 Task: Research Airbnb properties in Tondano, Indonesia from 9th December, 2023 to 12th December, 2023 for 1 adult.1  bedroom having 1 bed and 1 bathroom. Property type can be flat. Amenities needed are: wifi. Look for 4 properties as per requirement.
Action: Mouse moved to (448, 65)
Screenshot: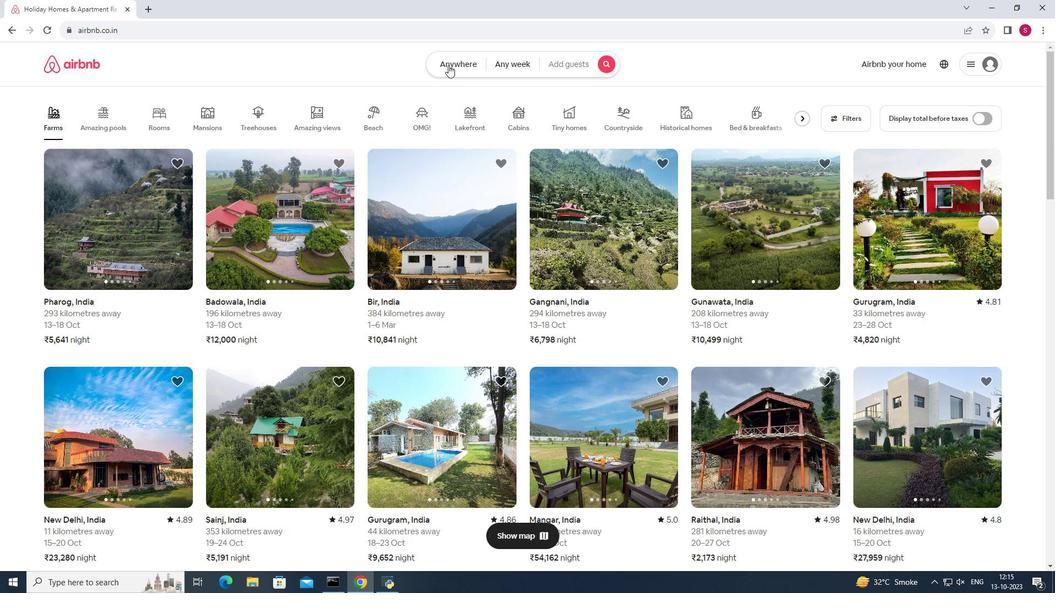 
Action: Mouse pressed left at (448, 65)
Screenshot: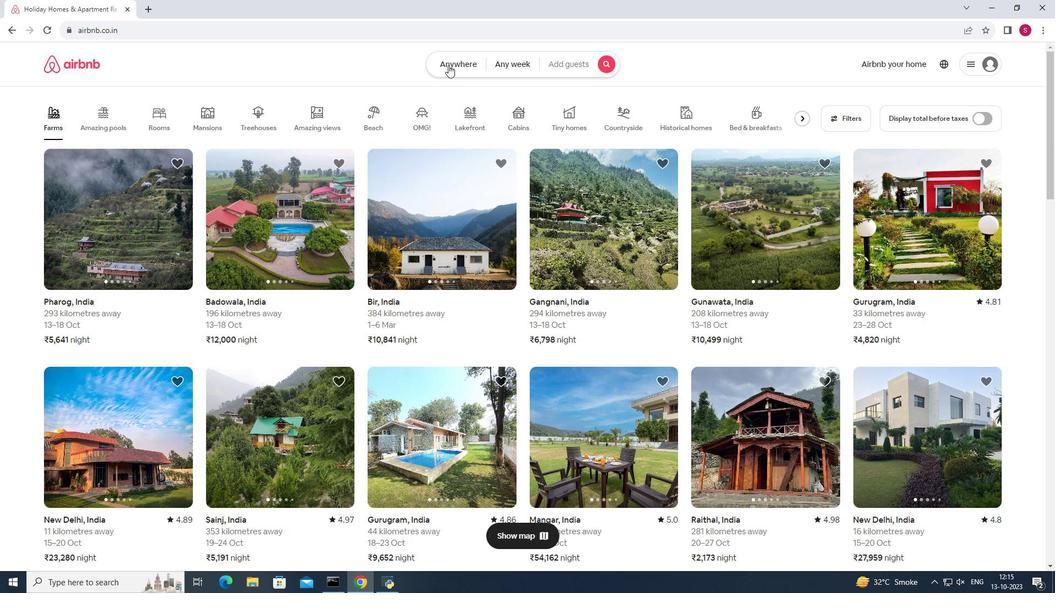 
Action: Mouse moved to (412, 106)
Screenshot: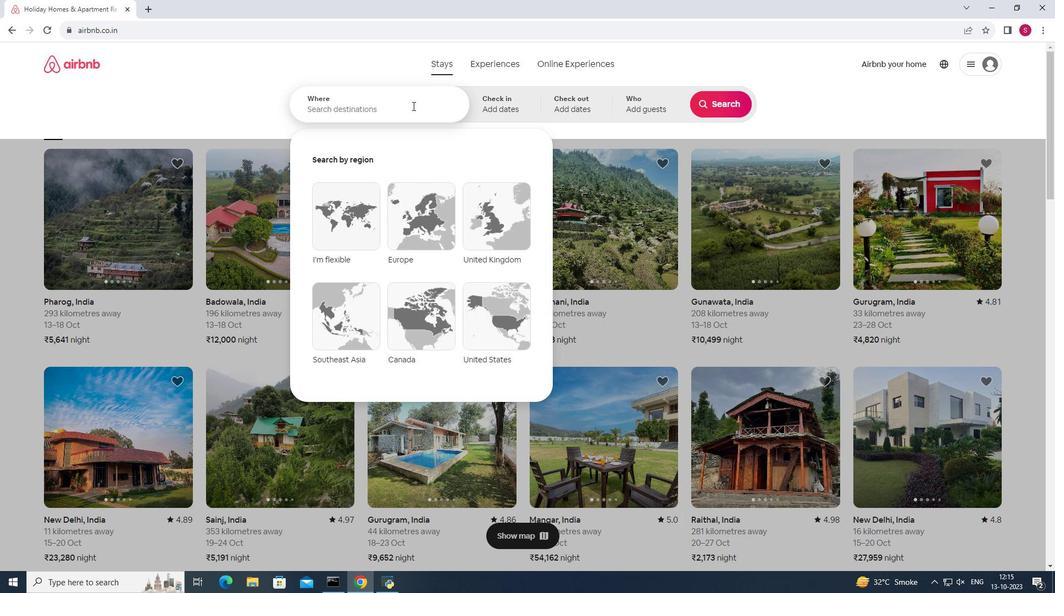
Action: Mouse pressed left at (412, 106)
Screenshot: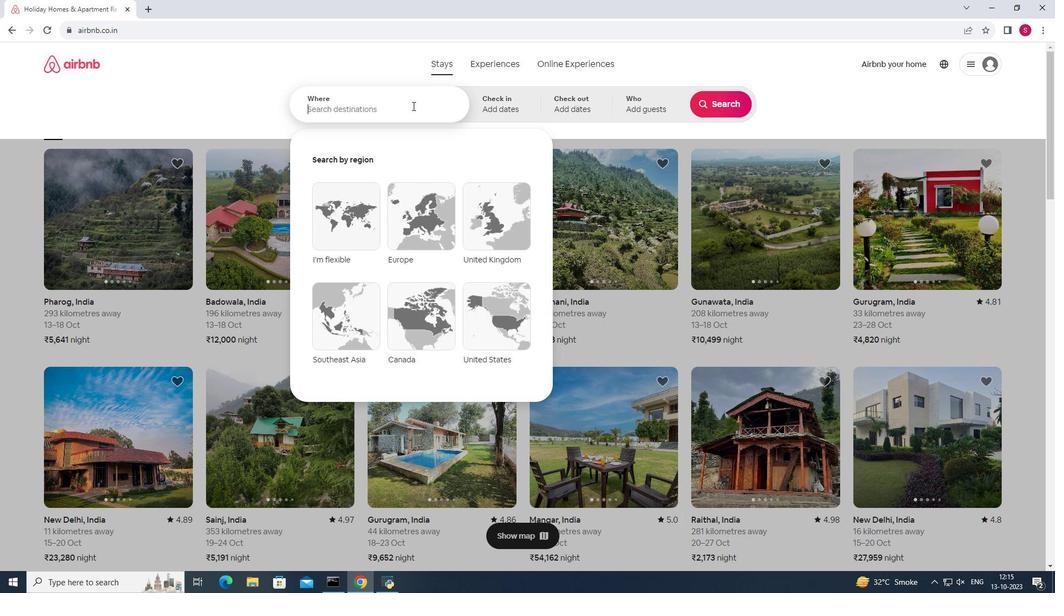 
Action: Key pressed <Key.shift><Key.shift><Key.shift><Key.shift><Key.shift><Key.shift><Key.shift><Key.shift><Key.shift><Key.shift><Key.shift><Key.shift><Key.shift><Key.shift><Key.shift><Key.shift><Key.shift><Key.shift><Key.shift><Key.shift><Key.shift><Key.shift><Key.shift><Key.shift><Key.shift><Key.shift><Key.shift><Key.shift><Key.shift>Tondano,<Key.space><Key.shift>Indonesia<Key.enter>
Screenshot: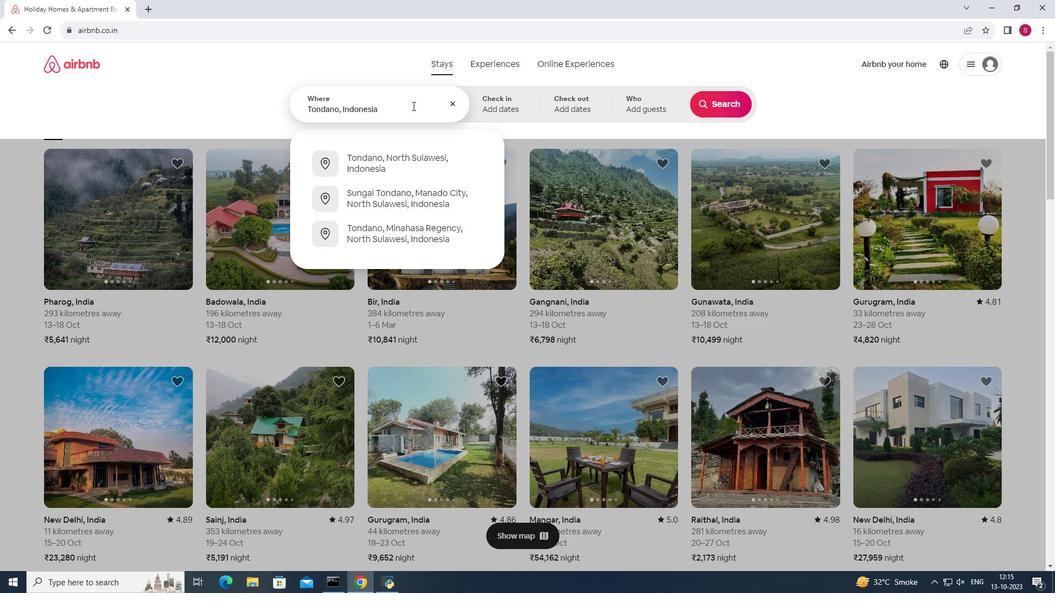 
Action: Mouse moved to (712, 198)
Screenshot: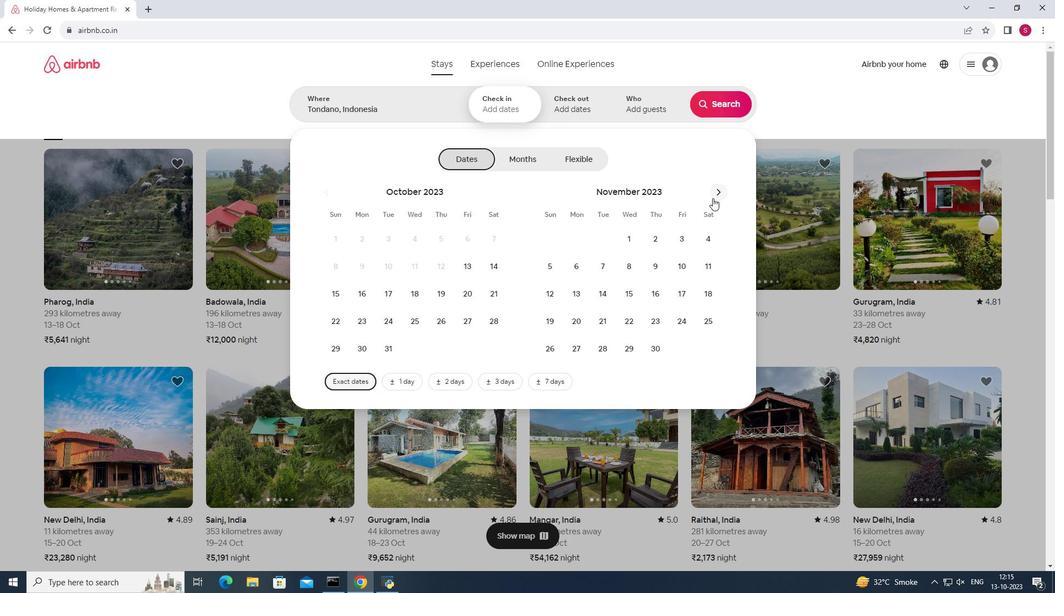 
Action: Mouse pressed left at (712, 198)
Screenshot: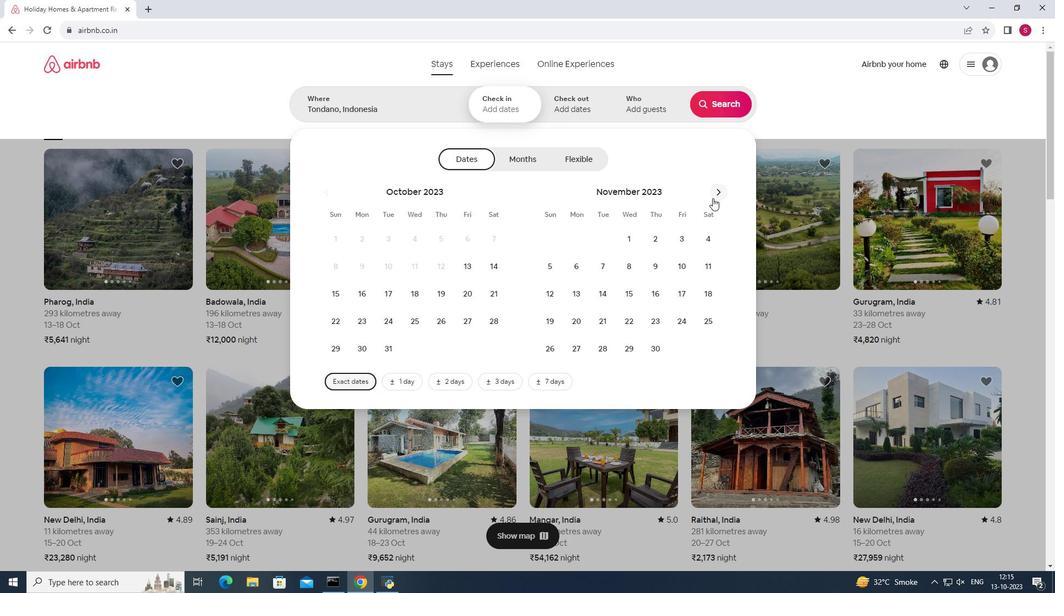 
Action: Mouse moved to (718, 198)
Screenshot: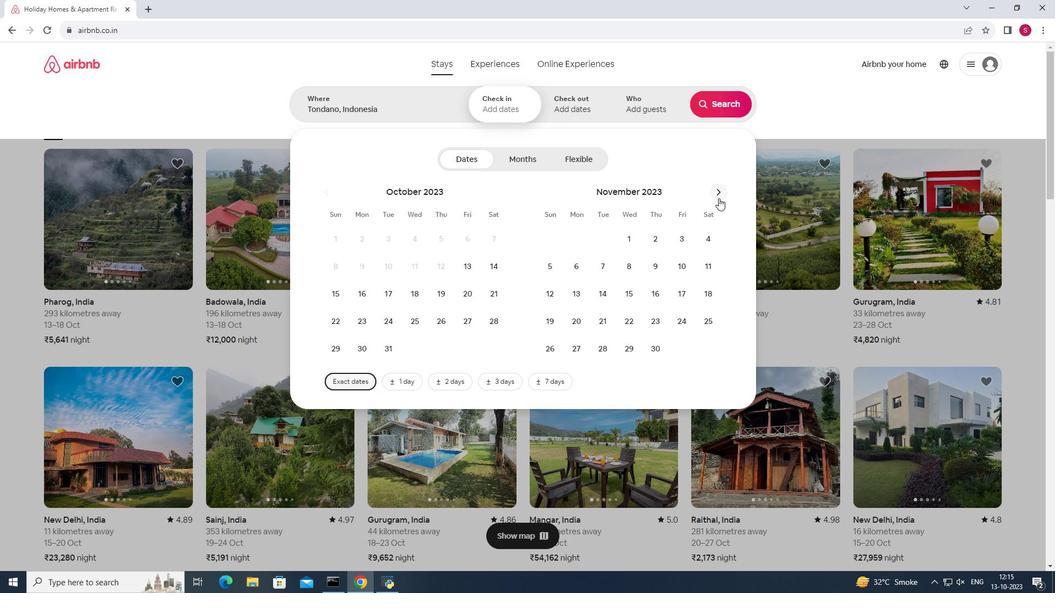 
Action: Mouse pressed left at (718, 198)
Screenshot: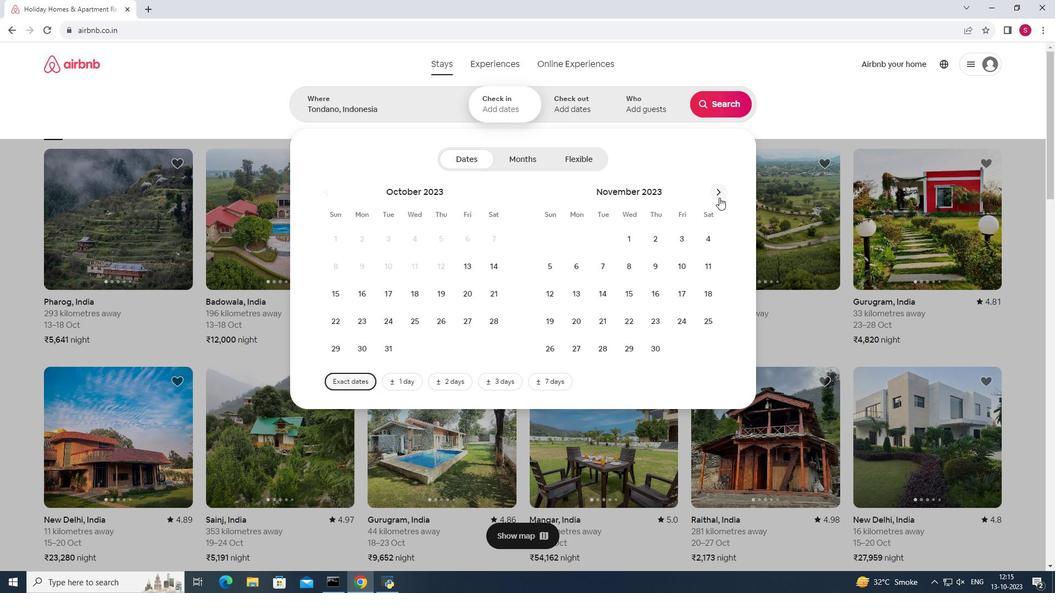 
Action: Mouse moved to (711, 267)
Screenshot: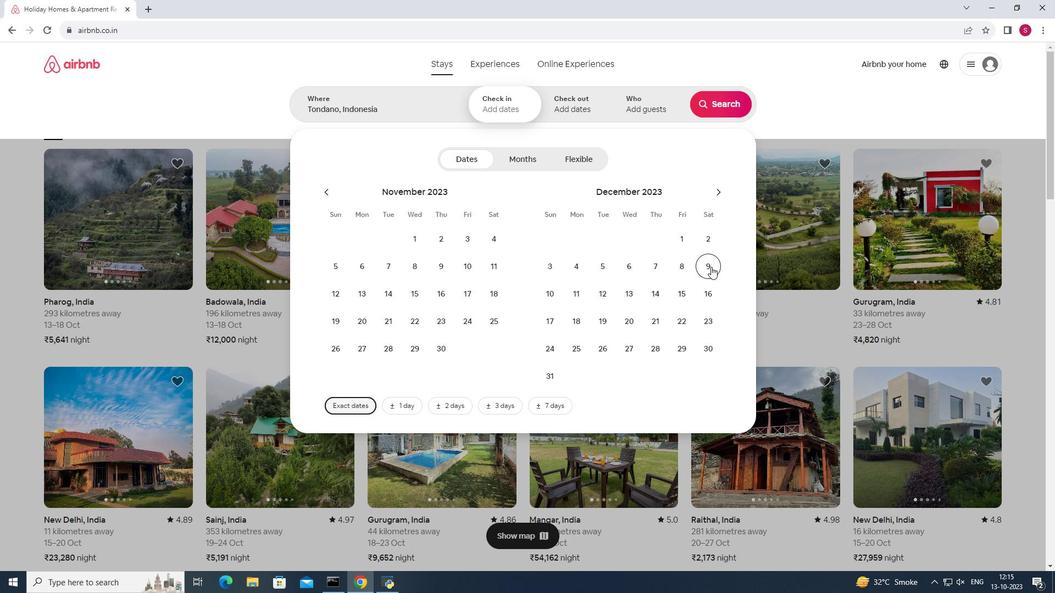 
Action: Mouse pressed left at (711, 267)
Screenshot: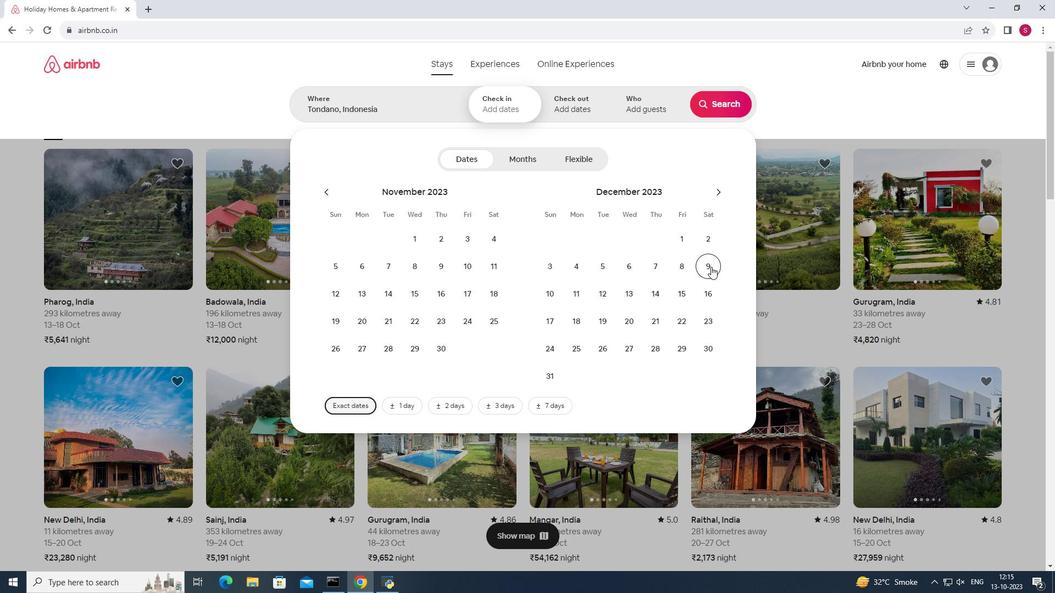 
Action: Mouse moved to (594, 296)
Screenshot: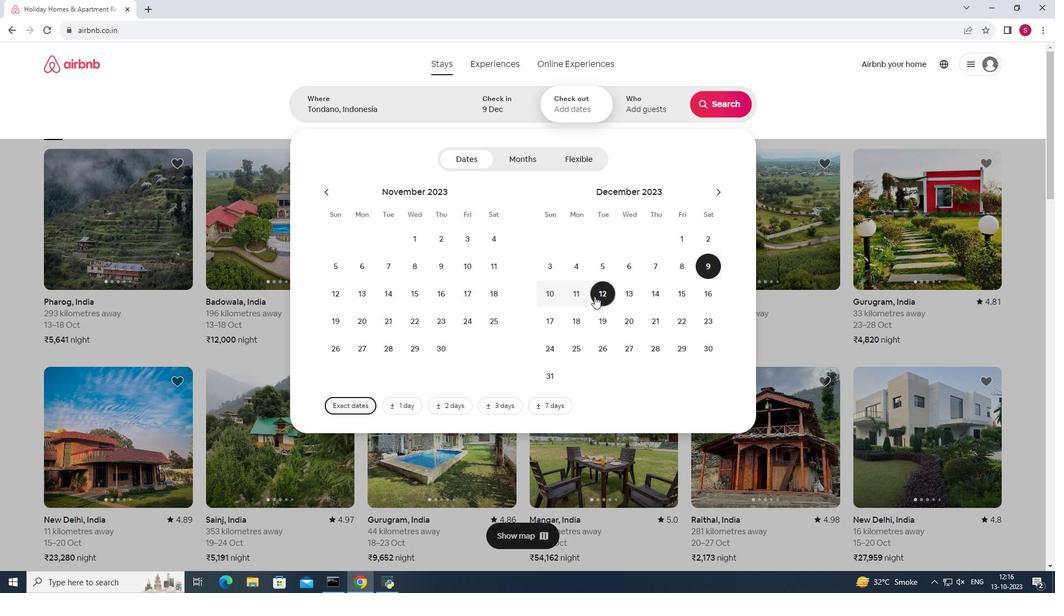 
Action: Mouse pressed left at (594, 296)
Screenshot: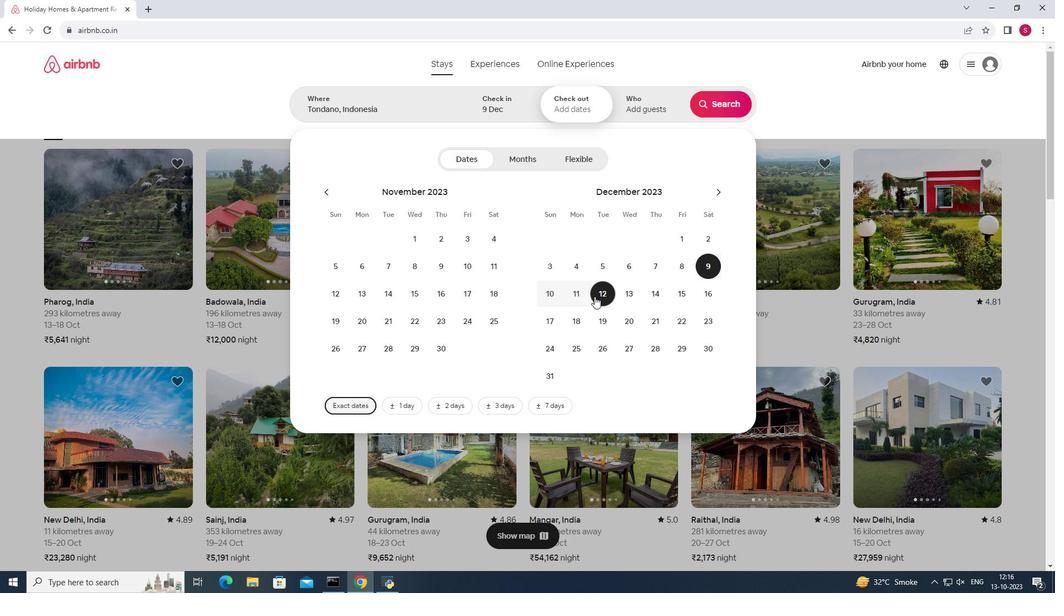 
Action: Mouse moved to (637, 93)
Screenshot: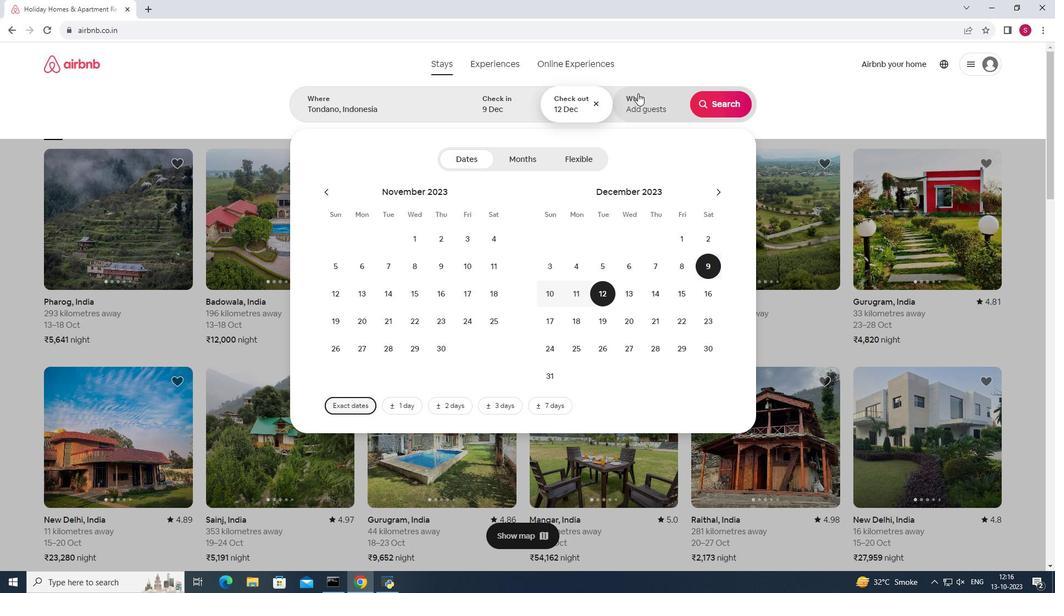 
Action: Mouse pressed left at (637, 93)
Screenshot: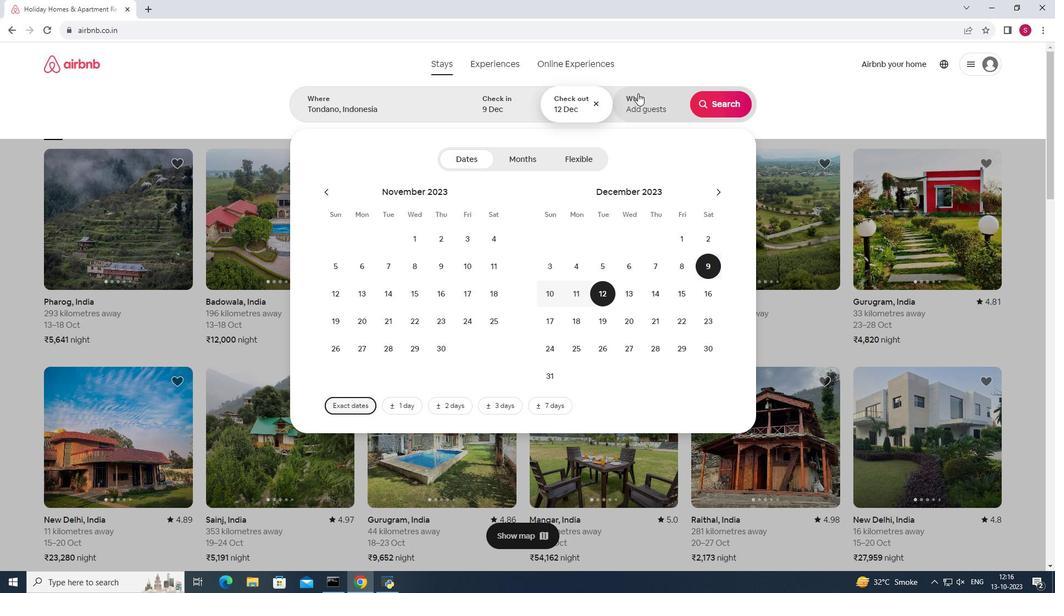 
Action: Mouse moved to (731, 166)
Screenshot: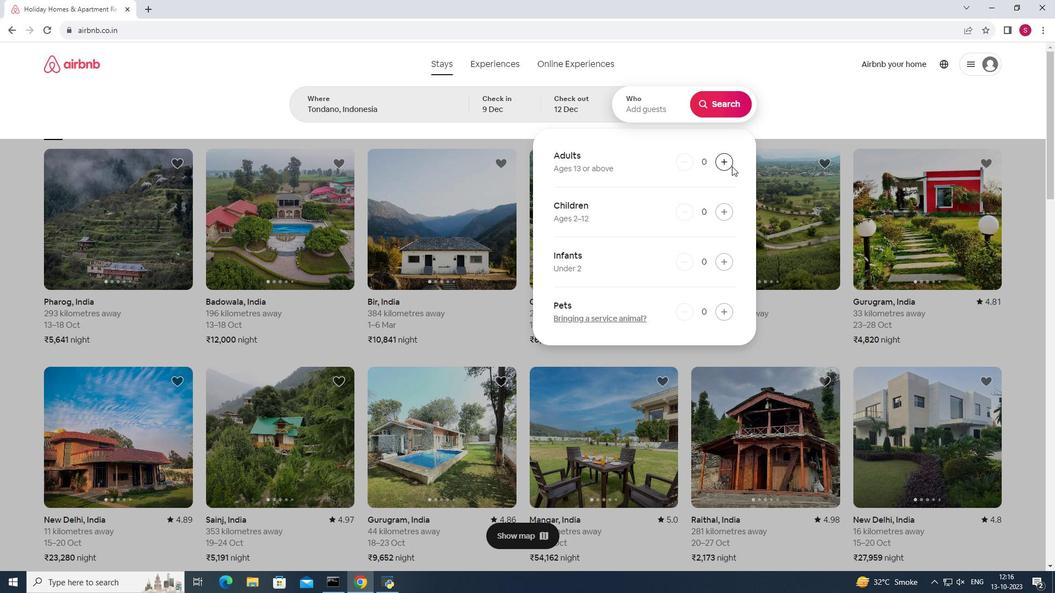 
Action: Mouse pressed left at (731, 166)
Screenshot: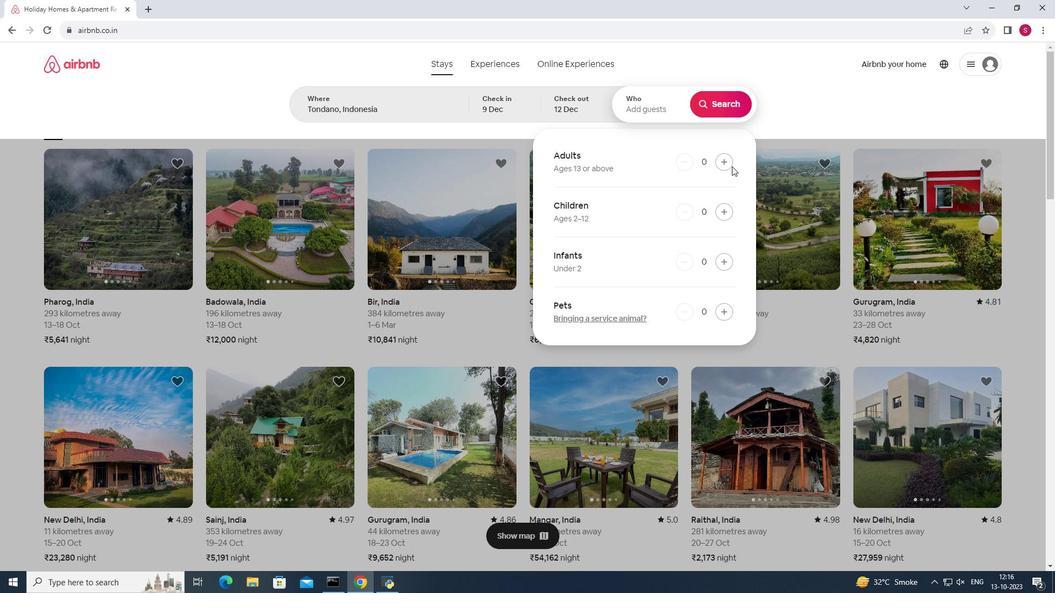 
Action: Mouse pressed left at (731, 166)
Screenshot: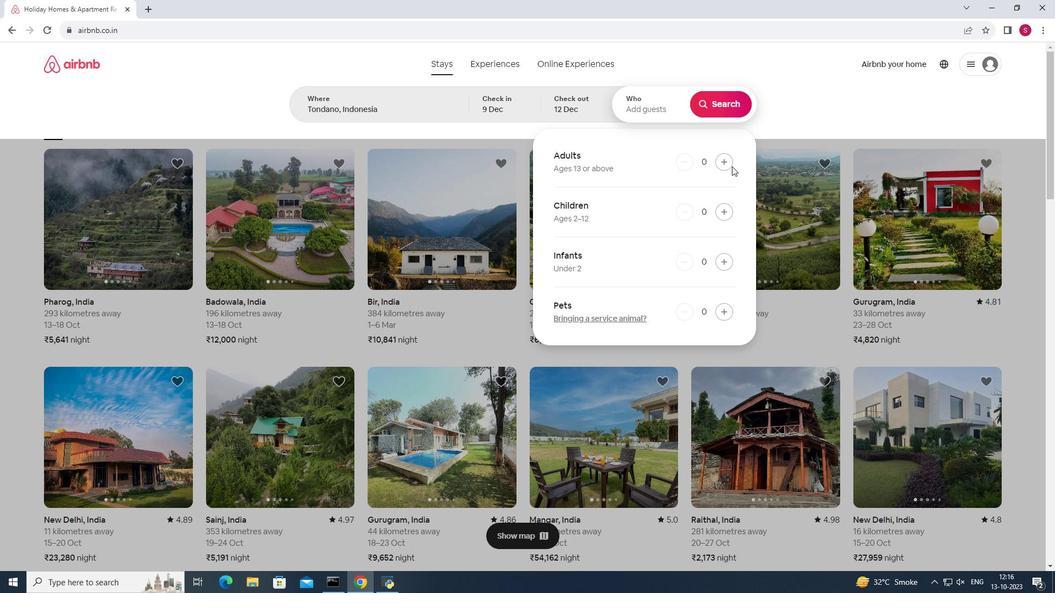 
Action: Mouse moved to (723, 167)
Screenshot: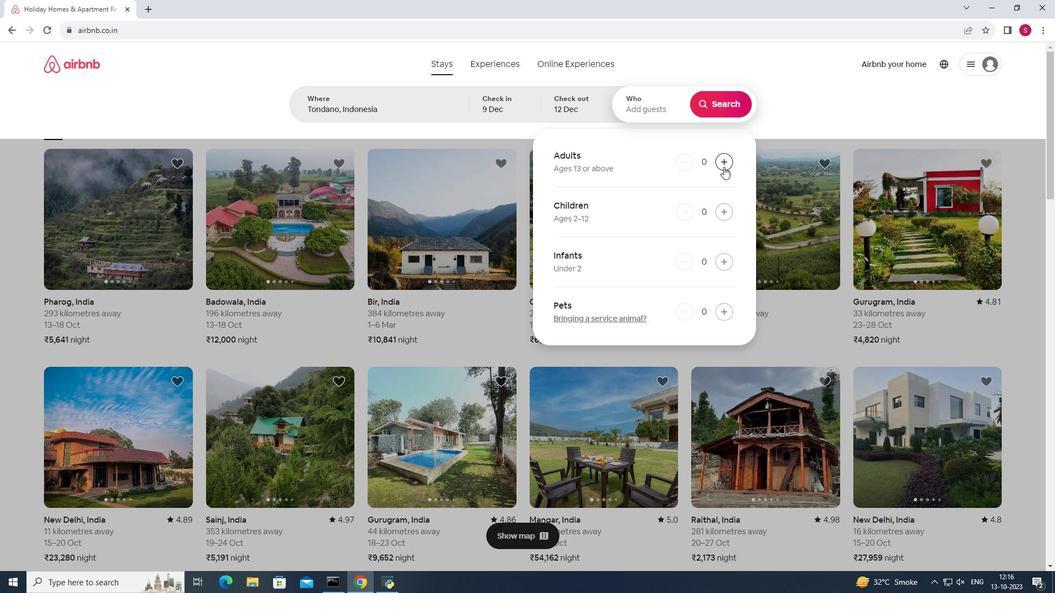 
Action: Mouse pressed left at (723, 167)
Screenshot: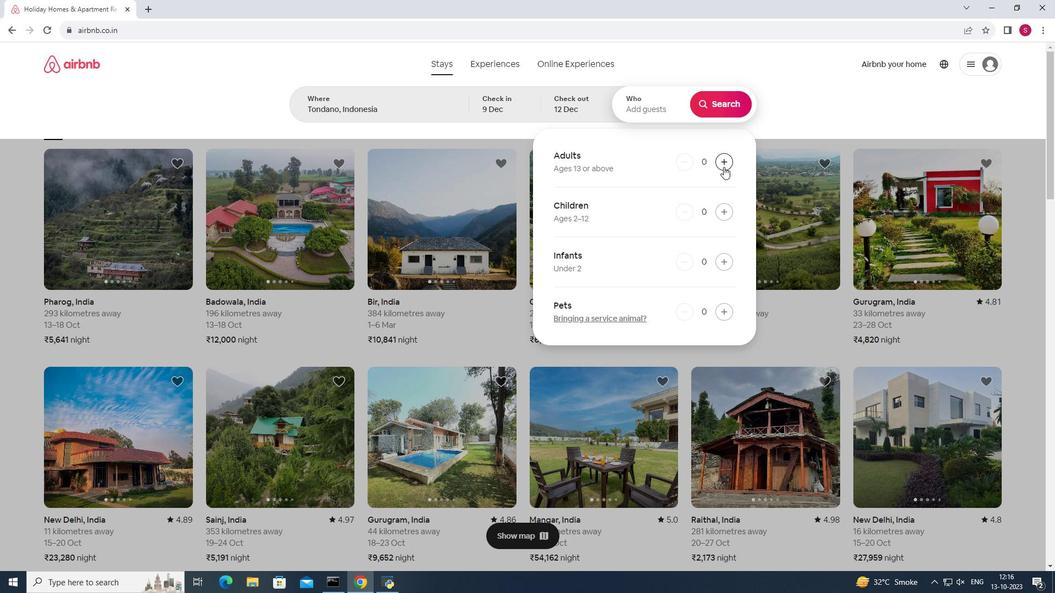 
Action: Mouse moved to (732, 101)
Screenshot: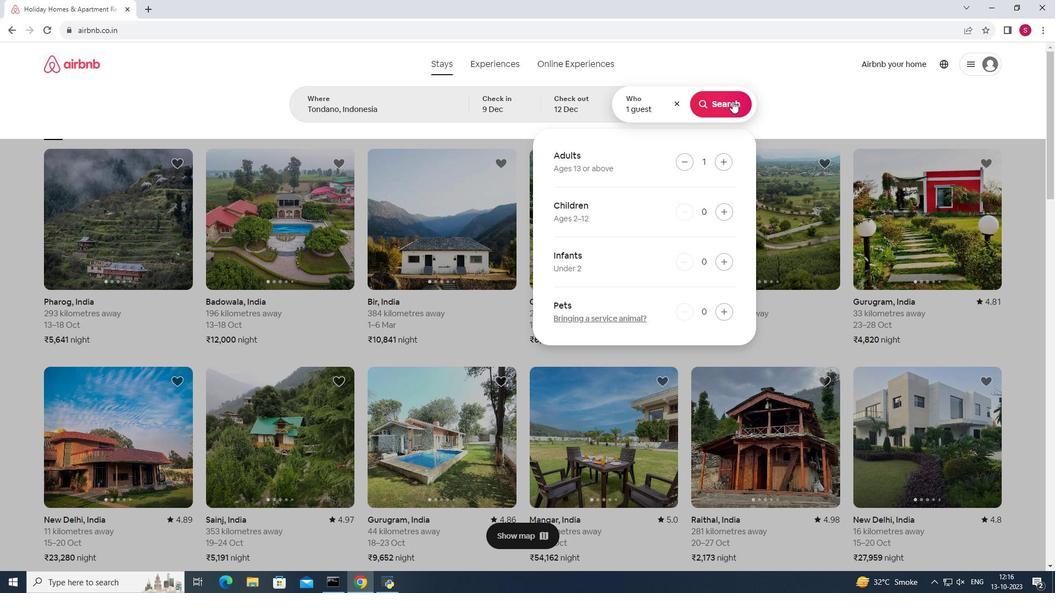 
Action: Mouse pressed left at (732, 101)
Screenshot: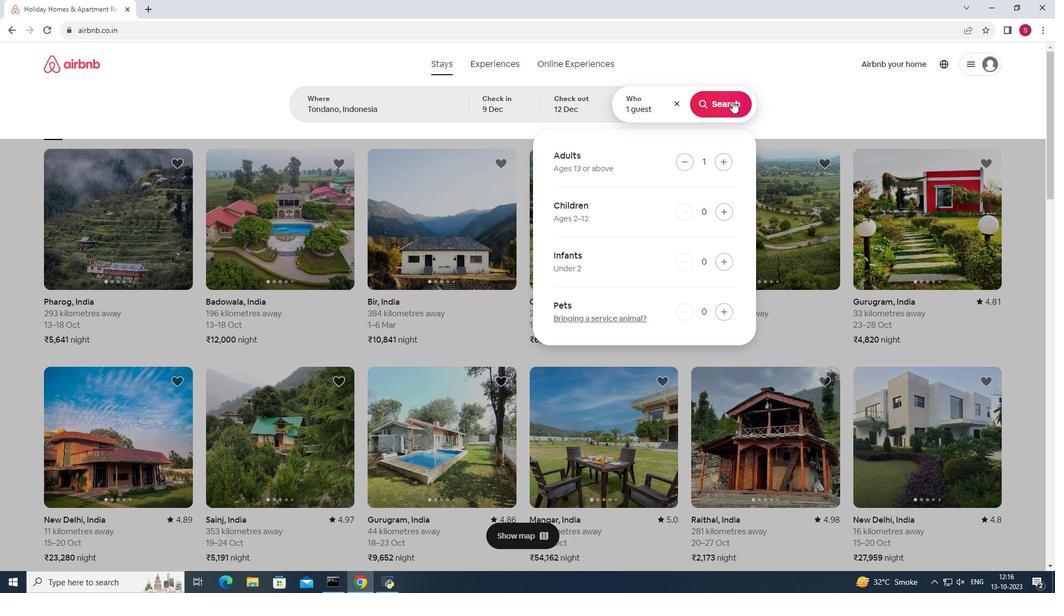 
Action: Mouse moved to (733, 101)
Screenshot: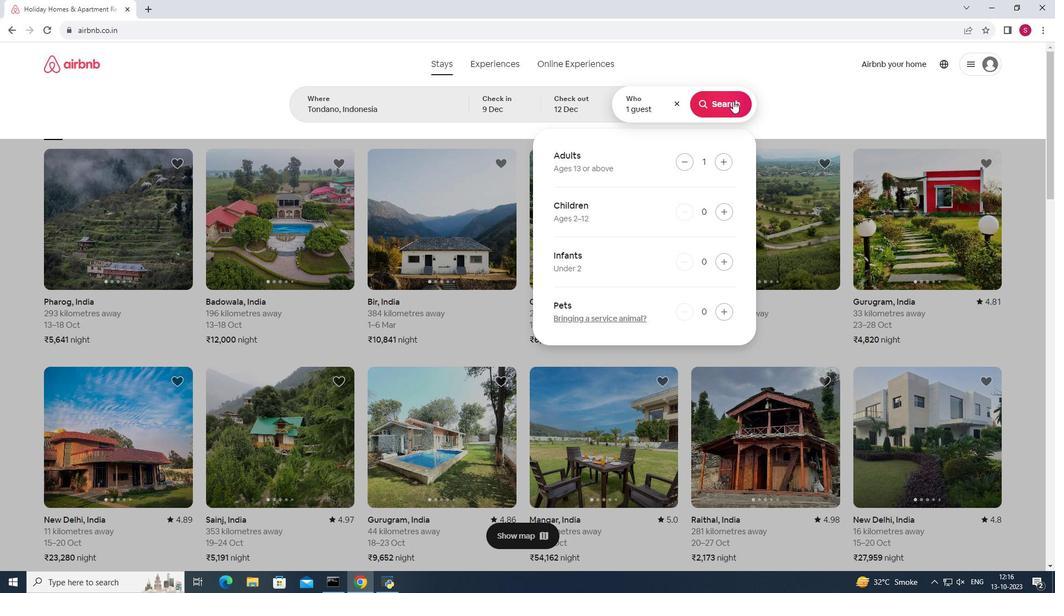 
Action: Mouse pressed left at (733, 101)
Screenshot: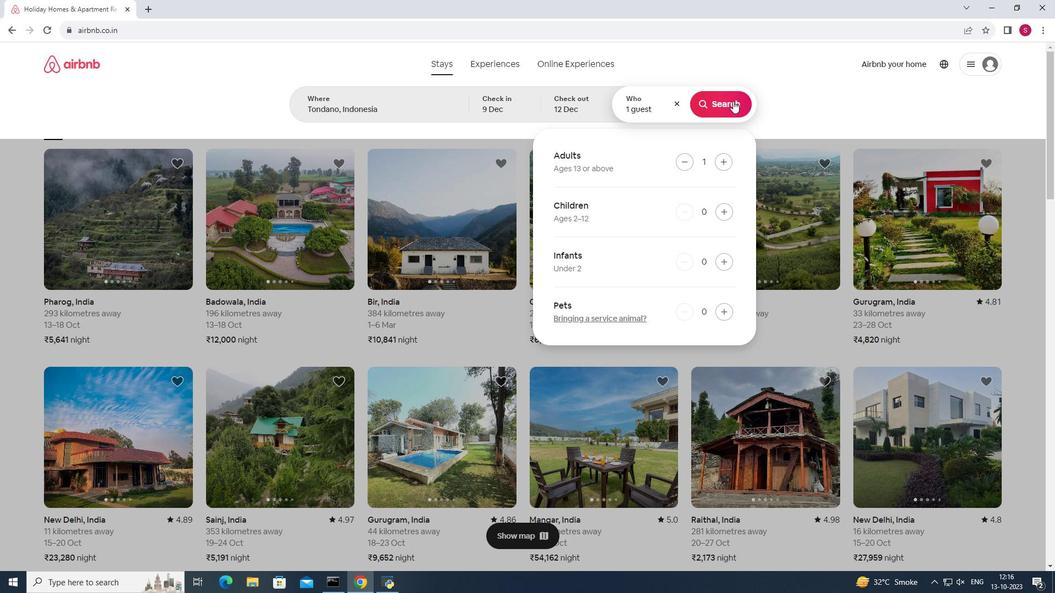 
Action: Mouse moved to (762, 57)
Screenshot: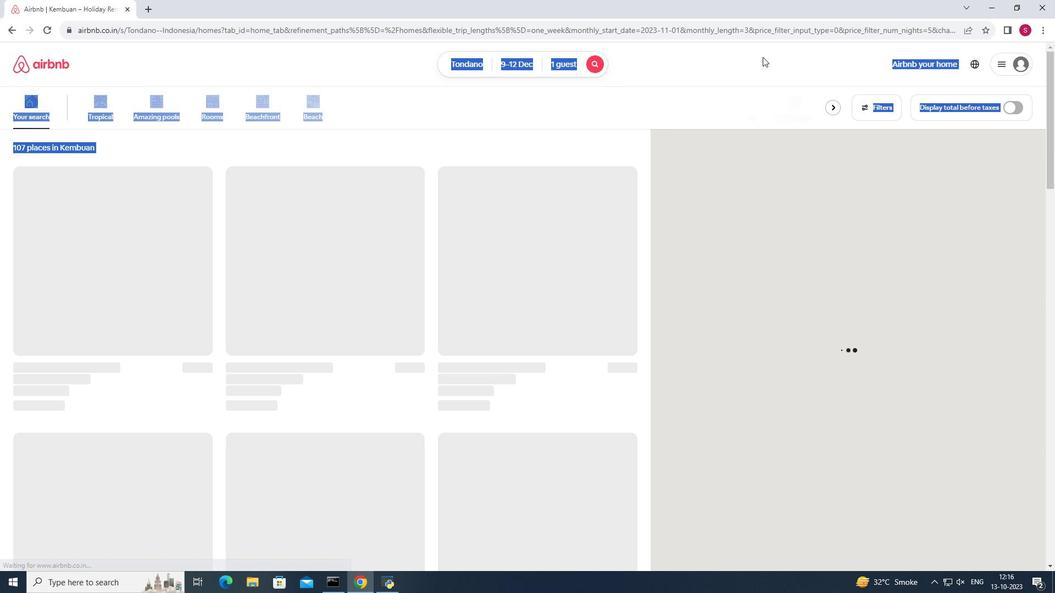 
Action: Mouse pressed left at (762, 57)
Screenshot: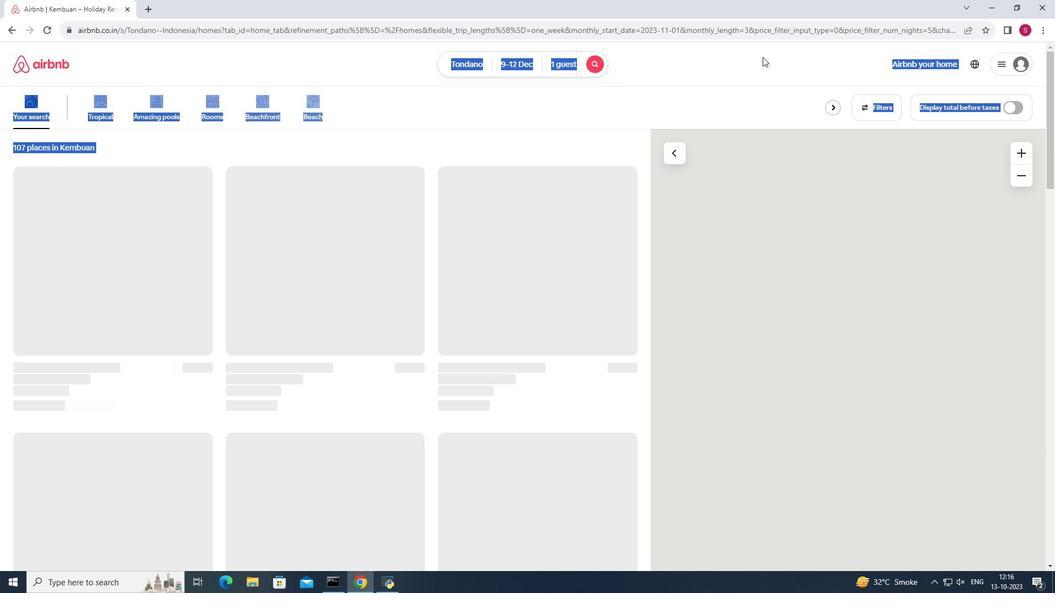 
Action: Mouse moved to (873, 113)
Screenshot: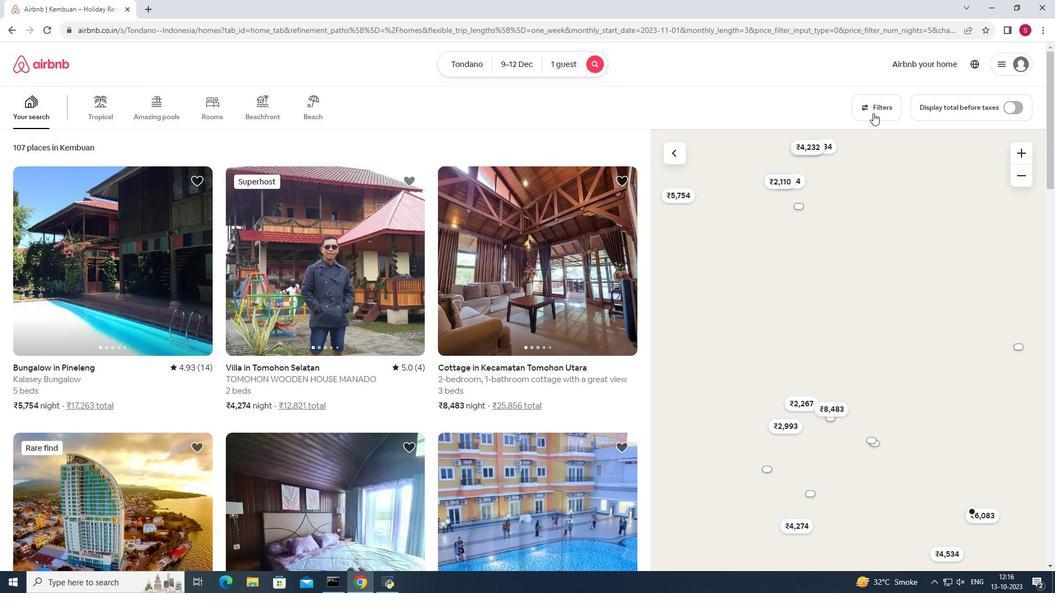 
Action: Mouse pressed left at (873, 113)
Screenshot: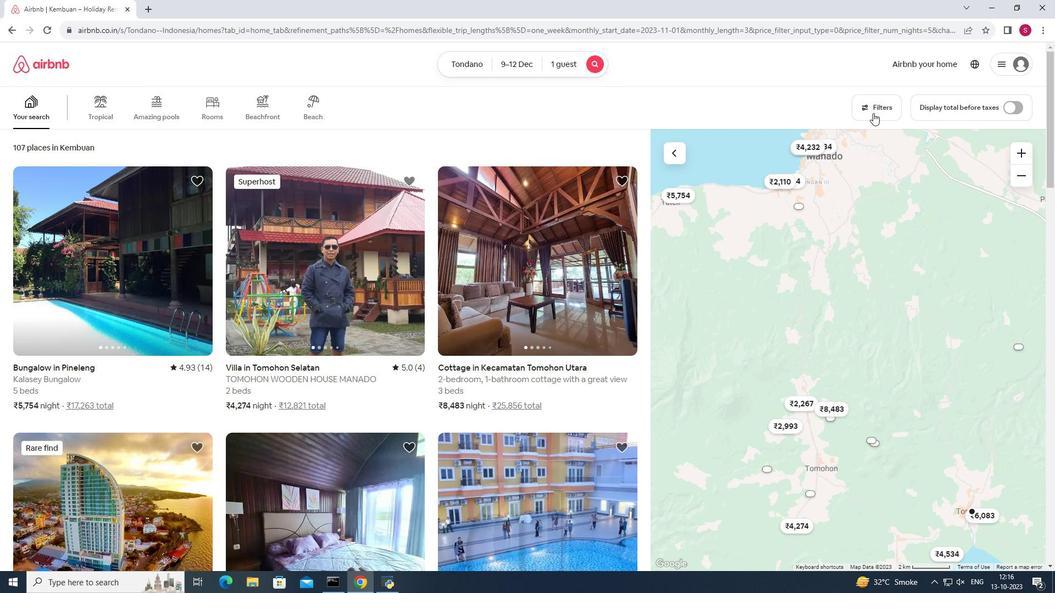 
Action: Mouse moved to (563, 245)
Screenshot: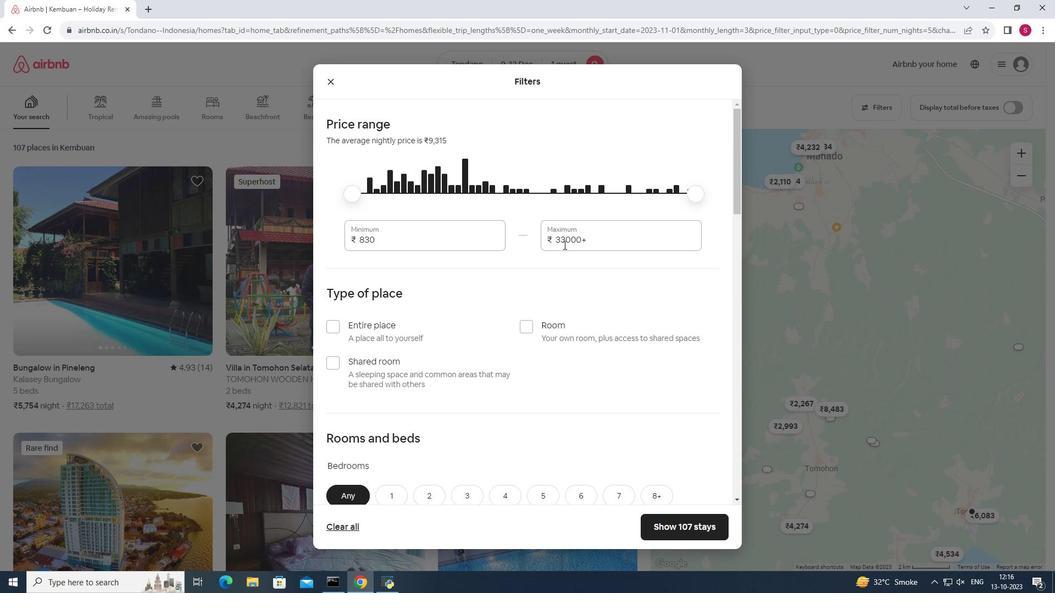 
Action: Mouse scrolled (563, 244) with delta (0, 0)
Screenshot: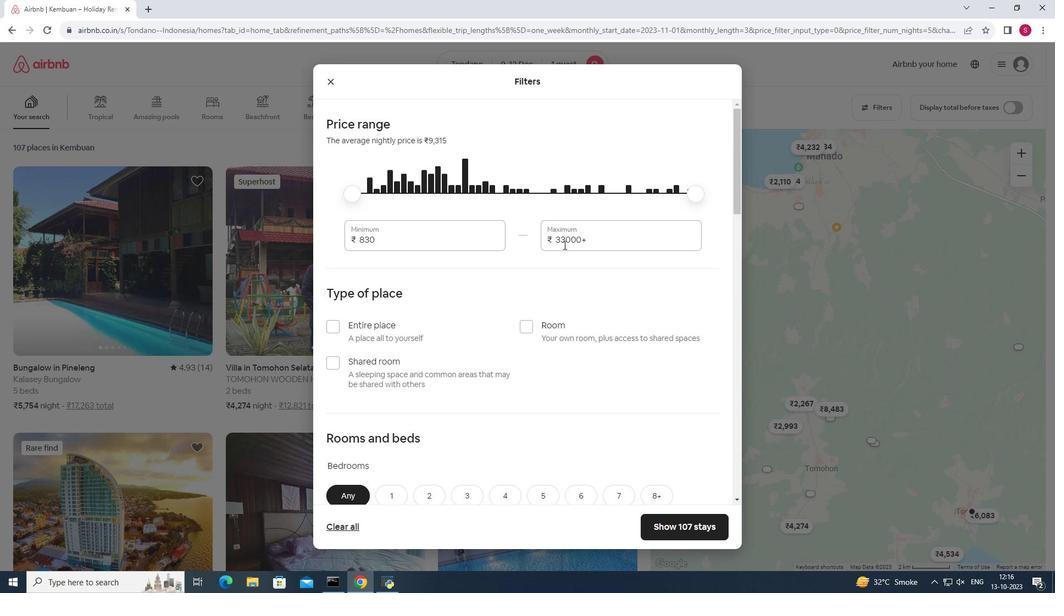 
Action: Mouse scrolled (563, 244) with delta (0, 0)
Screenshot: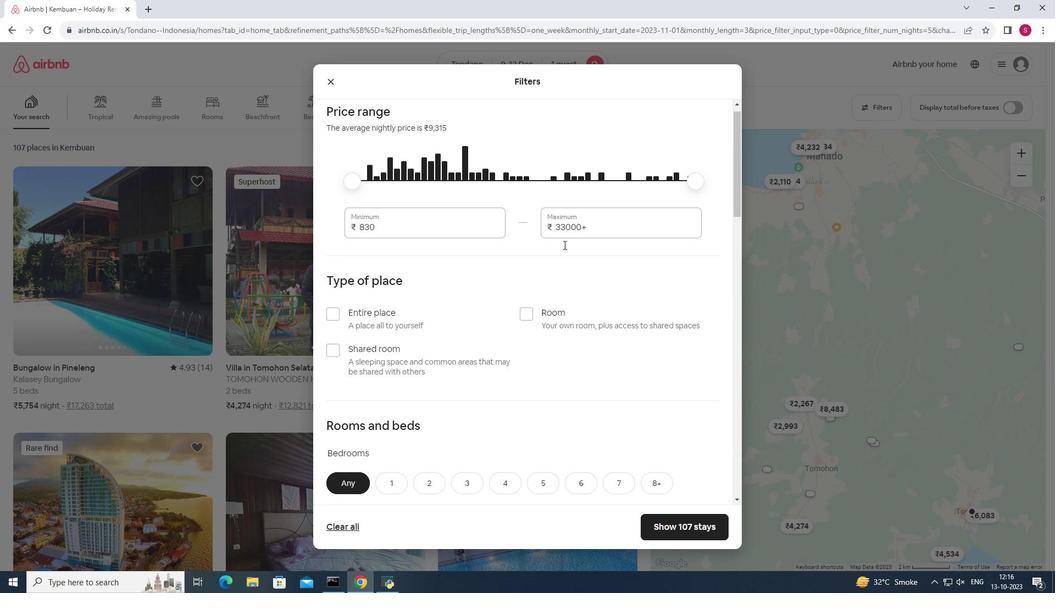 
Action: Mouse scrolled (563, 244) with delta (0, 0)
Screenshot: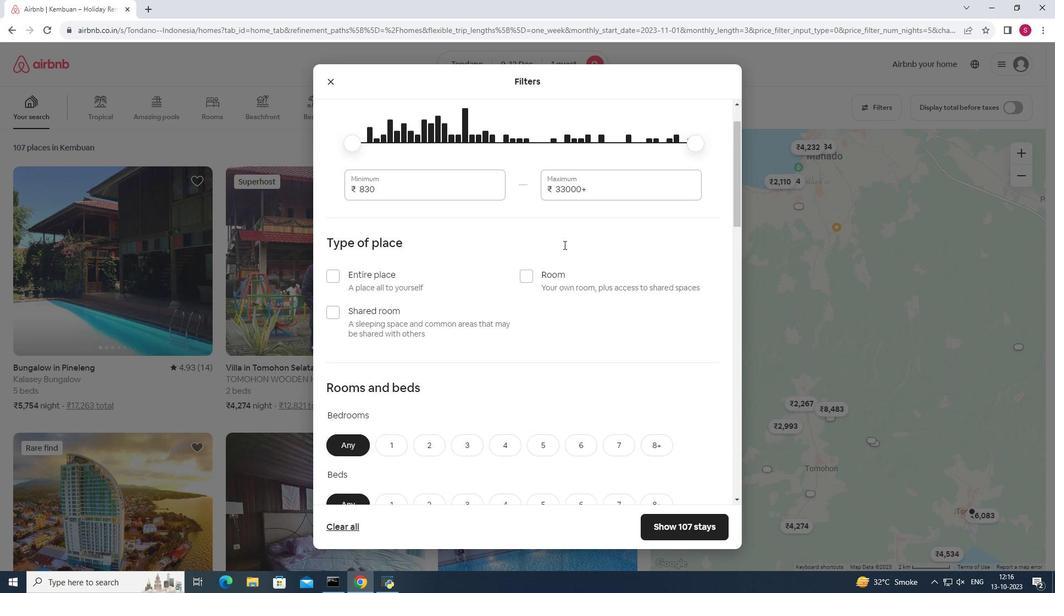
Action: Mouse scrolled (563, 244) with delta (0, 0)
Screenshot: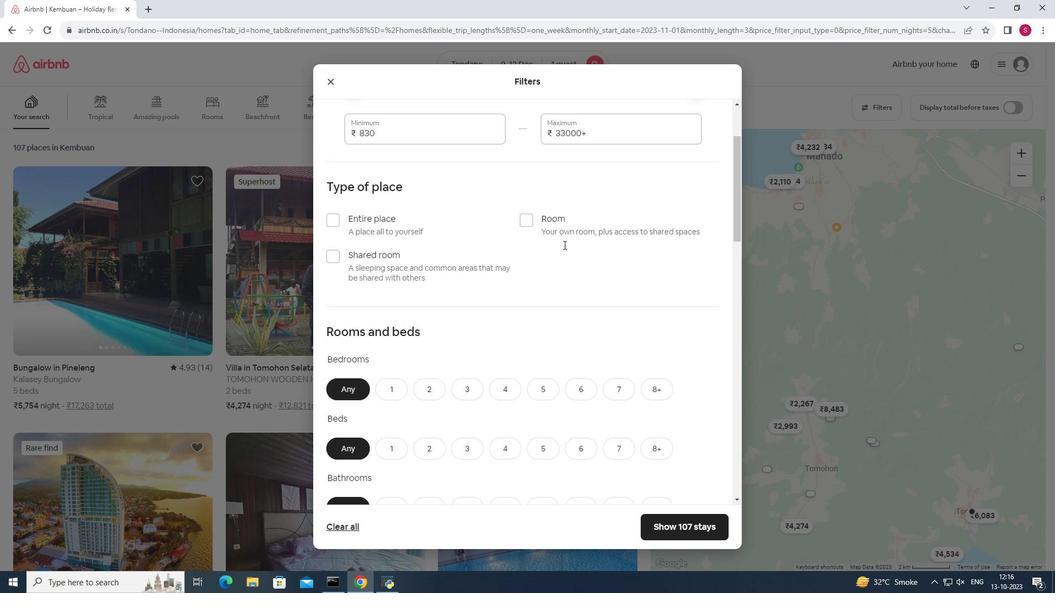 
Action: Mouse moved to (393, 278)
Screenshot: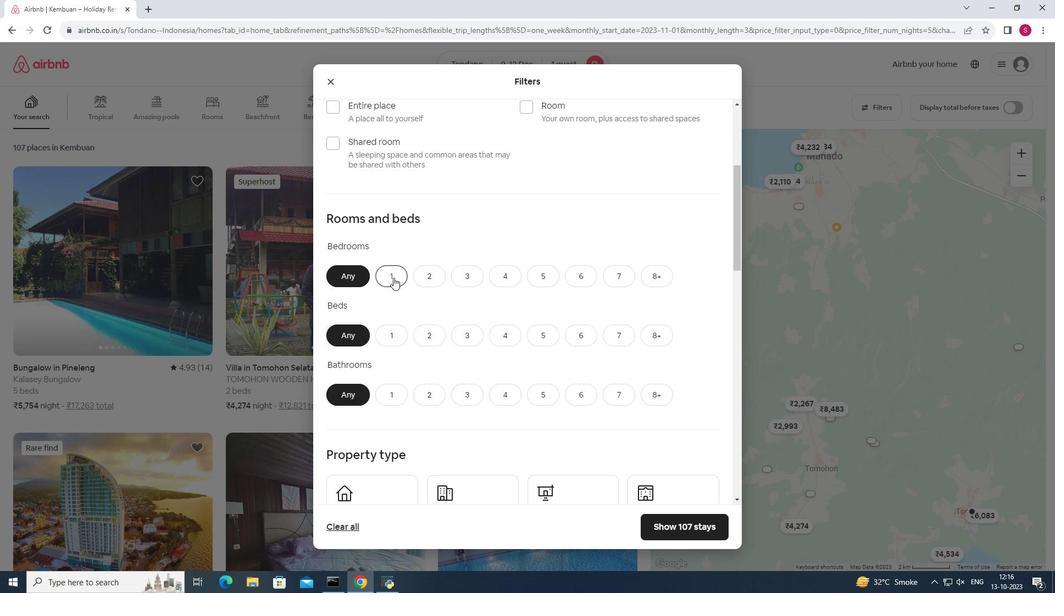 
Action: Mouse pressed left at (393, 278)
Screenshot: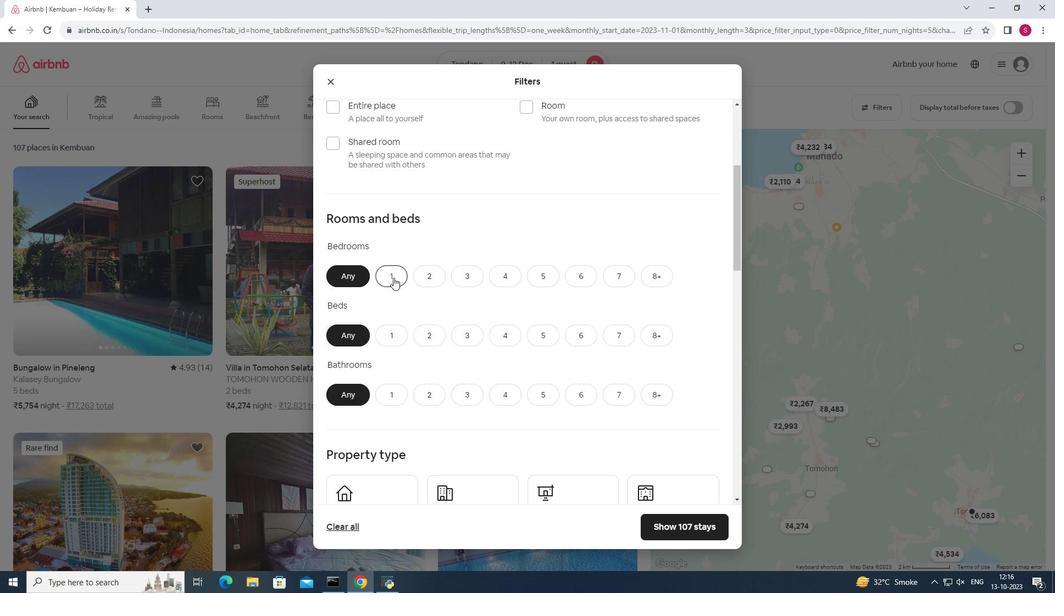 
Action: Mouse moved to (387, 337)
Screenshot: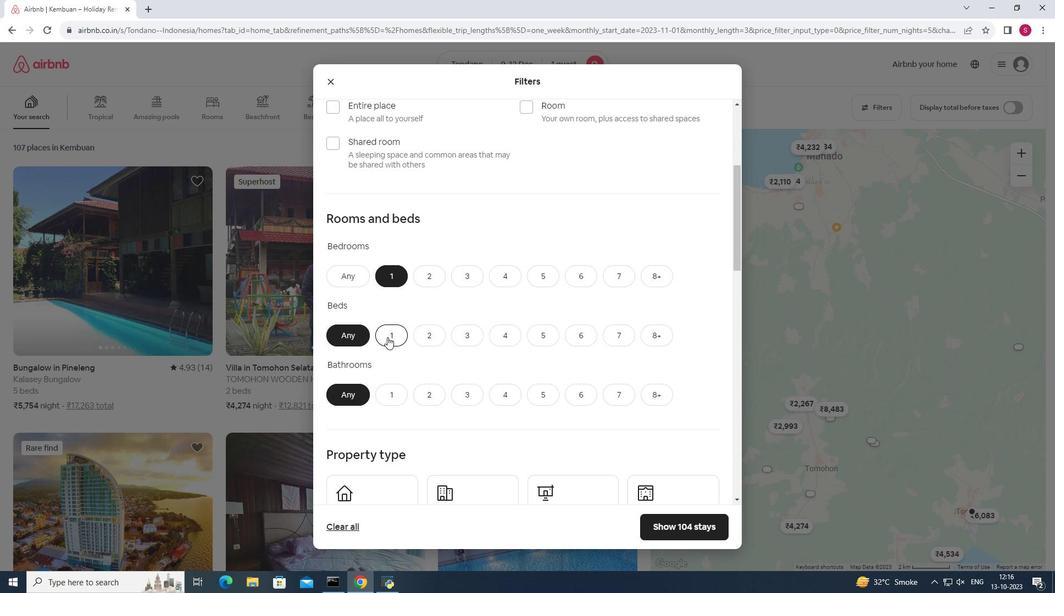 
Action: Mouse pressed left at (387, 337)
Screenshot: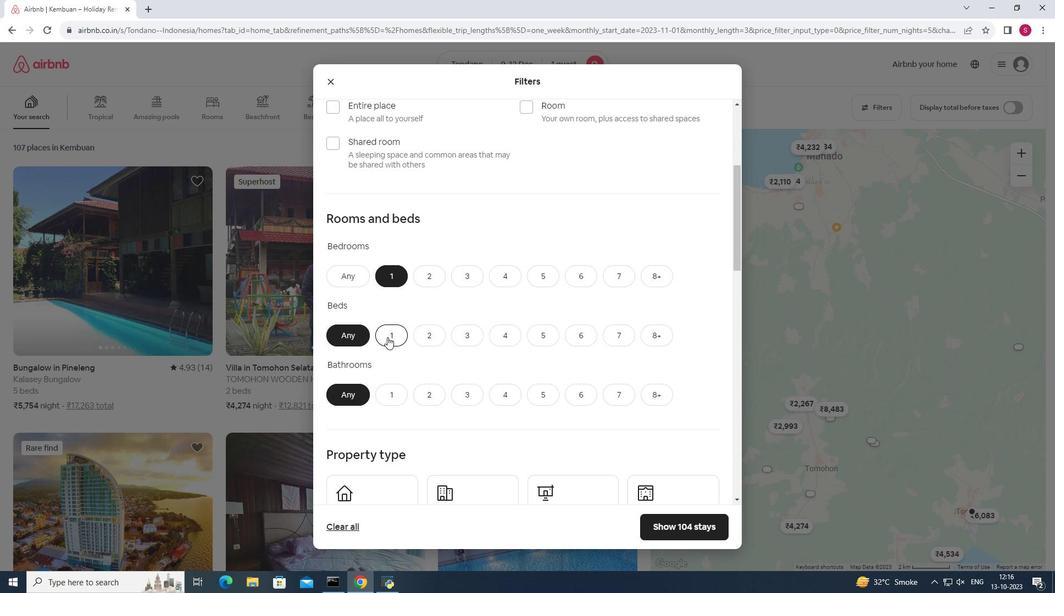 
Action: Mouse moved to (389, 392)
Screenshot: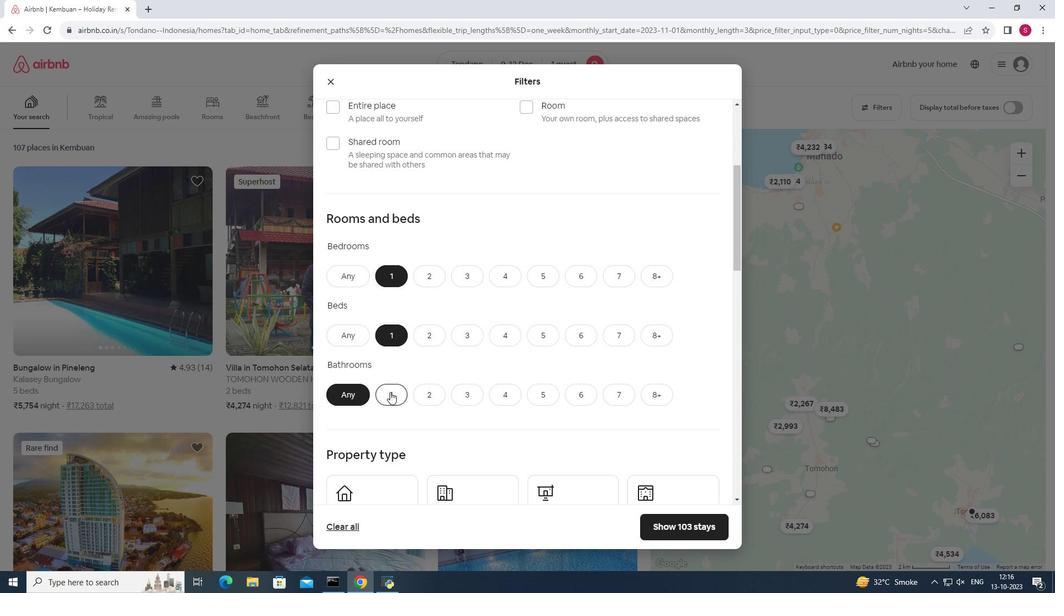 
Action: Mouse pressed left at (389, 392)
Screenshot: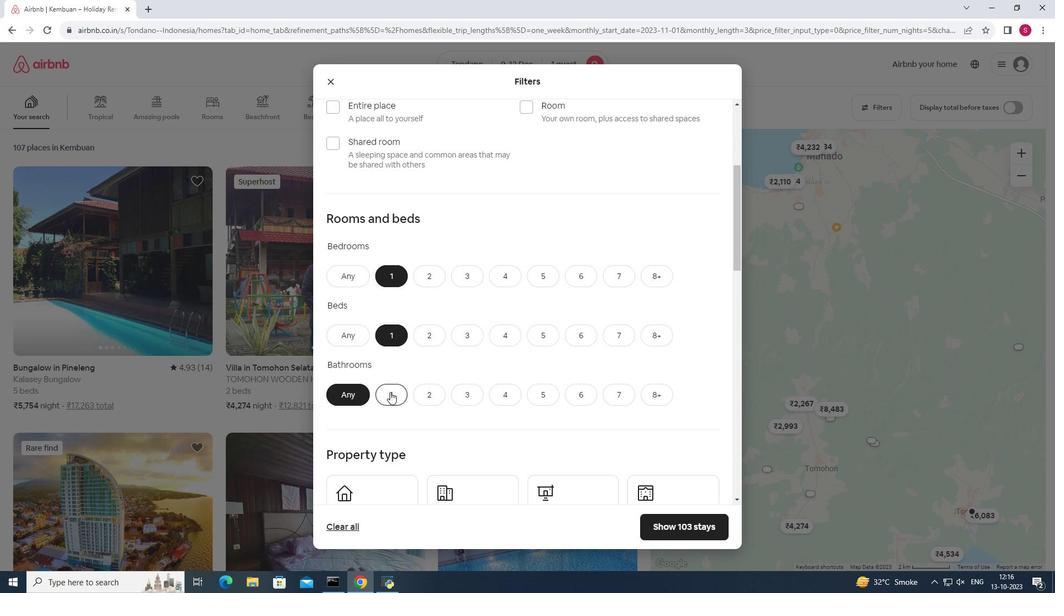 
Action: Mouse moved to (390, 392)
Screenshot: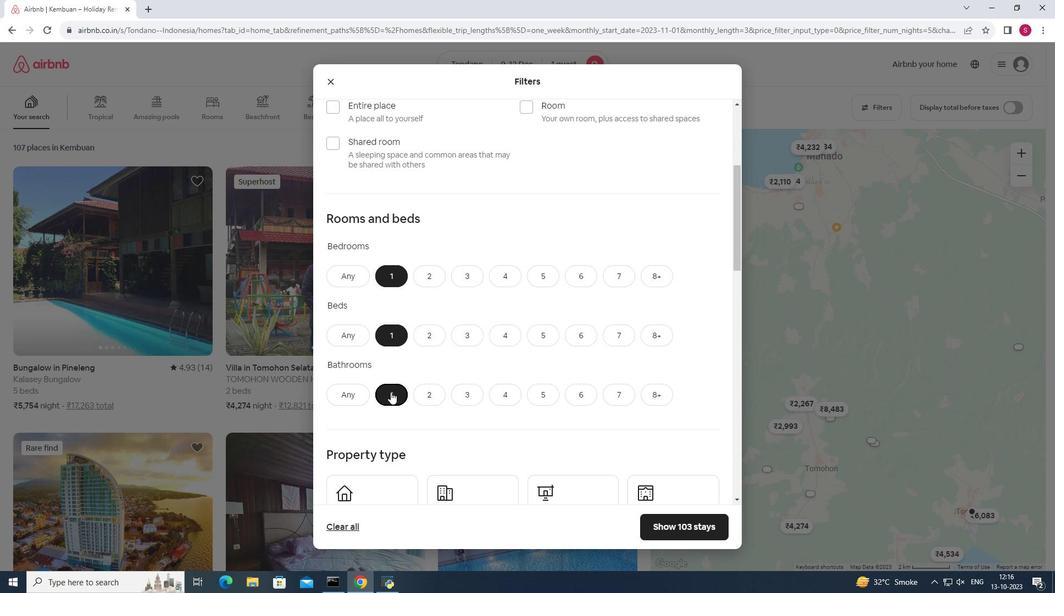 
Action: Mouse scrolled (390, 391) with delta (0, 0)
Screenshot: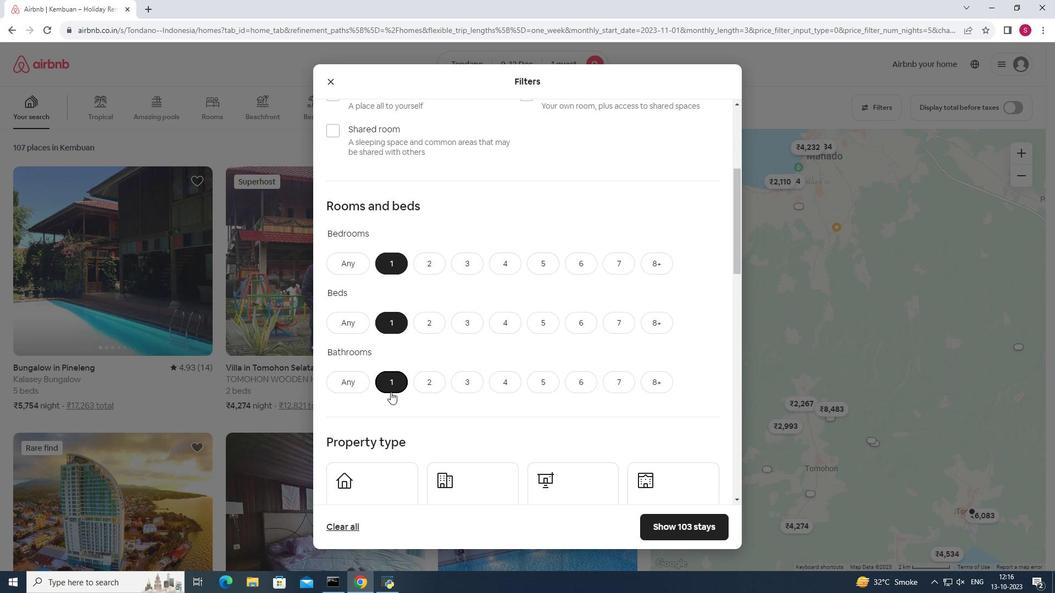 
Action: Mouse moved to (390, 392)
Screenshot: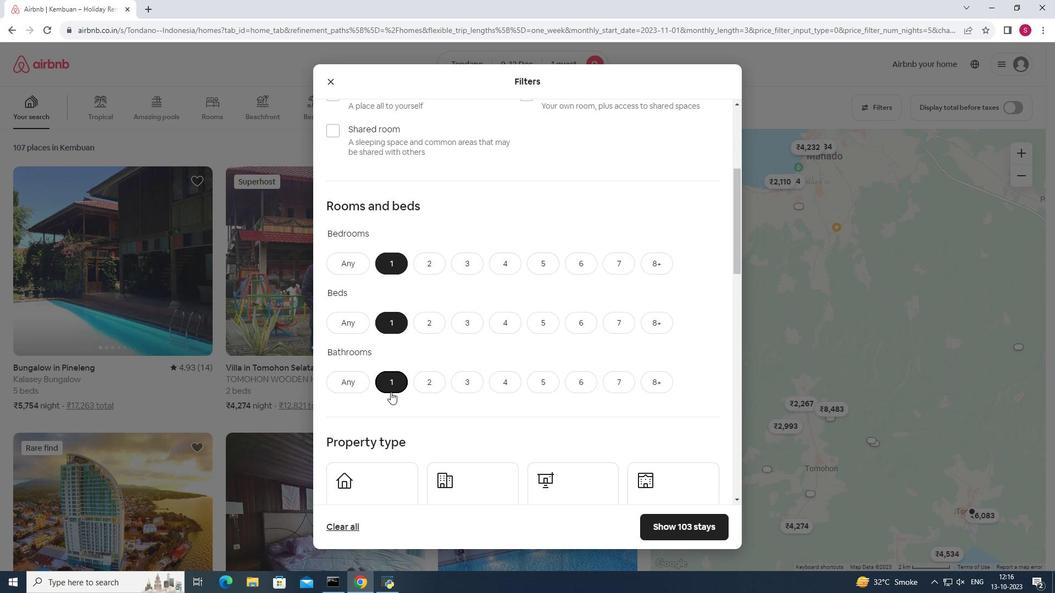 
Action: Mouse scrolled (390, 391) with delta (0, 0)
Screenshot: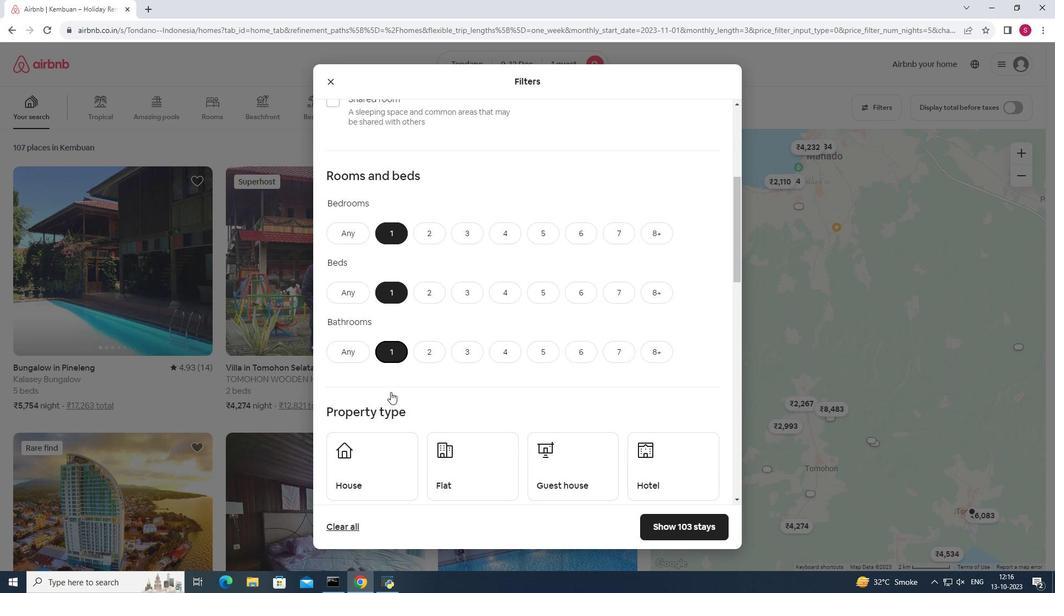 
Action: Mouse scrolled (390, 391) with delta (0, 0)
Screenshot: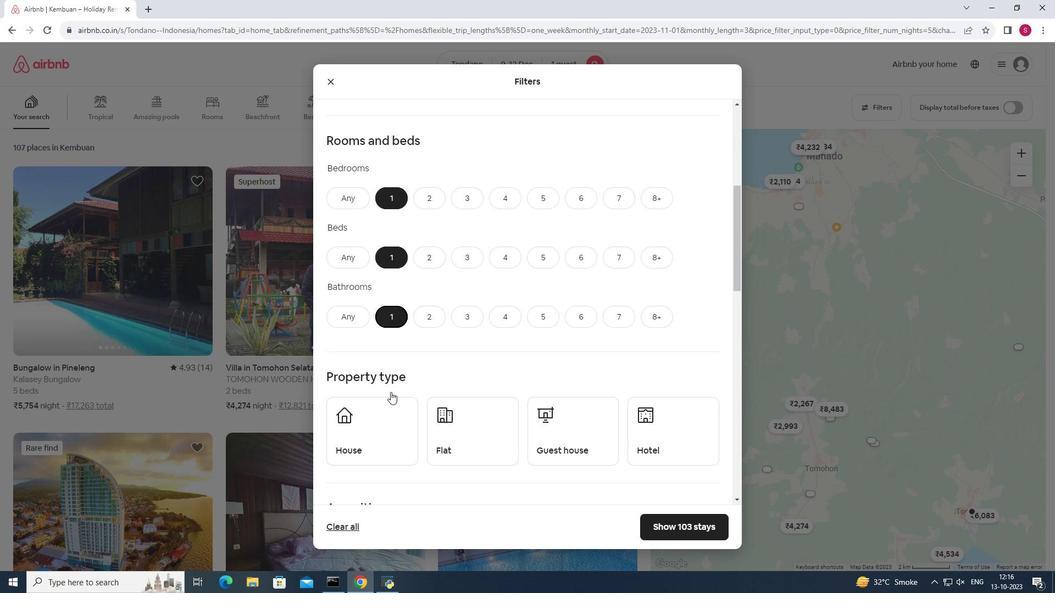 
Action: Mouse moved to (453, 350)
Screenshot: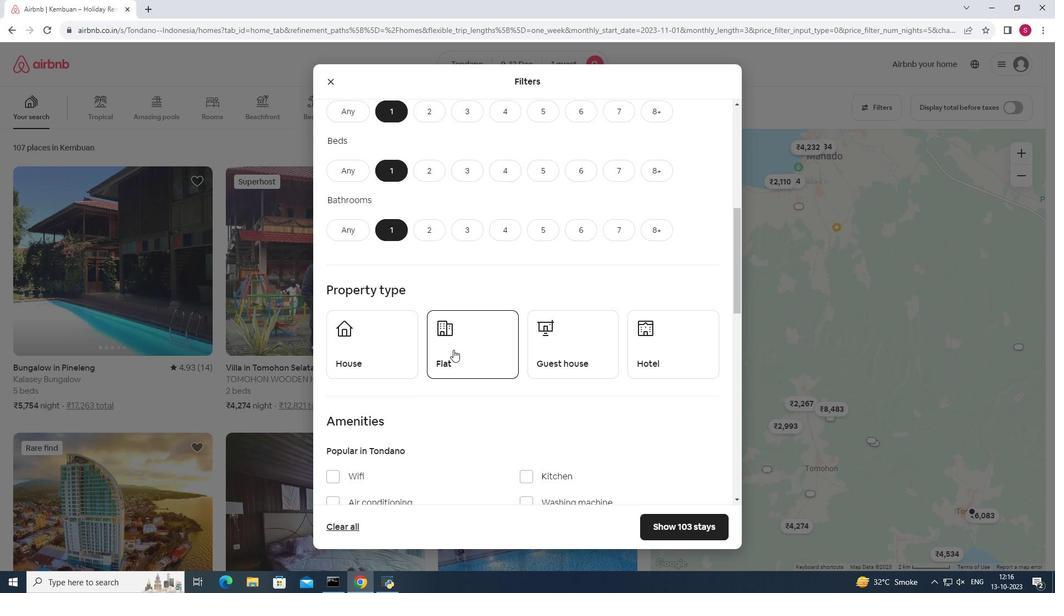 
Action: Mouse pressed left at (453, 350)
Screenshot: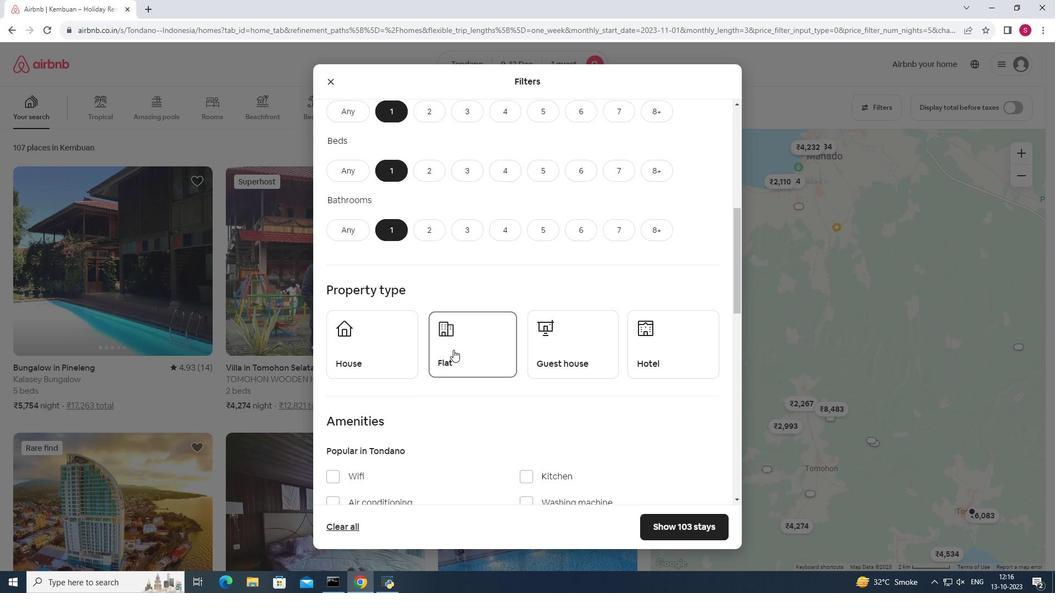 
Action: Mouse moved to (457, 356)
Screenshot: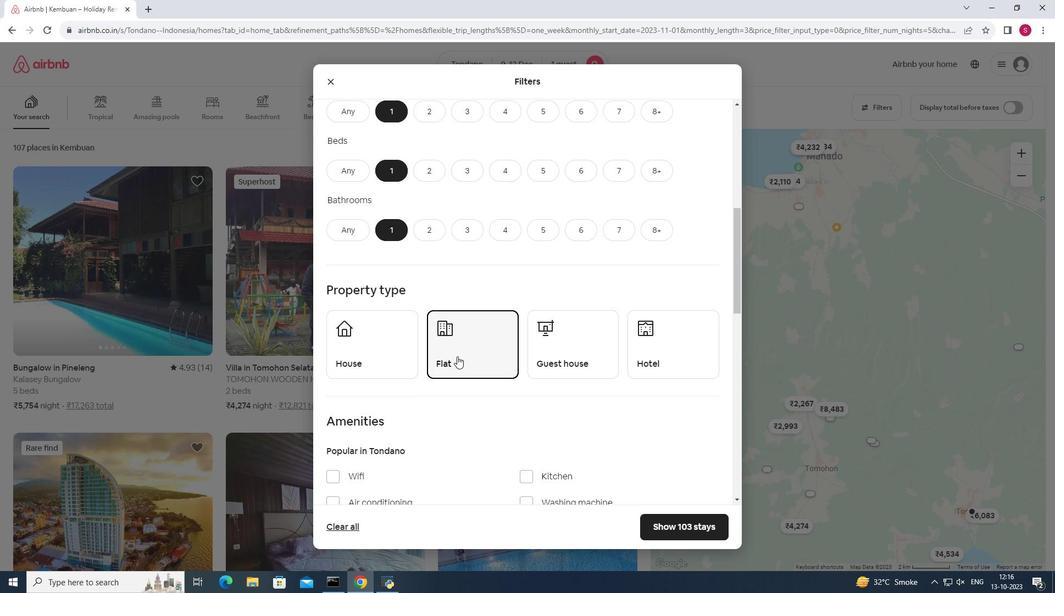 
Action: Mouse scrolled (457, 356) with delta (0, 0)
Screenshot: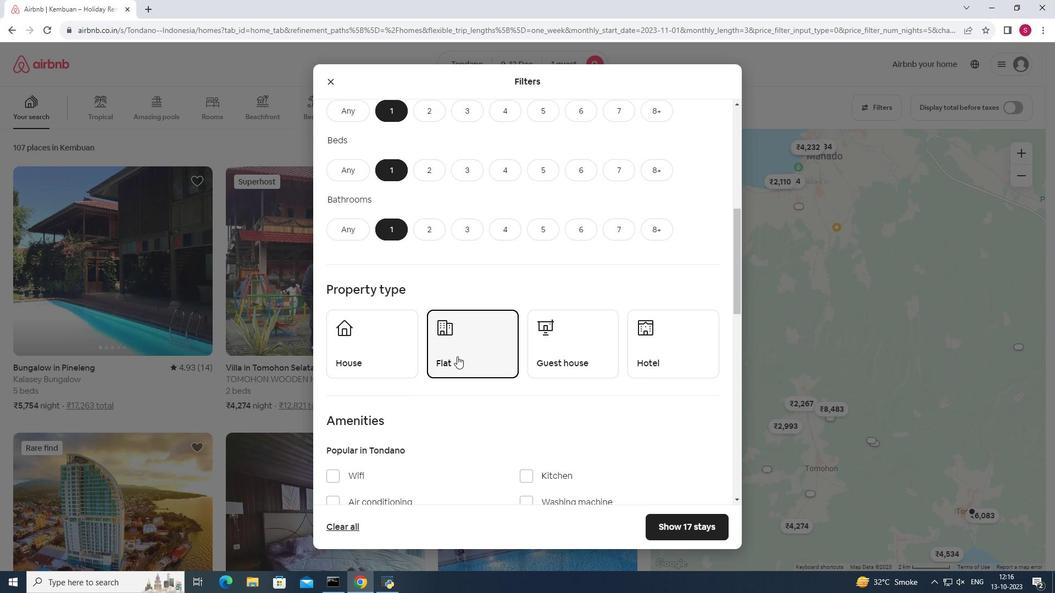 
Action: Mouse scrolled (457, 356) with delta (0, 0)
Screenshot: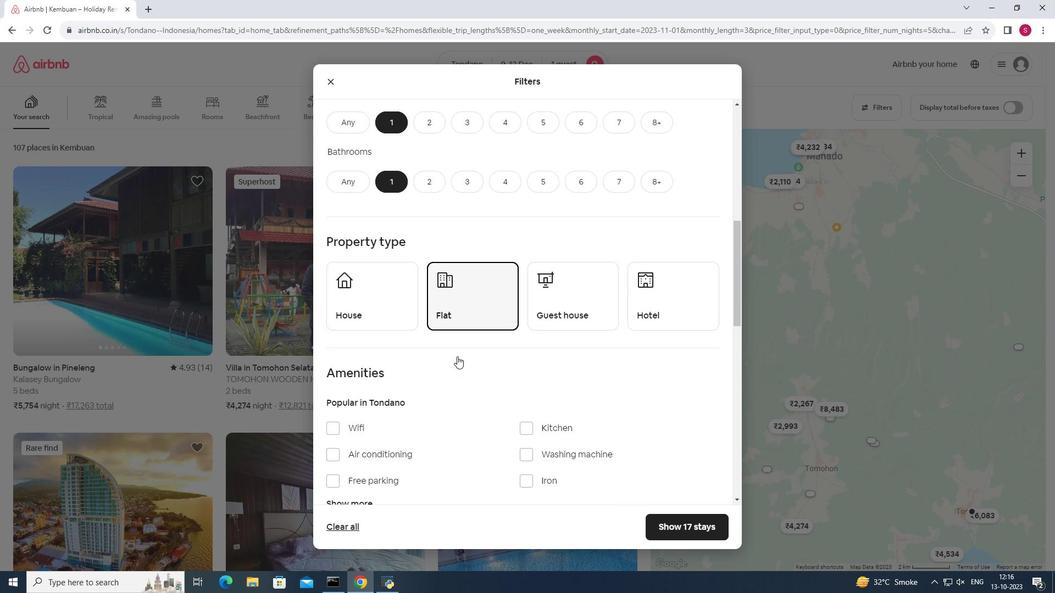 
Action: Mouse moved to (336, 367)
Screenshot: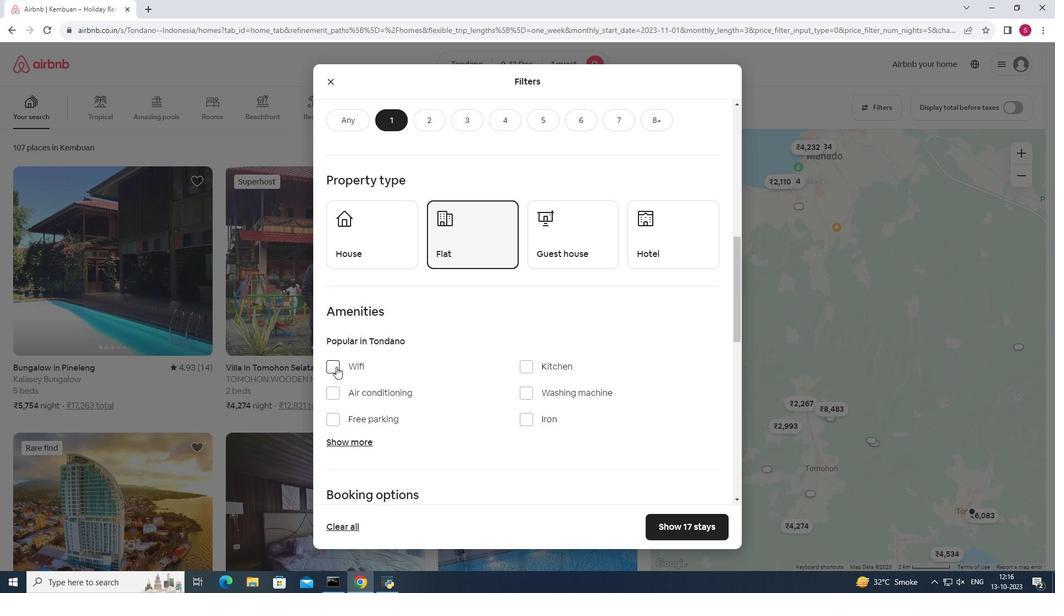 
Action: Mouse pressed left at (336, 367)
Screenshot: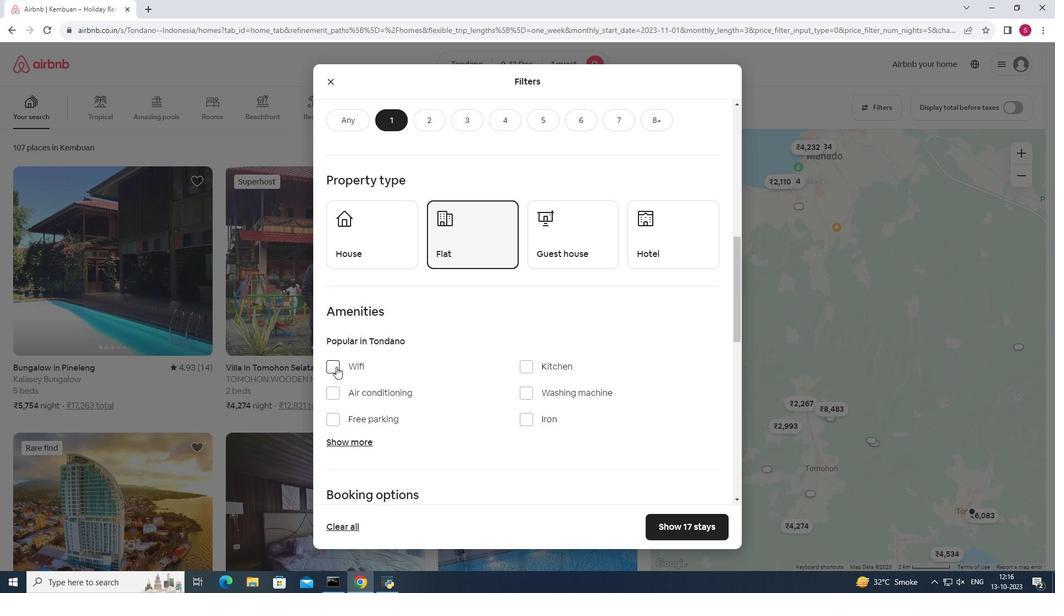 
Action: Mouse moved to (687, 534)
Screenshot: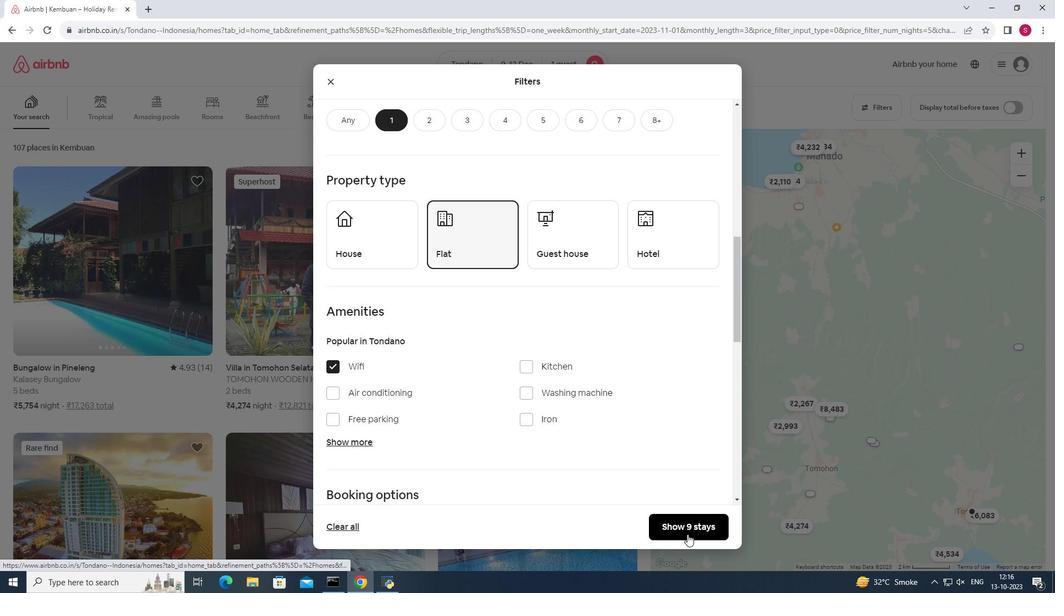 
Action: Mouse pressed left at (687, 534)
Screenshot: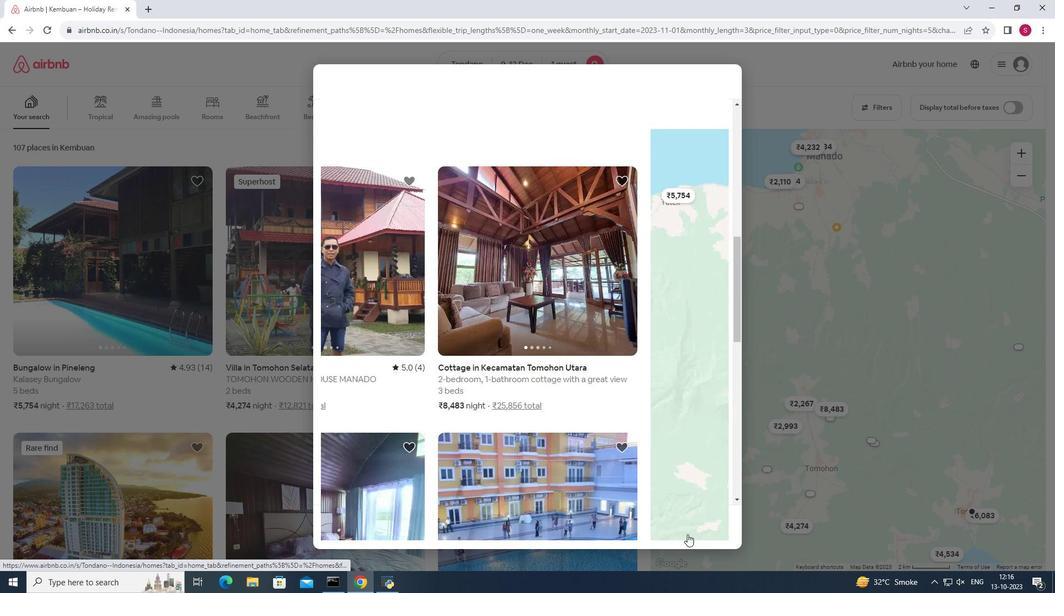 
Action: Mouse moved to (474, 254)
Screenshot: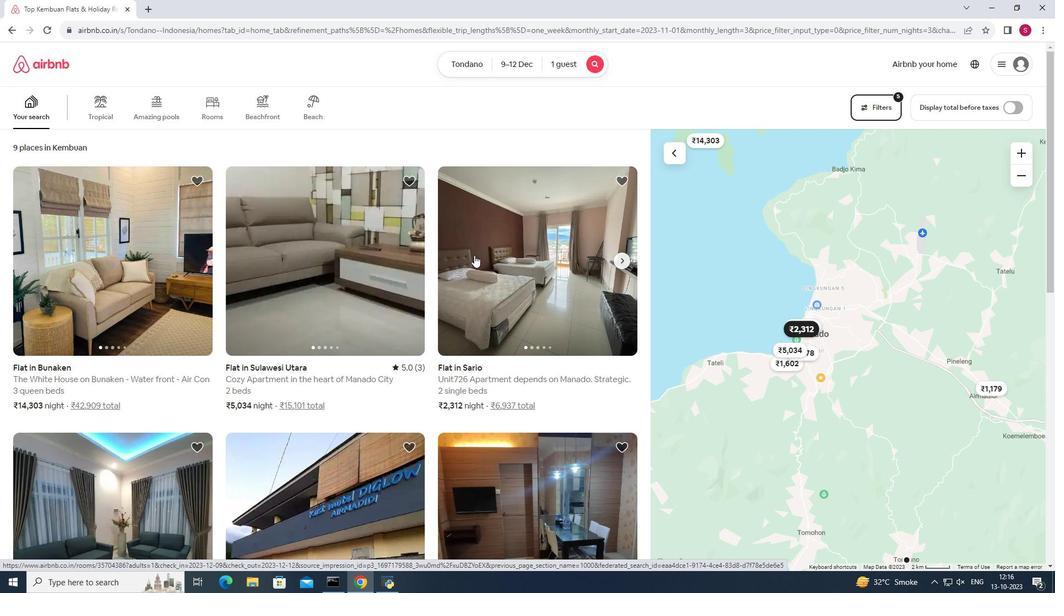 
Action: Mouse scrolled (474, 254) with delta (0, 0)
Screenshot: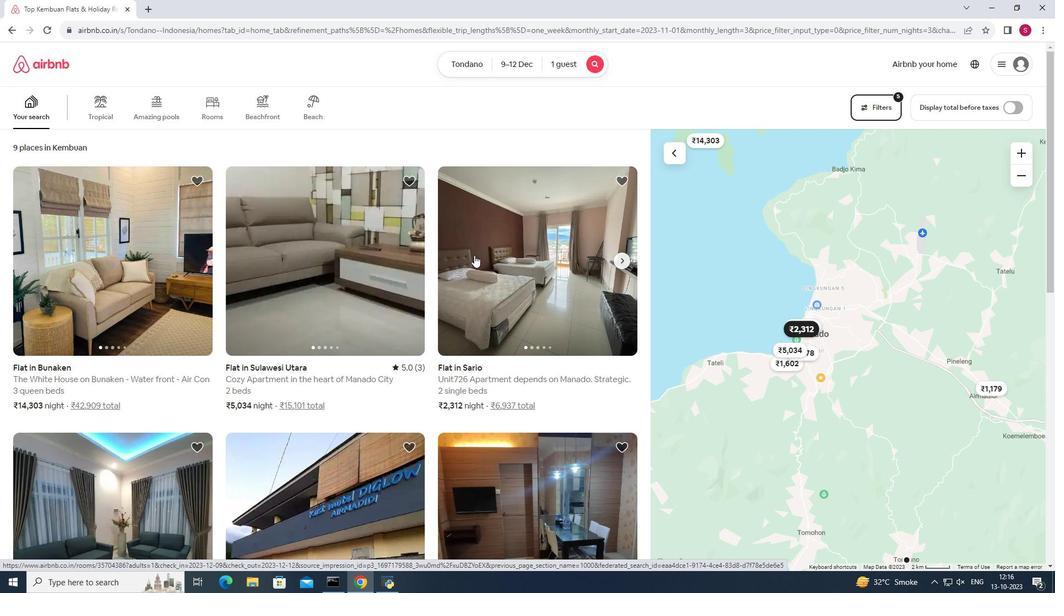 
Action: Mouse moved to (473, 256)
Screenshot: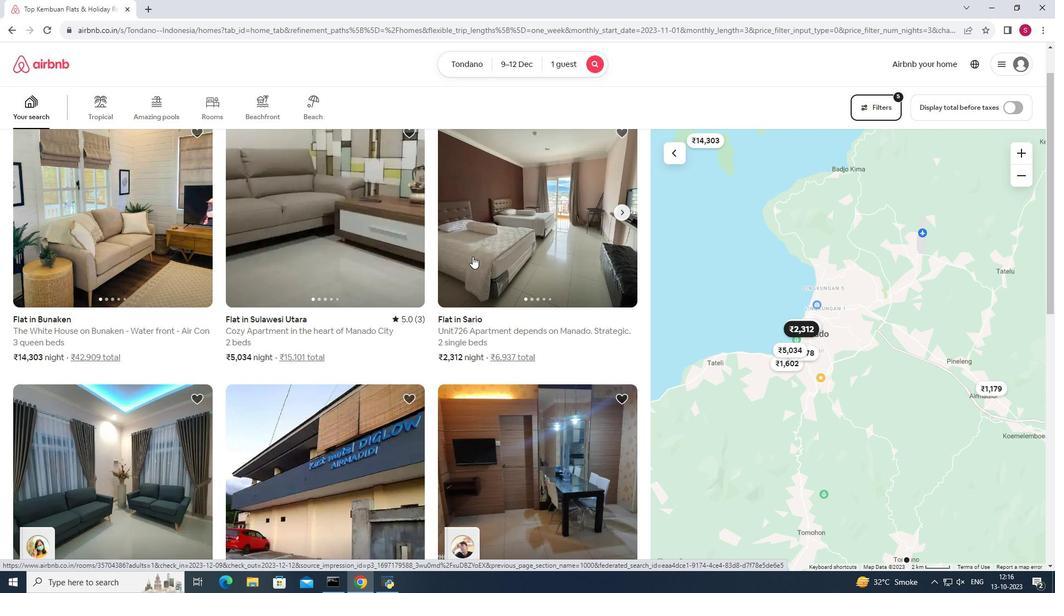 
Action: Mouse scrolled (473, 256) with delta (0, 0)
Screenshot: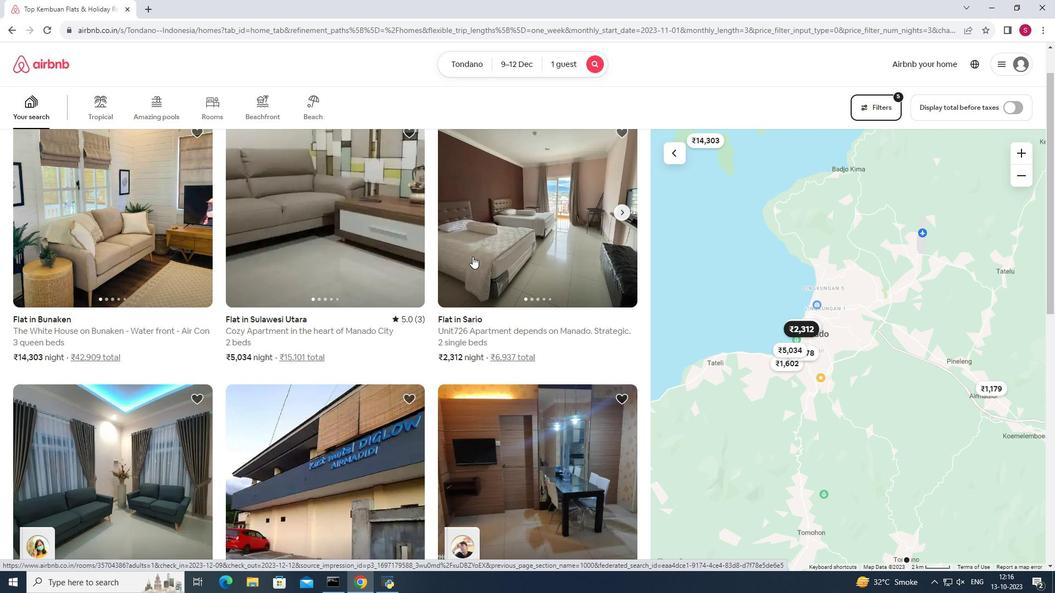 
Action: Mouse moved to (124, 203)
Screenshot: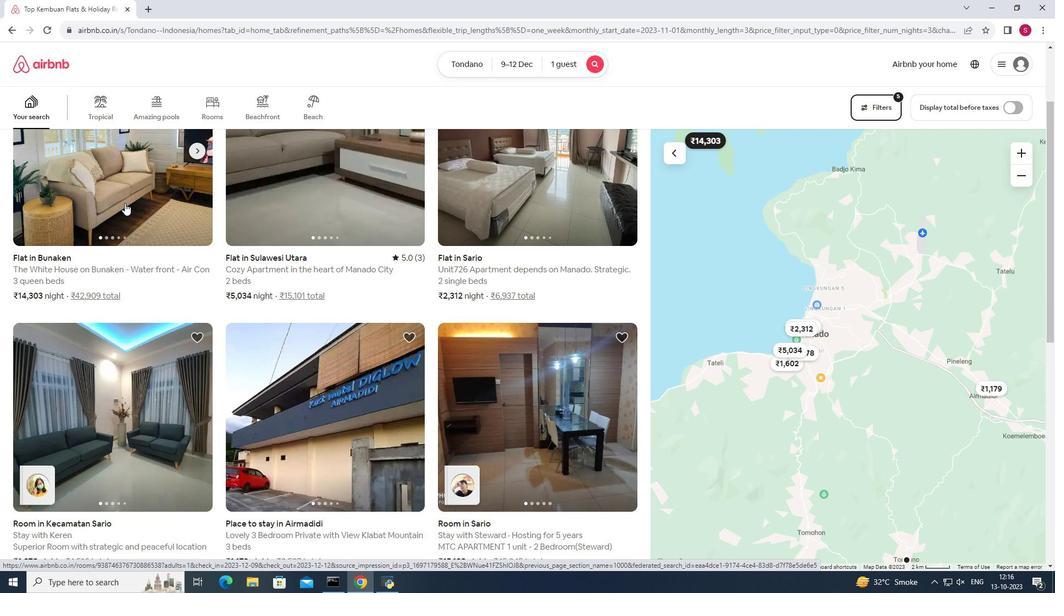 
Action: Mouse pressed left at (124, 203)
Screenshot: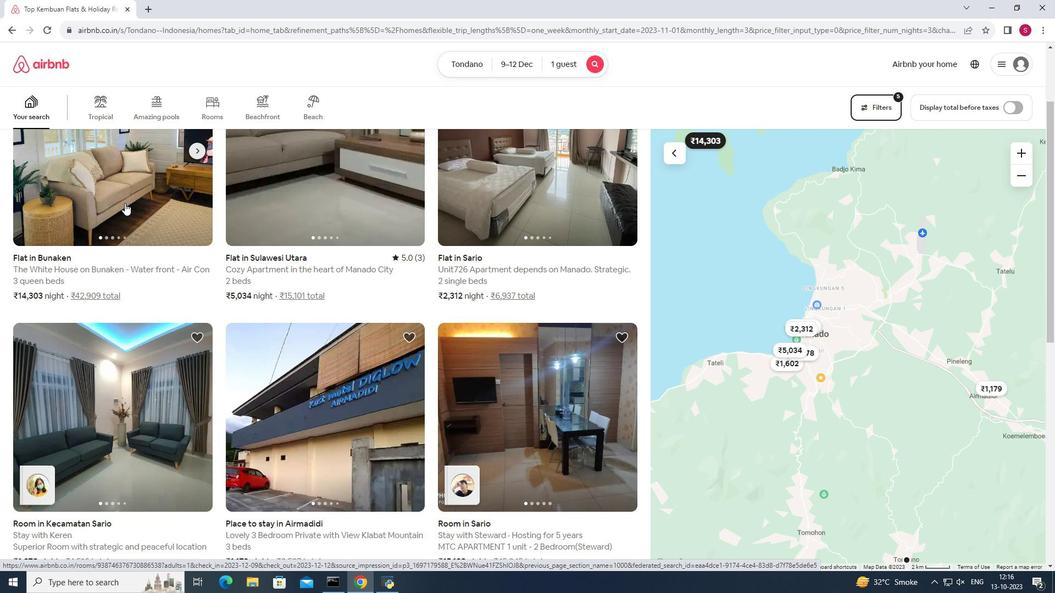 
Action: Mouse moved to (787, 401)
Screenshot: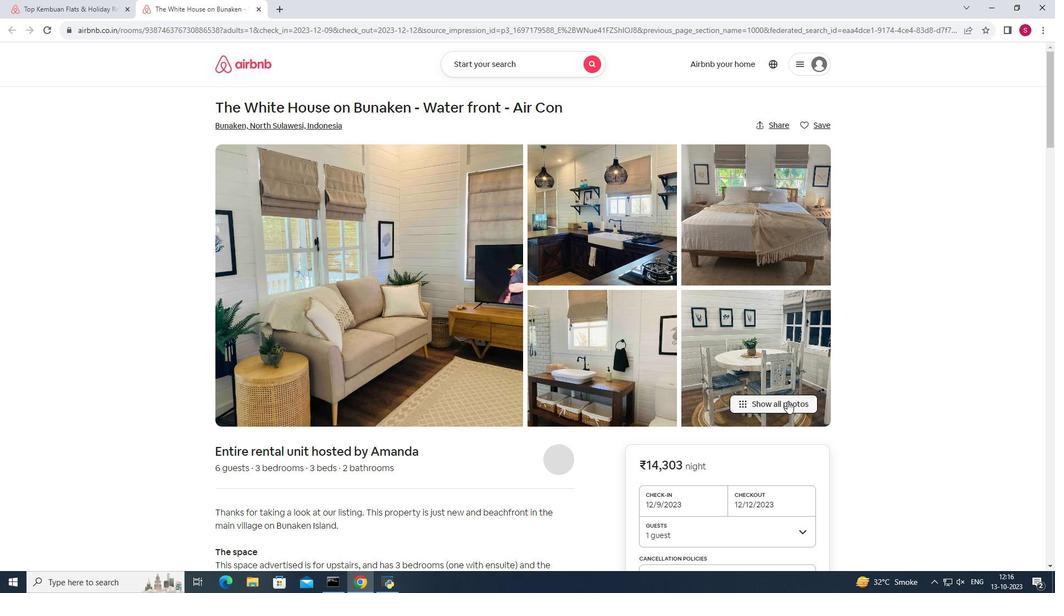 
Action: Mouse pressed left at (787, 401)
Screenshot: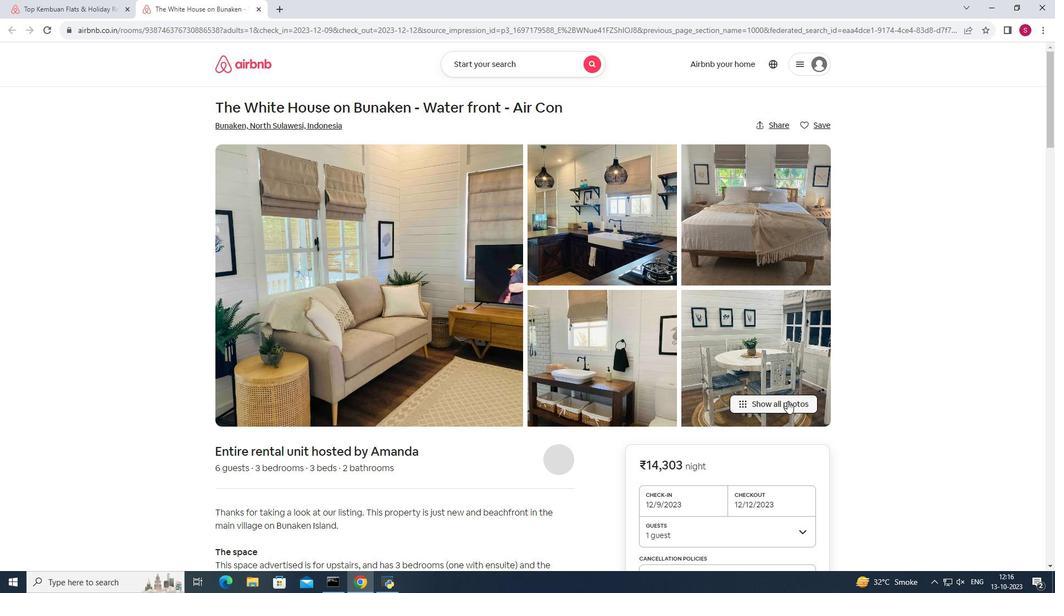 
Action: Mouse moved to (891, 219)
Screenshot: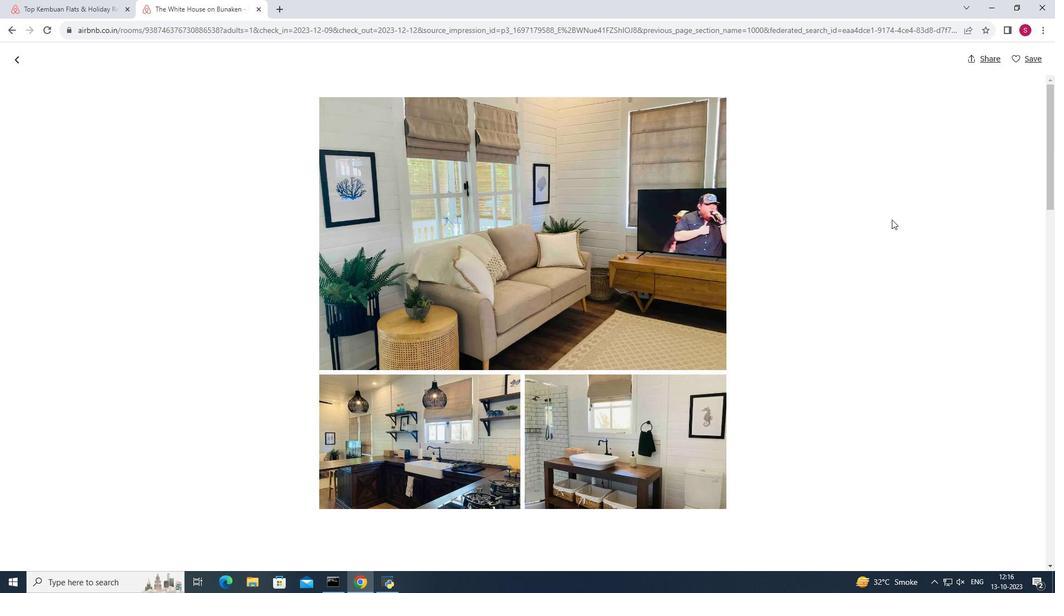 
Action: Mouse scrolled (891, 218) with delta (0, 0)
Screenshot: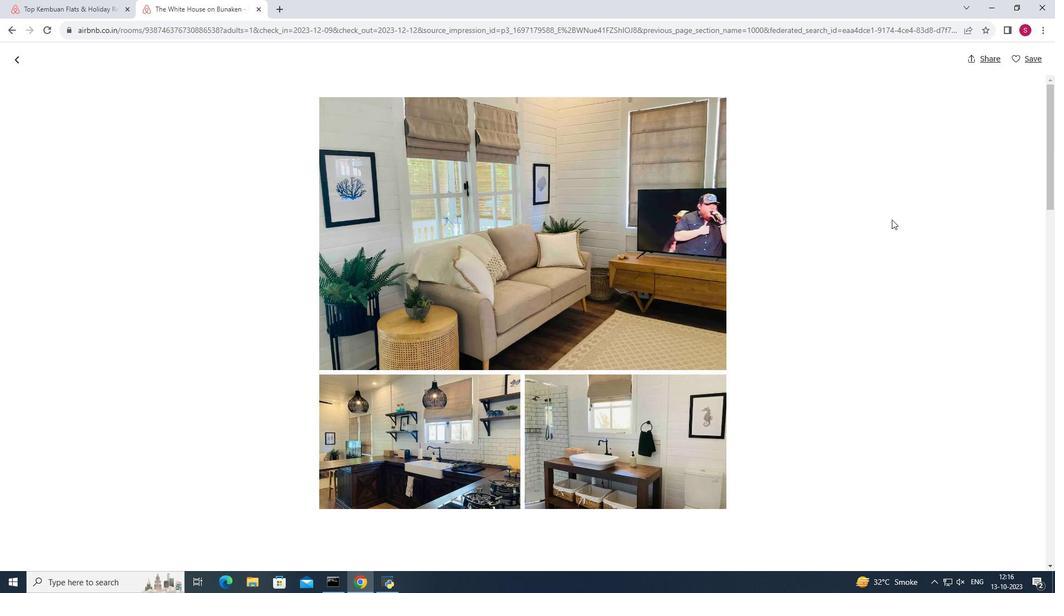 
Action: Mouse moved to (891, 220)
Screenshot: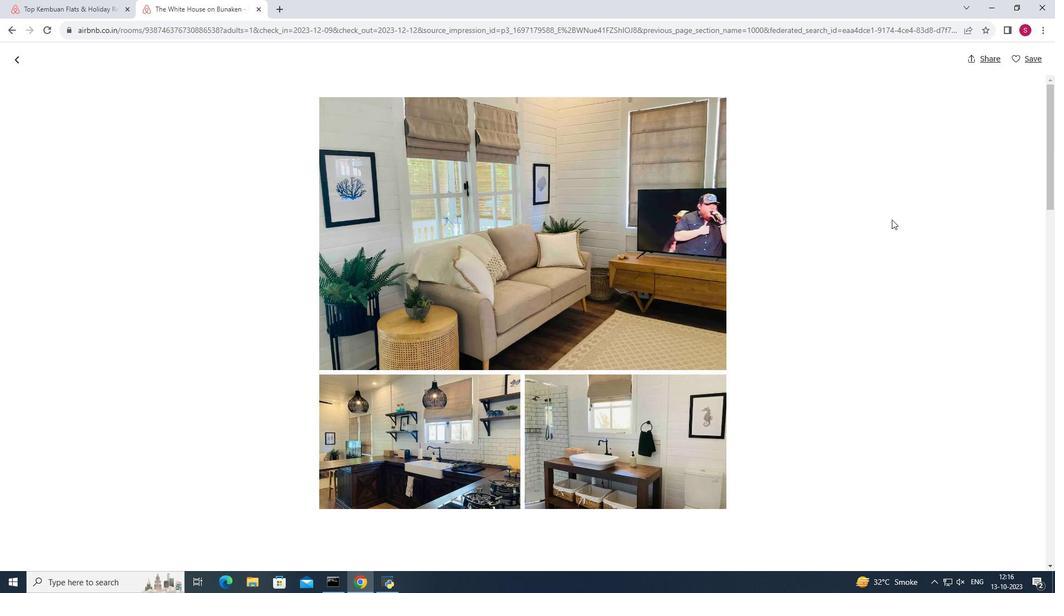 
Action: Mouse scrolled (891, 219) with delta (0, 0)
Screenshot: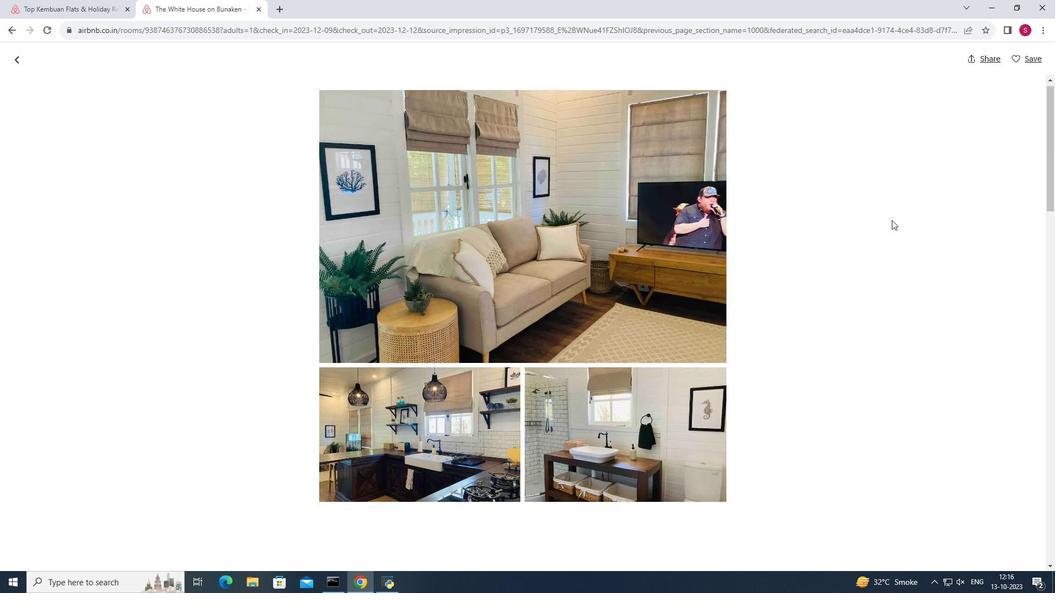 
Action: Mouse moved to (891, 221)
Screenshot: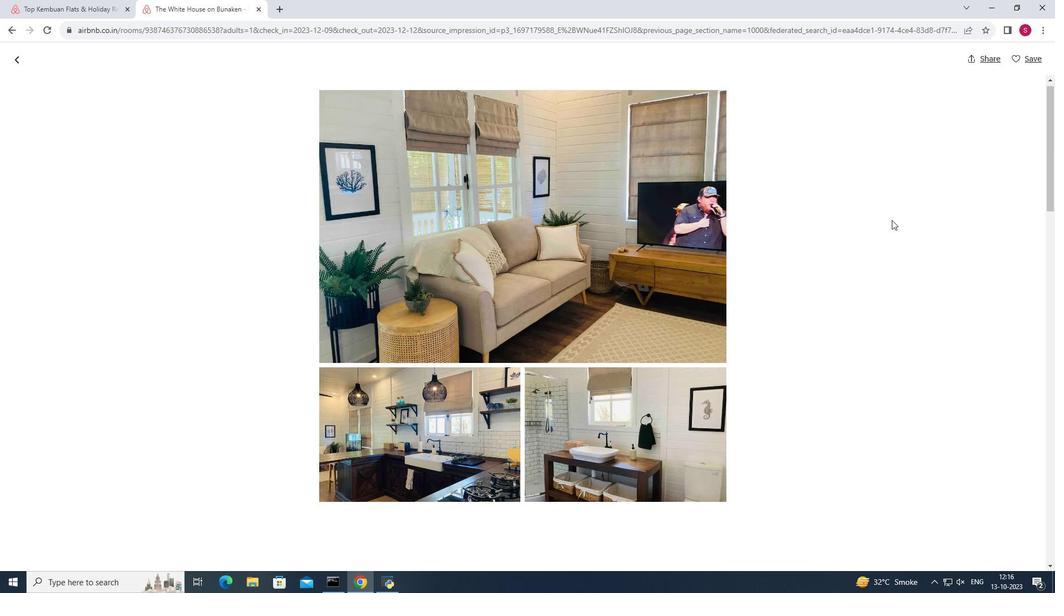 
Action: Mouse scrolled (891, 220) with delta (0, 0)
Screenshot: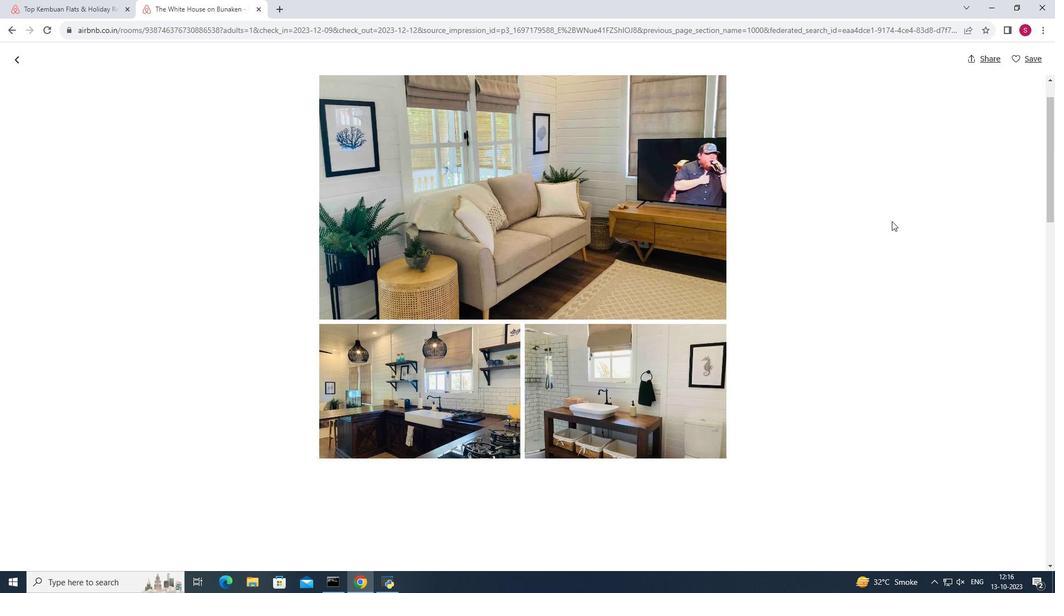 
Action: Mouse moved to (891, 221)
Screenshot: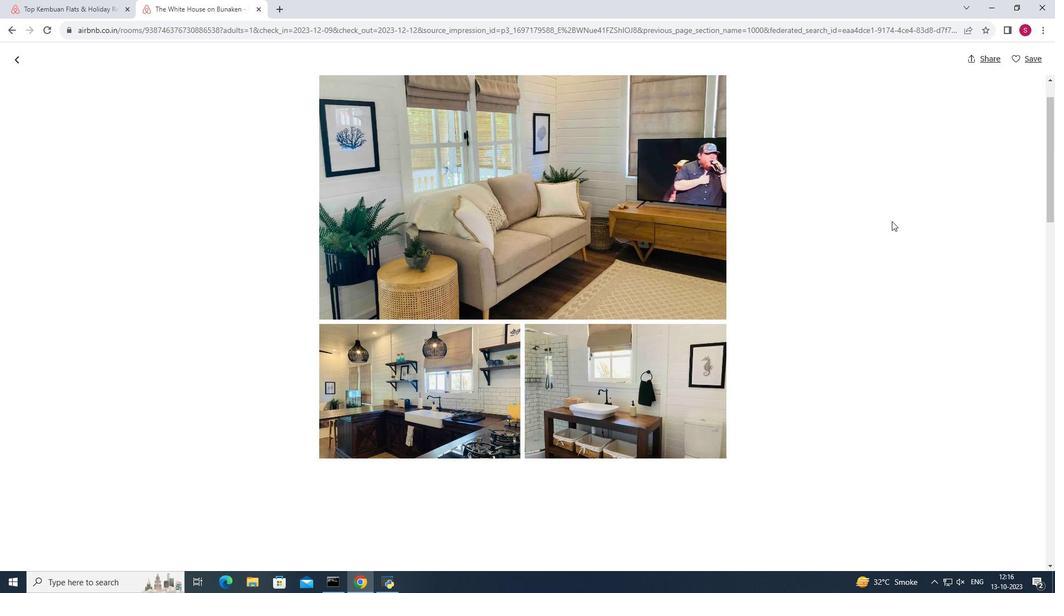 
Action: Mouse scrolled (891, 221) with delta (0, 0)
Screenshot: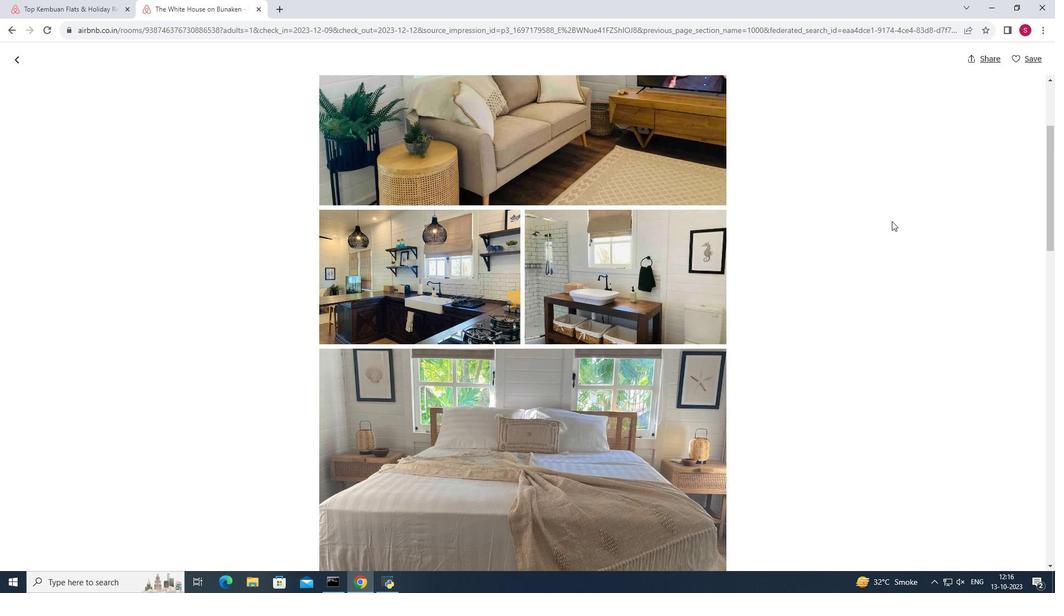 
Action: Mouse scrolled (891, 220) with delta (0, 0)
Screenshot: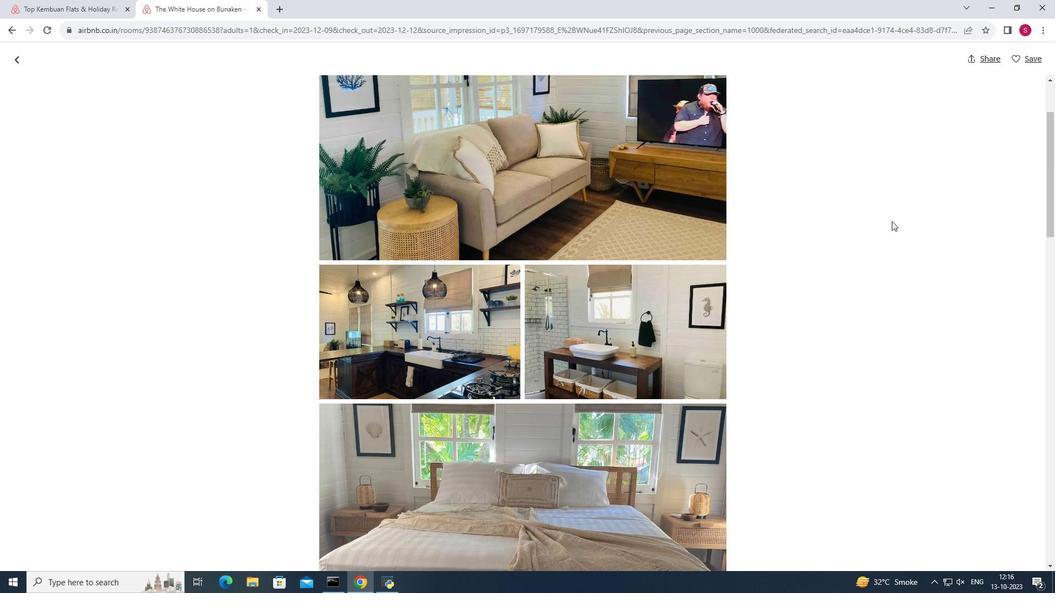 
Action: Mouse scrolled (891, 220) with delta (0, 0)
Screenshot: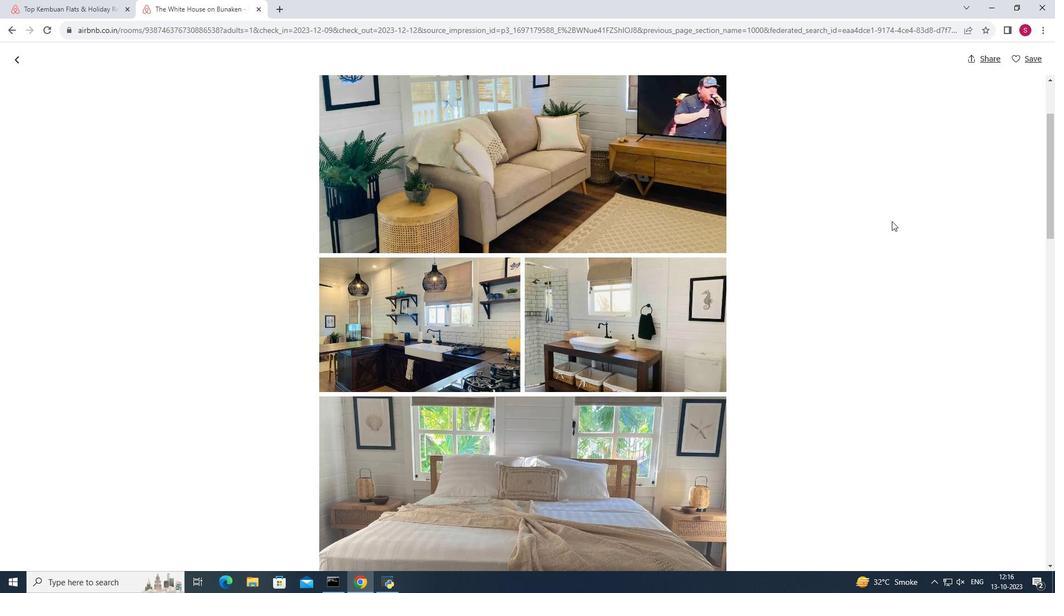 
Action: Mouse scrolled (891, 220) with delta (0, 0)
Screenshot: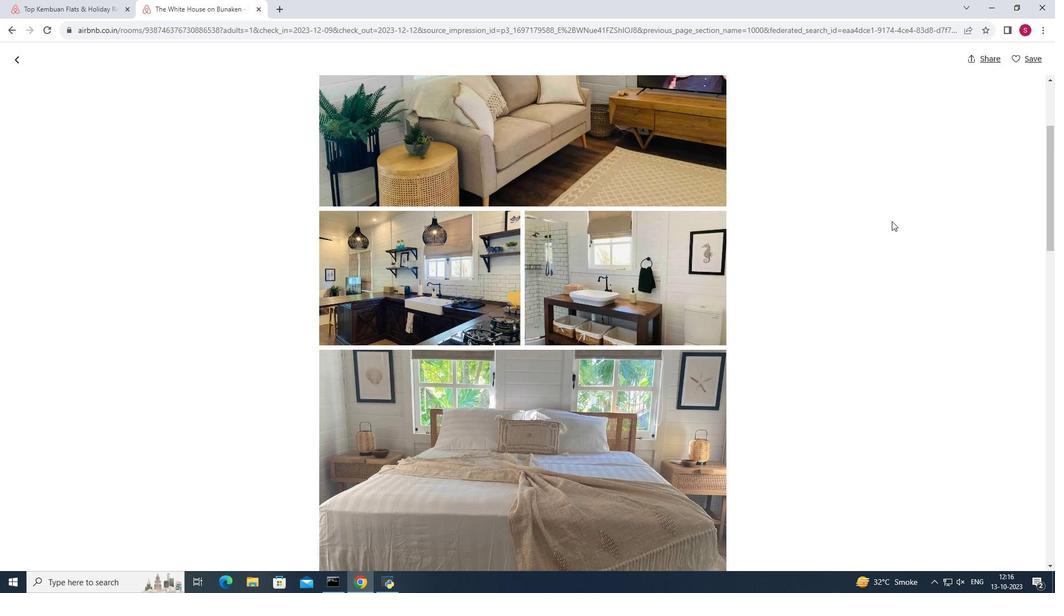 
Action: Mouse scrolled (891, 220) with delta (0, 0)
Screenshot: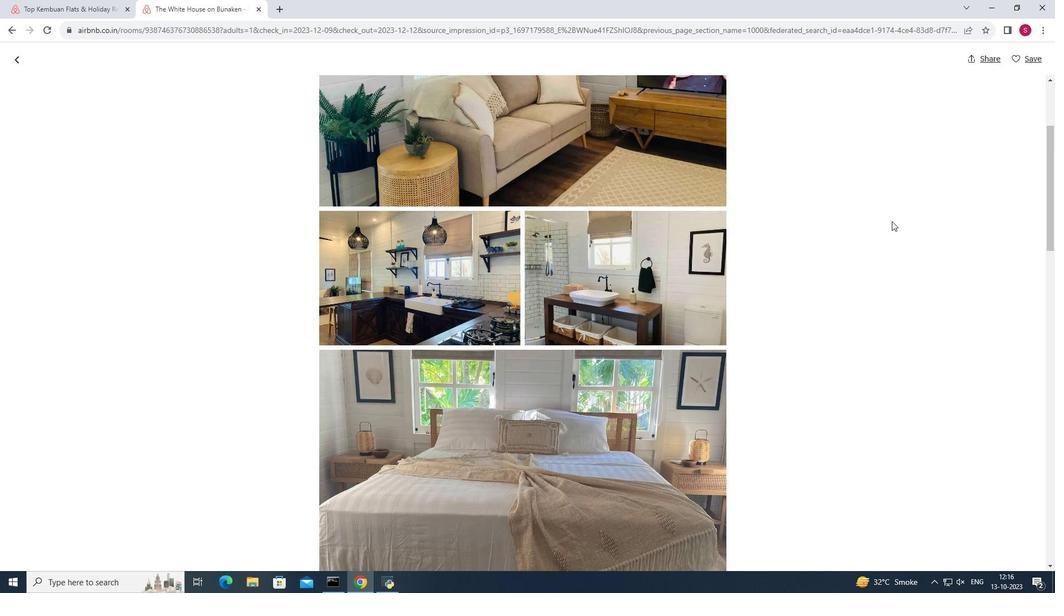 
Action: Mouse scrolled (891, 220) with delta (0, 0)
Screenshot: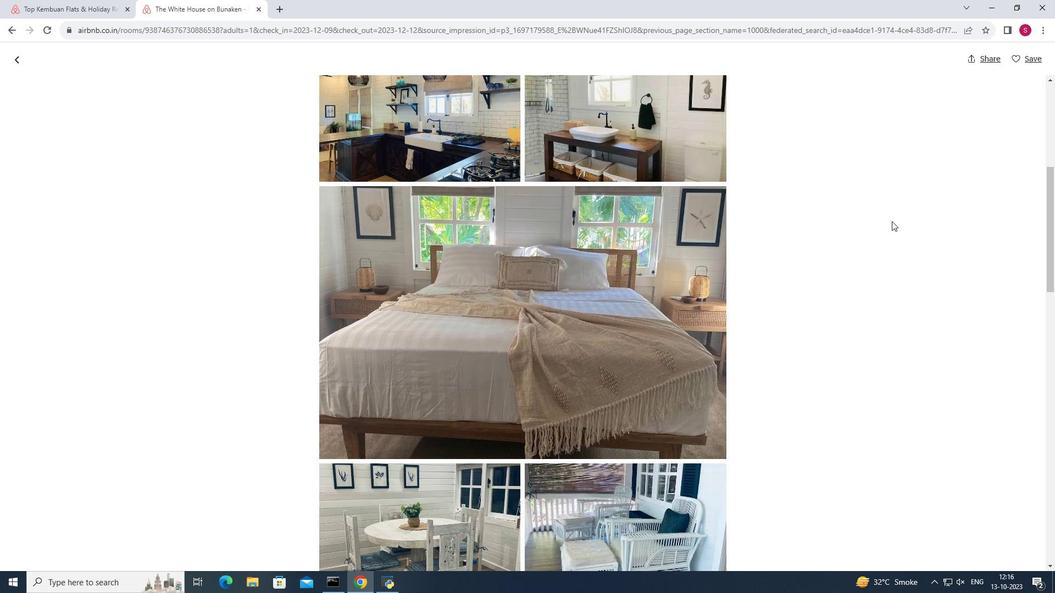 
Action: Mouse scrolled (891, 220) with delta (0, 0)
Screenshot: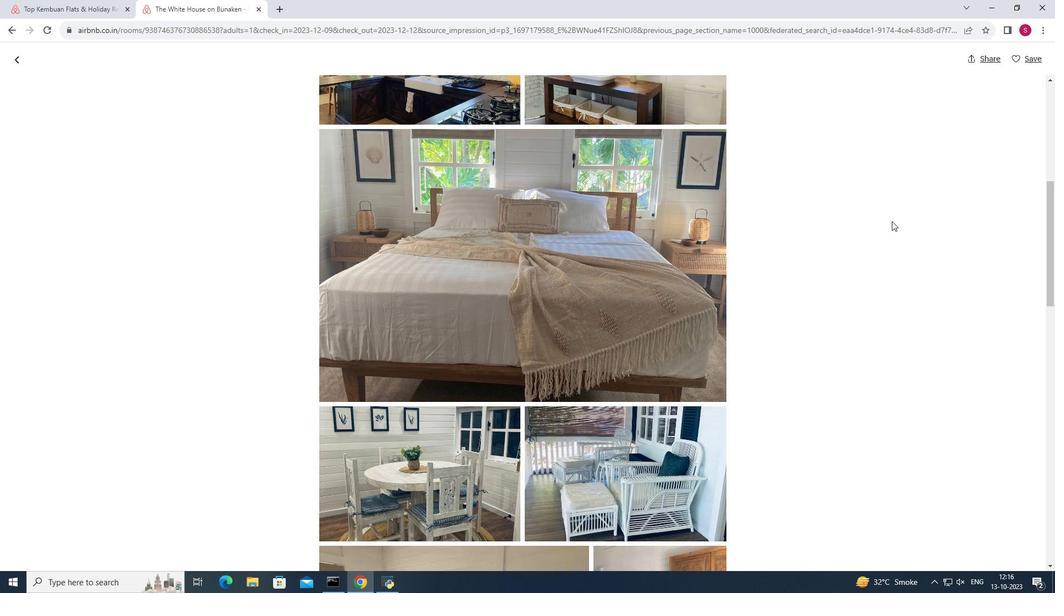 
Action: Mouse scrolled (891, 220) with delta (0, 0)
Screenshot: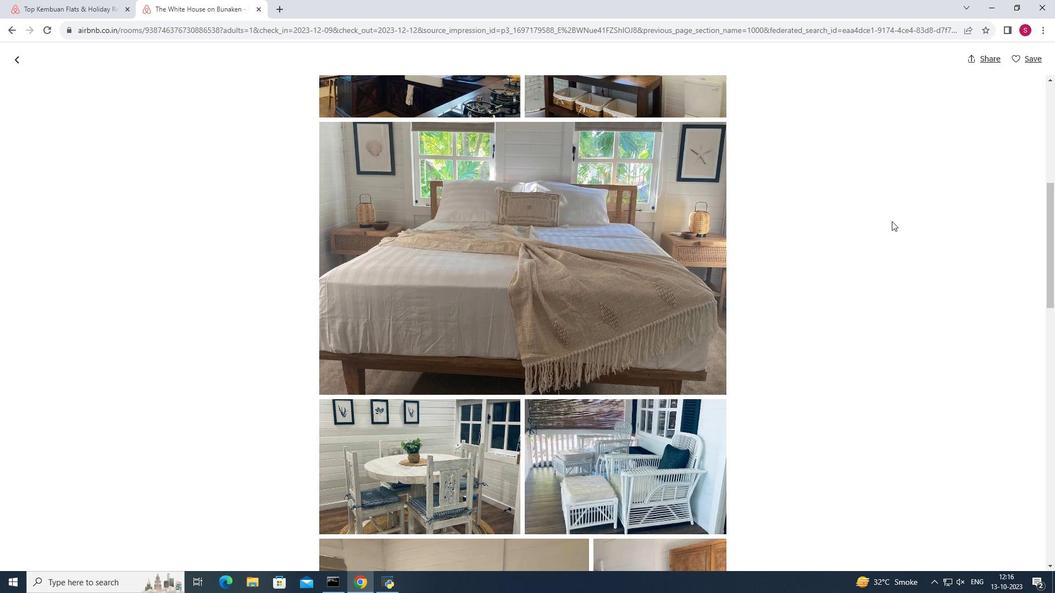
Action: Mouse scrolled (891, 220) with delta (0, 0)
Screenshot: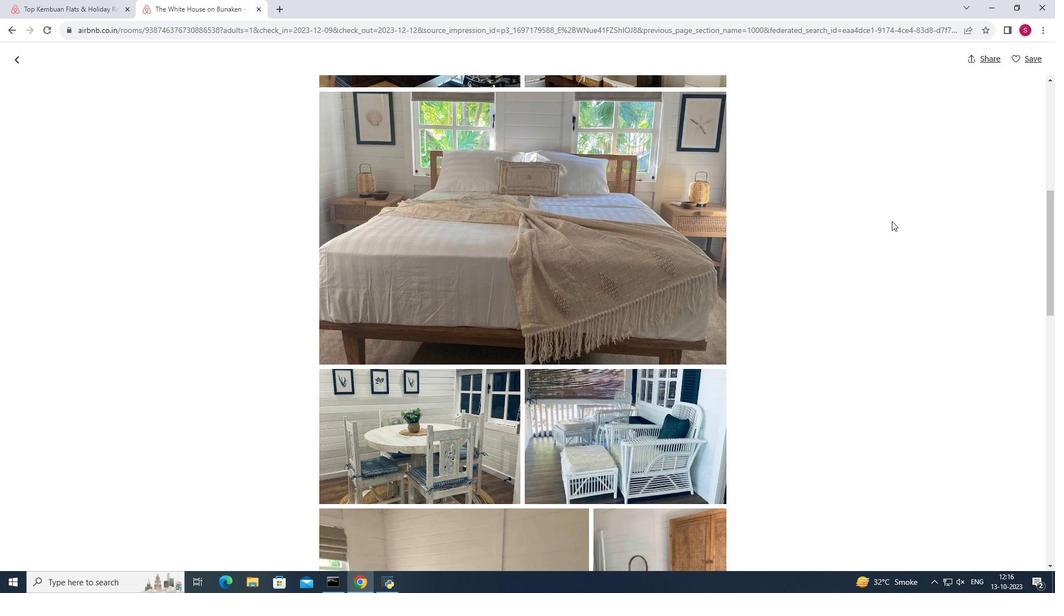 
Action: Mouse scrolled (891, 220) with delta (0, 0)
Screenshot: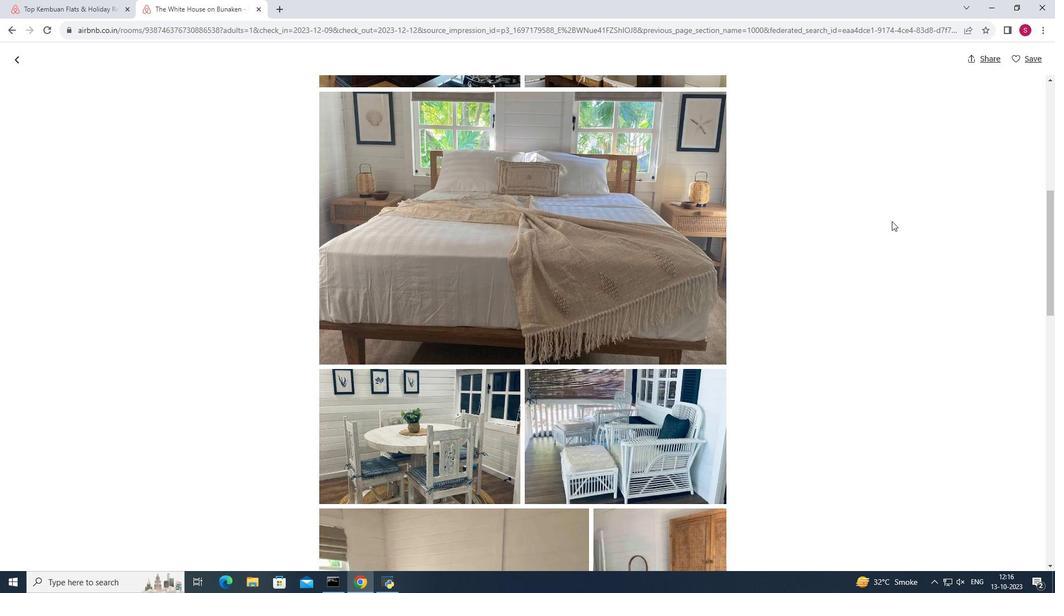 
Action: Mouse scrolled (891, 220) with delta (0, 0)
Screenshot: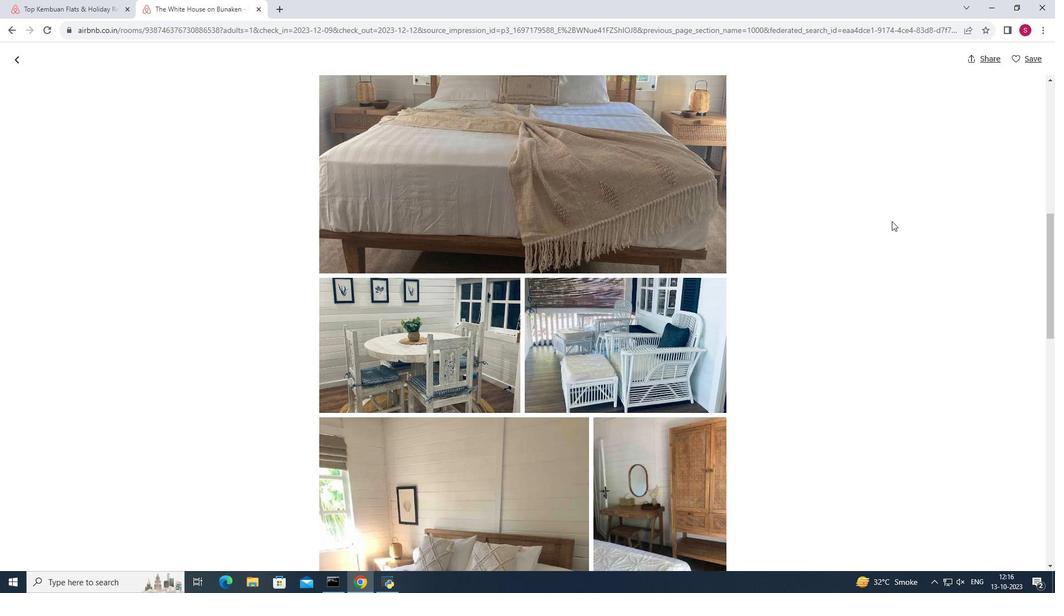 
Action: Mouse scrolled (891, 220) with delta (0, 0)
Screenshot: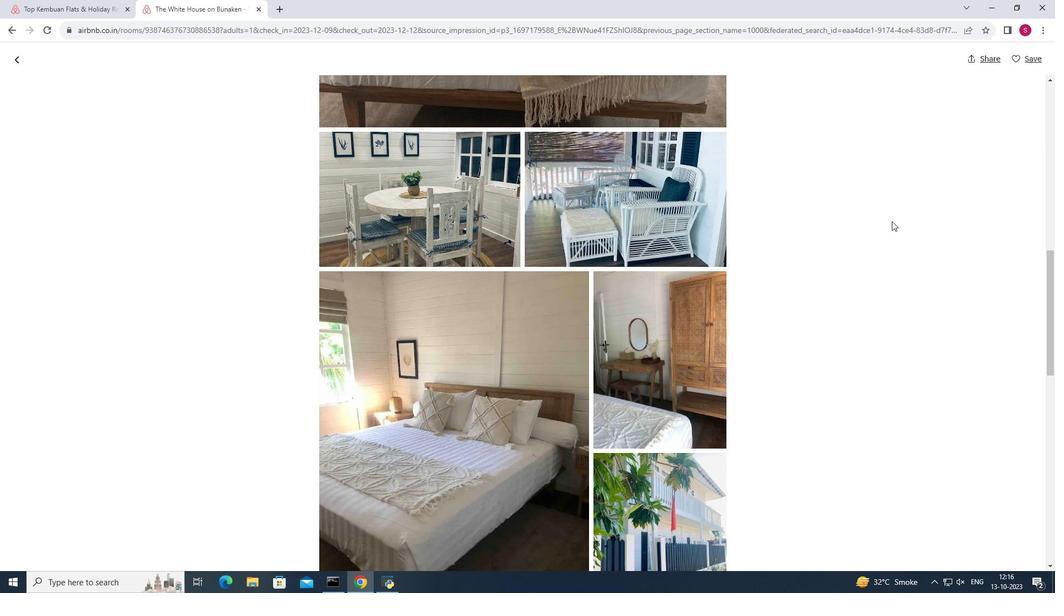 
Action: Mouse scrolled (891, 220) with delta (0, 0)
Screenshot: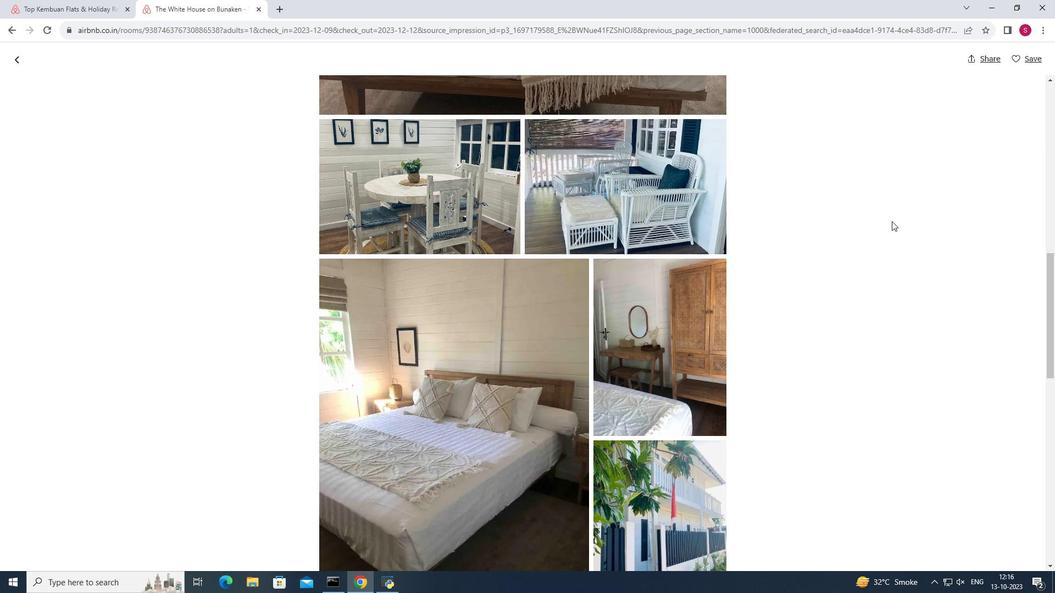 
Action: Mouse scrolled (891, 220) with delta (0, 0)
Screenshot: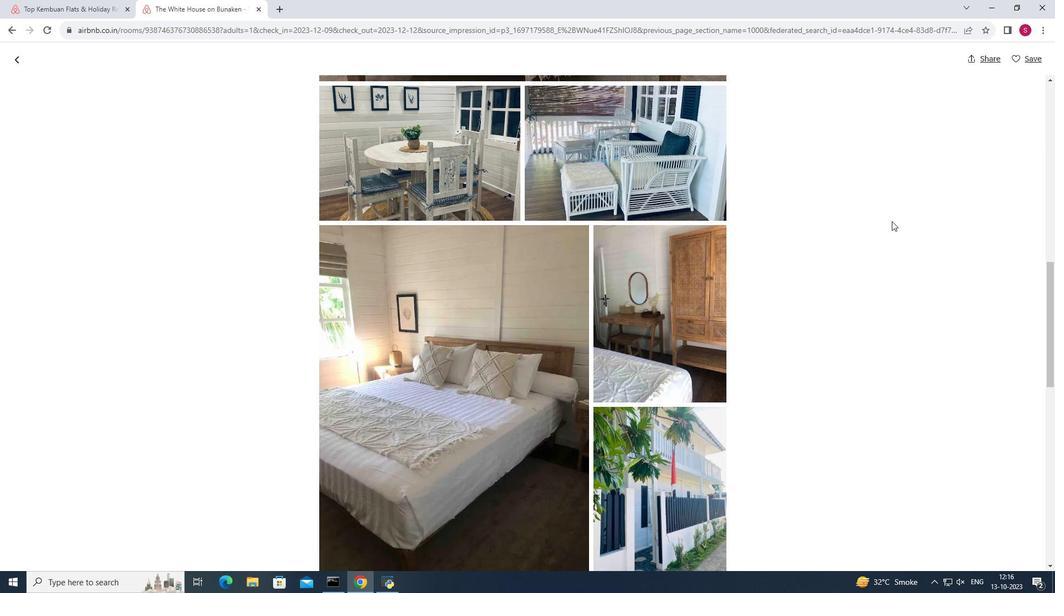 
Action: Mouse moved to (891, 221)
Screenshot: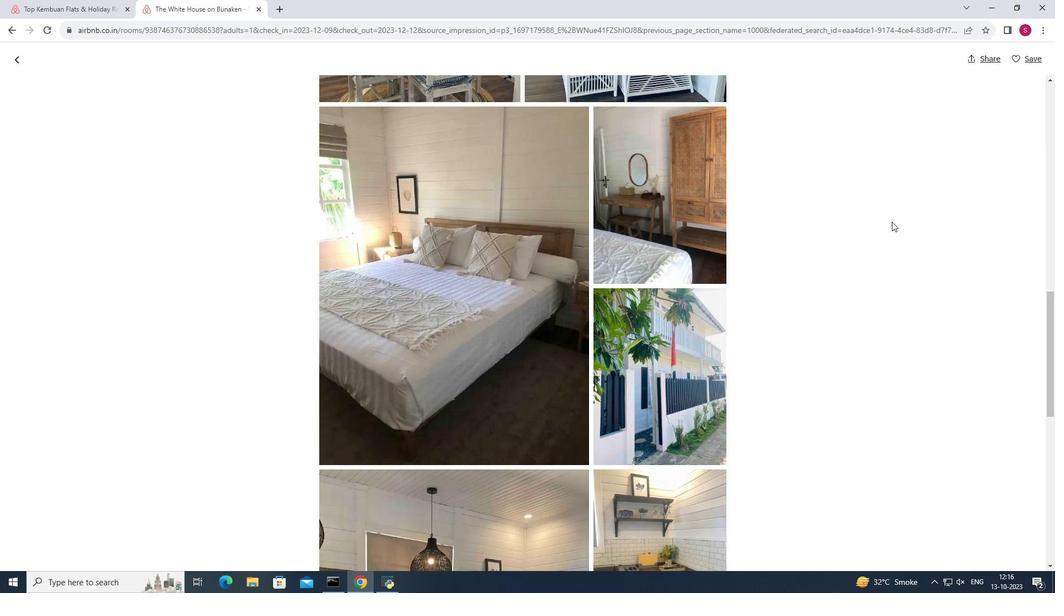 
Action: Mouse scrolled (891, 221) with delta (0, 0)
Screenshot: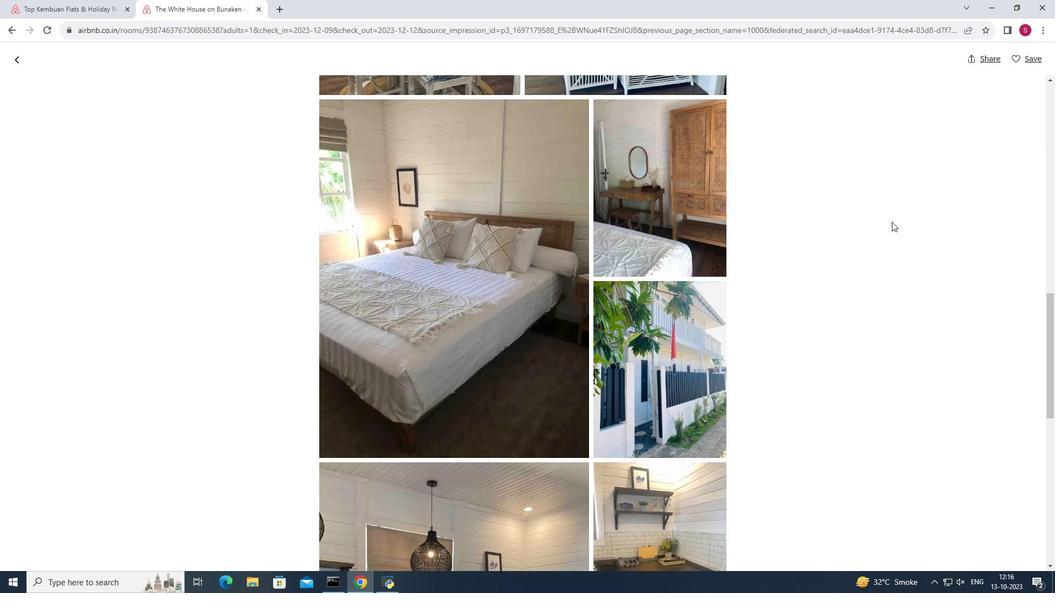 
Action: Mouse scrolled (891, 221) with delta (0, 0)
Screenshot: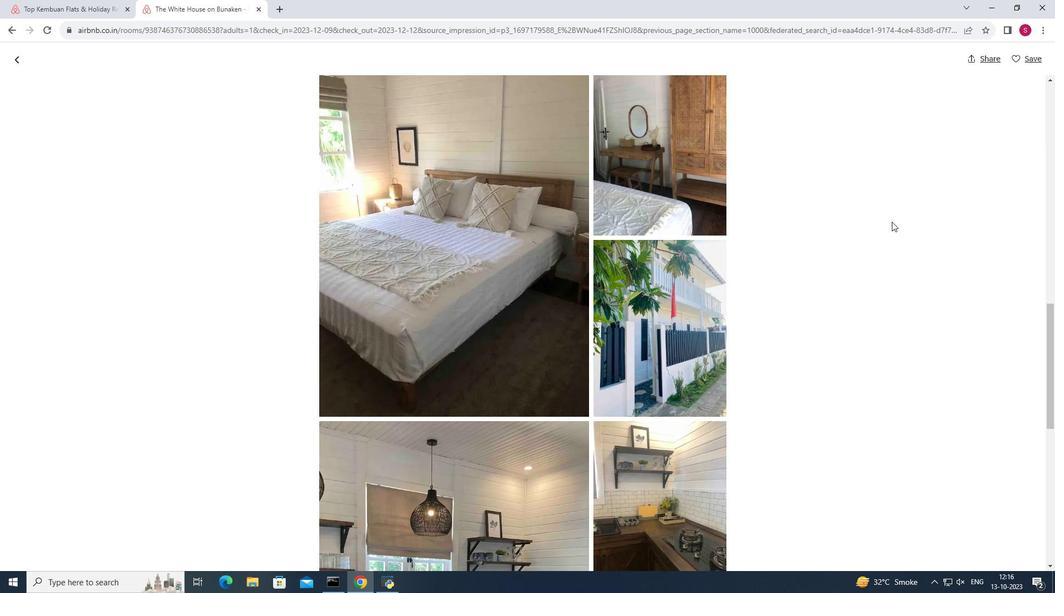 
Action: Mouse scrolled (891, 222) with delta (0, 0)
Screenshot: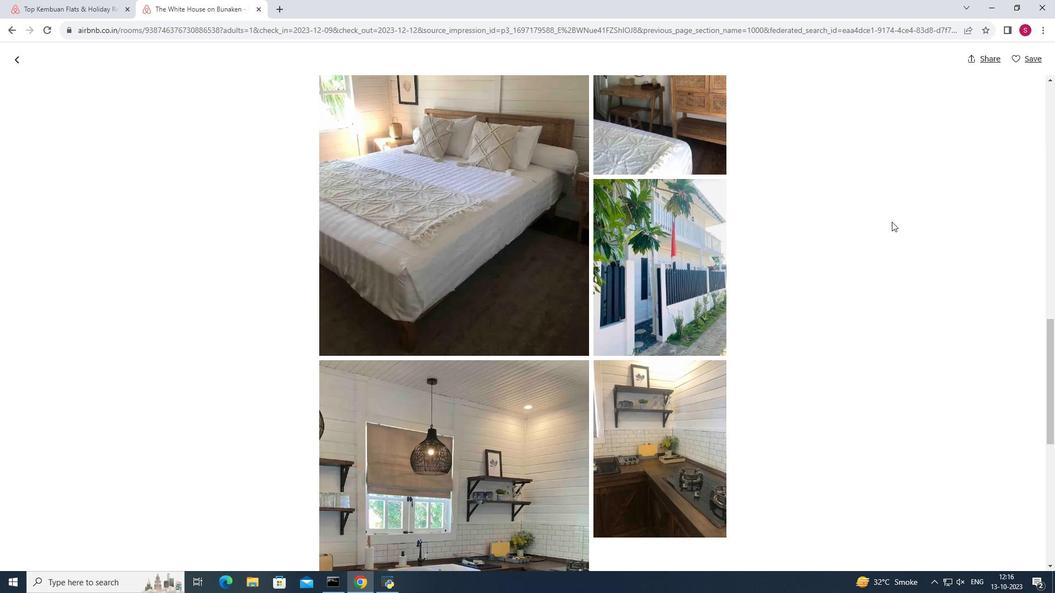 
Action: Mouse scrolled (891, 222) with delta (0, 0)
Screenshot: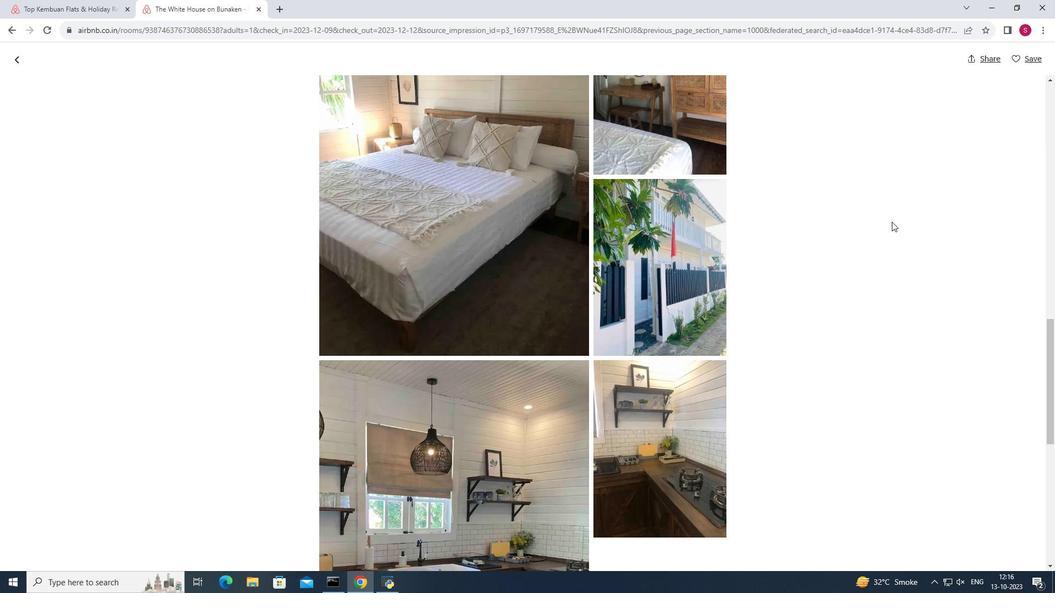 
Action: Mouse scrolled (891, 222) with delta (0, 0)
Screenshot: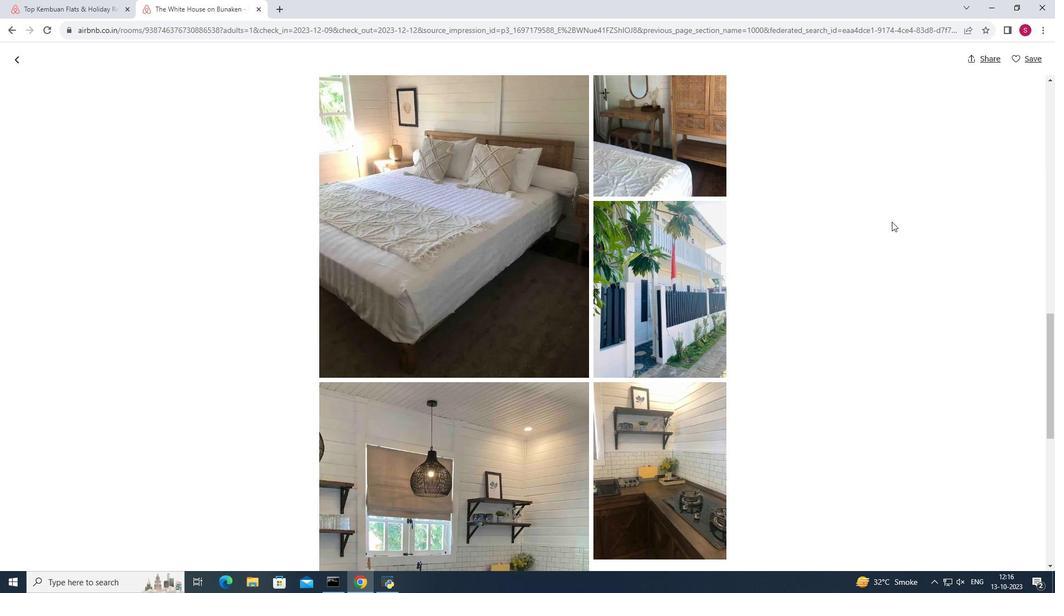 
Action: Mouse moved to (17, 59)
Screenshot: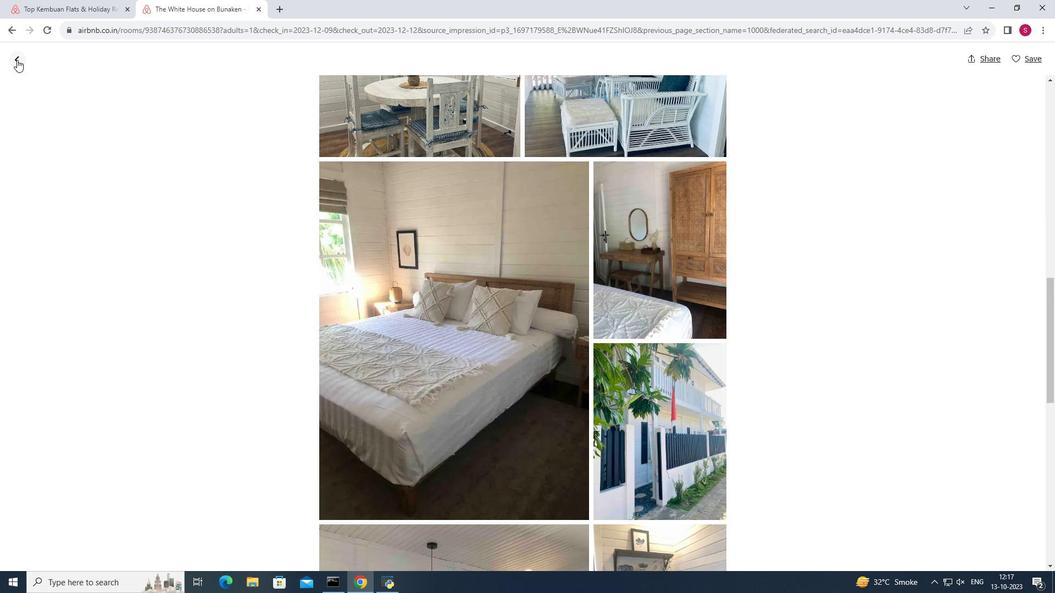 
Action: Mouse pressed left at (17, 59)
Screenshot: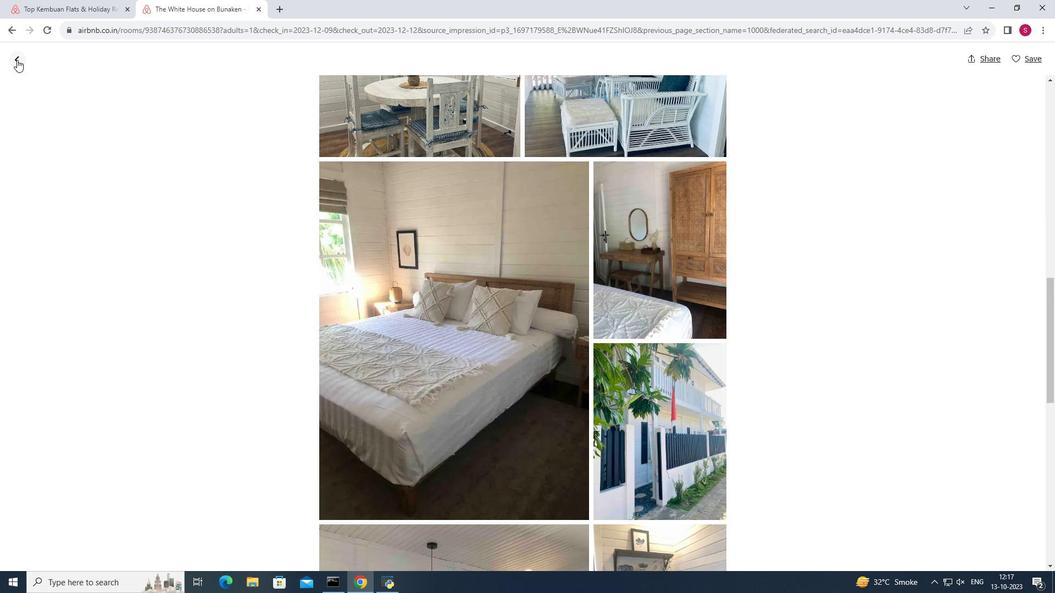 
Action: Mouse moved to (970, 282)
Screenshot: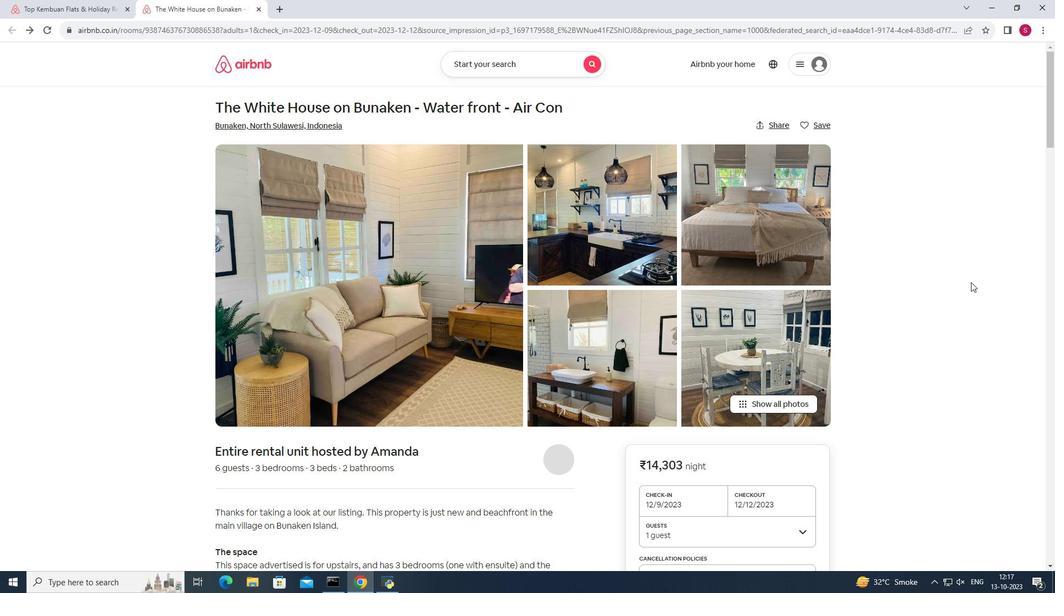 
Action: Mouse scrolled (970, 281) with delta (0, 0)
Screenshot: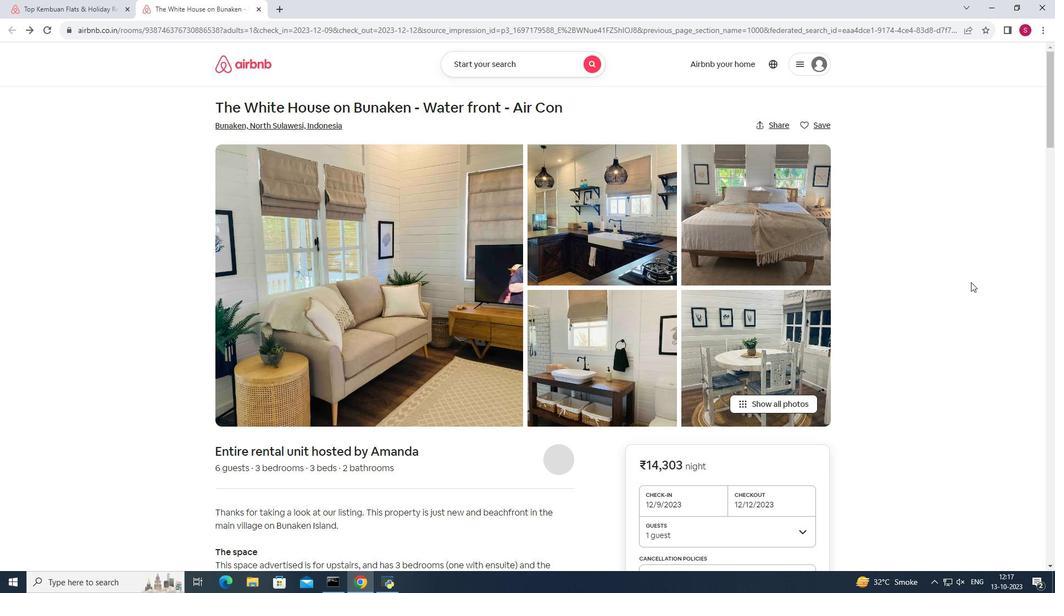 
Action: Mouse scrolled (970, 281) with delta (0, 0)
Screenshot: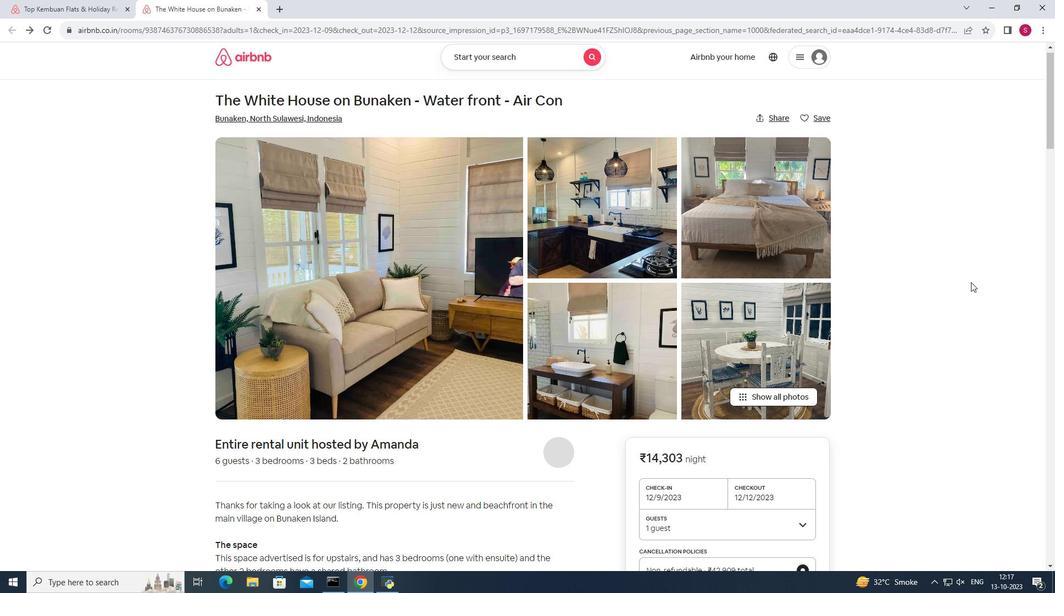 
Action: Mouse scrolled (970, 281) with delta (0, 0)
Screenshot: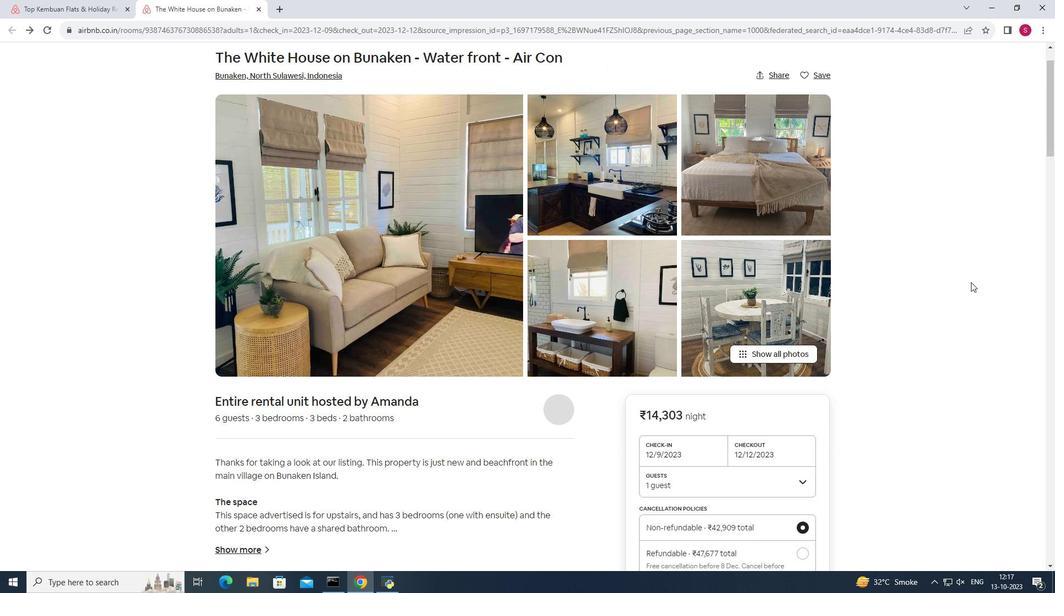 
Action: Mouse scrolled (970, 281) with delta (0, 0)
Screenshot: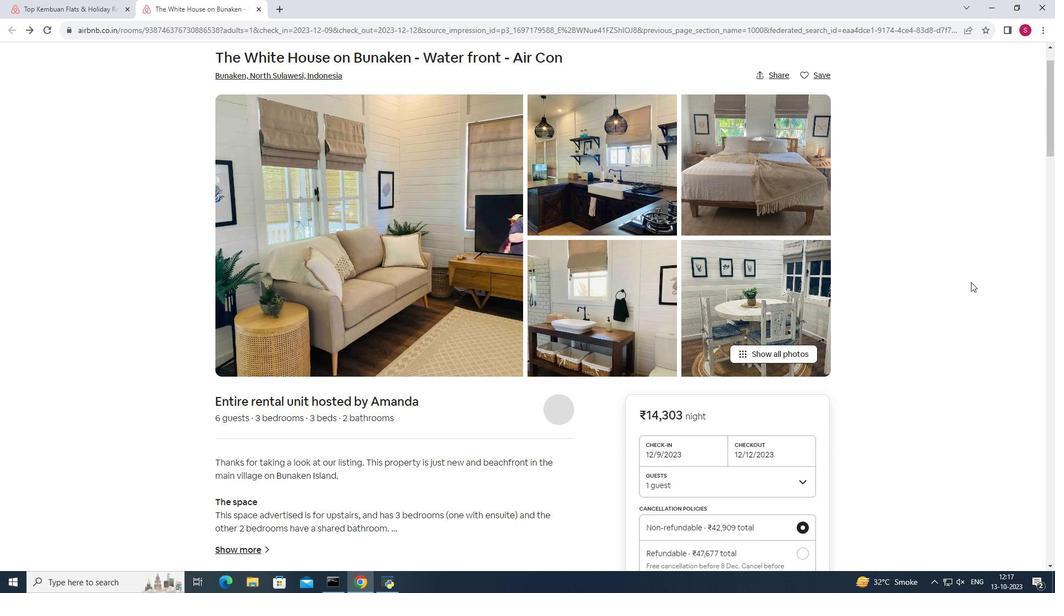 
Action: Mouse scrolled (970, 281) with delta (0, 0)
Screenshot: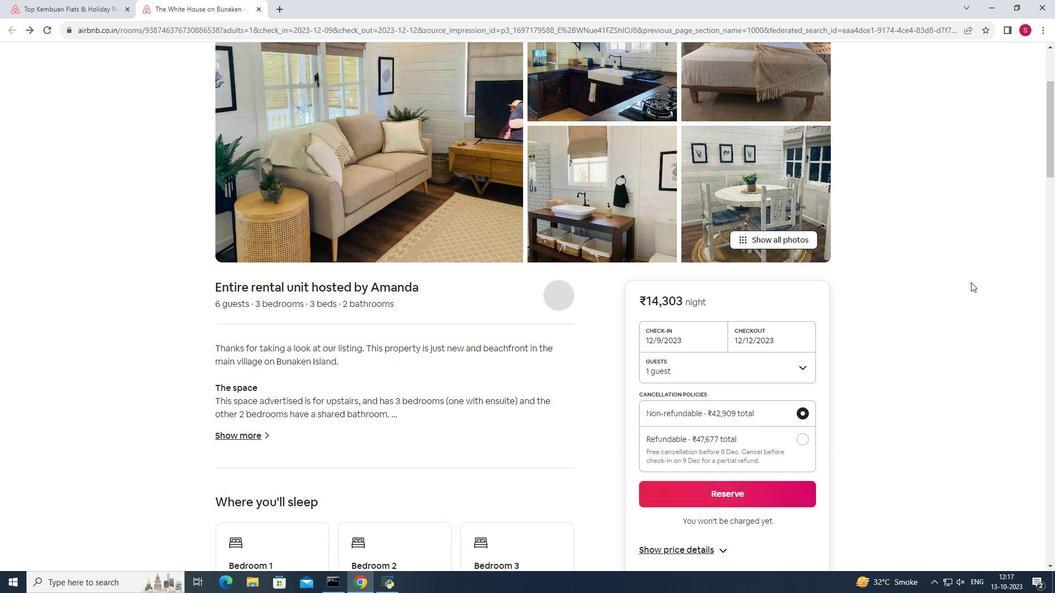 
Action: Mouse moved to (234, 324)
Screenshot: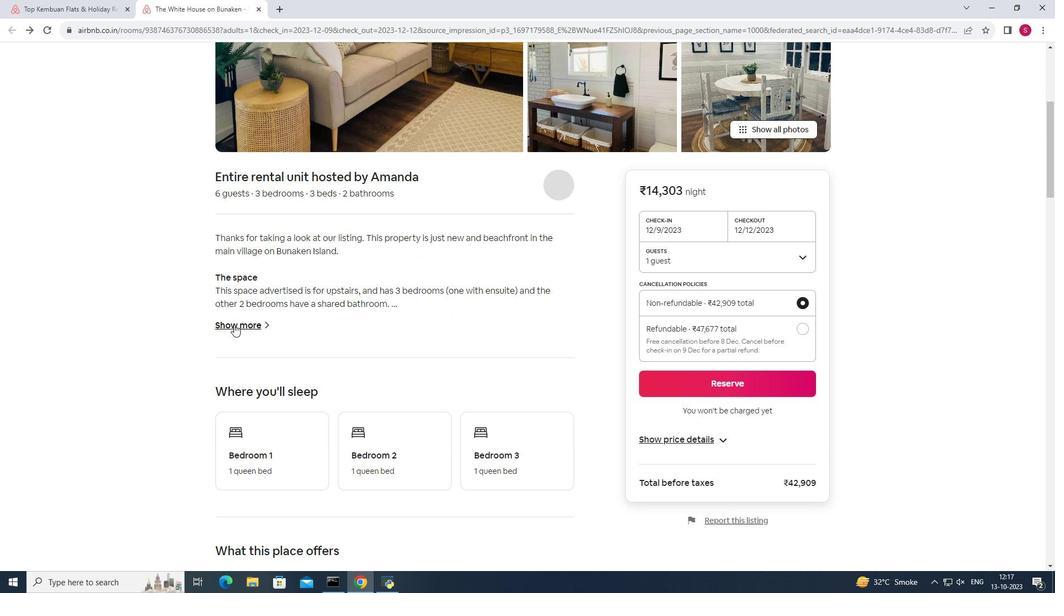 
Action: Mouse pressed left at (234, 324)
Screenshot: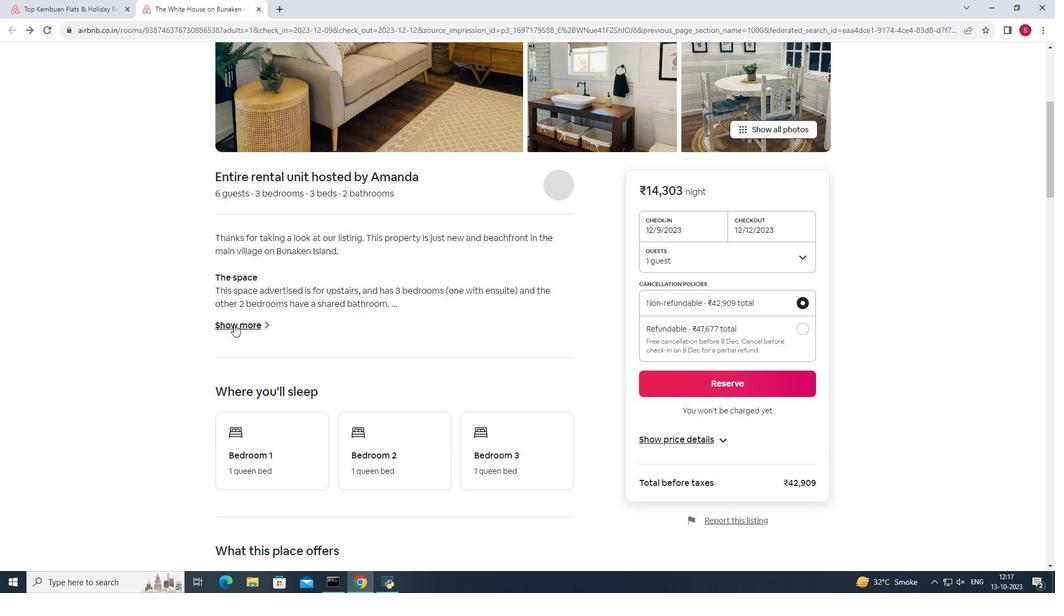 
Action: Mouse moved to (691, 296)
Screenshot: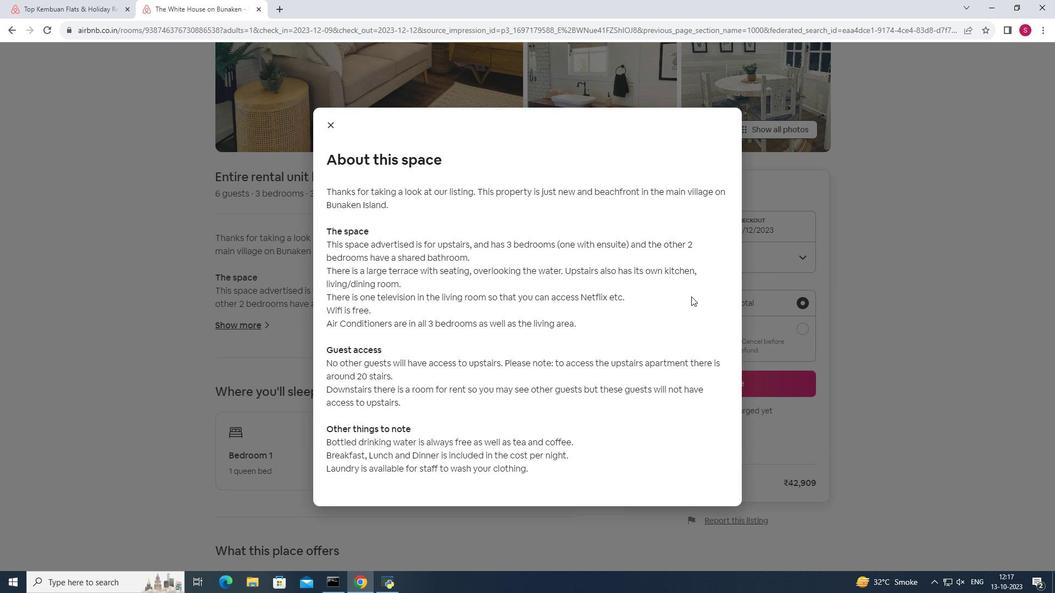 
Action: Mouse scrolled (691, 296) with delta (0, 0)
Screenshot: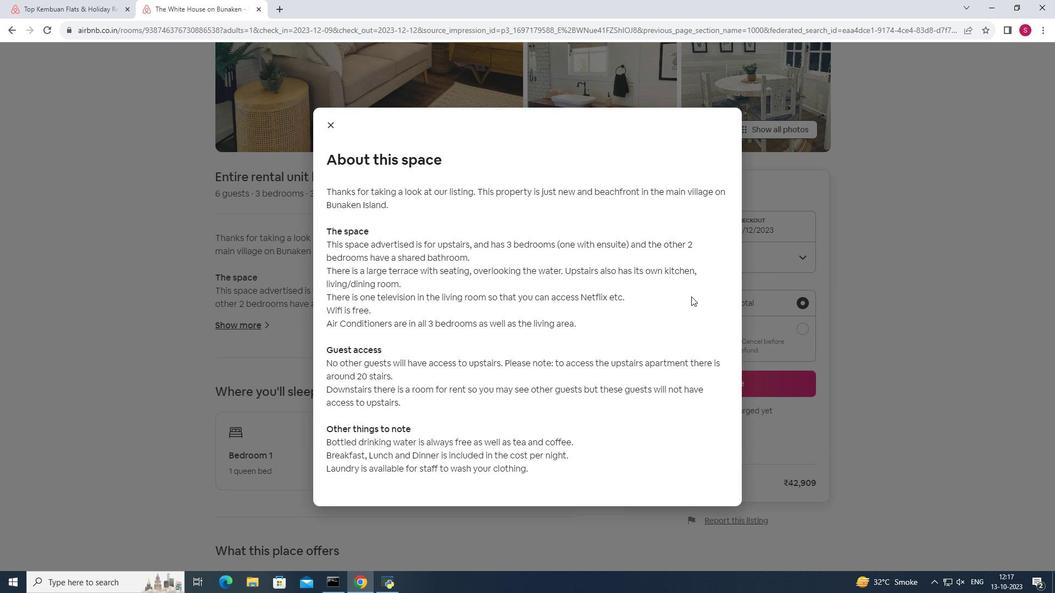 
Action: Mouse scrolled (691, 296) with delta (0, 0)
Screenshot: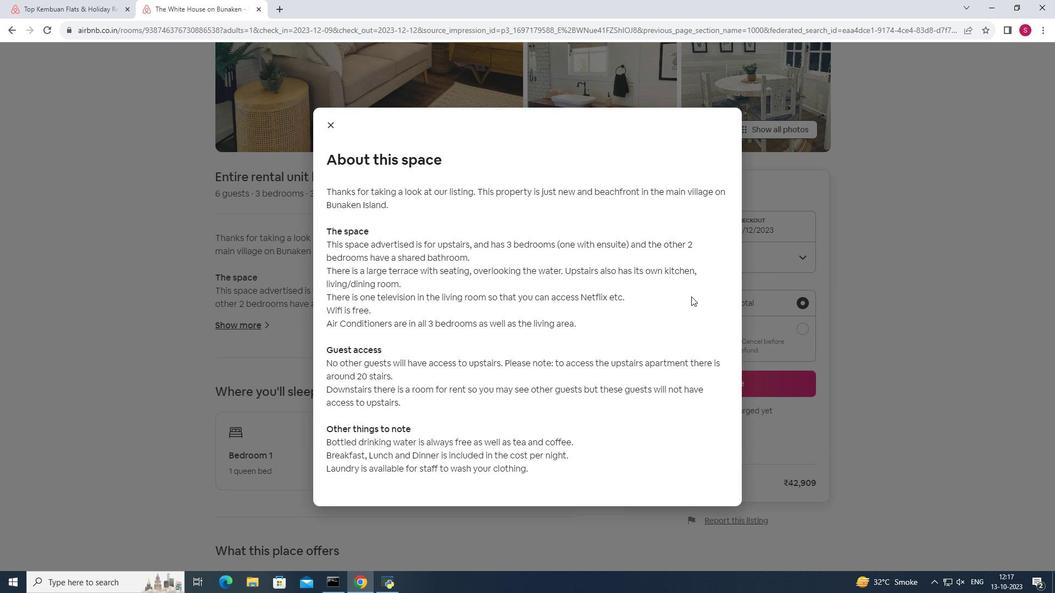 
Action: Mouse scrolled (691, 296) with delta (0, 0)
Screenshot: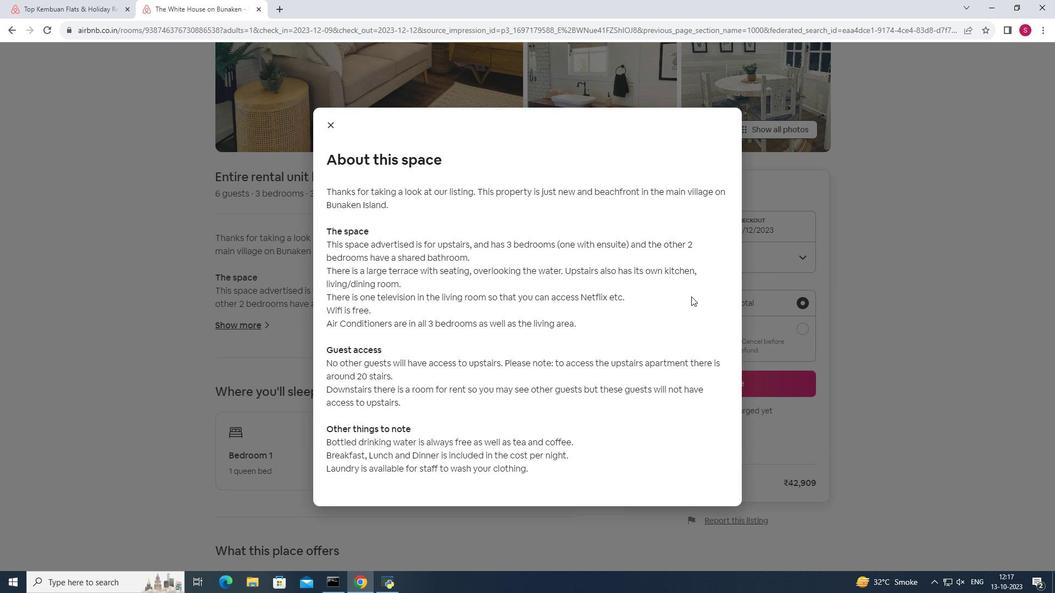 
Action: Mouse moved to (324, 121)
Screenshot: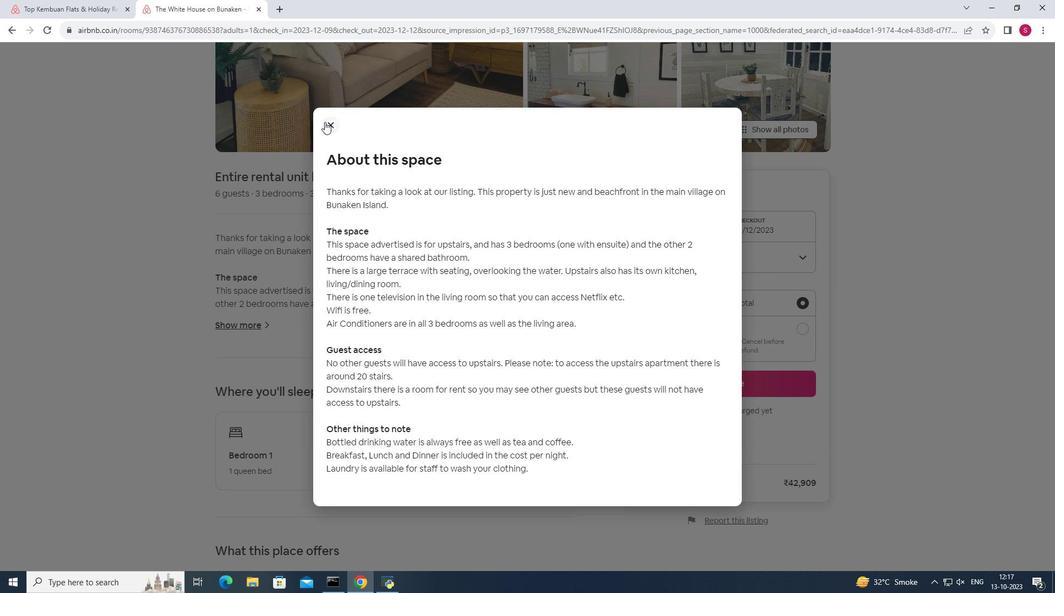 
Action: Mouse pressed left at (324, 121)
Screenshot: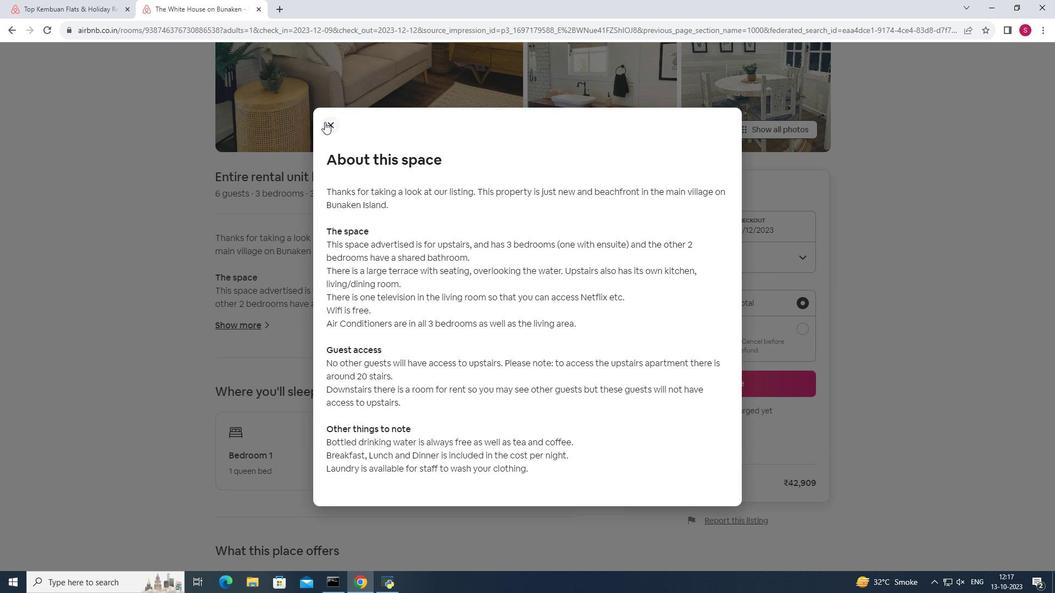 
Action: Mouse moved to (955, 340)
Screenshot: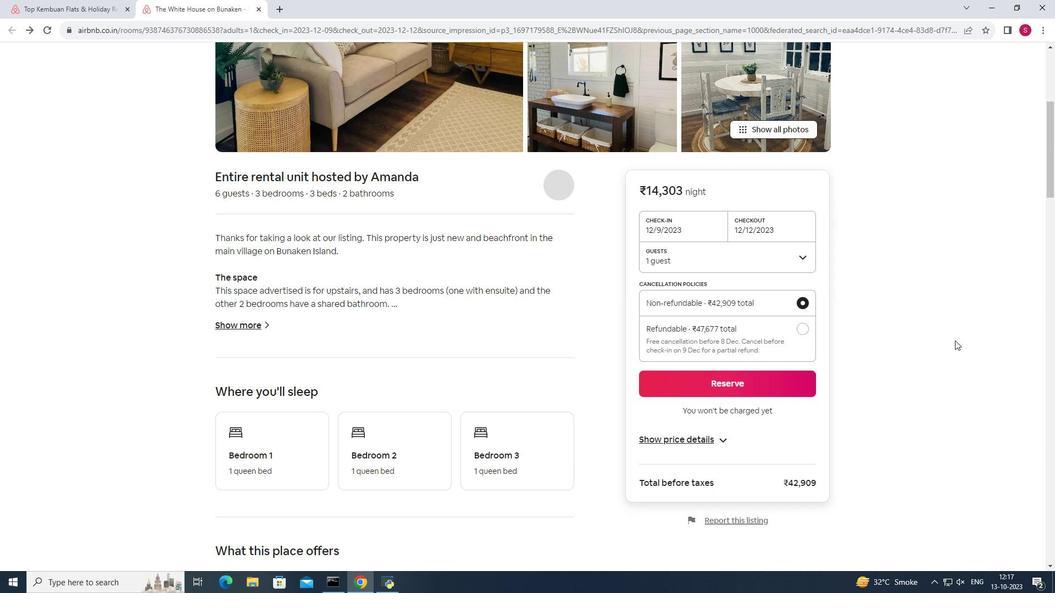 
Action: Mouse scrolled (955, 340) with delta (0, 0)
Screenshot: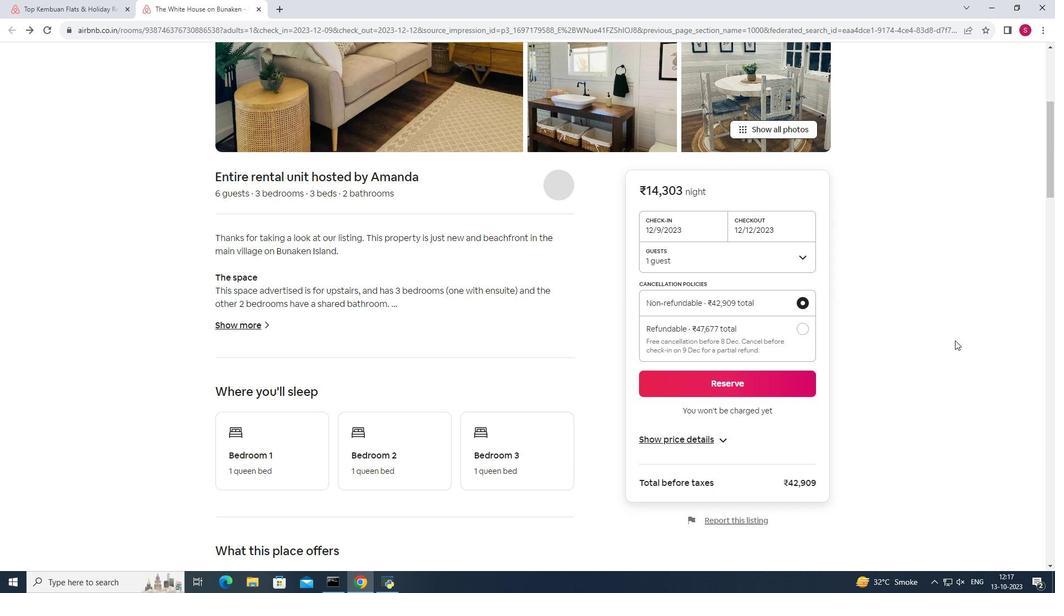 
Action: Mouse scrolled (955, 340) with delta (0, 0)
Screenshot: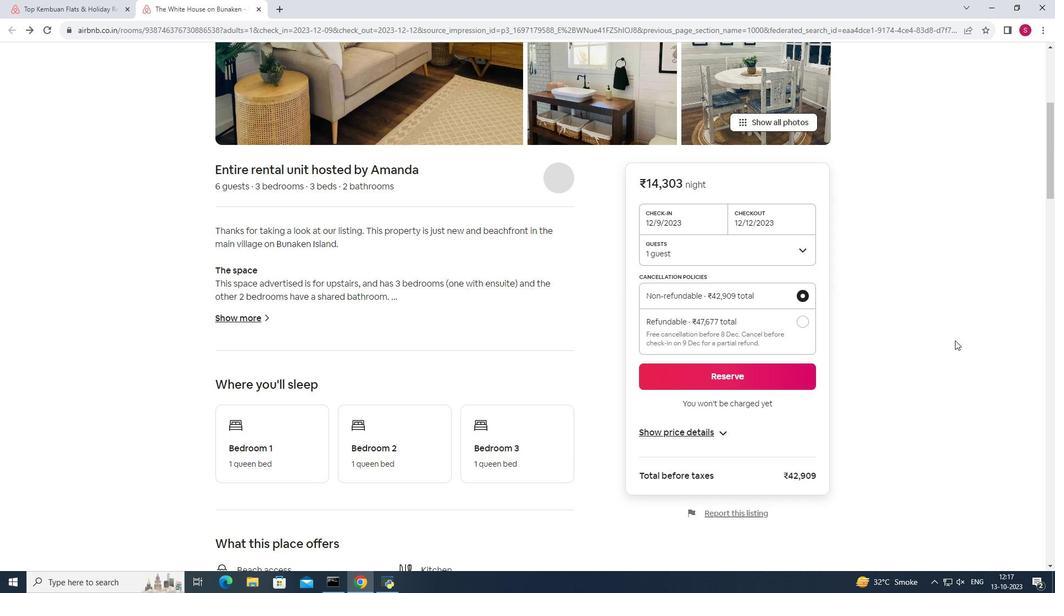 
Action: Mouse scrolled (955, 340) with delta (0, 0)
Screenshot: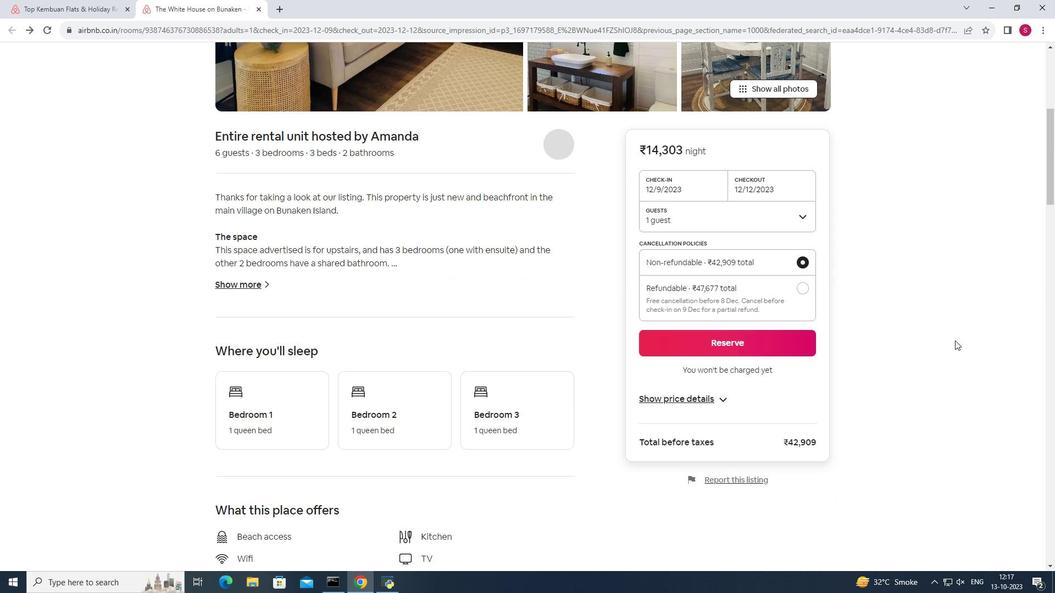 
Action: Mouse scrolled (955, 340) with delta (0, 0)
Screenshot: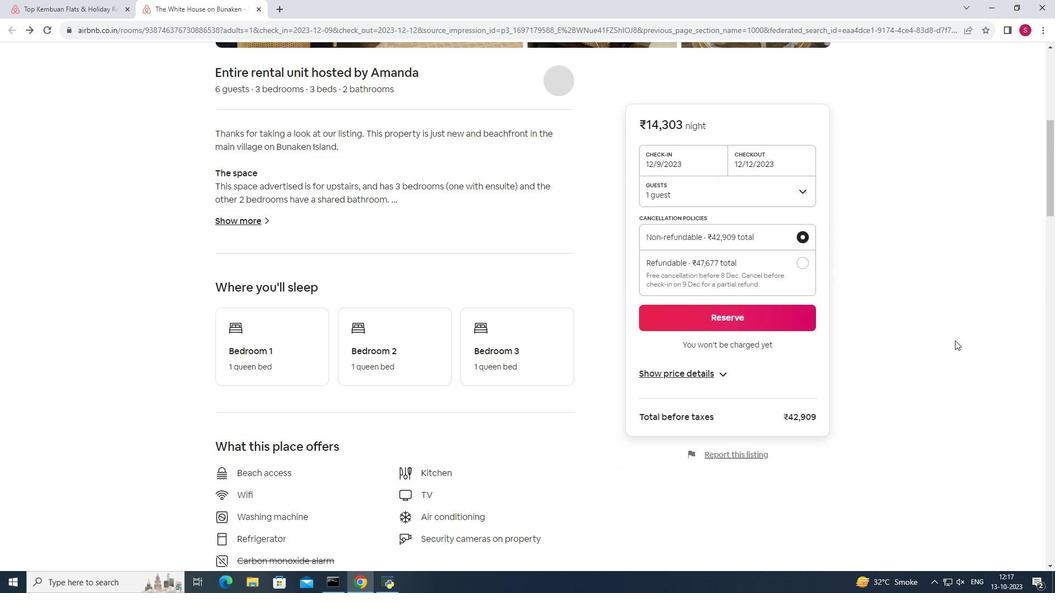 
Action: Mouse scrolled (955, 340) with delta (0, 0)
Screenshot: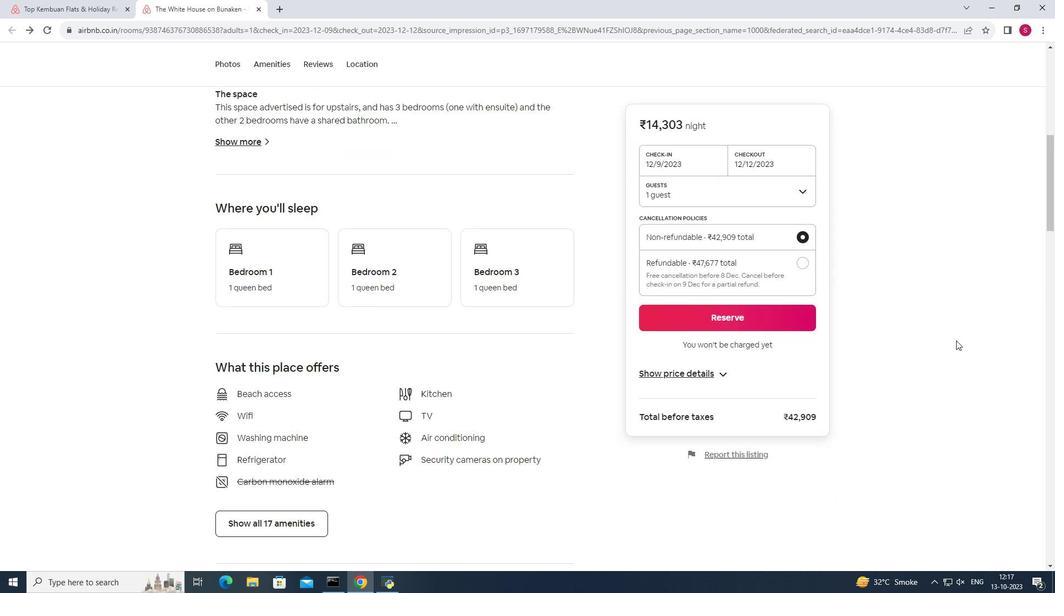 
Action: Mouse moved to (957, 340)
Screenshot: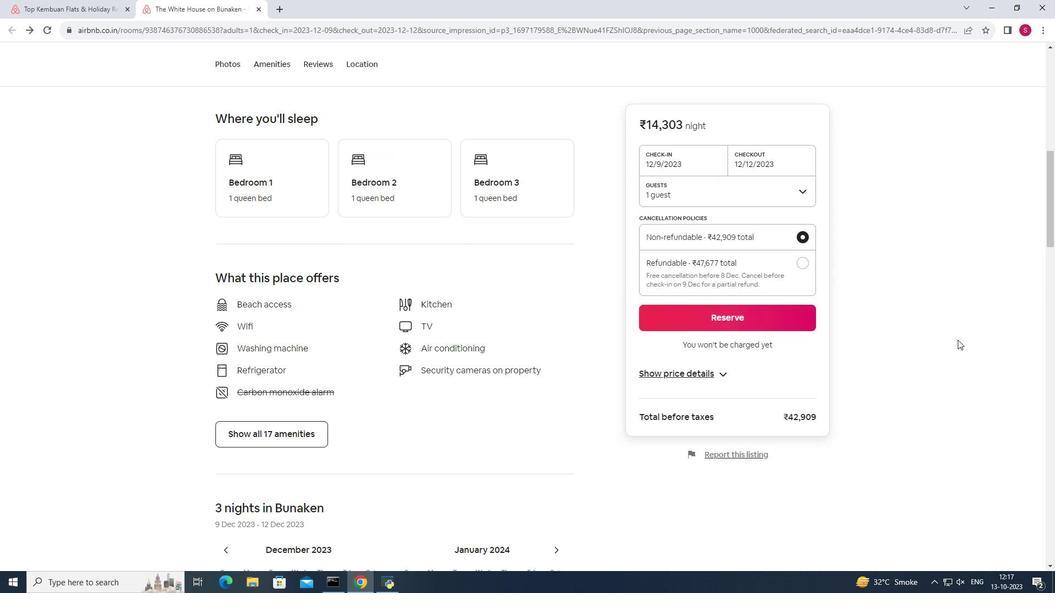 
Action: Mouse scrolled (957, 340) with delta (0, 0)
Screenshot: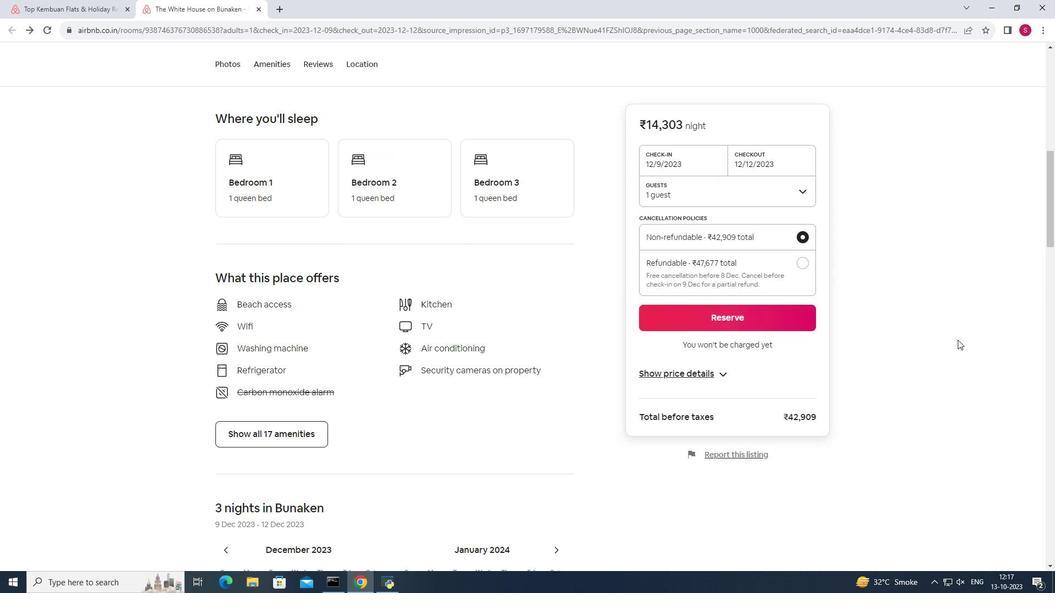 
Action: Mouse moved to (312, 377)
Screenshot: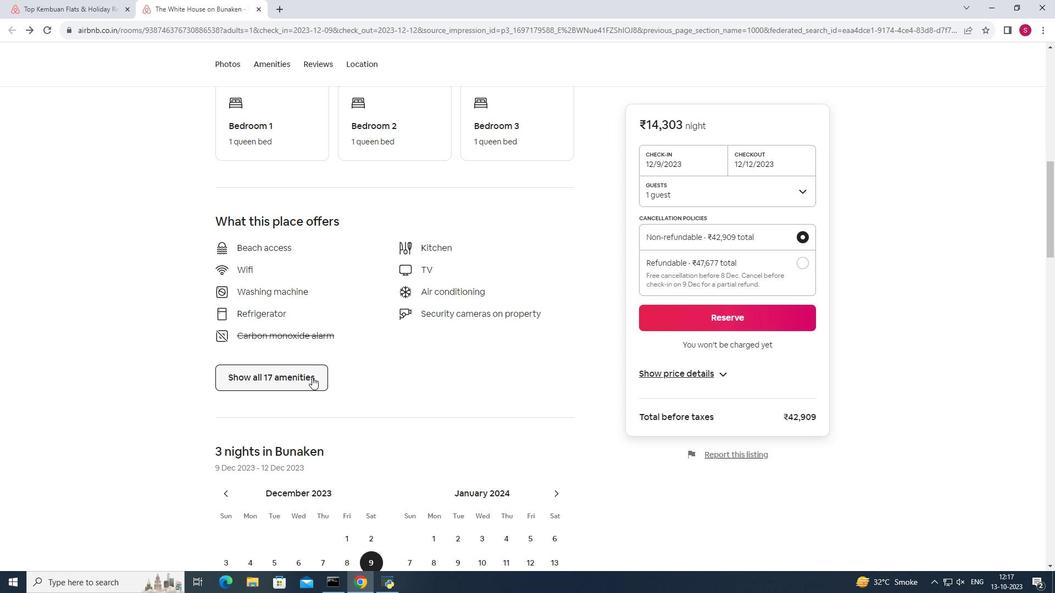 
Action: Mouse pressed left at (312, 377)
Screenshot: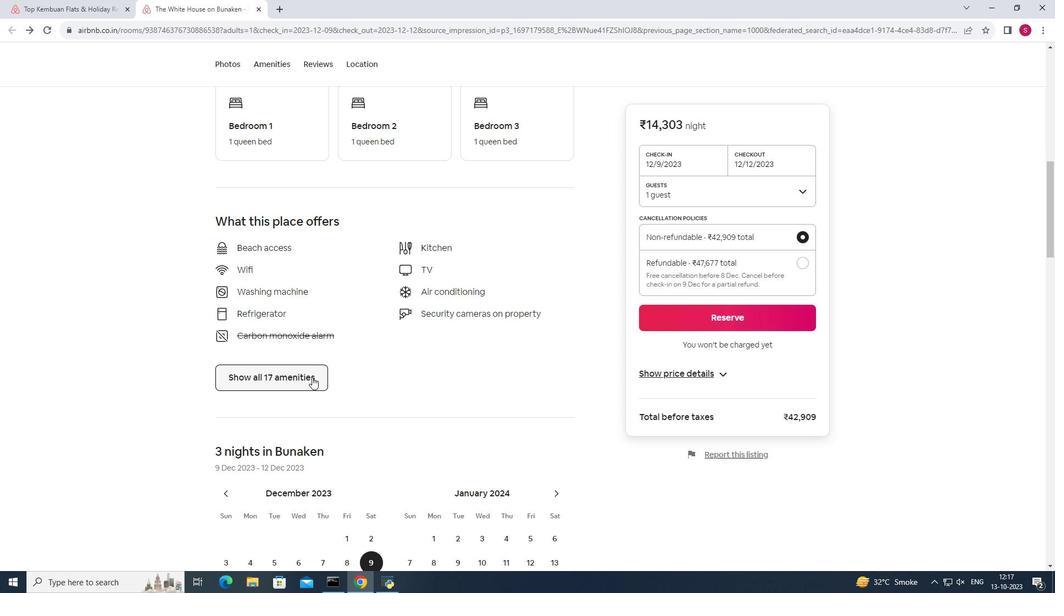 
Action: Mouse pressed left at (312, 377)
Screenshot: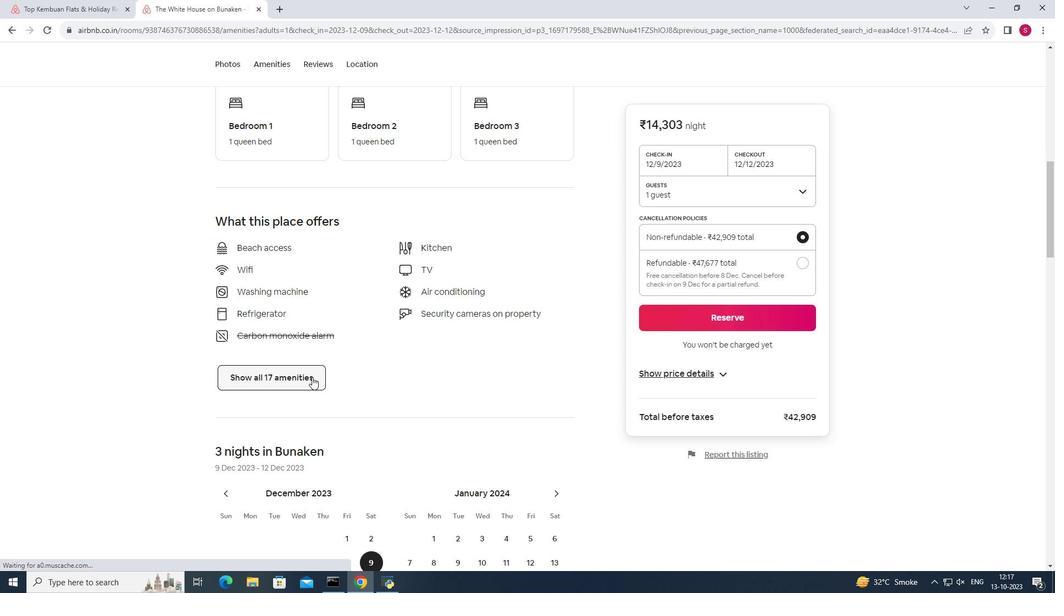 
Action: Mouse moved to (631, 314)
Screenshot: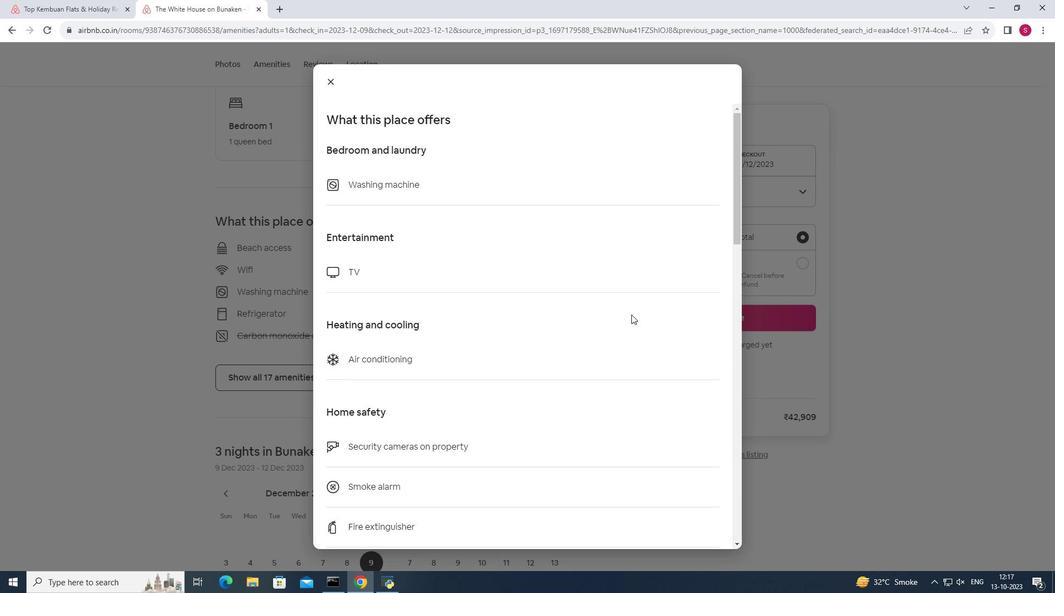 
Action: Mouse scrolled (631, 314) with delta (0, 0)
Screenshot: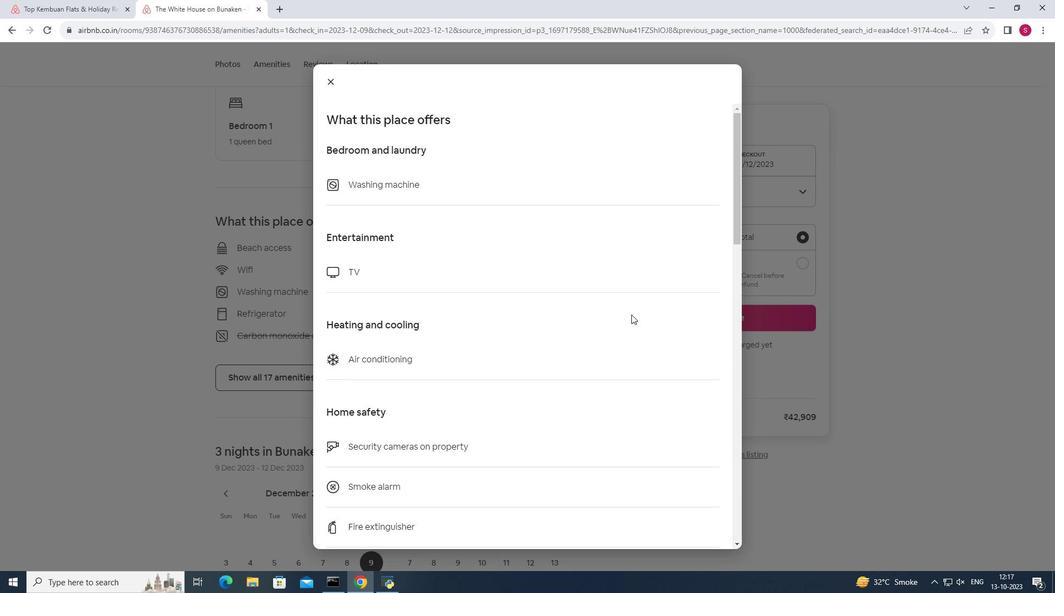 
Action: Mouse scrolled (631, 314) with delta (0, 0)
Screenshot: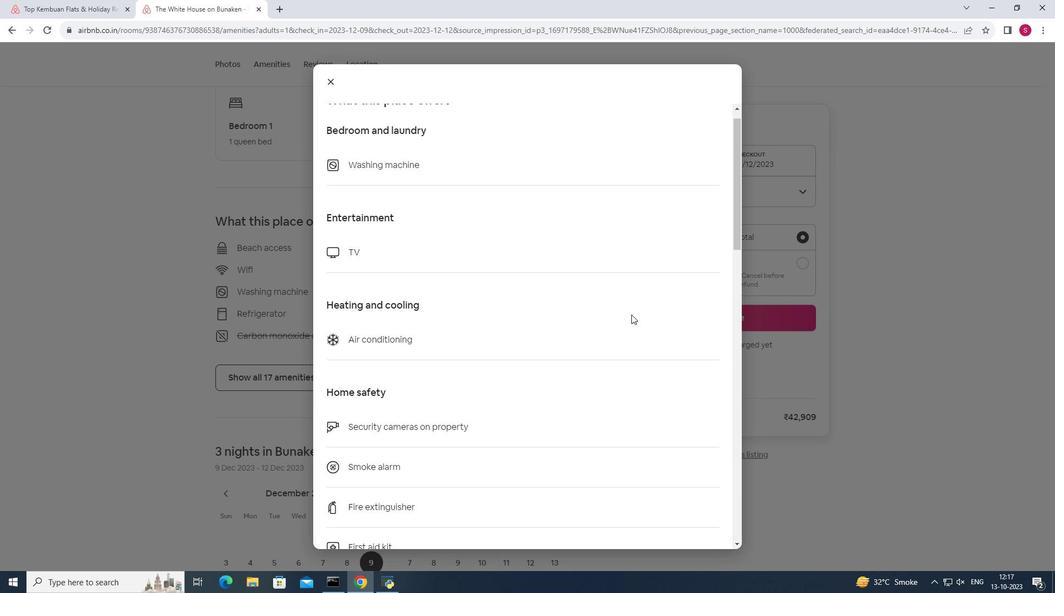 
Action: Mouse scrolled (631, 314) with delta (0, 0)
Screenshot: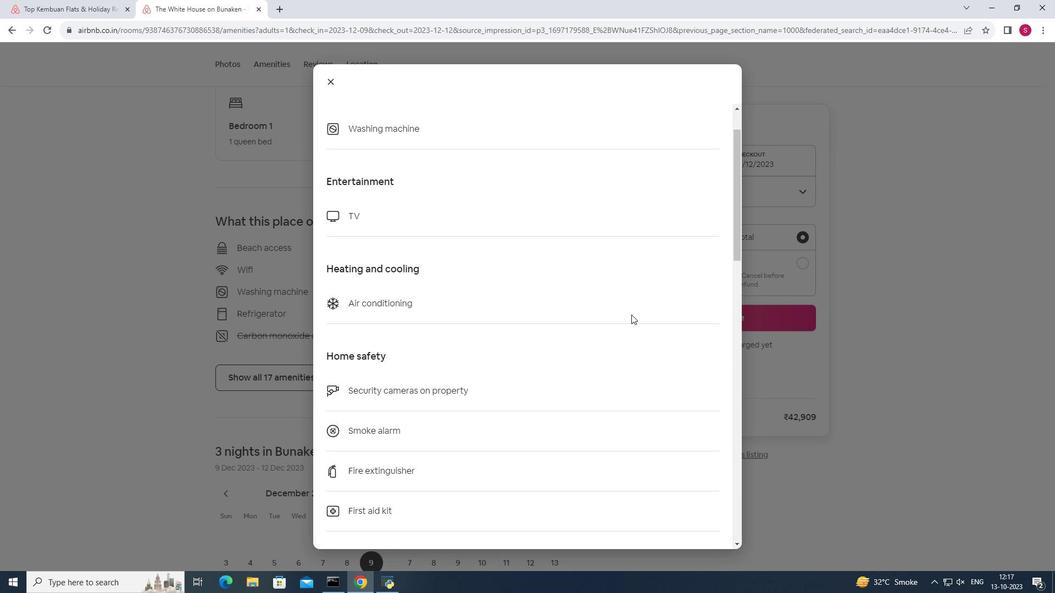 
Action: Mouse scrolled (631, 314) with delta (0, 0)
Screenshot: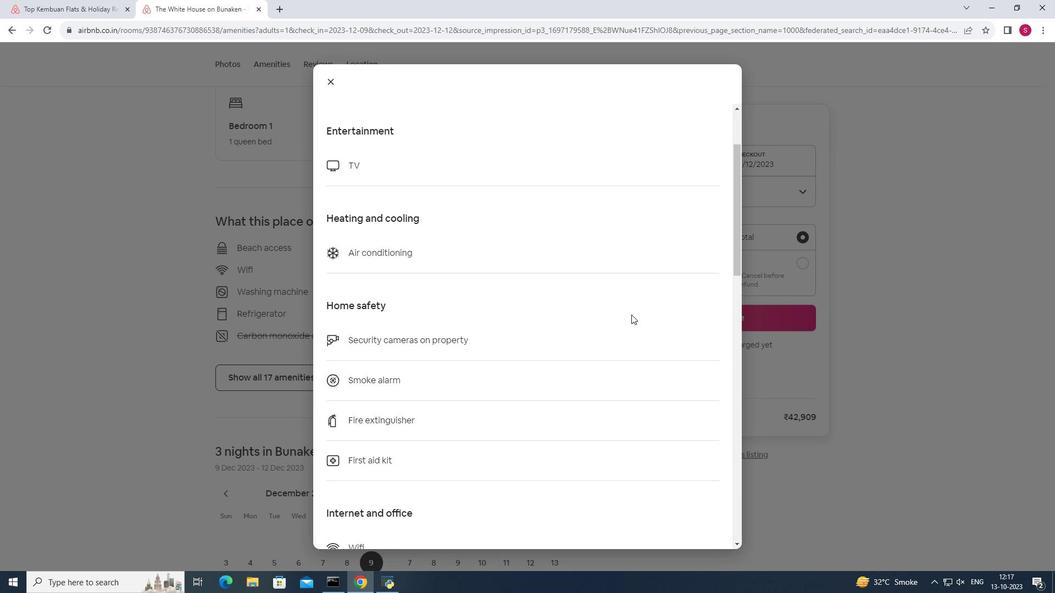 
Action: Mouse moved to (633, 311)
Screenshot: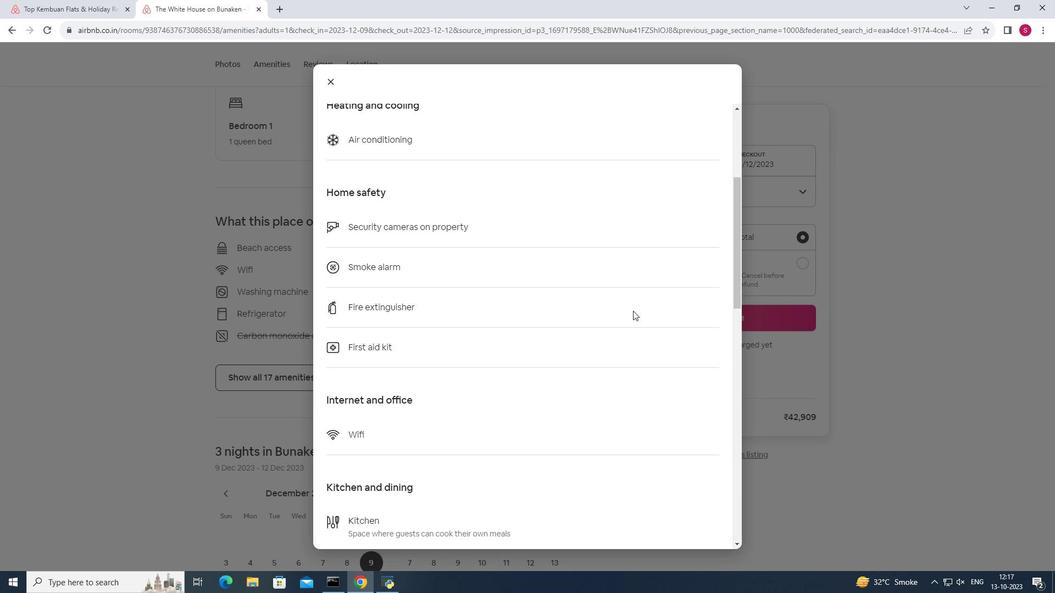 
Action: Mouse scrolled (633, 310) with delta (0, 0)
Screenshot: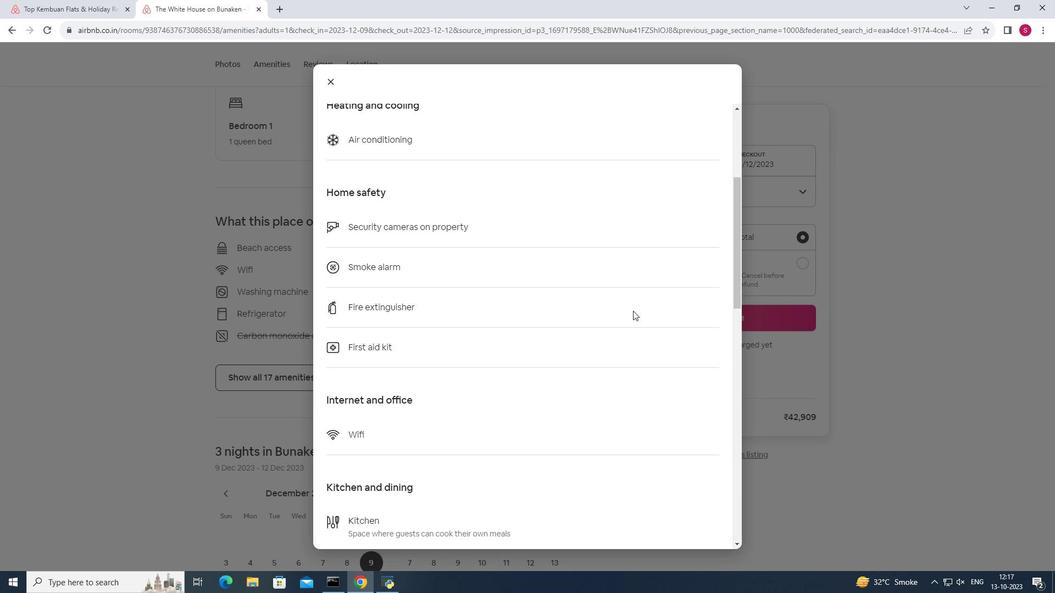 
Action: Mouse scrolled (633, 310) with delta (0, 0)
Screenshot: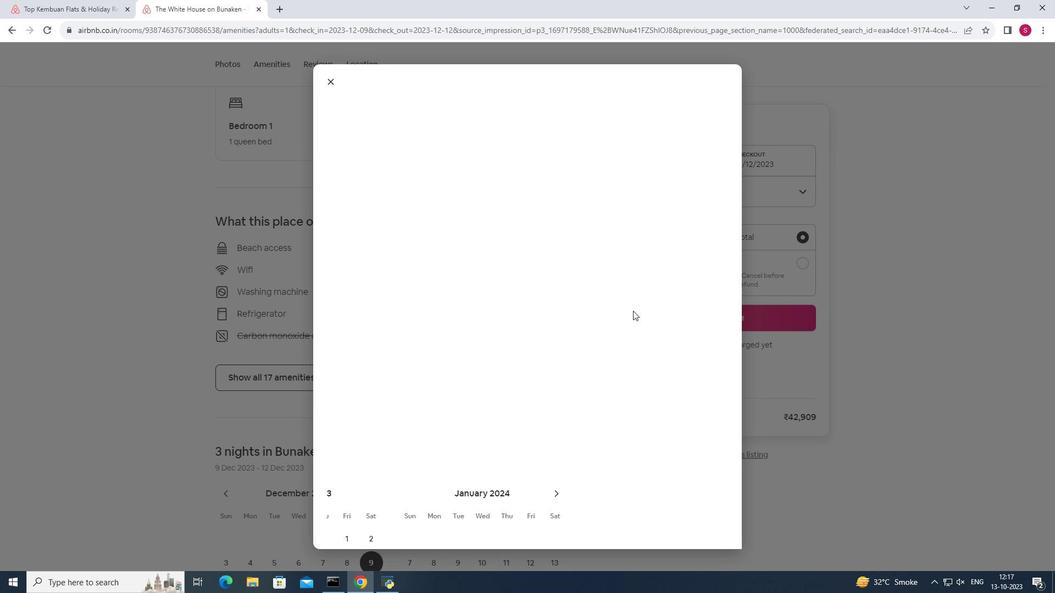 
Action: Mouse scrolled (633, 310) with delta (0, 0)
Screenshot: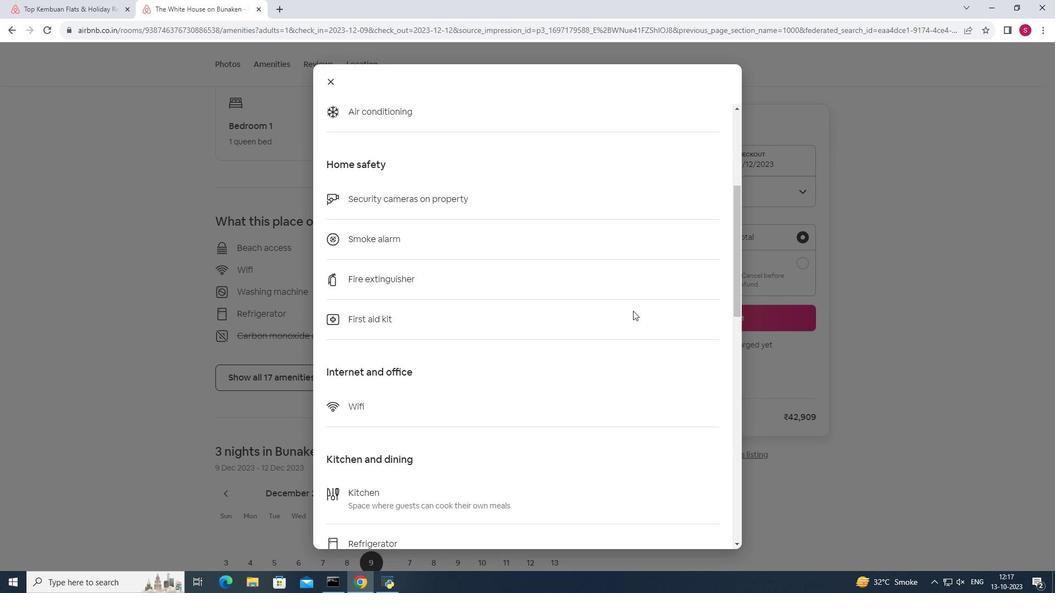 
Action: Mouse moved to (624, 312)
Screenshot: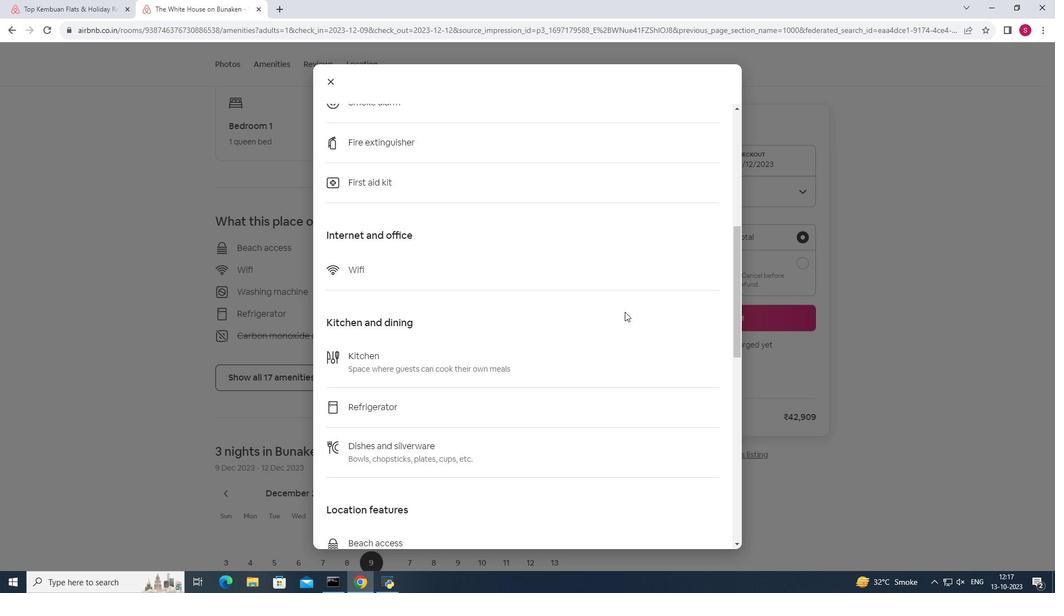
Action: Mouse scrolled (624, 311) with delta (0, 0)
Screenshot: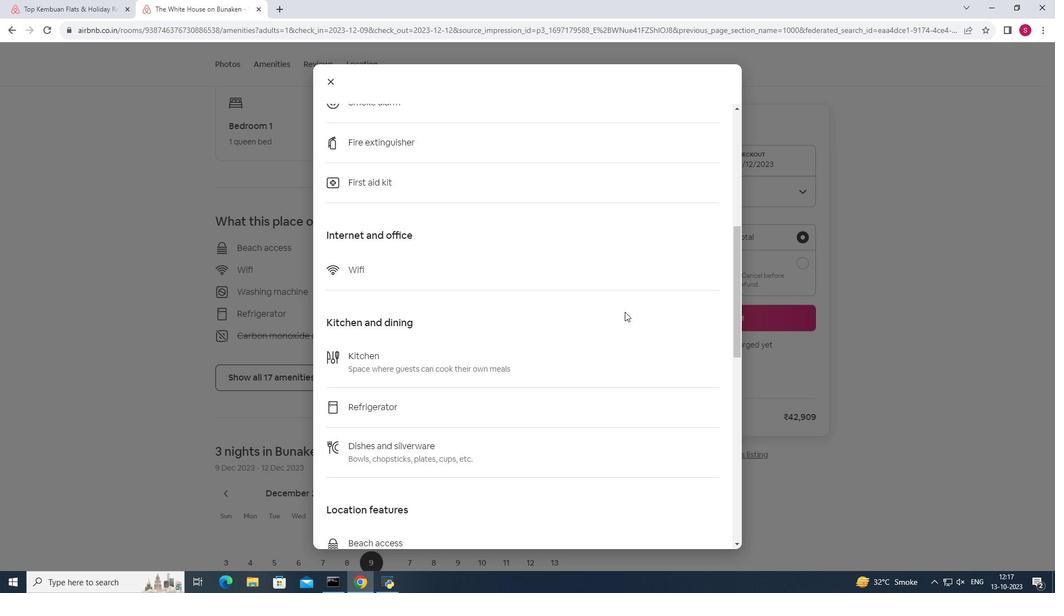 
Action: Mouse moved to (624, 312)
Screenshot: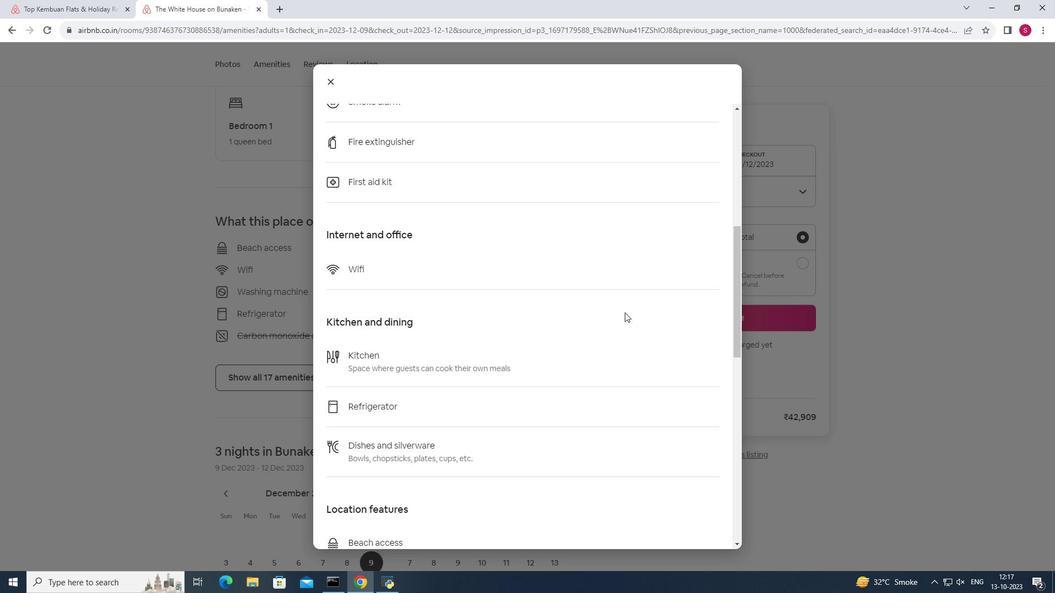 
Action: Mouse scrolled (624, 312) with delta (0, 0)
Screenshot: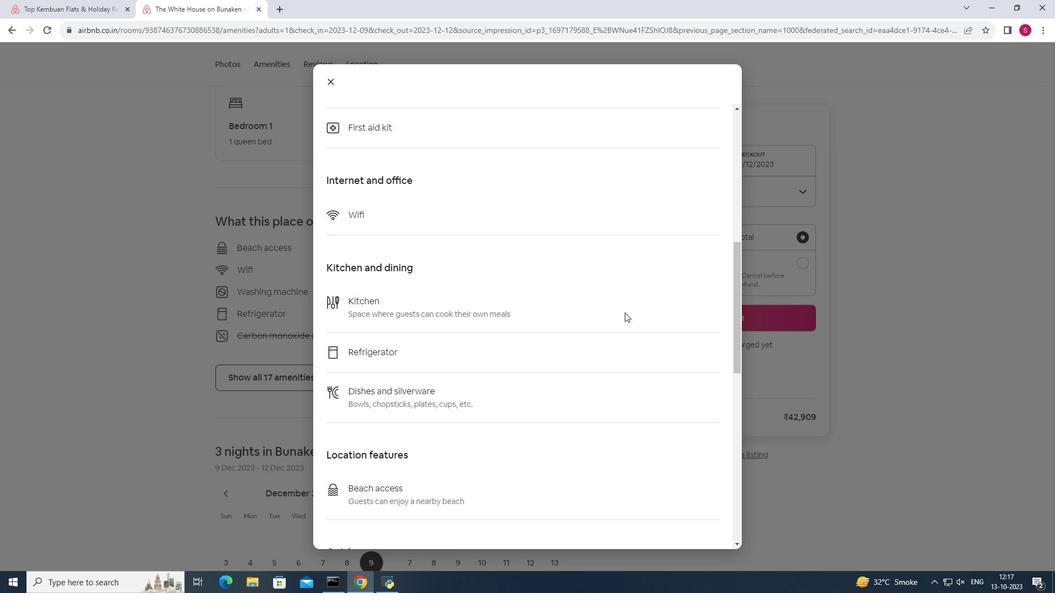 
Action: Mouse moved to (609, 322)
Screenshot: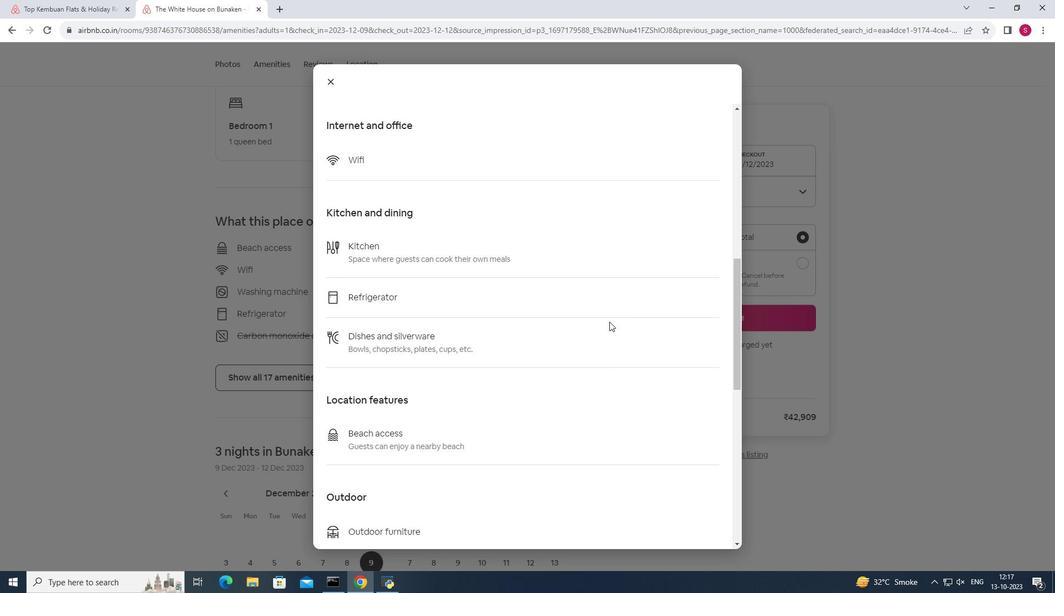 
Action: Mouse scrolled (609, 321) with delta (0, 0)
Screenshot: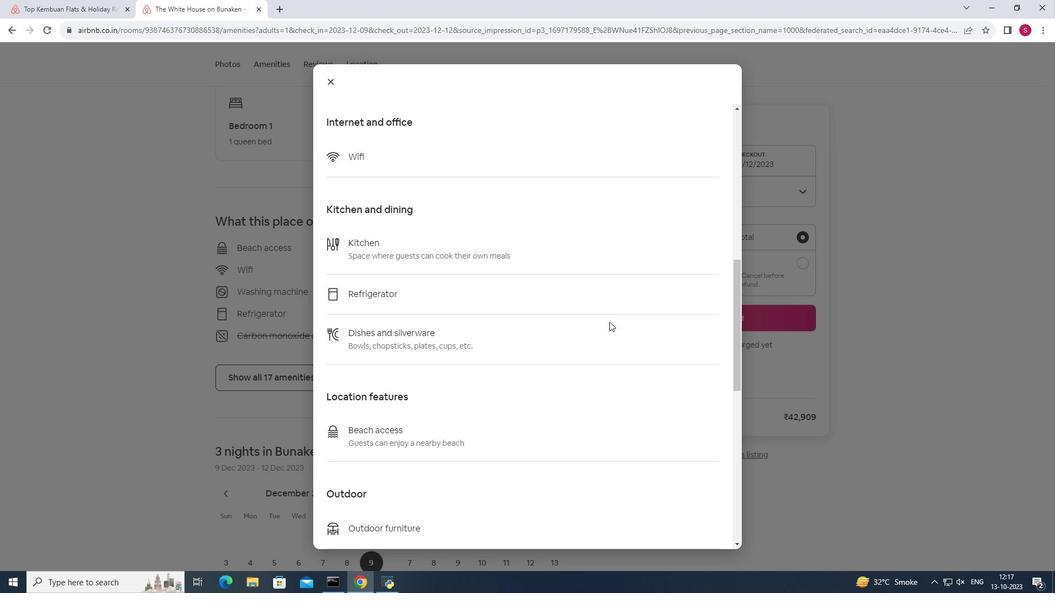 
Action: Mouse scrolled (609, 321) with delta (0, 0)
Screenshot: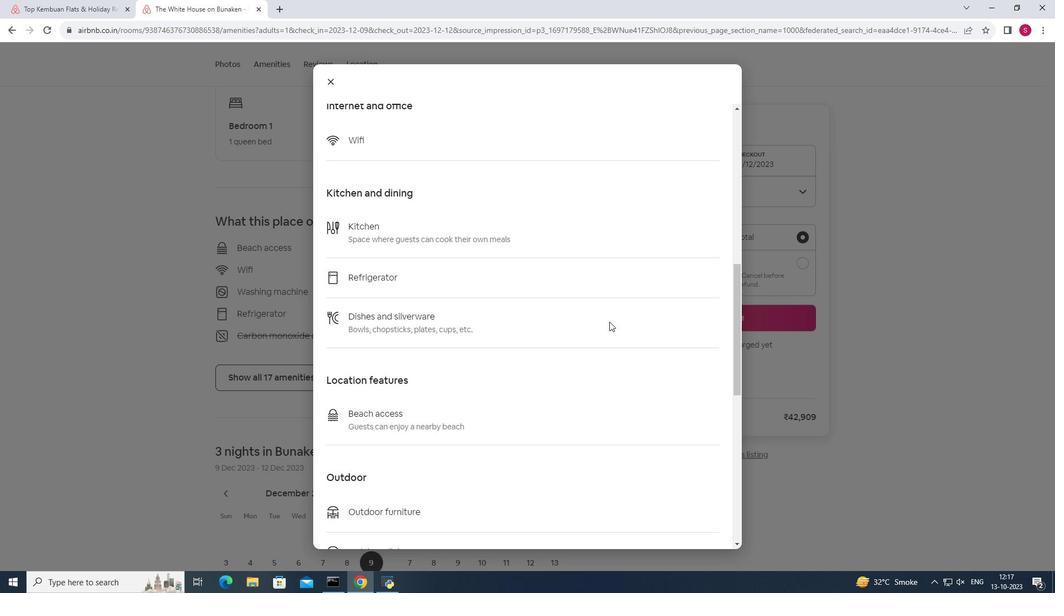 
Action: Mouse moved to (607, 318)
Screenshot: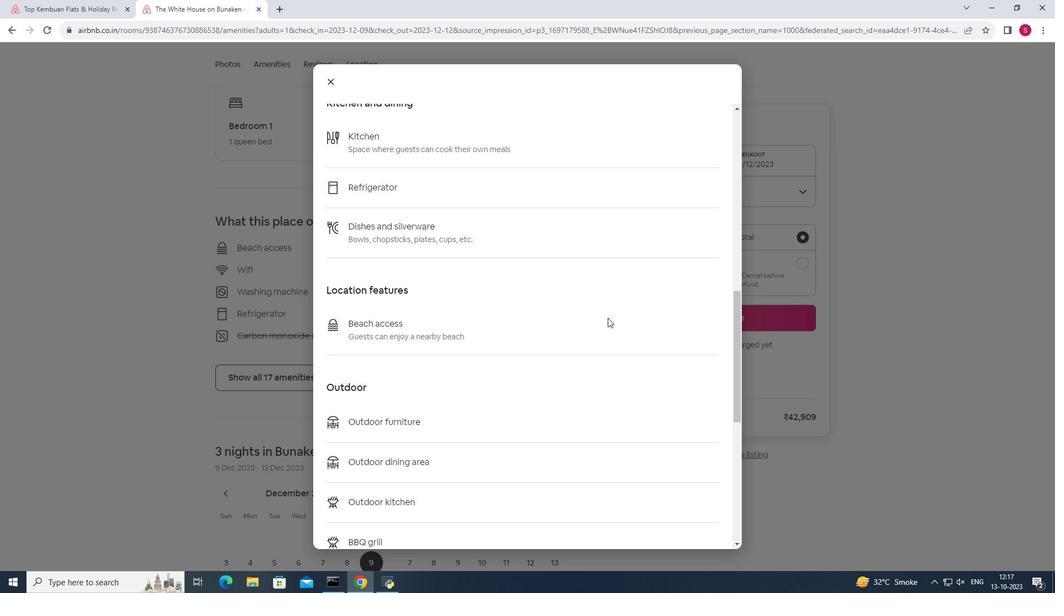 
Action: Mouse scrolled (607, 317) with delta (0, 0)
Screenshot: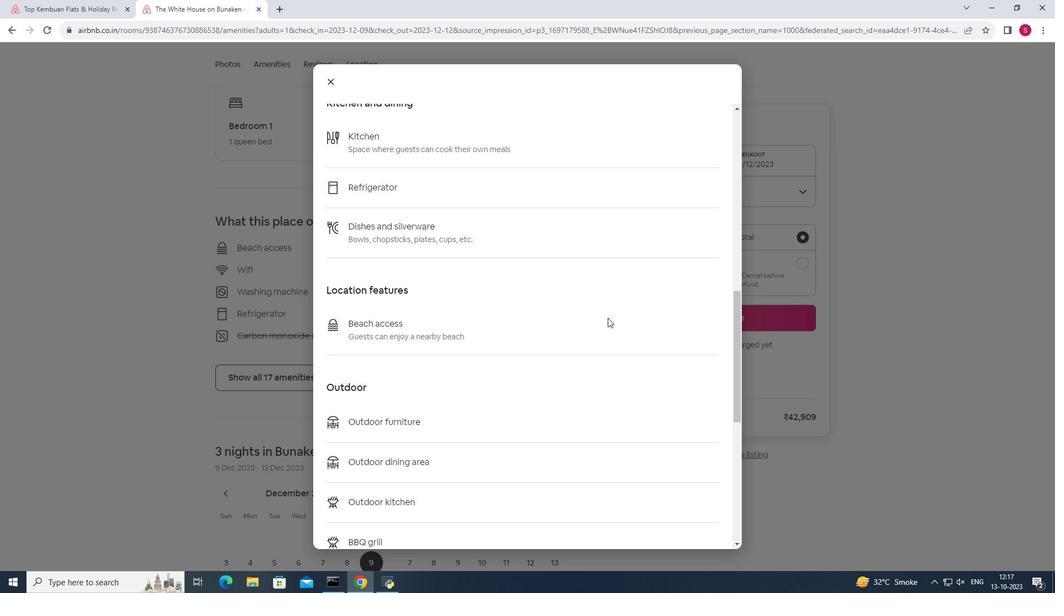 
Action: Mouse scrolled (607, 317) with delta (0, 0)
Screenshot: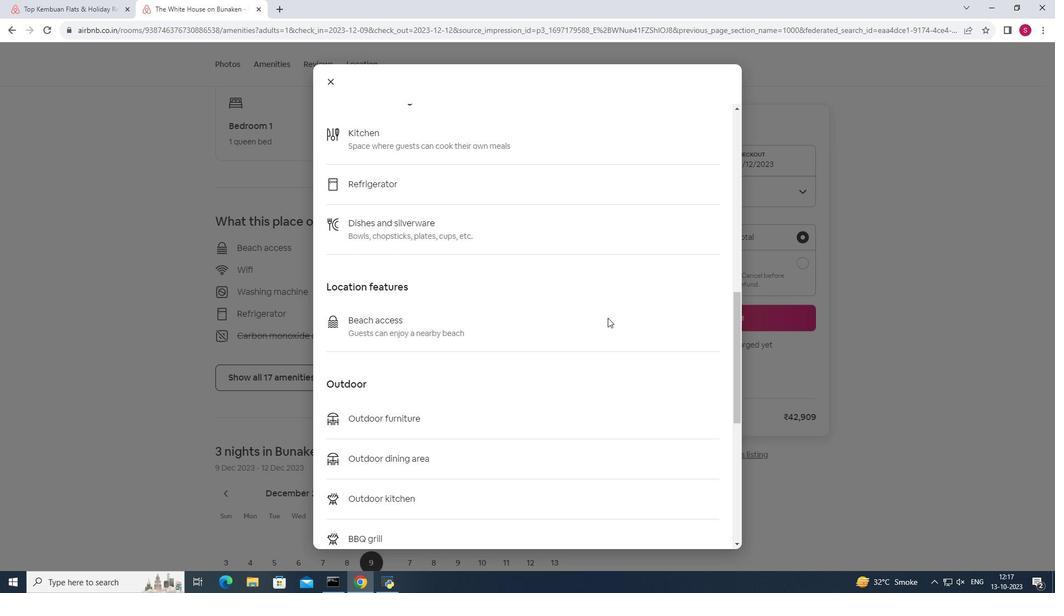 
Action: Mouse moved to (608, 317)
Screenshot: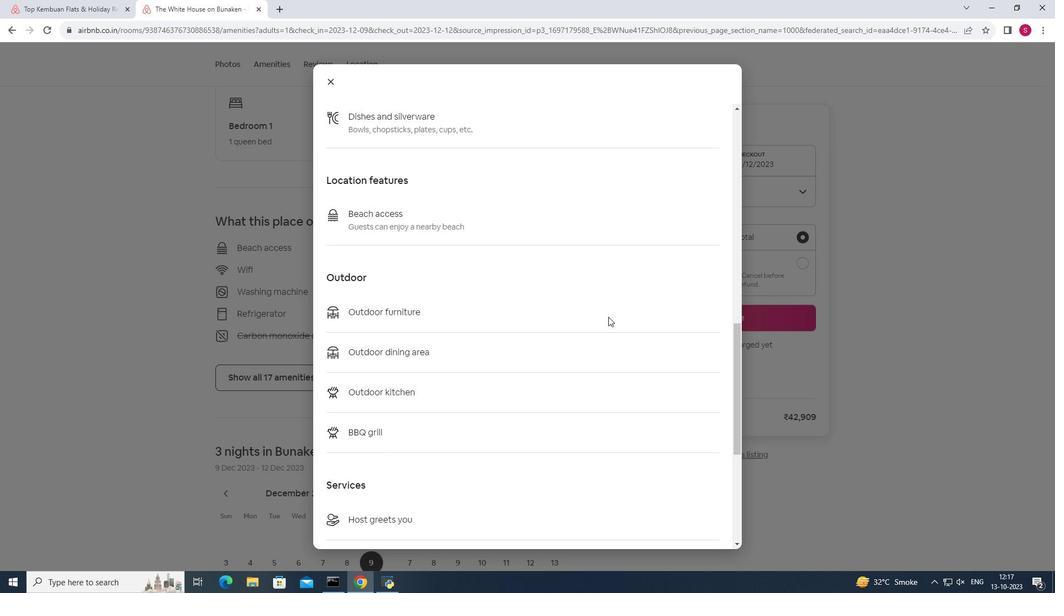 
Action: Mouse scrolled (608, 316) with delta (0, 0)
Screenshot: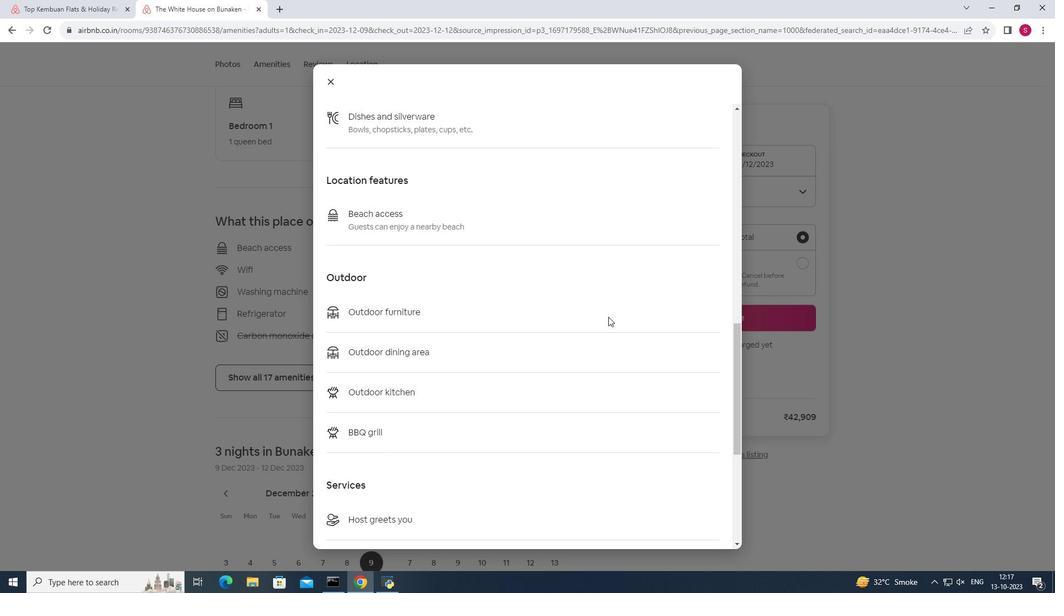 
Action: Mouse scrolled (608, 316) with delta (0, 0)
Screenshot: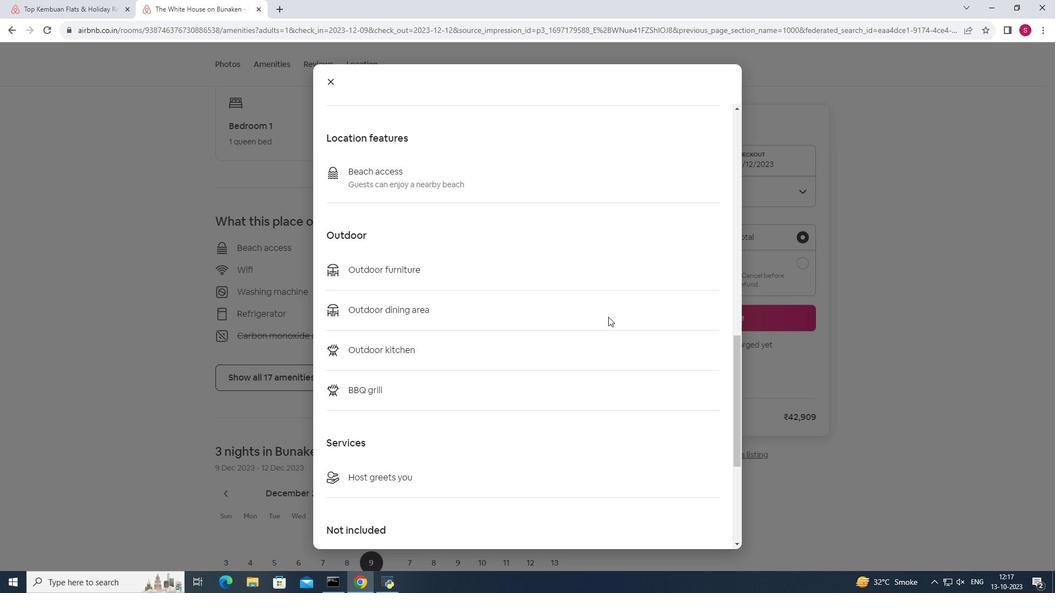 
Action: Mouse moved to (583, 344)
Screenshot: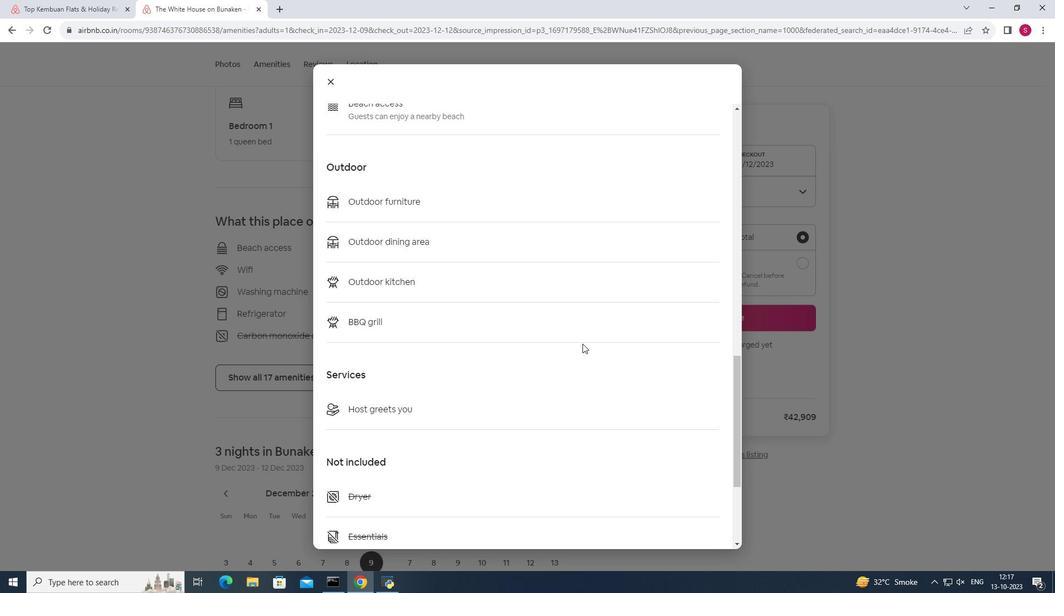 
Action: Mouse scrolled (583, 343) with delta (0, 0)
Screenshot: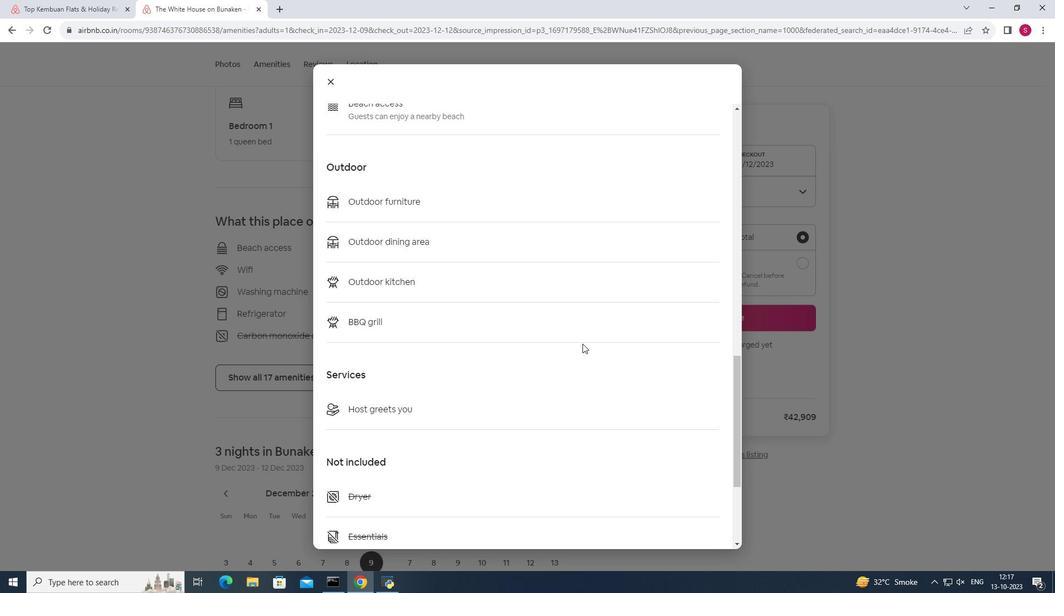 
Action: Mouse moved to (582, 343)
Screenshot: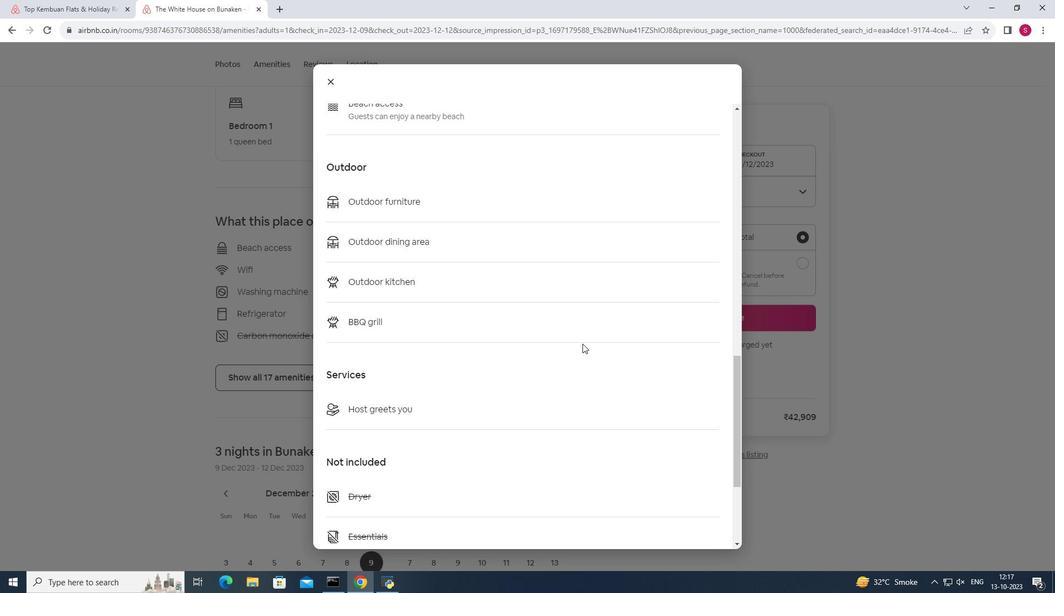 
Action: Mouse scrolled (582, 343) with delta (0, 0)
Screenshot: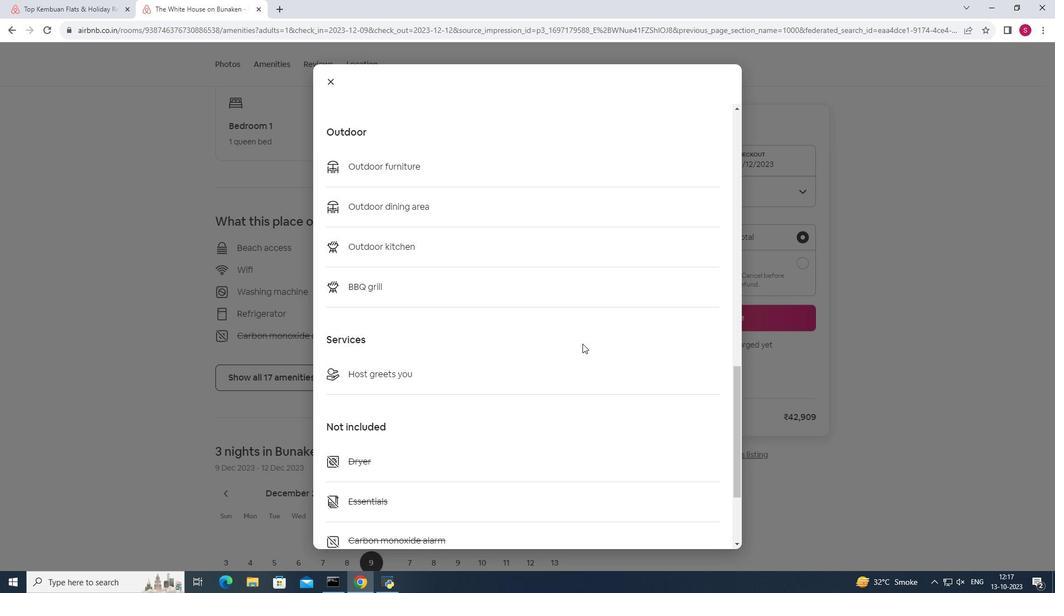 
Action: Mouse scrolled (582, 343) with delta (0, 0)
Screenshot: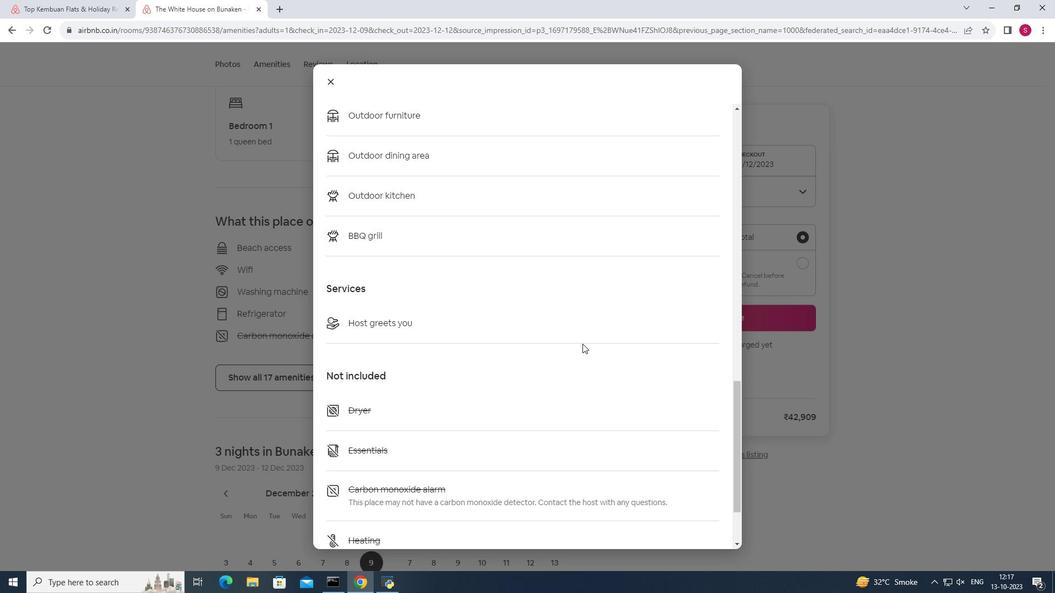 
Action: Mouse moved to (336, 82)
Screenshot: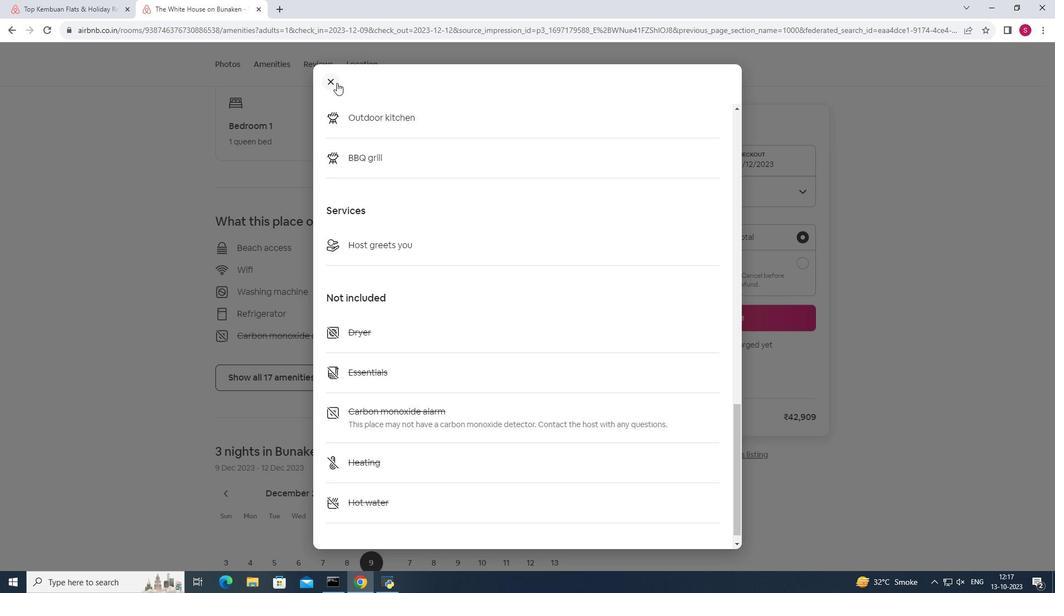 
Action: Mouse pressed left at (336, 82)
Screenshot: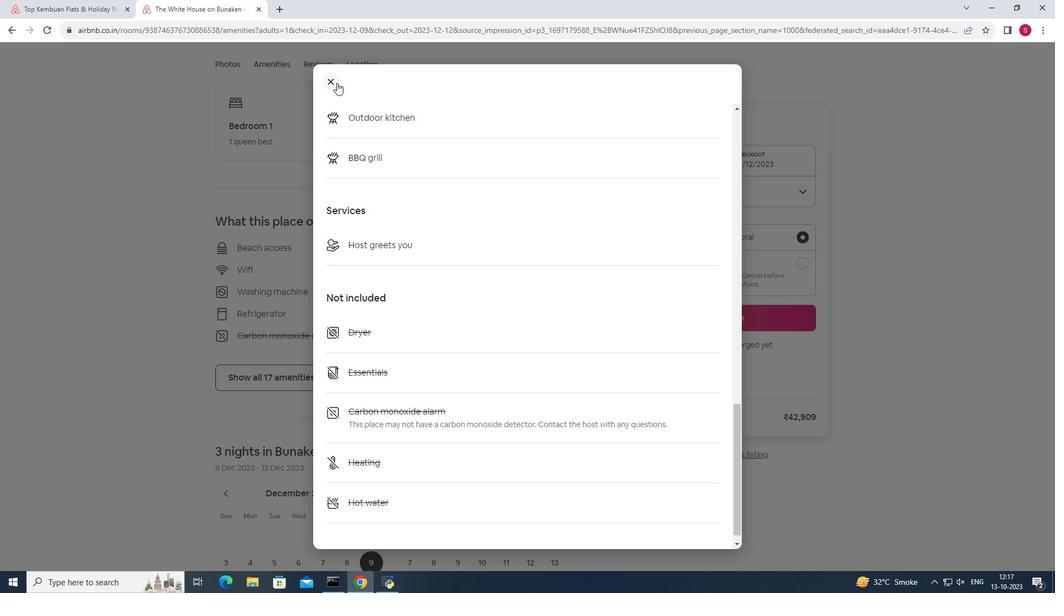 
Action: Mouse moved to (335, 81)
Screenshot: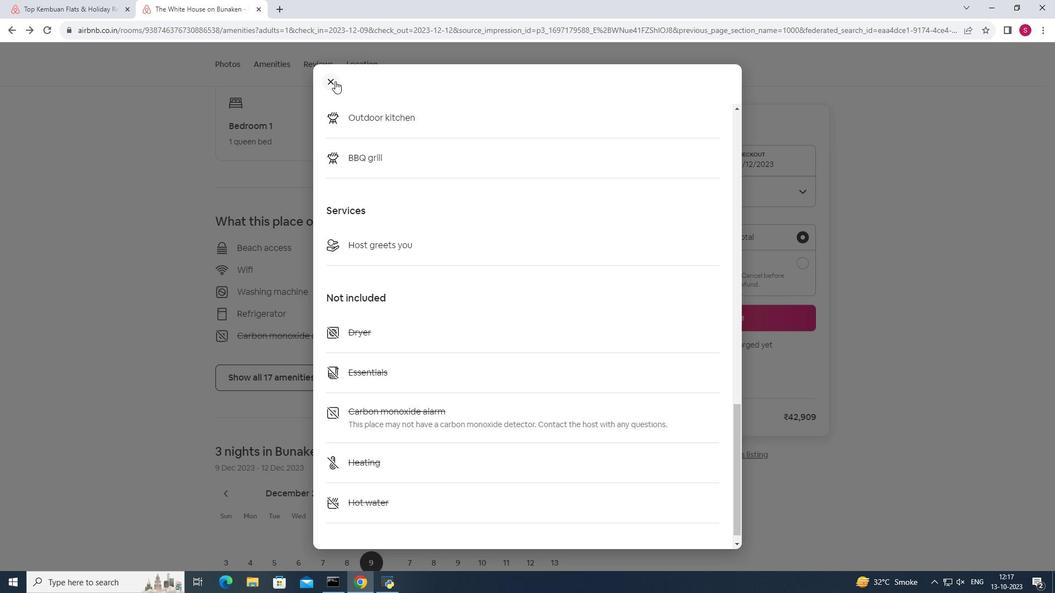 
Action: Mouse pressed left at (335, 81)
Screenshot: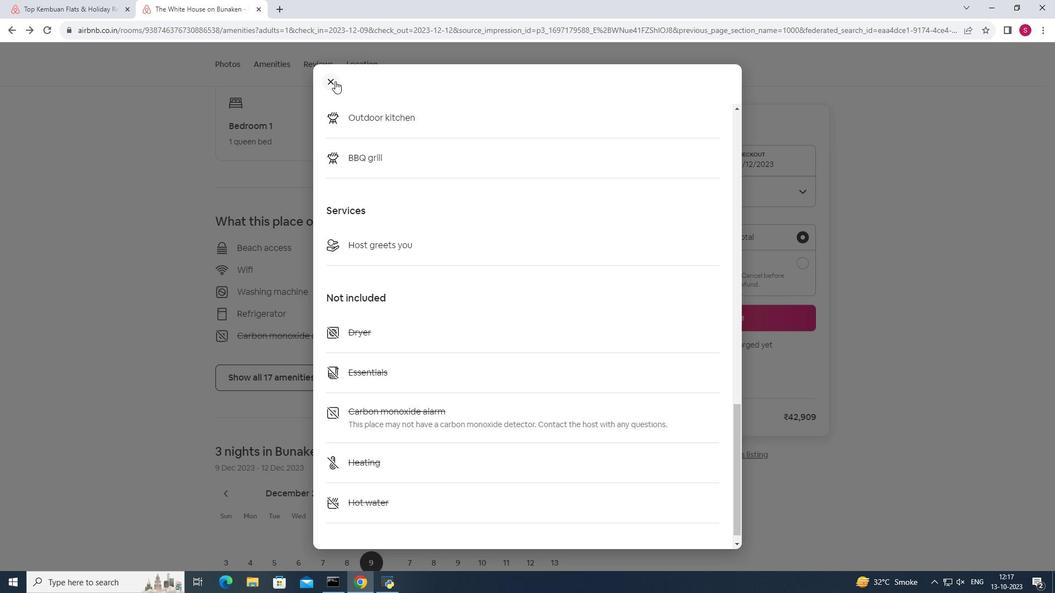 
Action: Mouse moved to (924, 395)
Screenshot: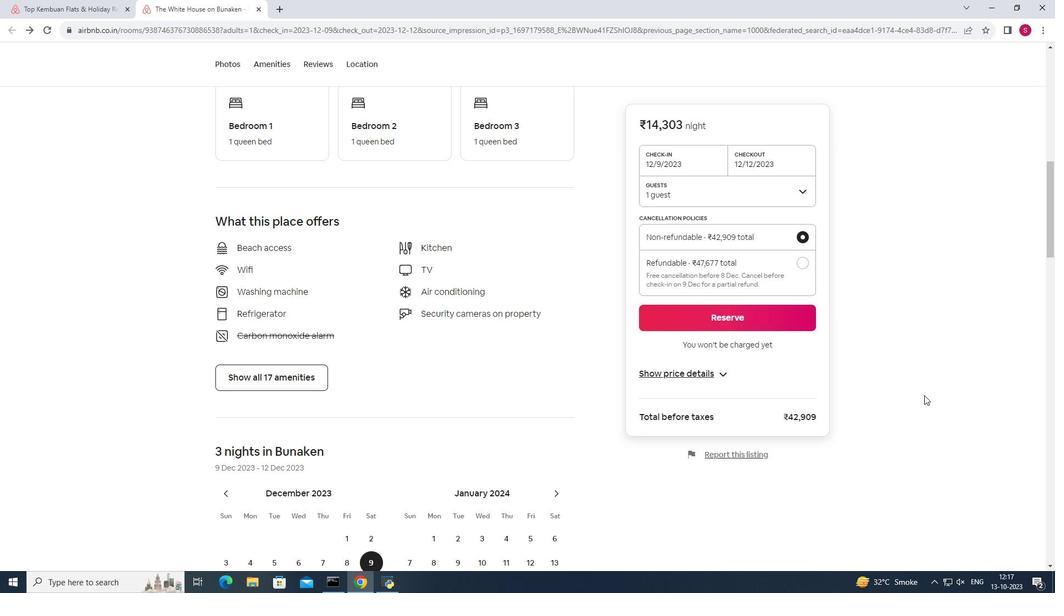 
Action: Mouse scrolled (924, 395) with delta (0, 0)
Screenshot: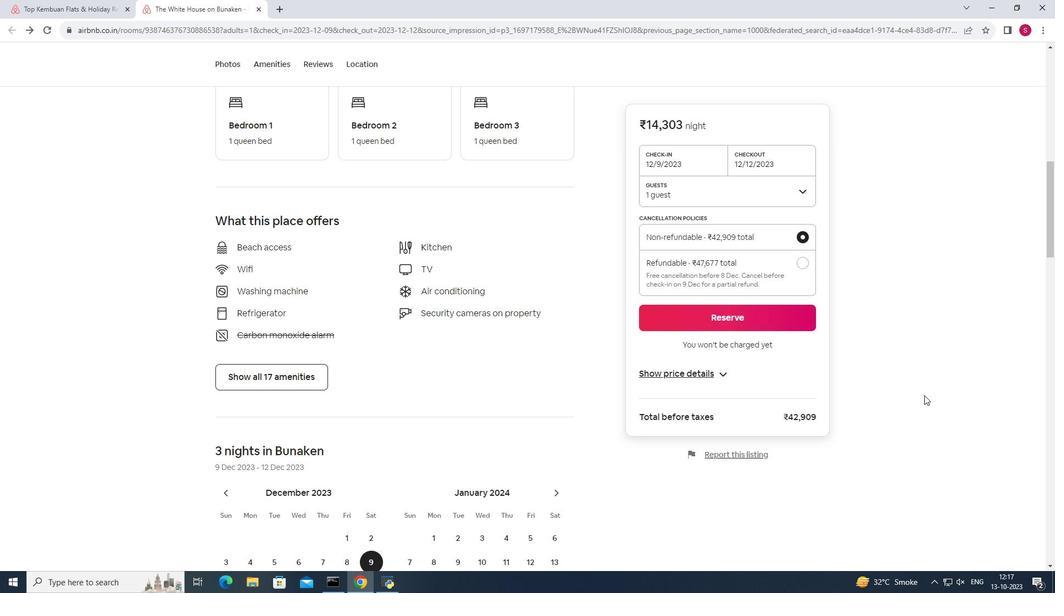 
Action: Mouse scrolled (924, 395) with delta (0, 0)
Screenshot: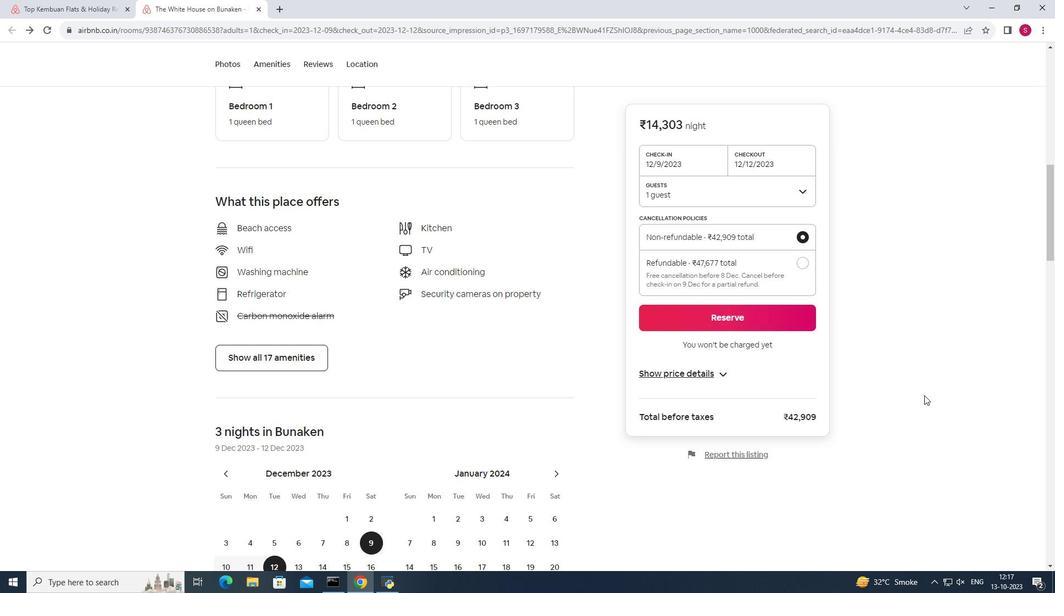 
Action: Mouse scrolled (924, 395) with delta (0, 0)
Screenshot: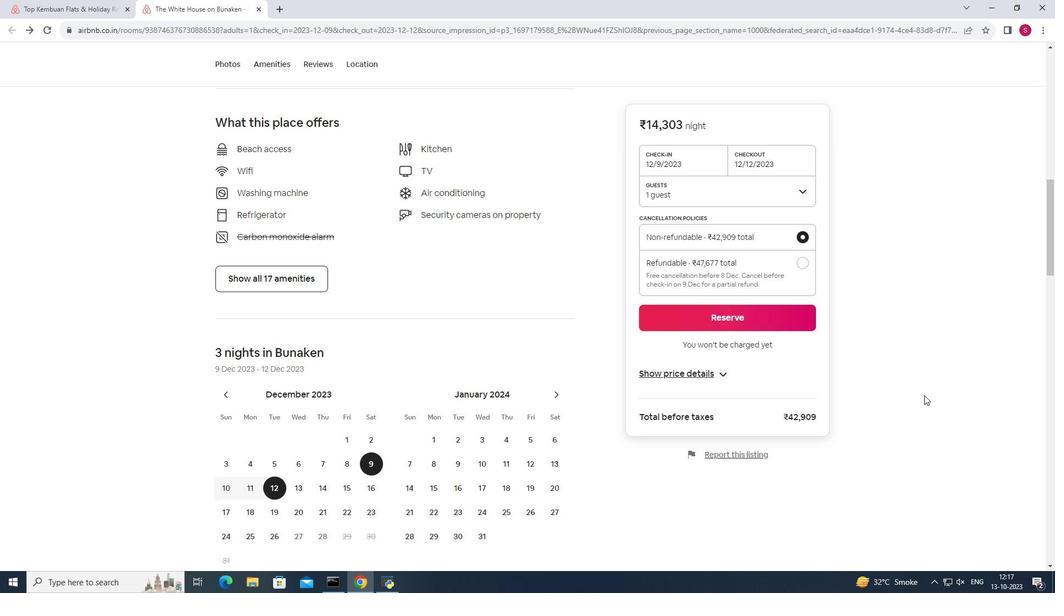 
Action: Mouse scrolled (924, 395) with delta (0, 0)
Screenshot: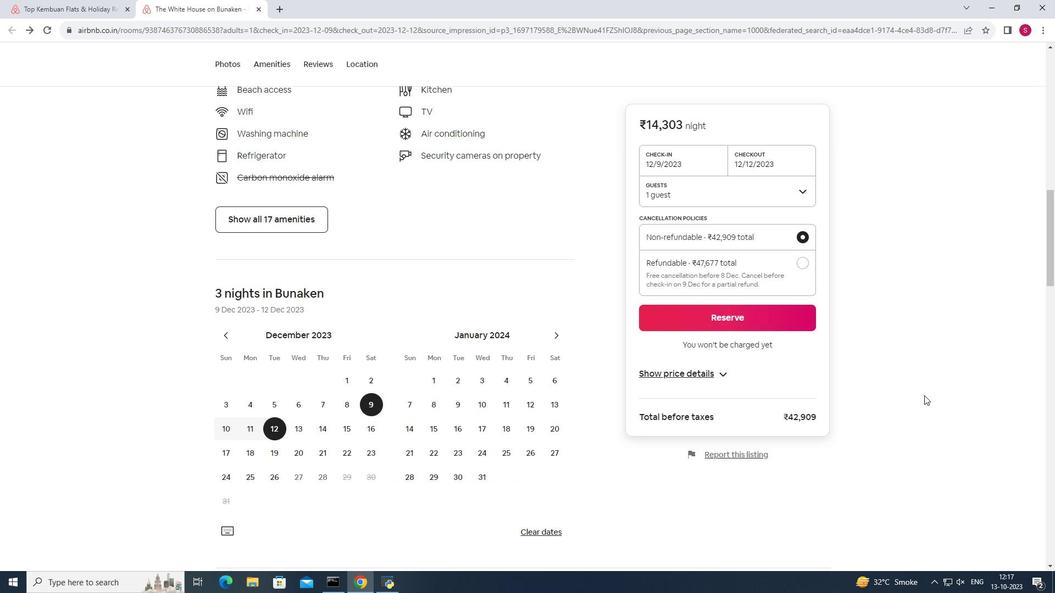 
Action: Mouse scrolled (924, 395) with delta (0, 0)
Screenshot: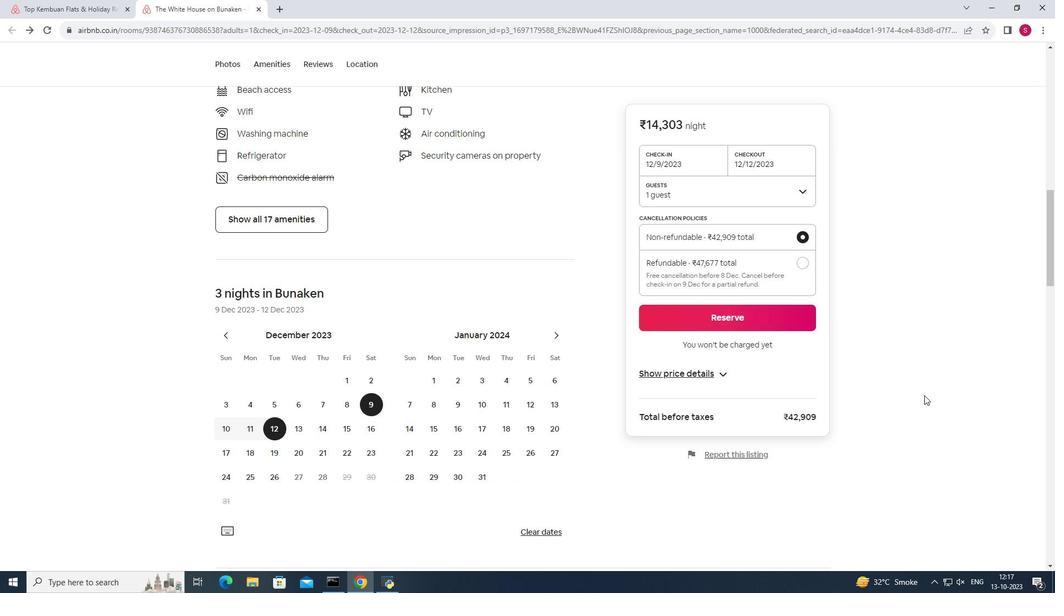 
Action: Mouse scrolled (924, 395) with delta (0, 0)
Screenshot: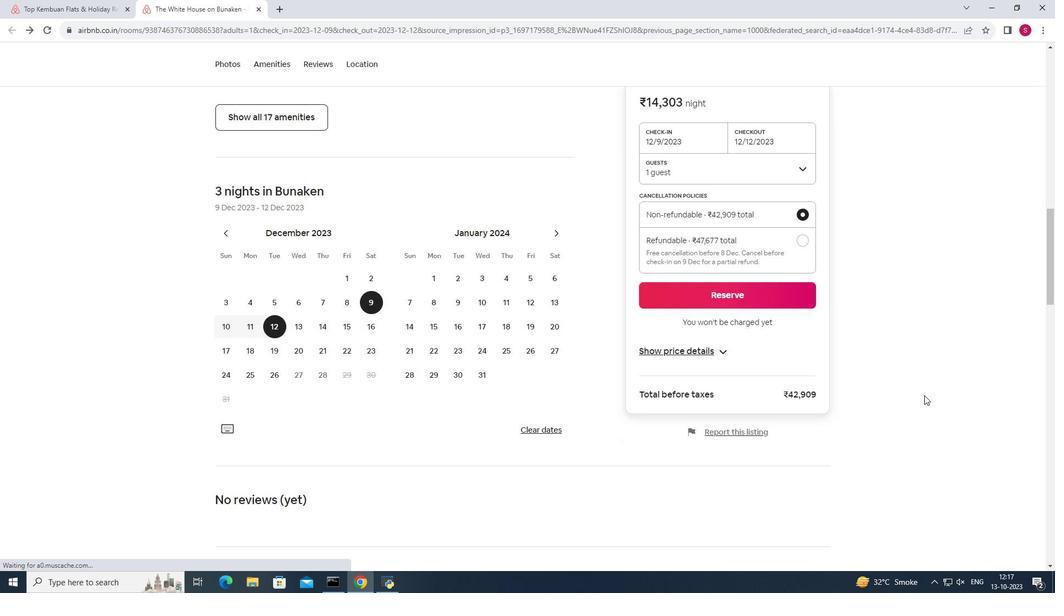 
Action: Mouse scrolled (924, 395) with delta (0, 0)
Screenshot: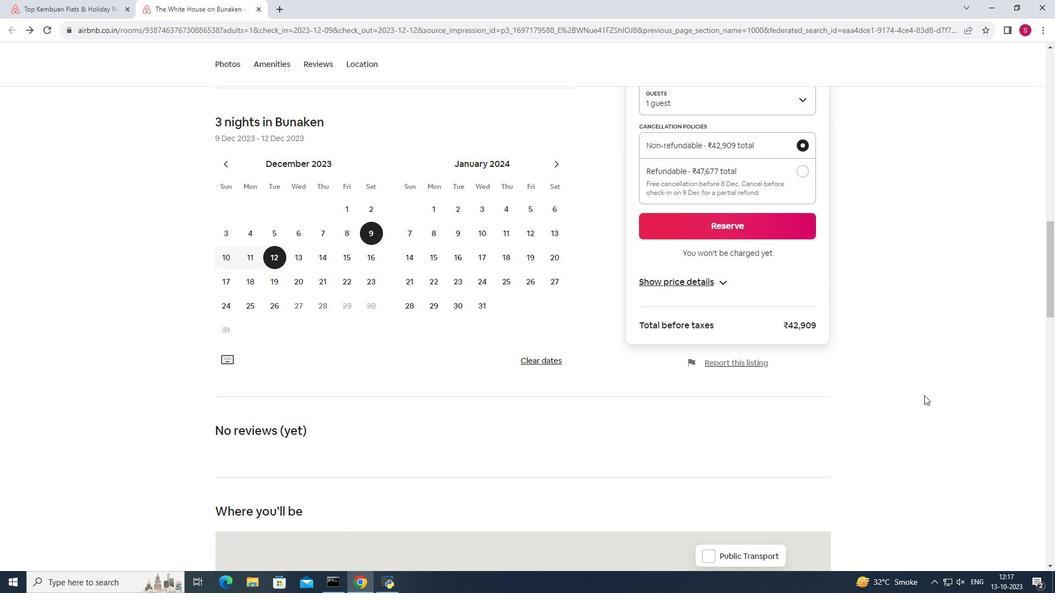 
Action: Mouse scrolled (924, 395) with delta (0, 0)
Screenshot: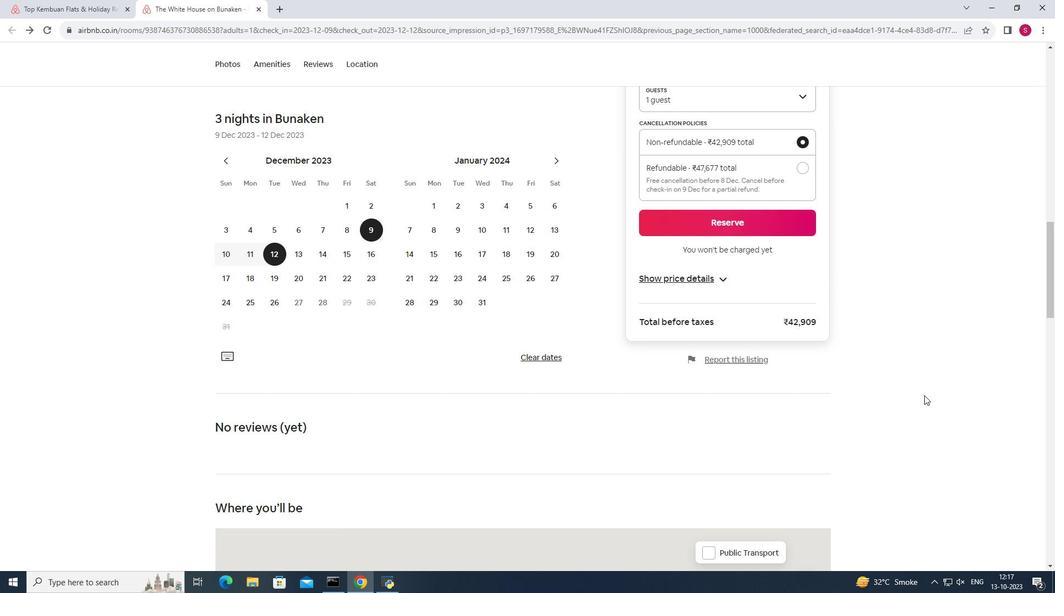 
Action: Mouse scrolled (924, 395) with delta (0, 0)
Screenshot: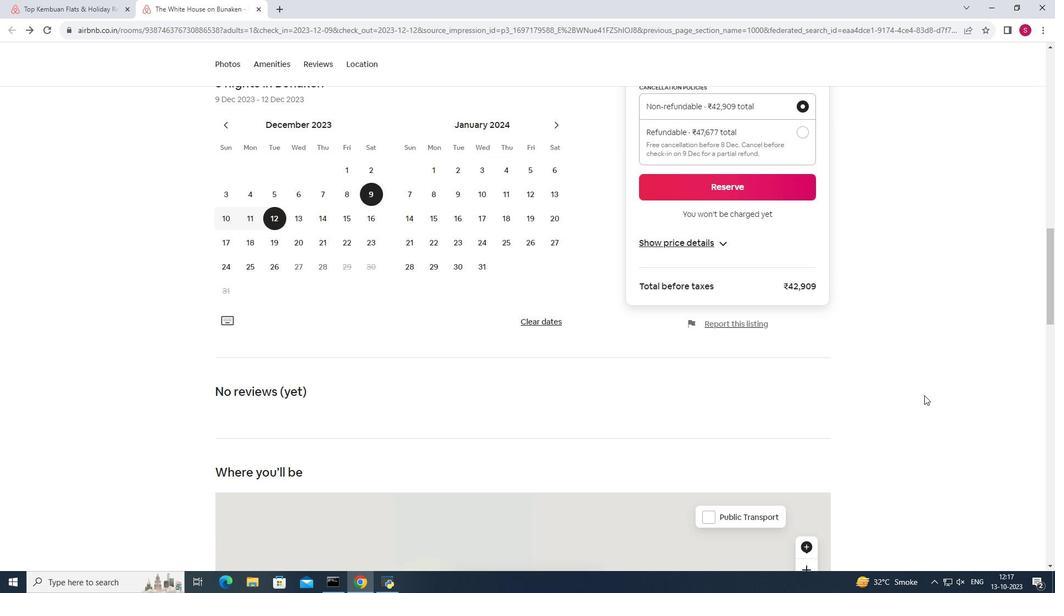 
Action: Mouse scrolled (924, 395) with delta (0, 0)
Screenshot: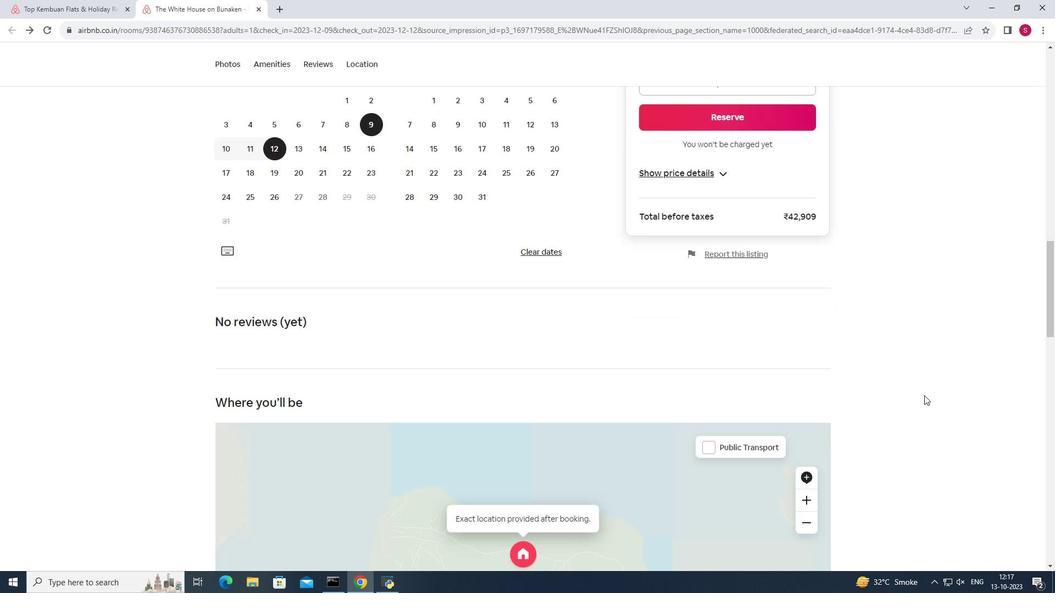 
Action: Mouse scrolled (924, 395) with delta (0, 0)
Screenshot: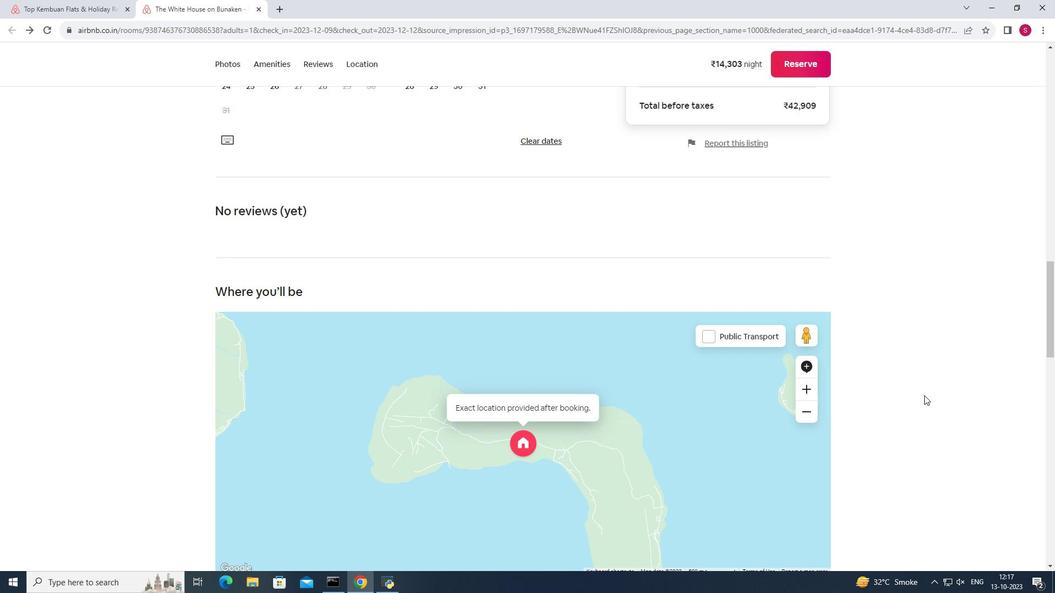 
Action: Mouse scrolled (924, 395) with delta (0, 0)
Screenshot: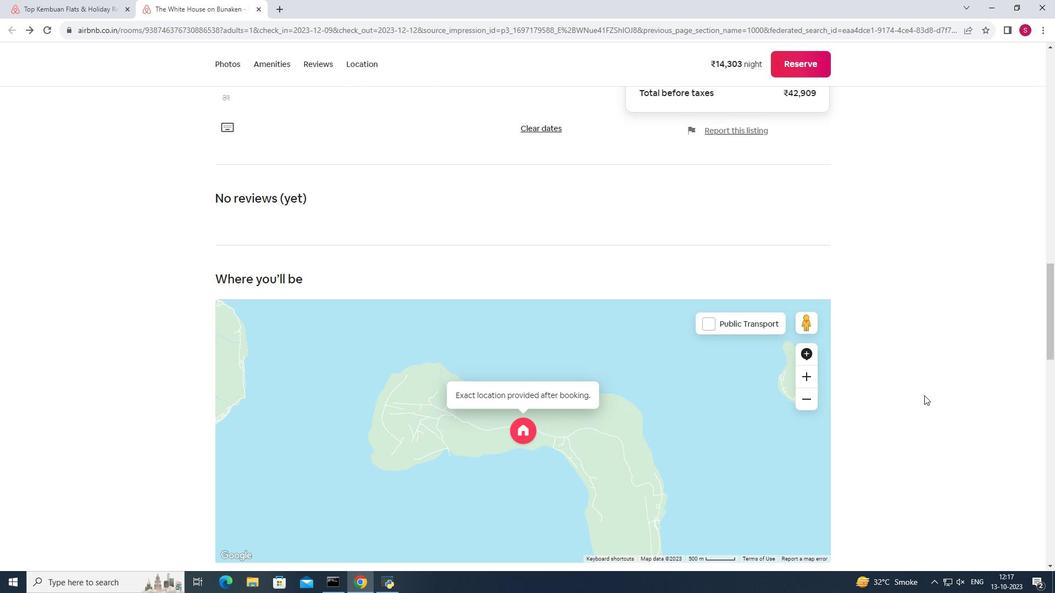 
Action: Mouse scrolled (924, 395) with delta (0, 0)
Screenshot: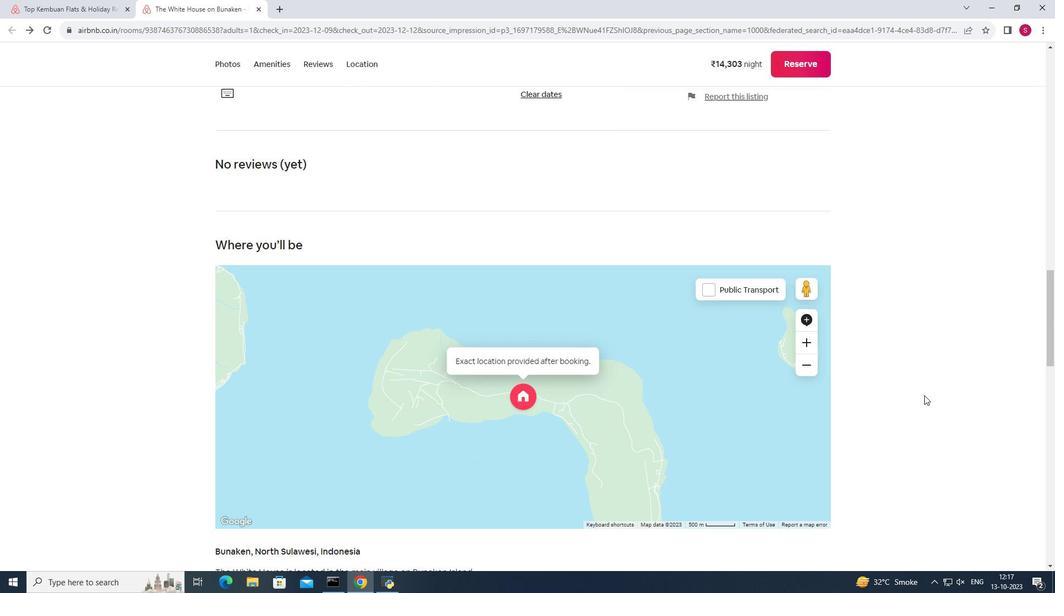 
Action: Mouse scrolled (924, 395) with delta (0, 0)
Screenshot: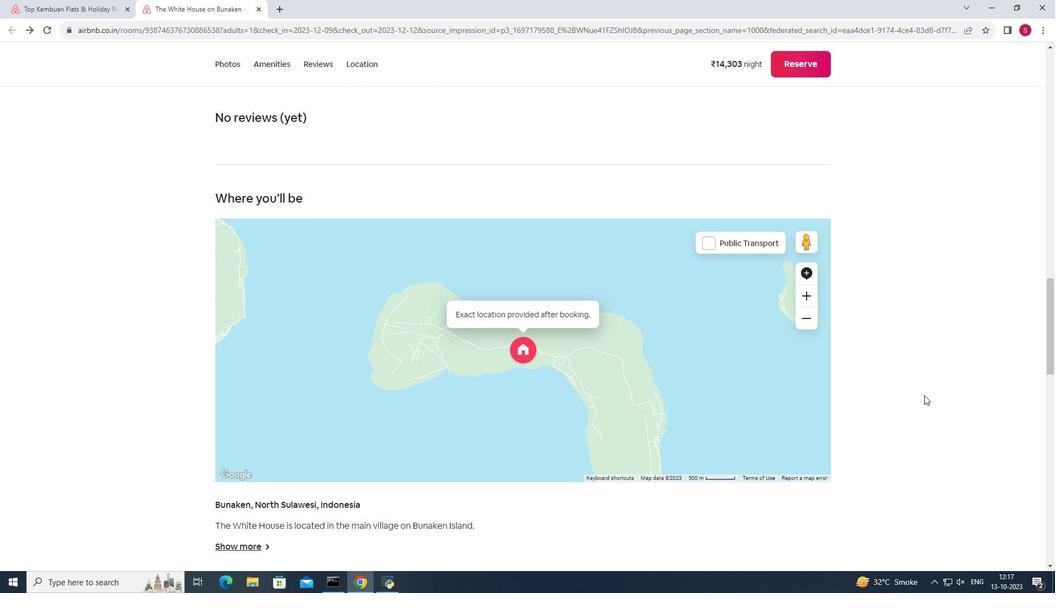 
Action: Mouse moved to (924, 395)
Screenshot: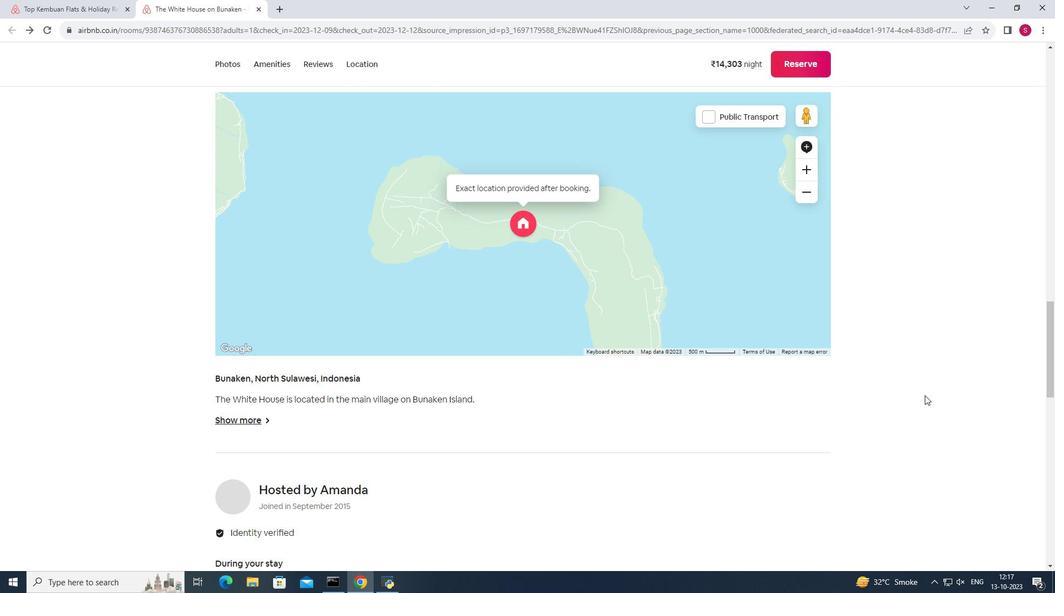 
Action: Mouse scrolled (924, 395) with delta (0, 0)
Screenshot: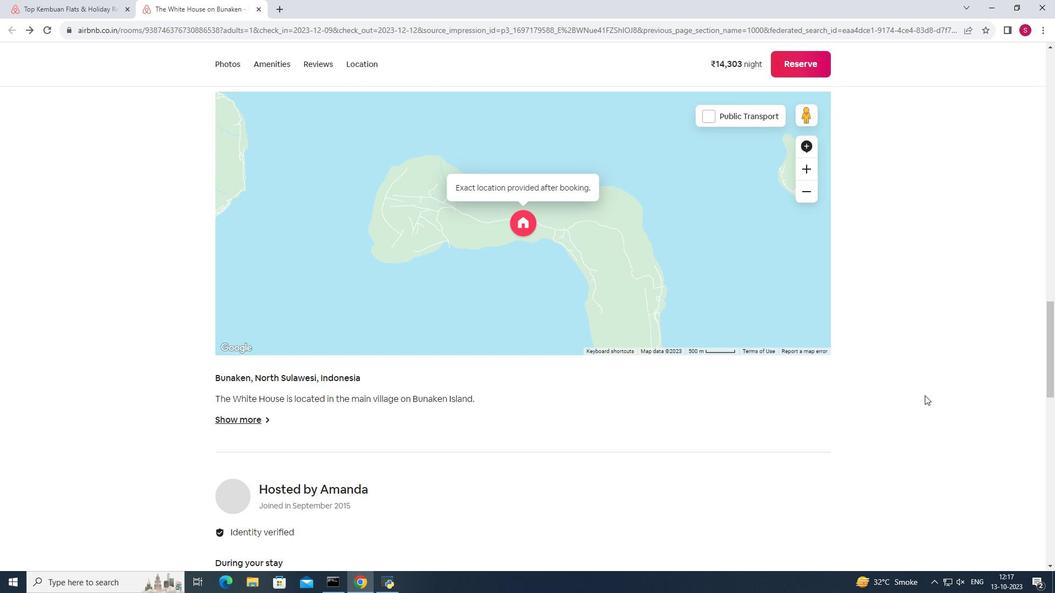 
Action: Mouse scrolled (924, 395) with delta (0, 0)
Screenshot: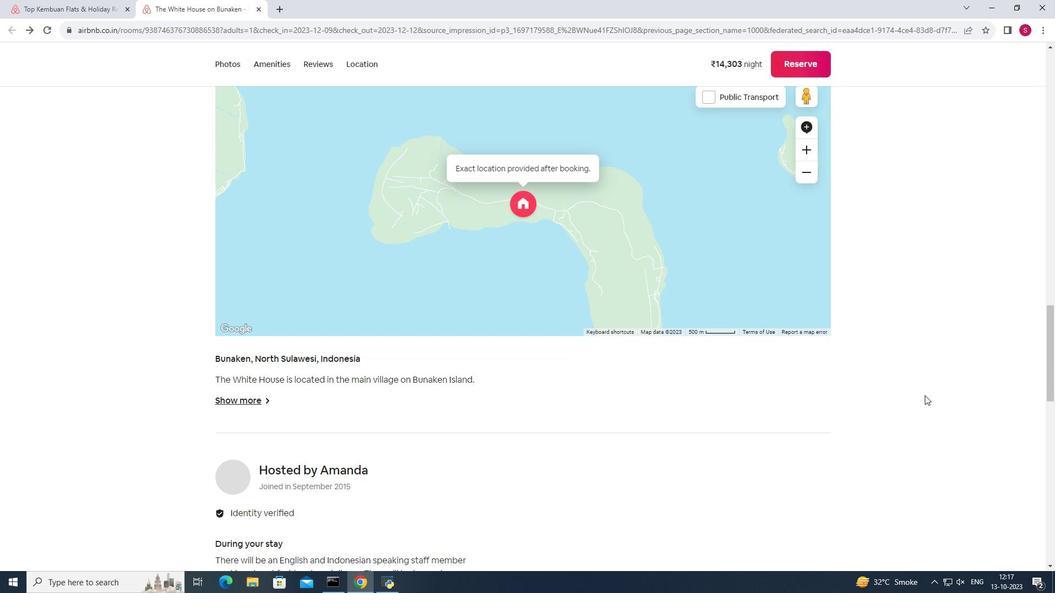 
Action: Mouse scrolled (924, 395) with delta (0, 0)
Screenshot: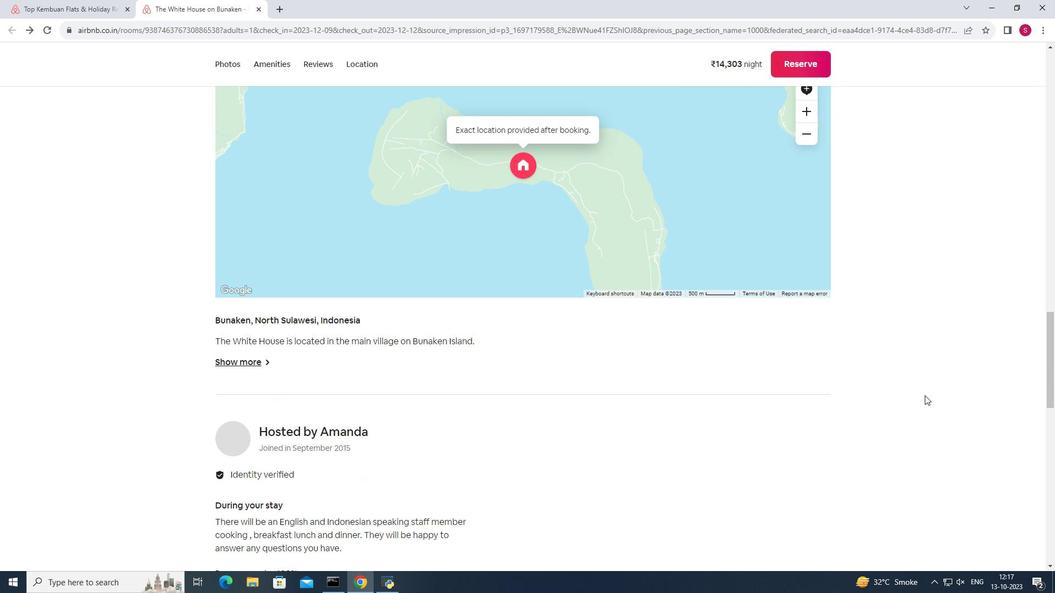 
Action: Mouse scrolled (924, 395) with delta (0, 0)
Screenshot: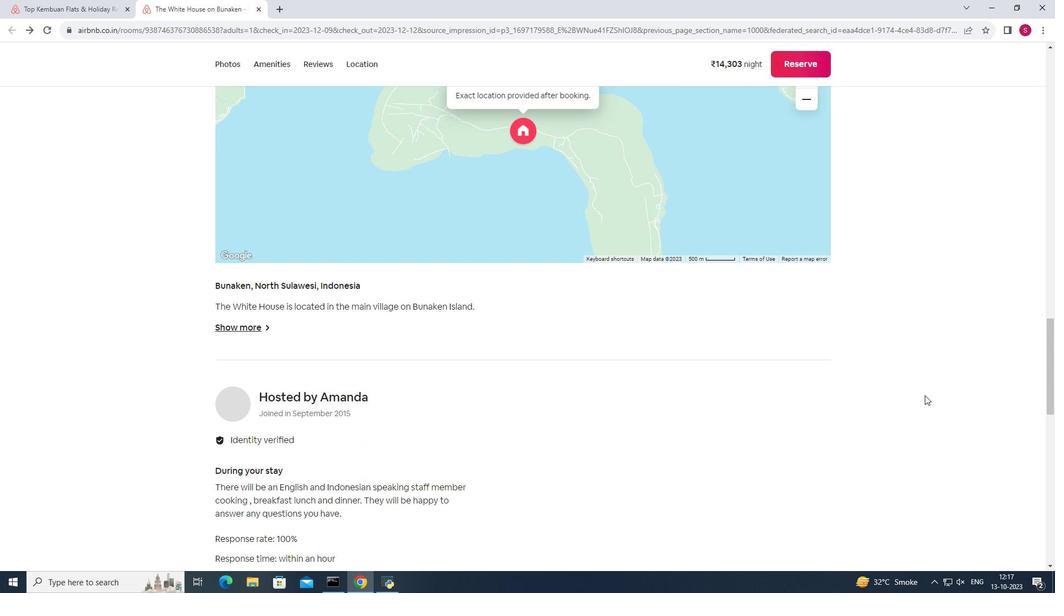 
Action: Mouse scrolled (924, 395) with delta (0, 0)
Screenshot: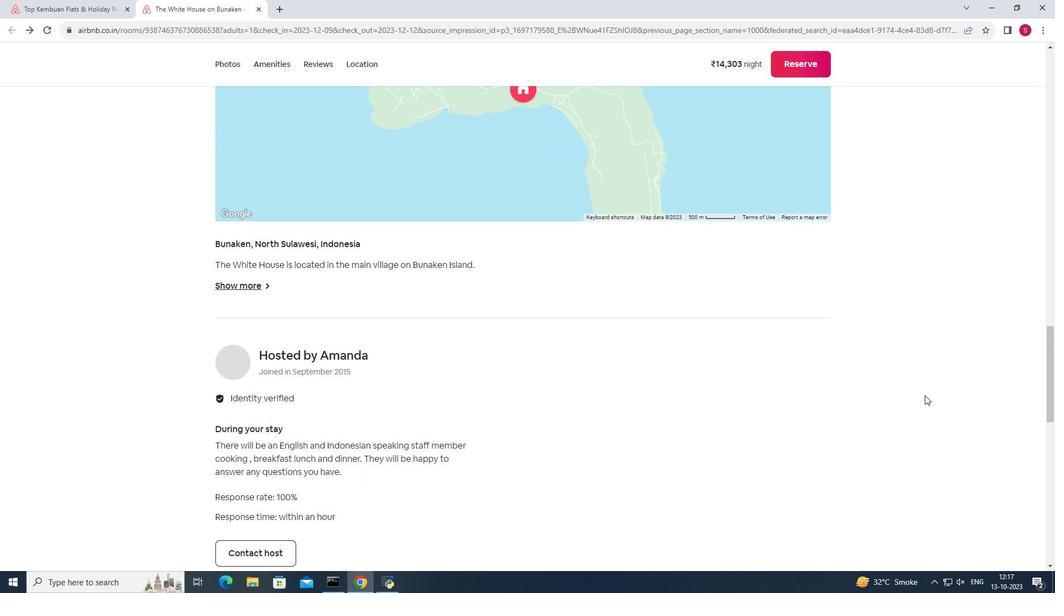 
Action: Mouse scrolled (924, 395) with delta (0, 0)
Screenshot: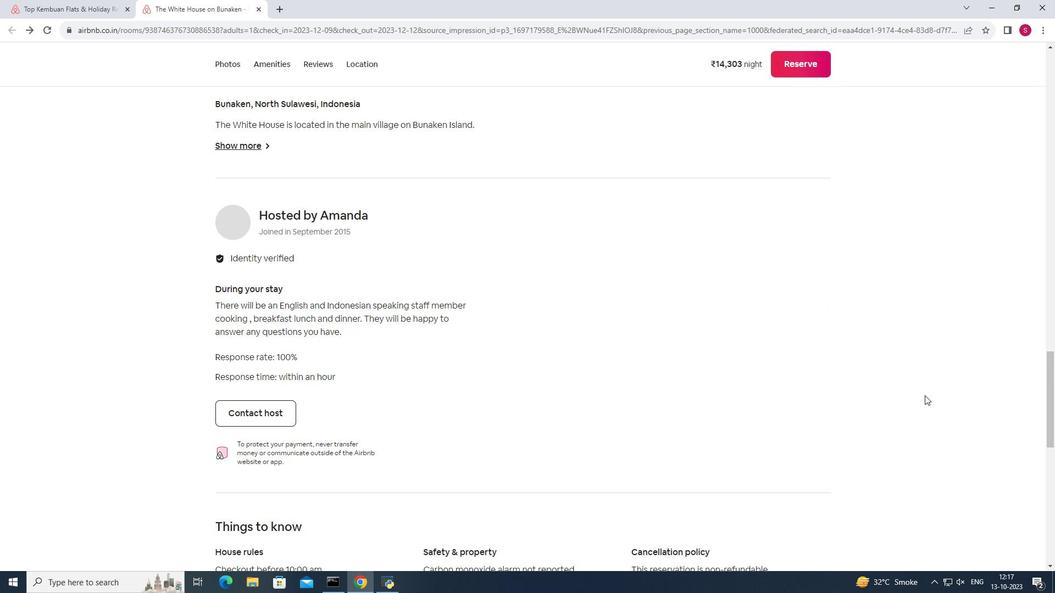 
Action: Mouse scrolled (924, 395) with delta (0, 0)
Screenshot: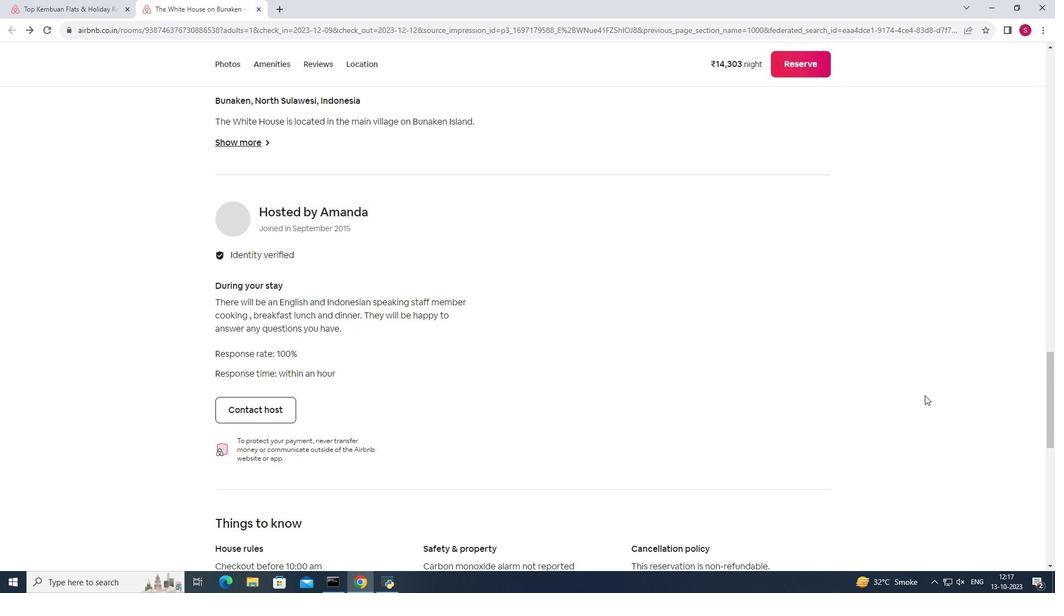 
Action: Mouse scrolled (924, 395) with delta (0, 0)
Screenshot: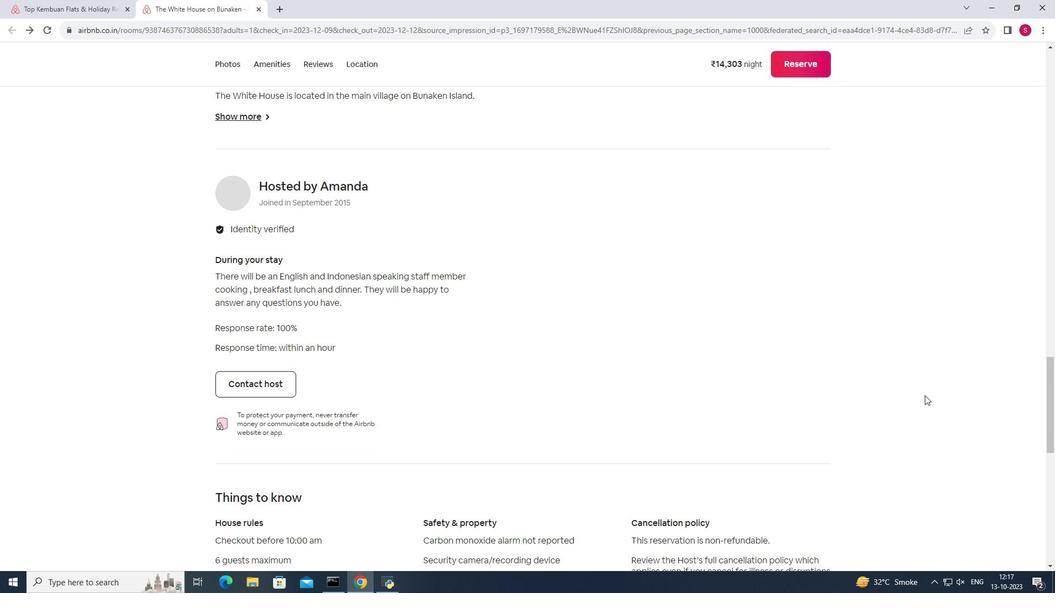 
Action: Mouse scrolled (924, 395) with delta (0, 0)
Screenshot: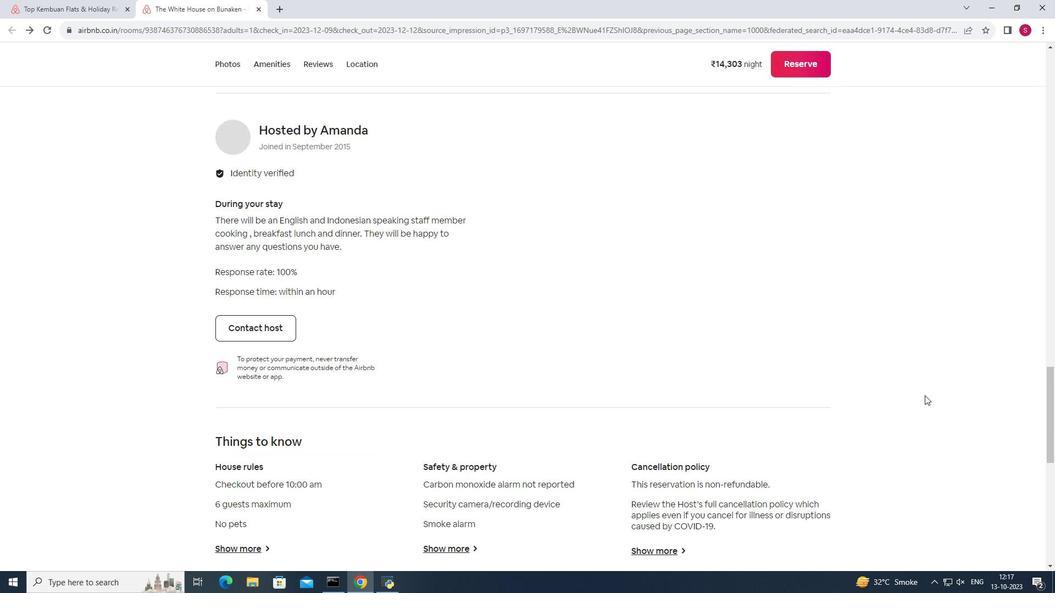 
Action: Mouse moved to (247, 414)
Screenshot: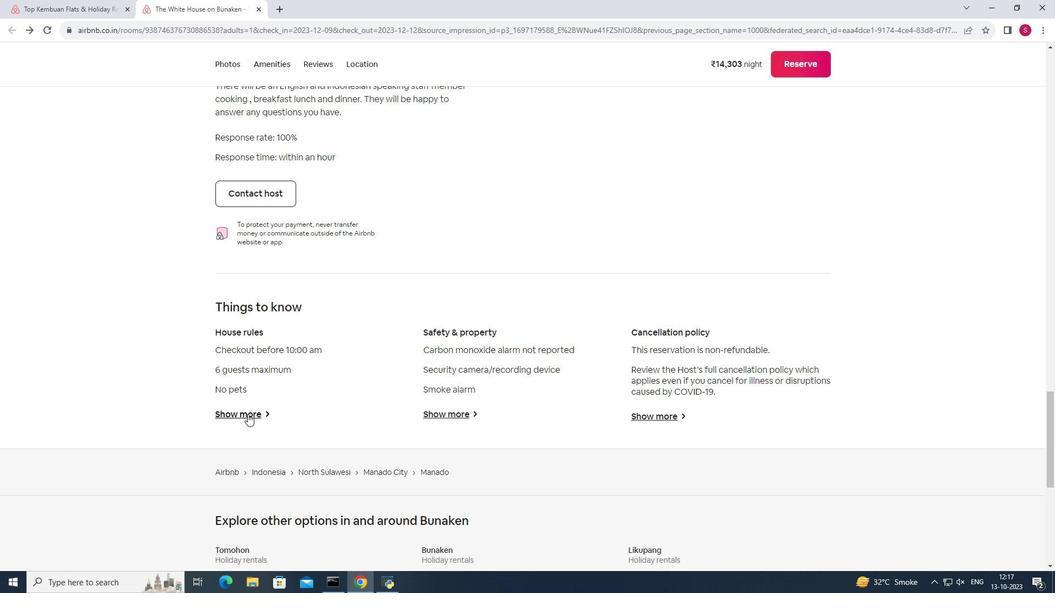 
Action: Mouse pressed left at (247, 414)
Screenshot: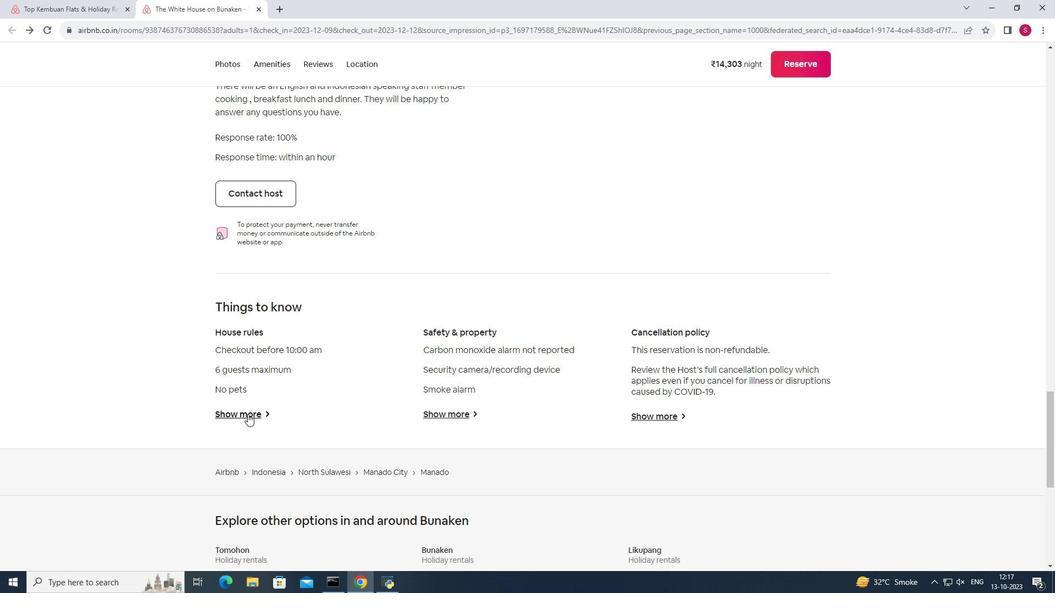 
Action: Mouse moved to (632, 386)
Screenshot: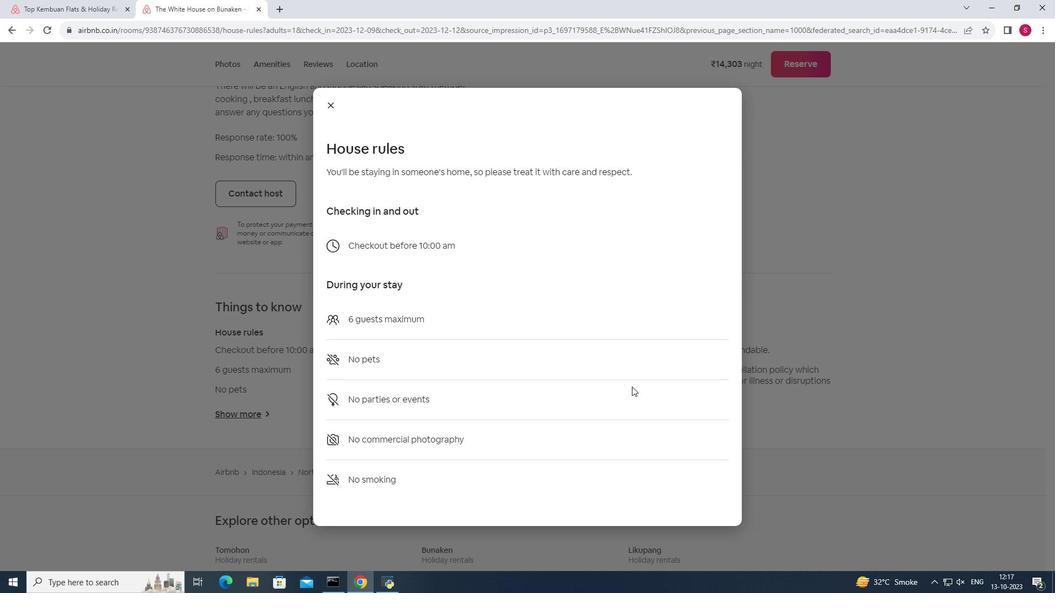 
Action: Mouse scrolled (632, 386) with delta (0, 0)
Screenshot: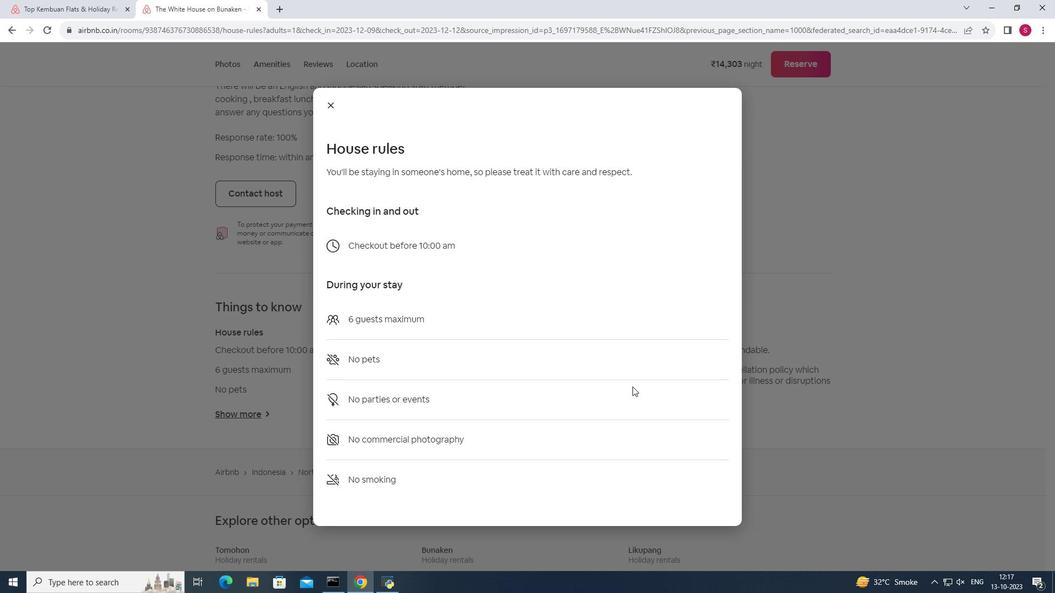 
Action: Mouse scrolled (632, 386) with delta (0, 0)
Screenshot: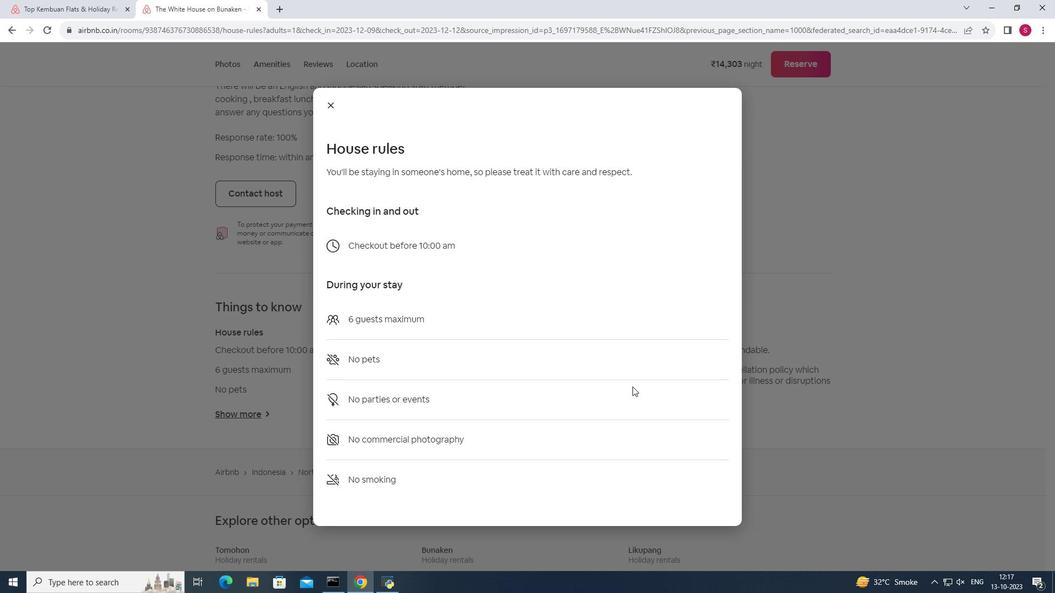 
Action: Mouse scrolled (632, 386) with delta (0, 0)
Screenshot: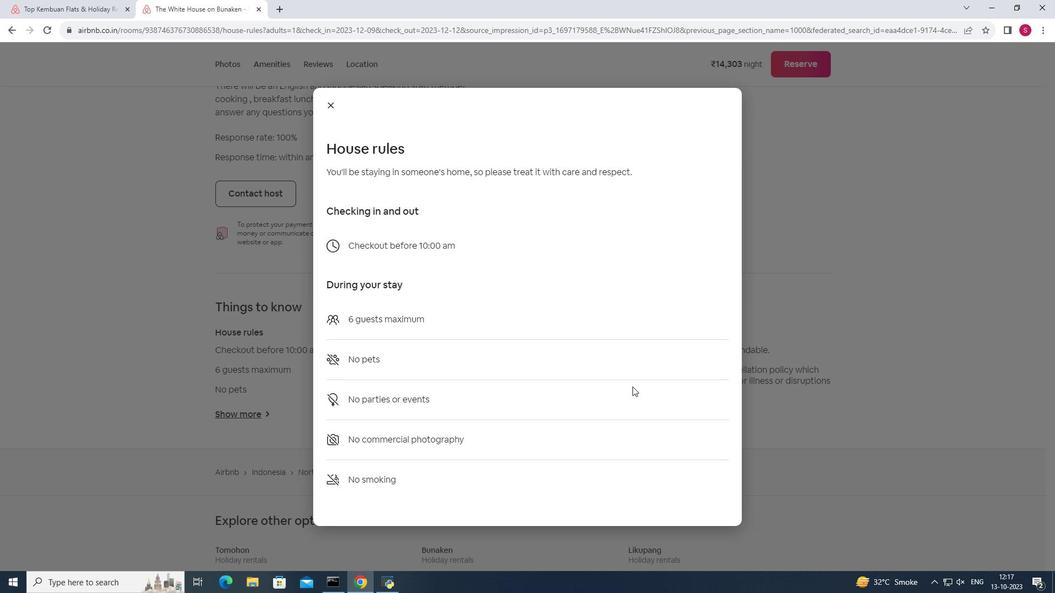 
Action: Mouse scrolled (632, 386) with delta (0, 0)
Screenshot: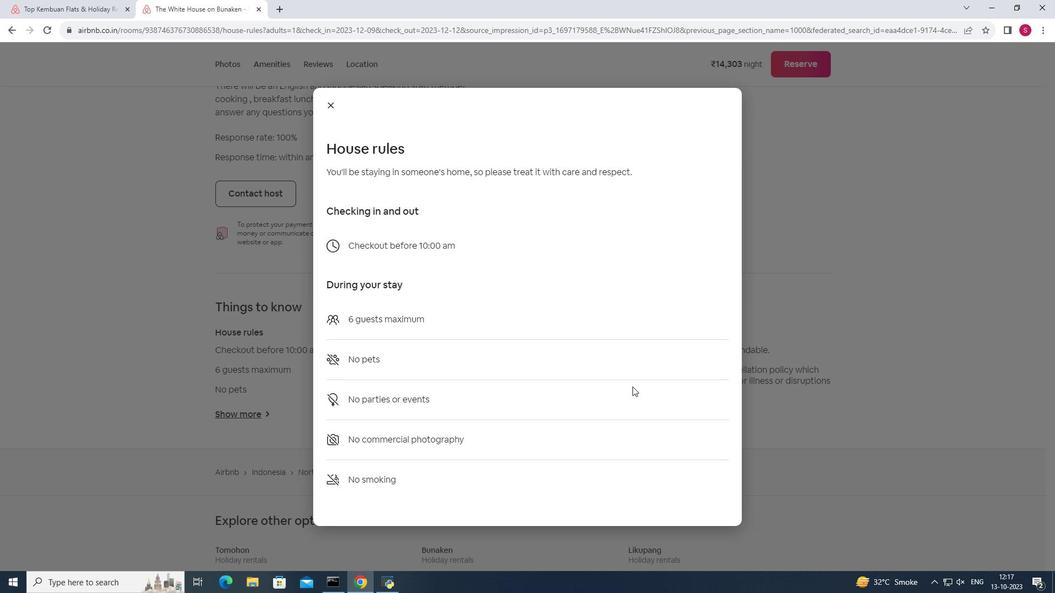 
Action: Mouse moved to (334, 102)
Screenshot: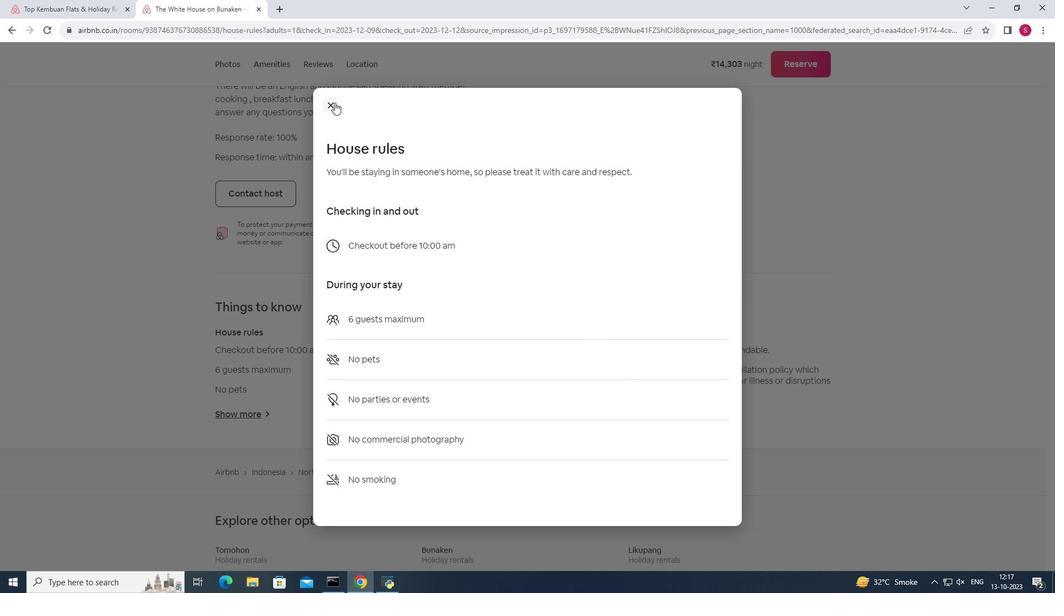 
Action: Mouse pressed left at (334, 102)
Screenshot: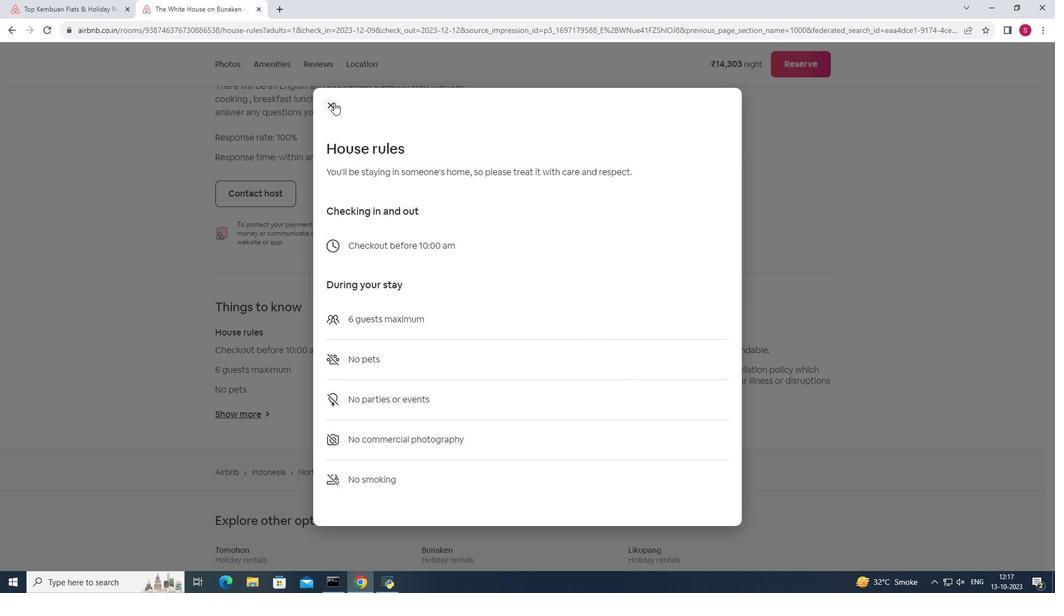 
Action: Mouse moved to (458, 414)
Screenshot: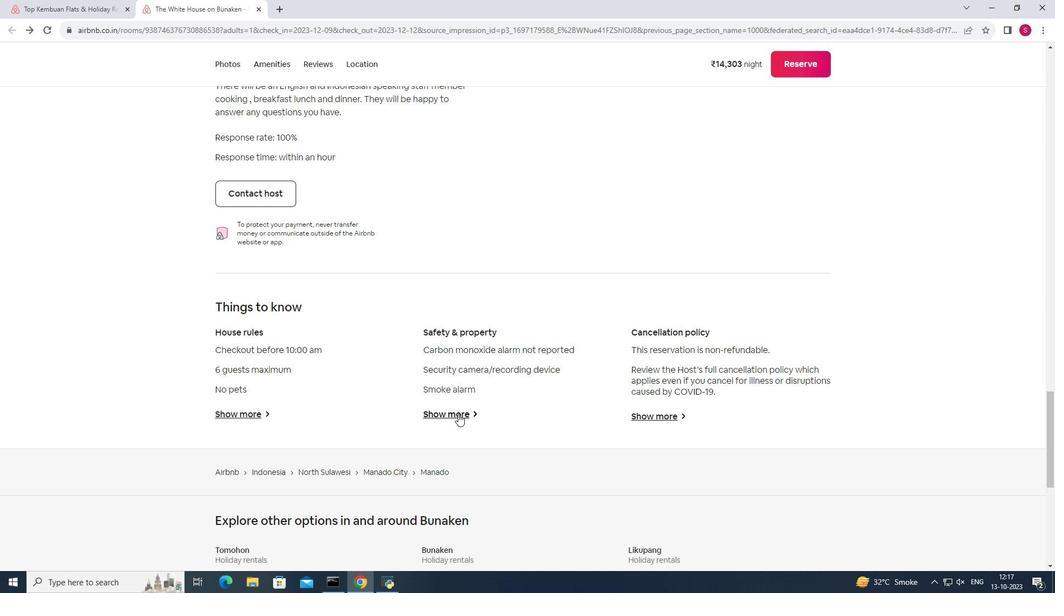 
Action: Mouse pressed left at (458, 414)
Screenshot: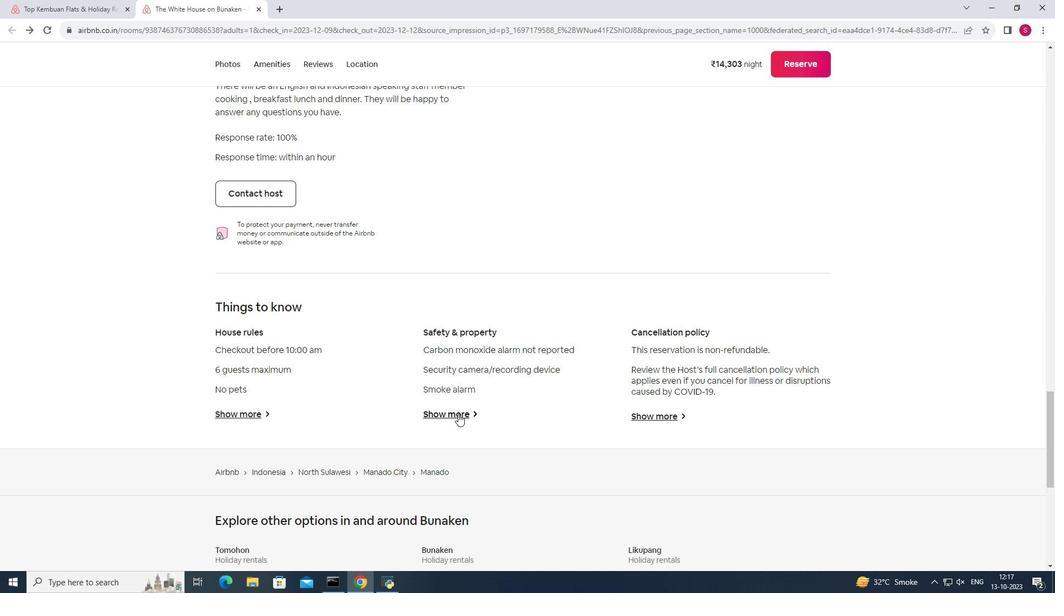 
Action: Mouse moved to (328, 161)
Screenshot: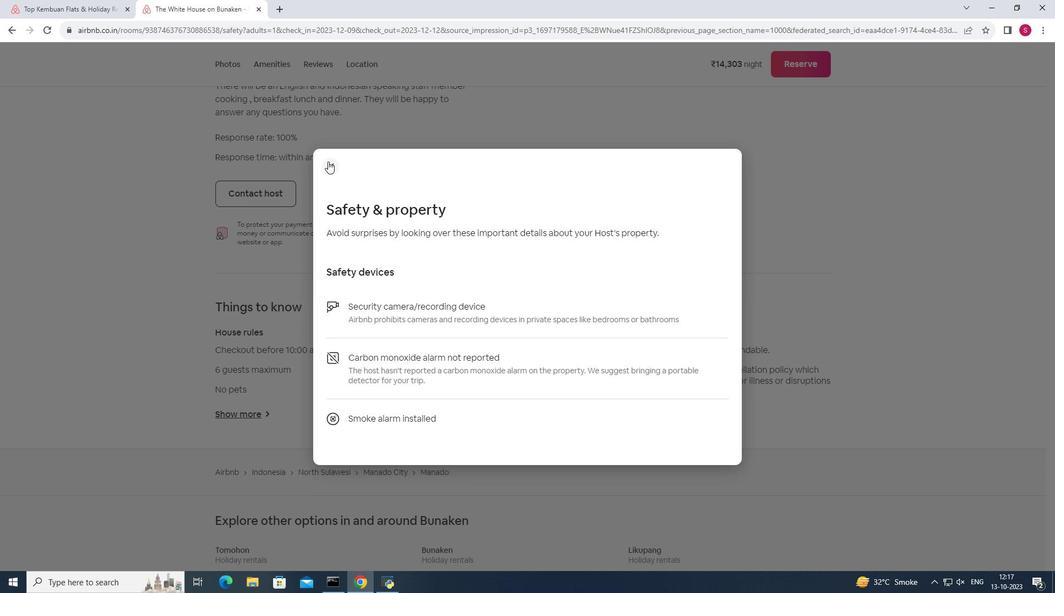 
Action: Mouse pressed left at (328, 161)
Screenshot: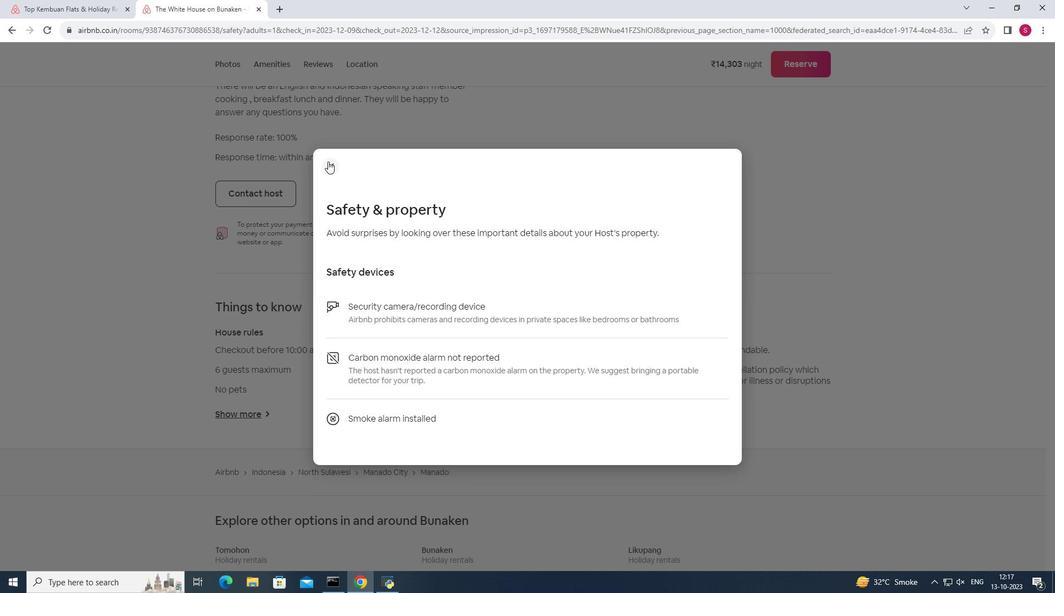 
Action: Mouse moved to (667, 415)
Screenshot: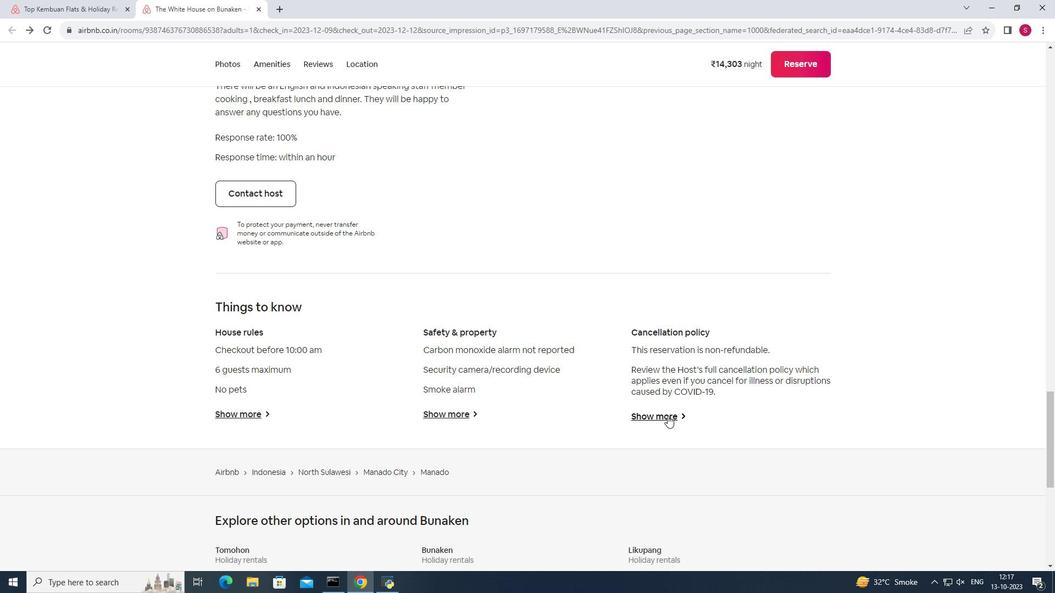 
Action: Mouse pressed left at (667, 415)
Screenshot: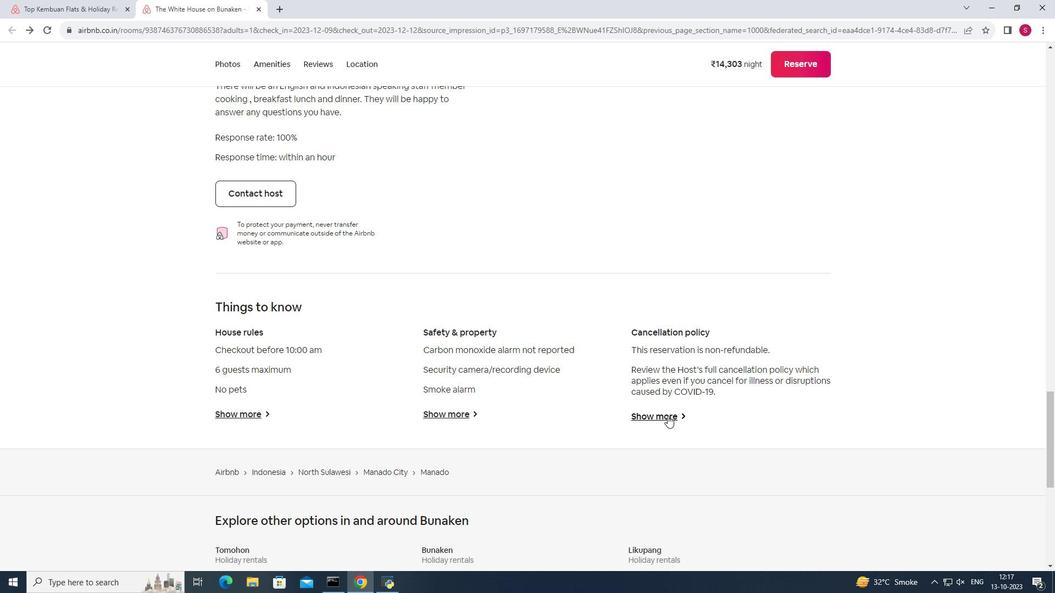 
Action: Mouse moved to (733, 415)
Screenshot: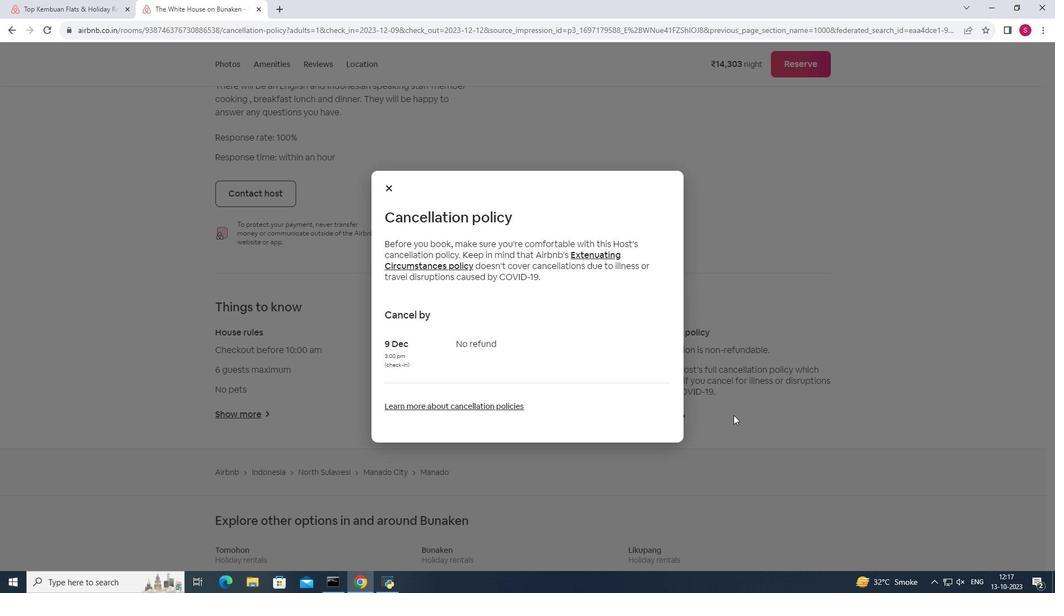 
Action: Mouse pressed left at (733, 415)
Screenshot: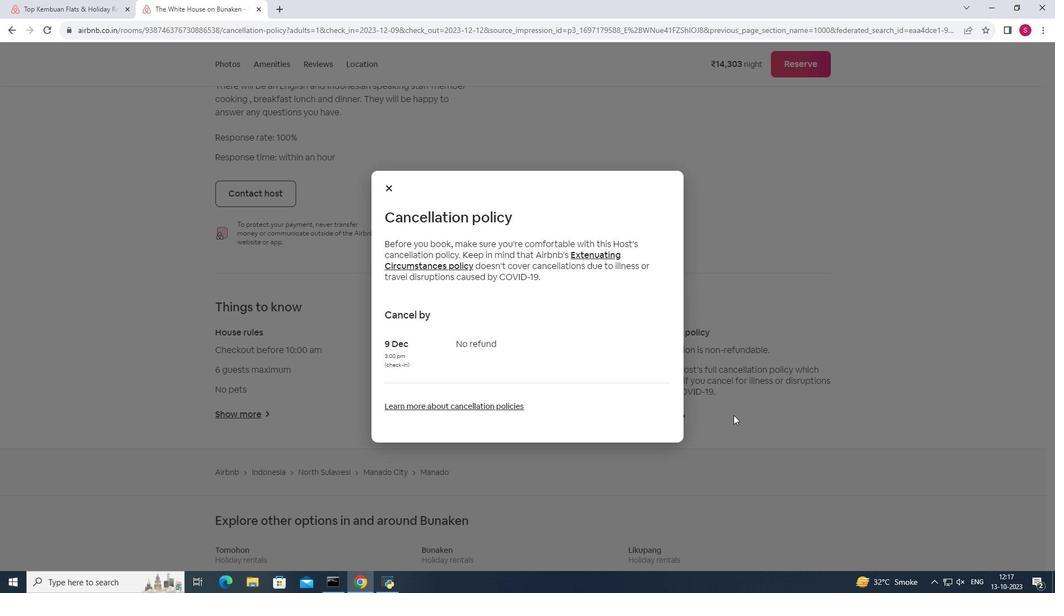 
Action: Mouse moved to (737, 413)
Screenshot: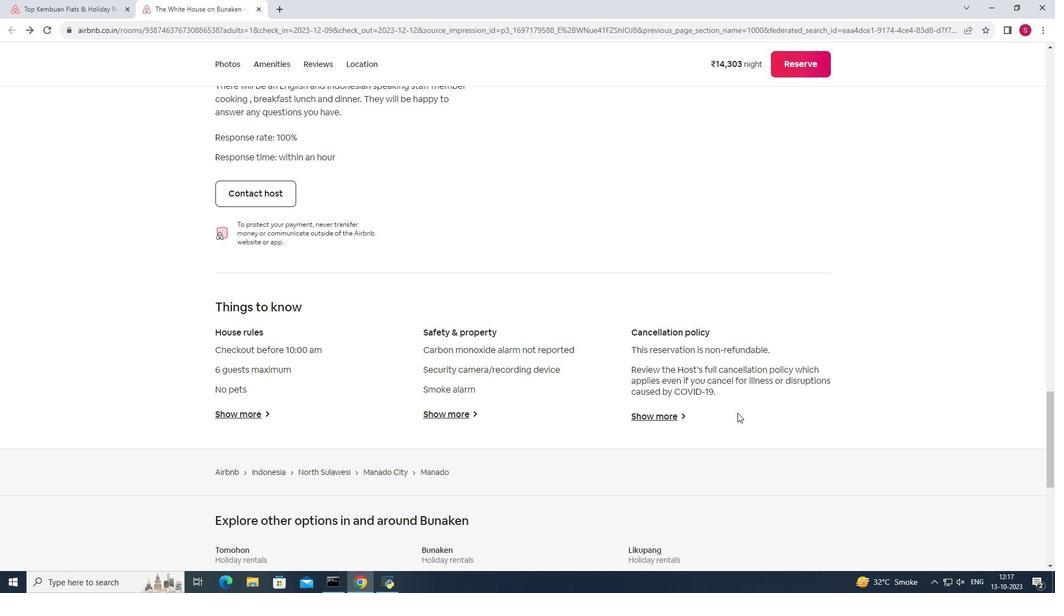 
Action: Mouse scrolled (737, 412) with delta (0, 0)
Screenshot: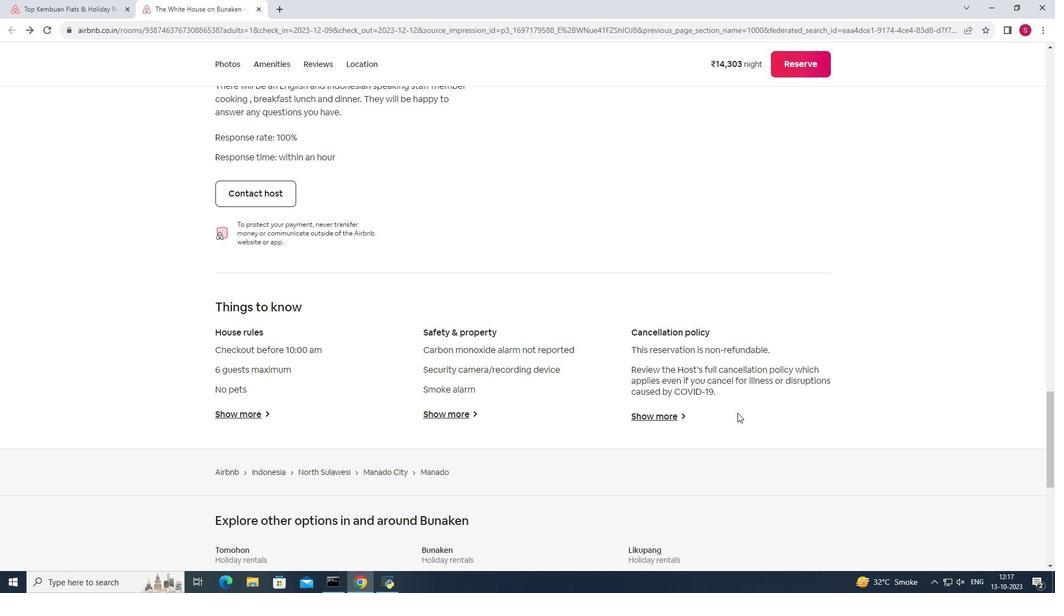 
Action: Mouse moved to (737, 413)
Screenshot: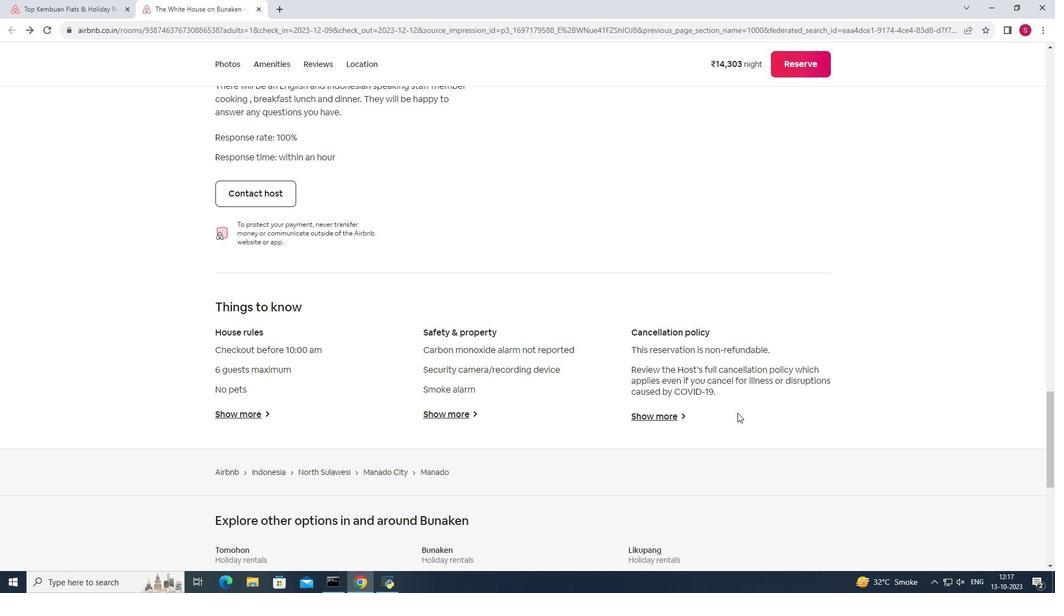 
Action: Mouse scrolled (737, 412) with delta (0, 0)
Screenshot: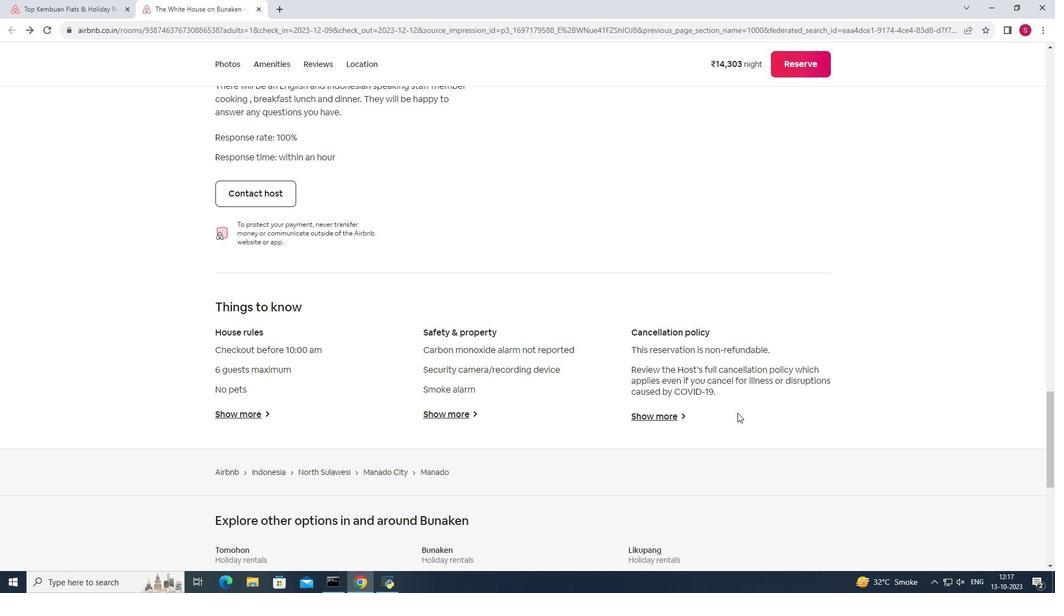
Action: Mouse scrolled (737, 412) with delta (0, 0)
Screenshot: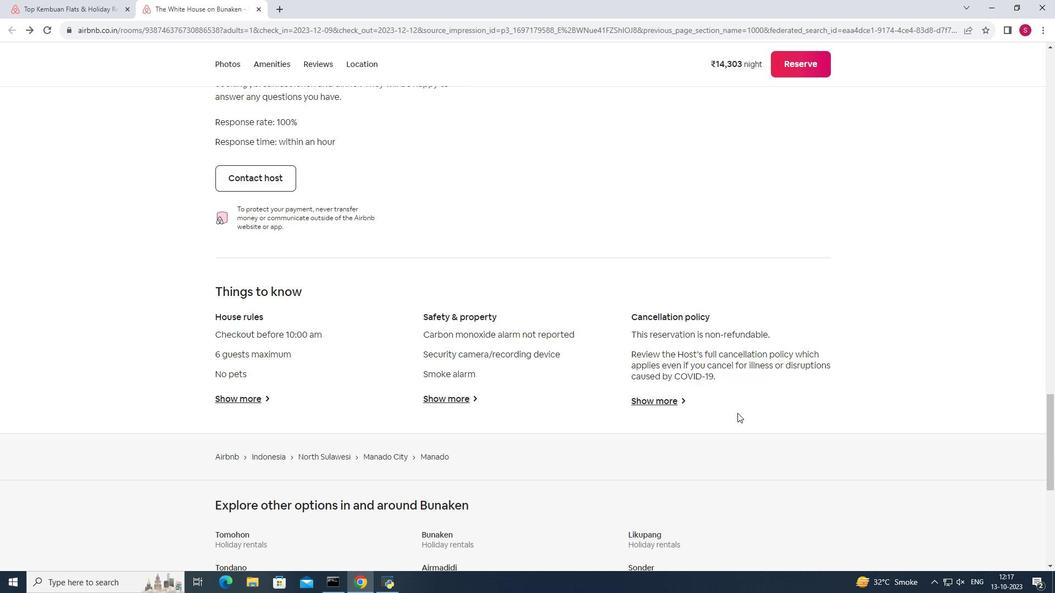 
Action: Mouse scrolled (737, 412) with delta (0, 0)
Screenshot: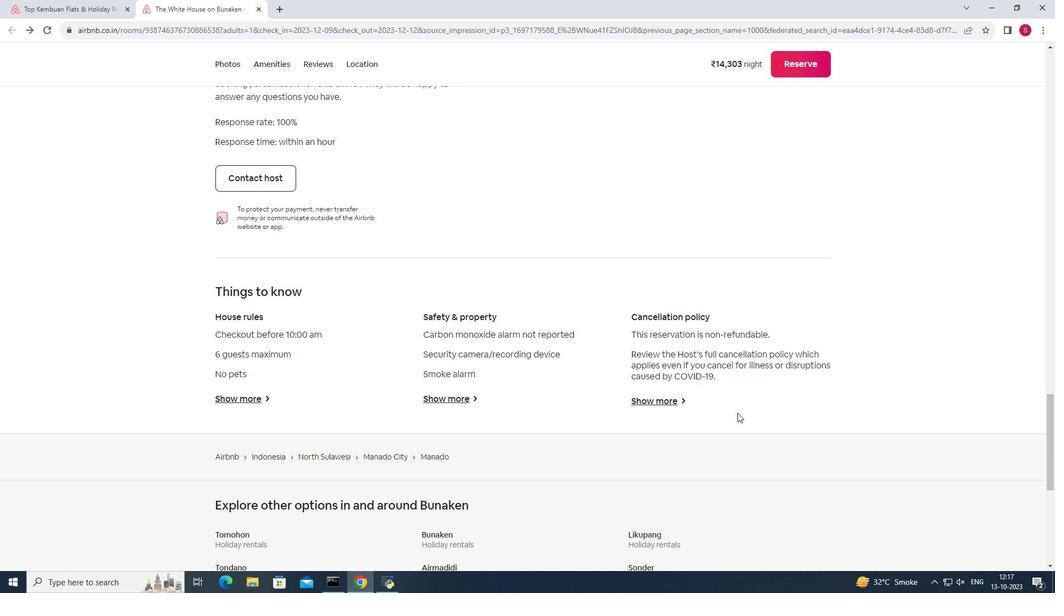 
Action: Mouse scrolled (737, 412) with delta (0, 0)
Screenshot: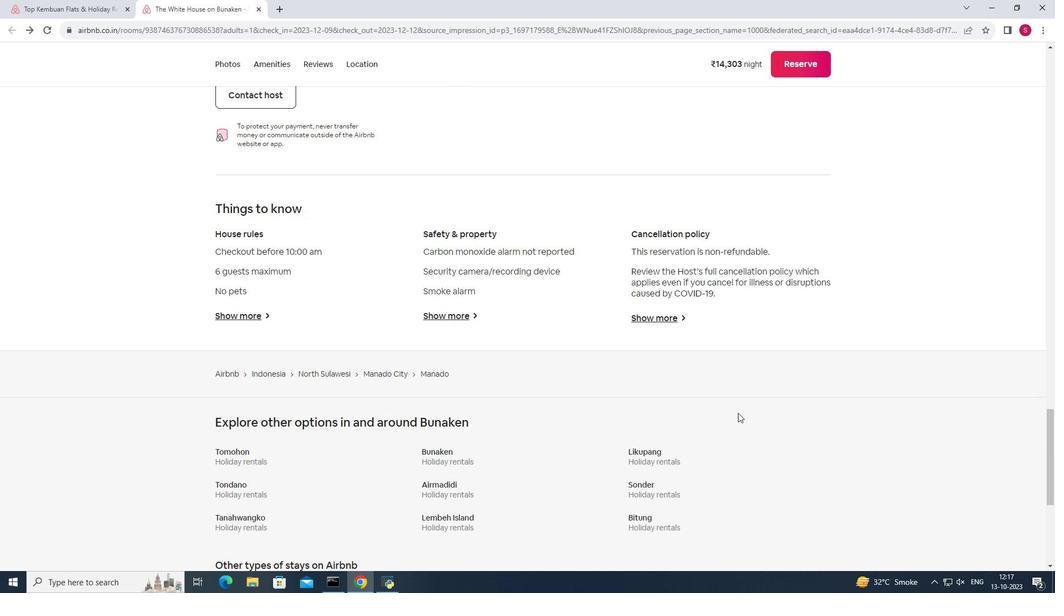 
Action: Mouse moved to (737, 413)
Screenshot: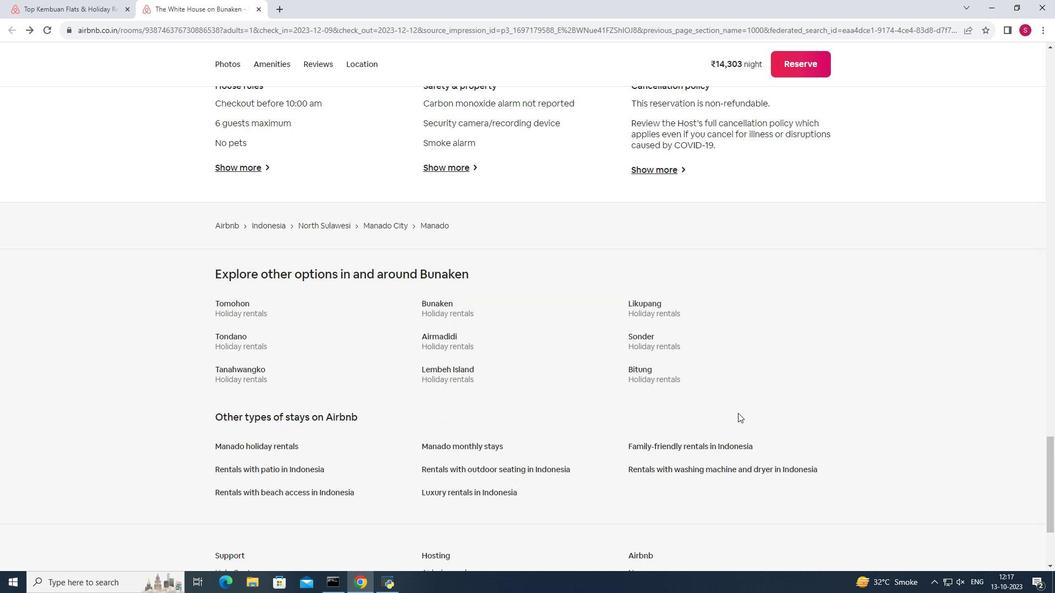 
Action: Mouse scrolled (737, 412) with delta (0, 0)
Screenshot: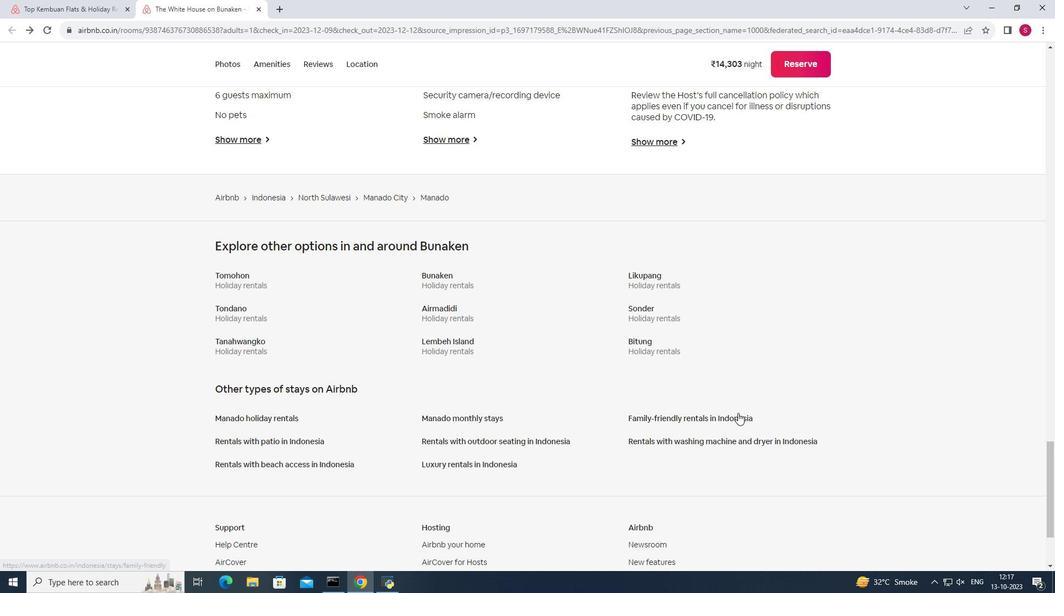 
Action: Mouse scrolled (737, 412) with delta (0, 0)
Screenshot: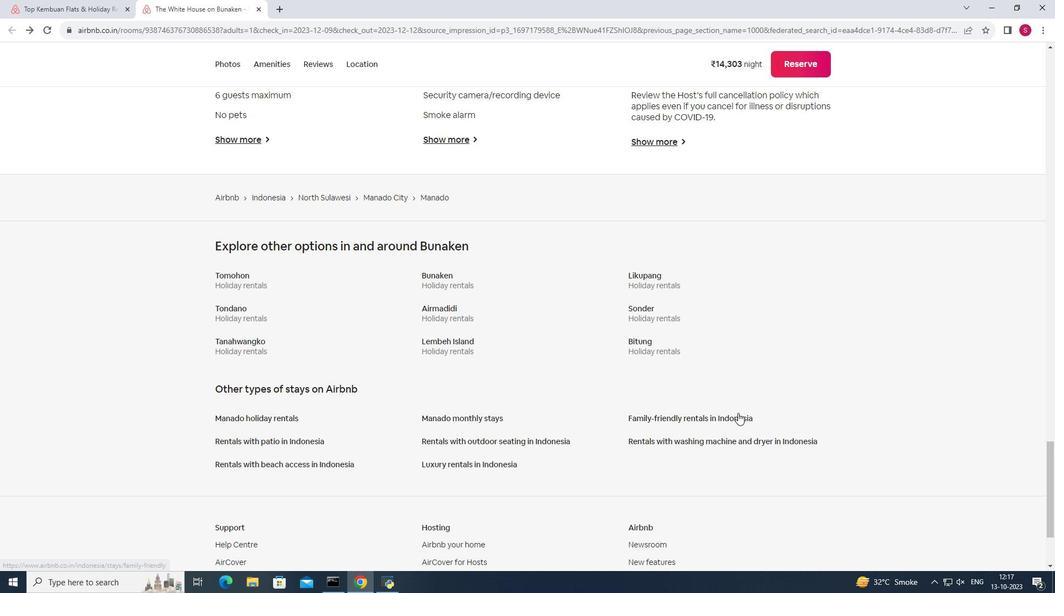 
Action: Mouse scrolled (737, 412) with delta (0, 0)
Screenshot: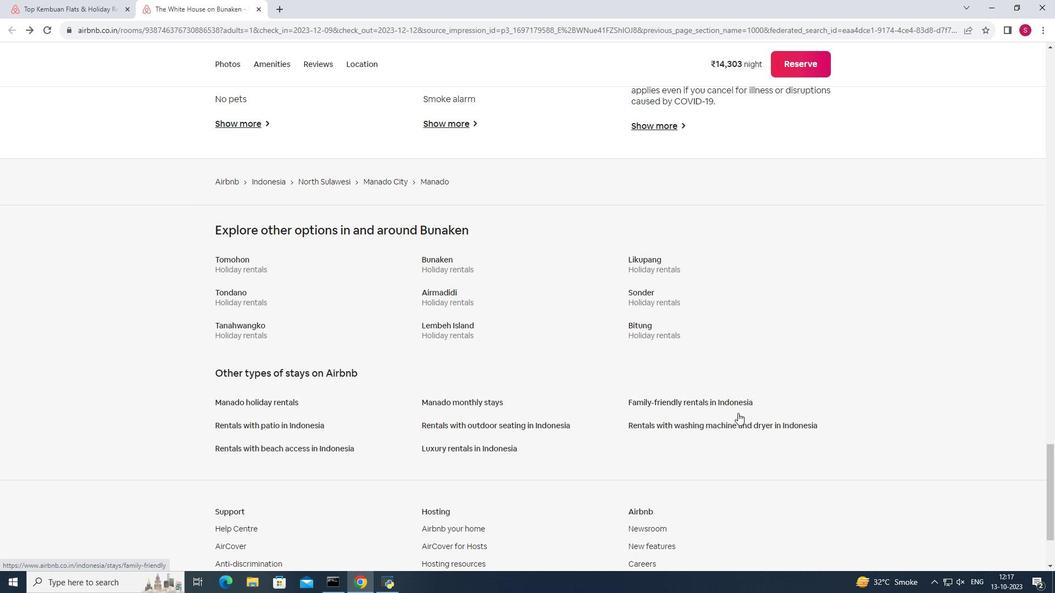 
Action: Mouse scrolled (737, 412) with delta (0, 0)
Screenshot: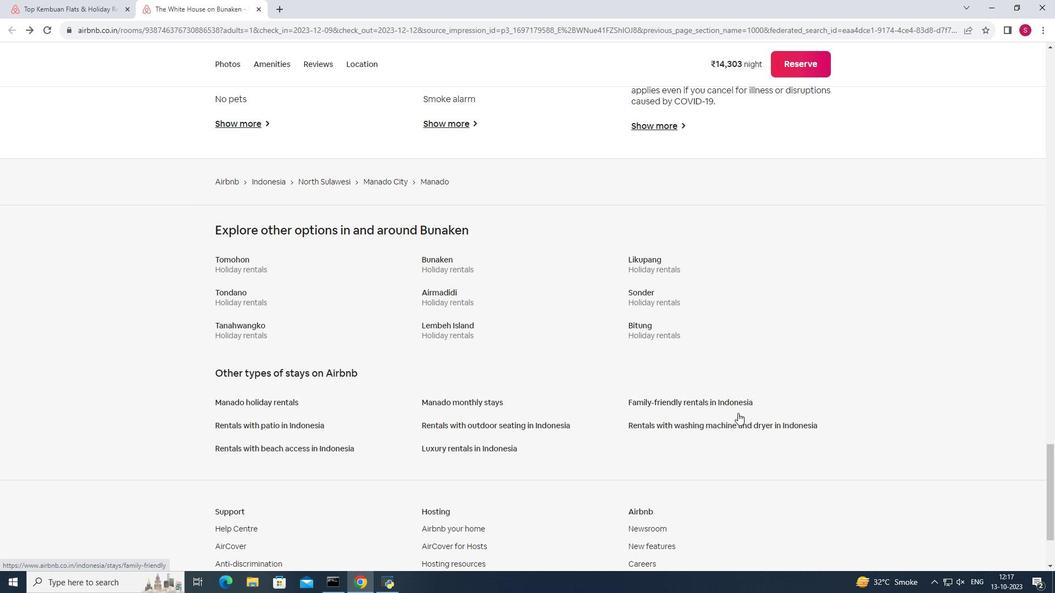 
Action: Mouse scrolled (737, 412) with delta (0, 0)
Screenshot: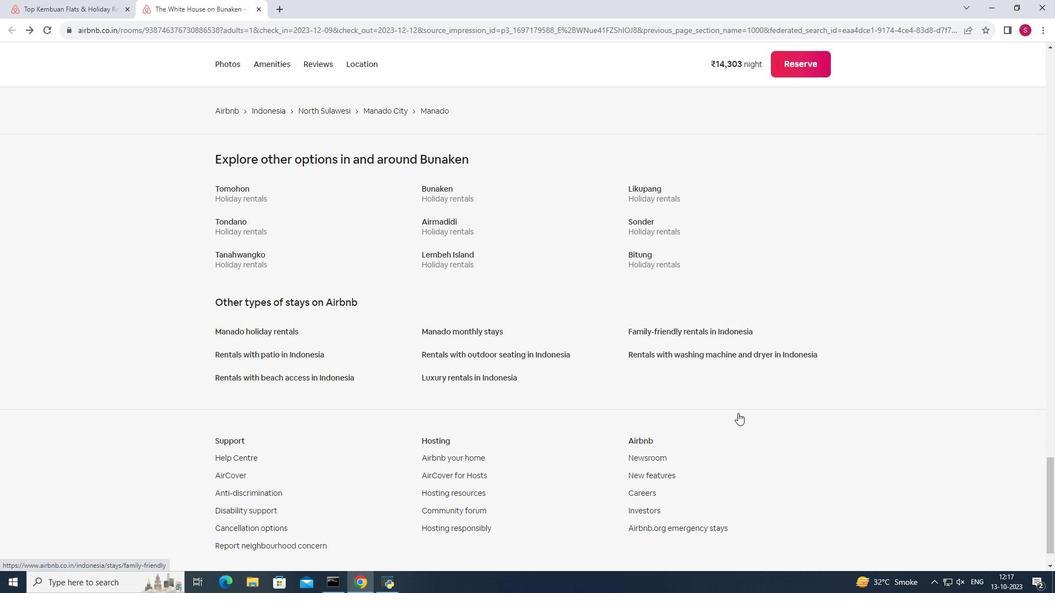 
Action: Mouse moved to (259, 10)
Screenshot: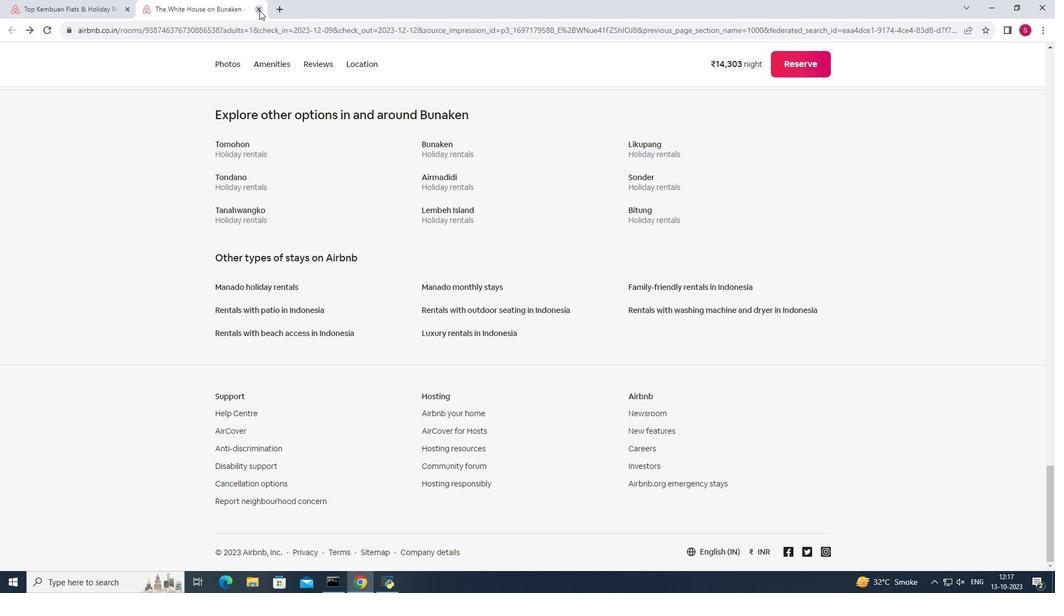 
Action: Mouse pressed left at (259, 10)
Screenshot: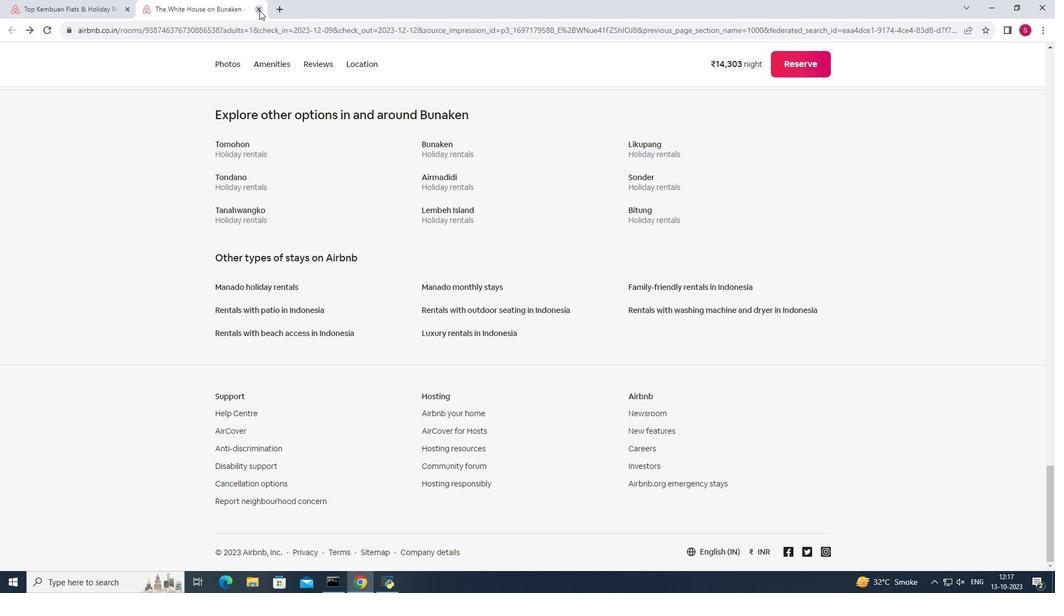
Action: Mouse moved to (395, 402)
Screenshot: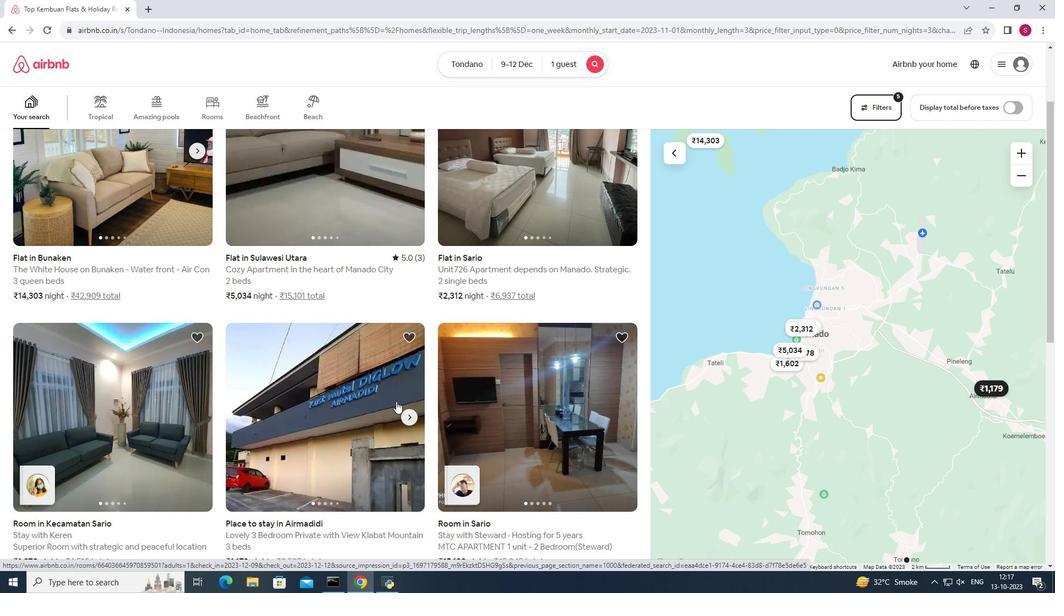 
Action: Mouse scrolled (395, 402) with delta (0, 0)
Screenshot: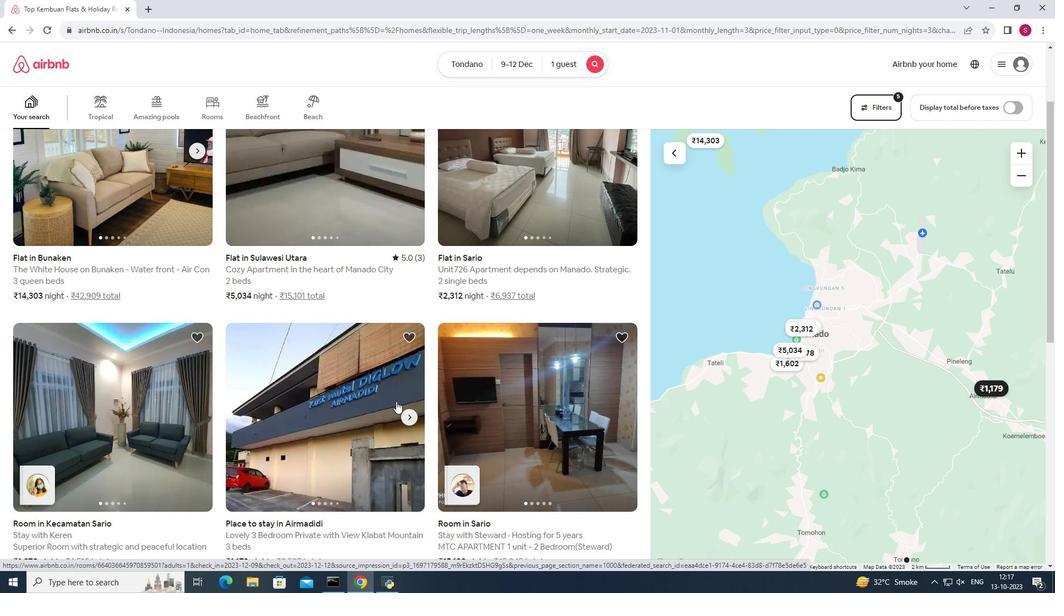 
Action: Mouse moved to (396, 401)
Screenshot: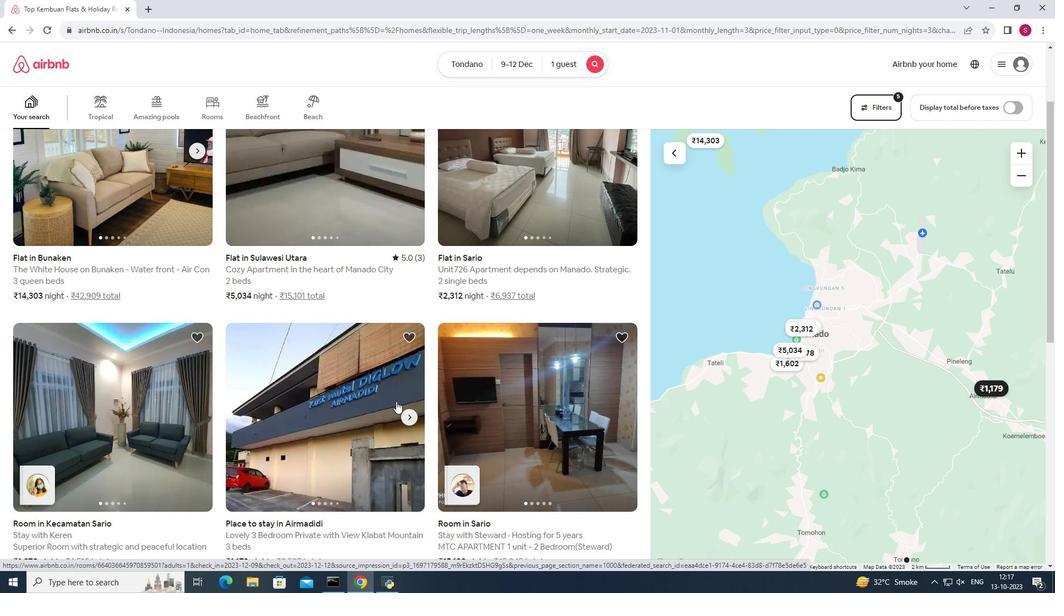 
Action: Mouse scrolled (396, 402) with delta (0, 0)
Screenshot: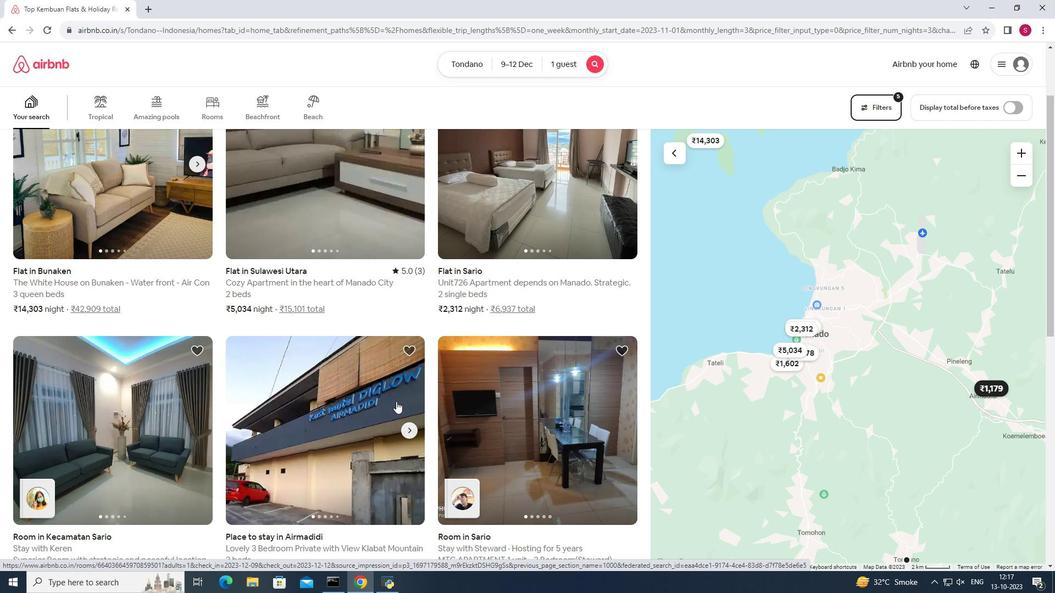 
Action: Mouse moved to (395, 401)
Screenshot: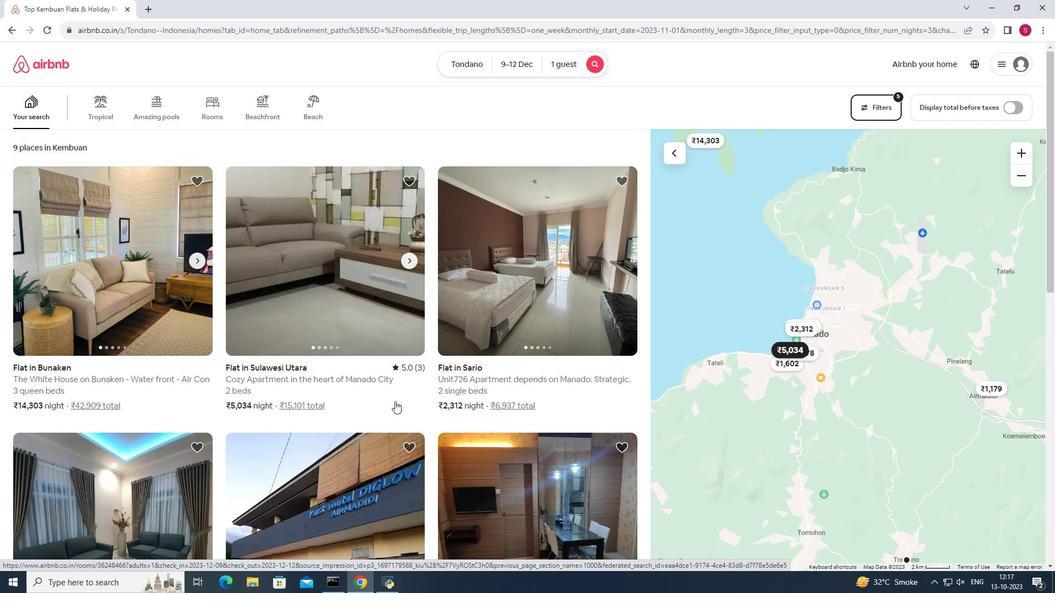 
Action: Mouse scrolled (395, 401) with delta (0, 0)
Screenshot: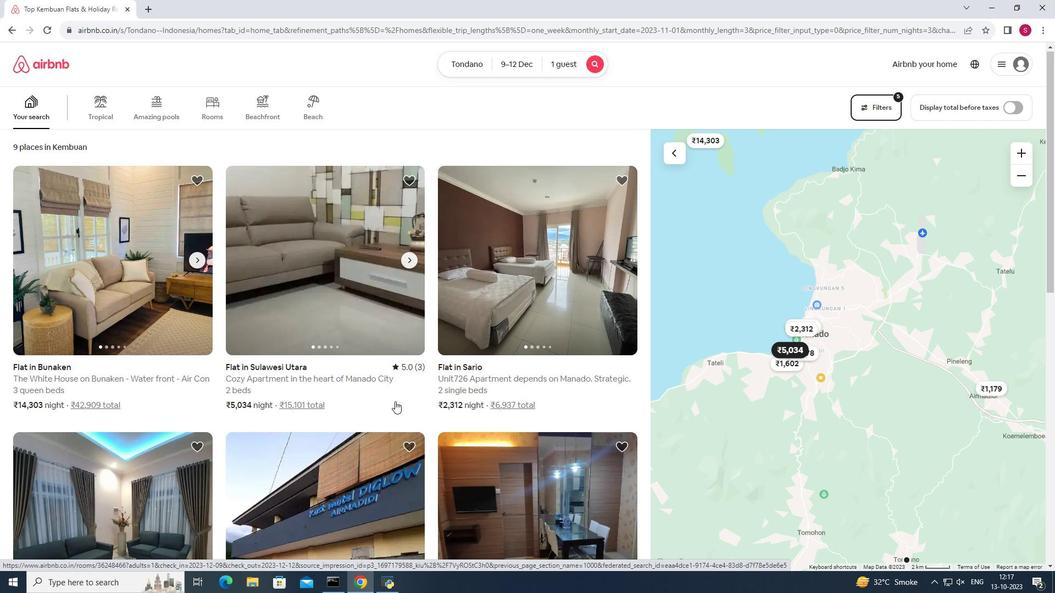 
Action: Mouse moved to (395, 402)
Screenshot: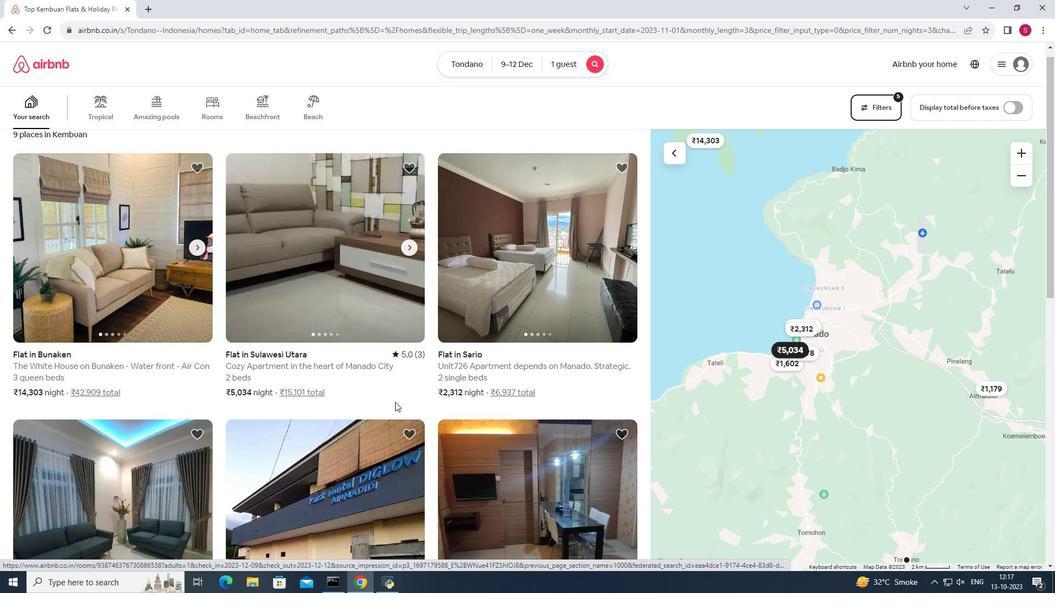 
Action: Mouse scrolled (395, 401) with delta (0, 0)
Screenshot: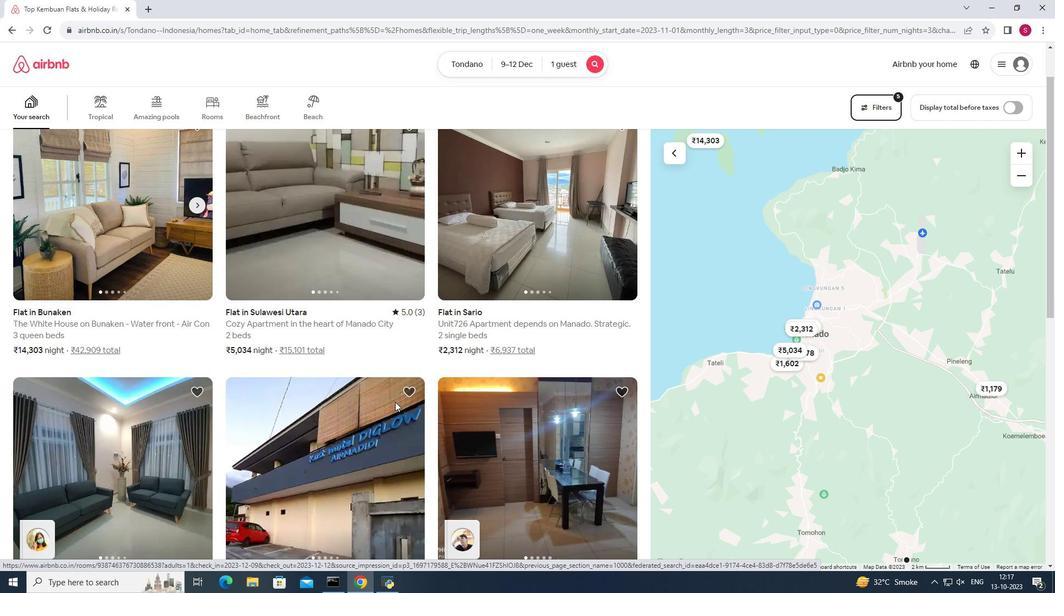 
Action: Mouse scrolled (395, 401) with delta (0, 0)
Screenshot: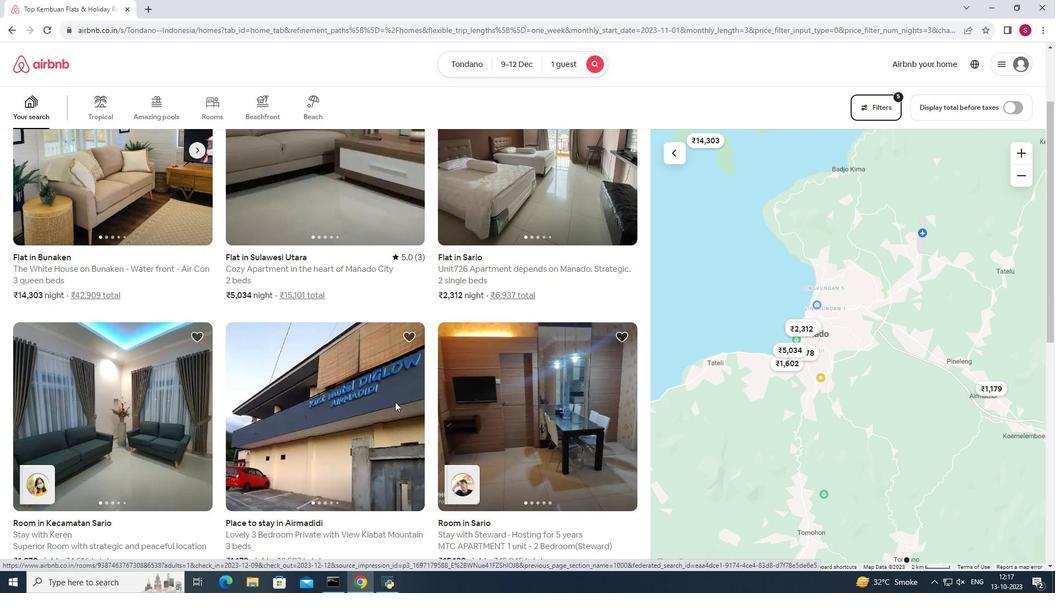 
Action: Mouse moved to (362, 391)
Screenshot: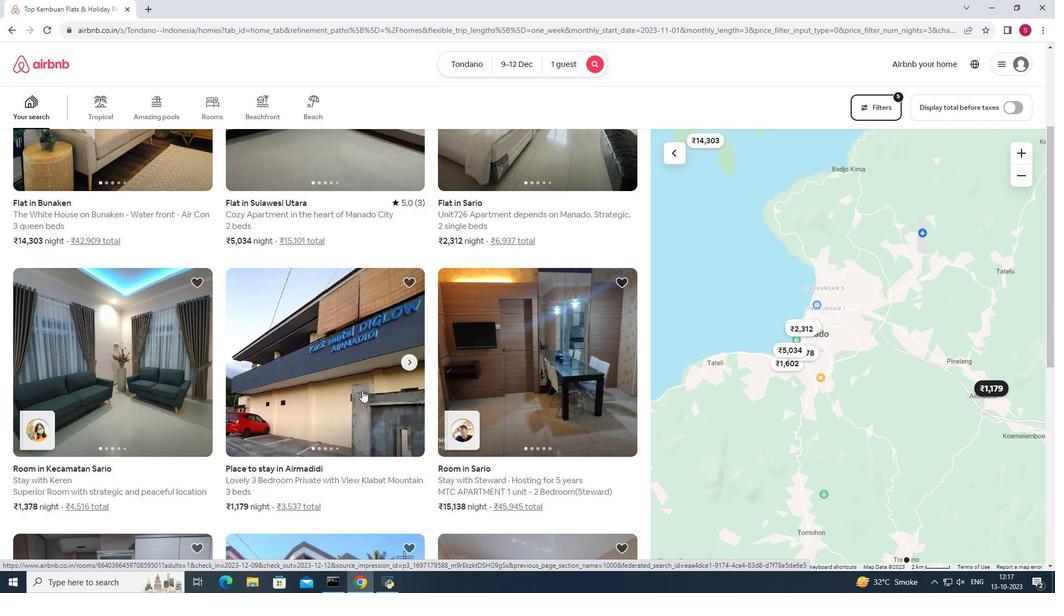 
Action: Mouse scrolled (362, 391) with delta (0, 0)
Screenshot: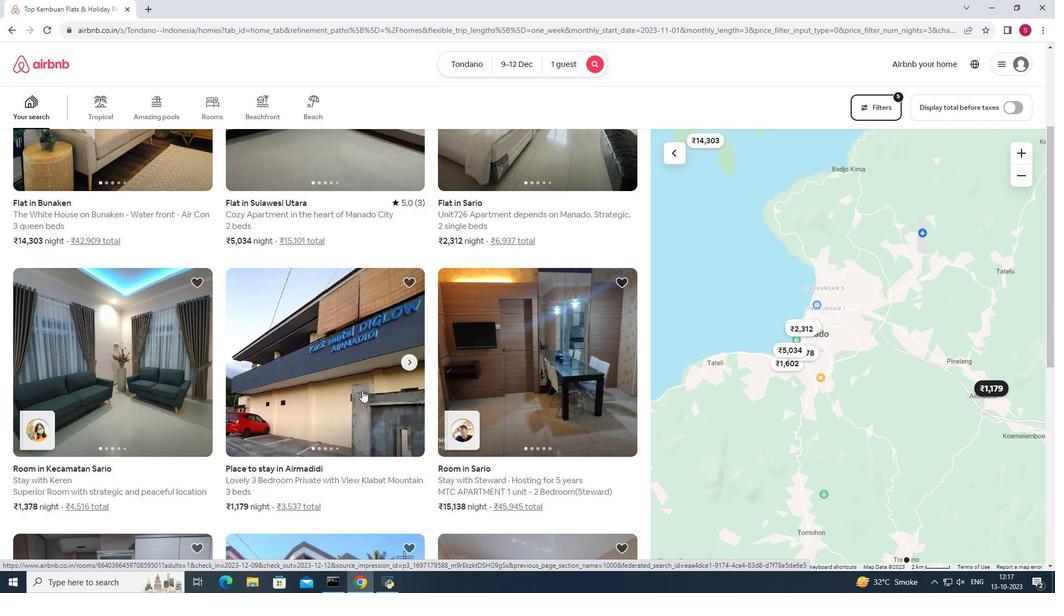 
Action: Mouse moved to (362, 390)
Screenshot: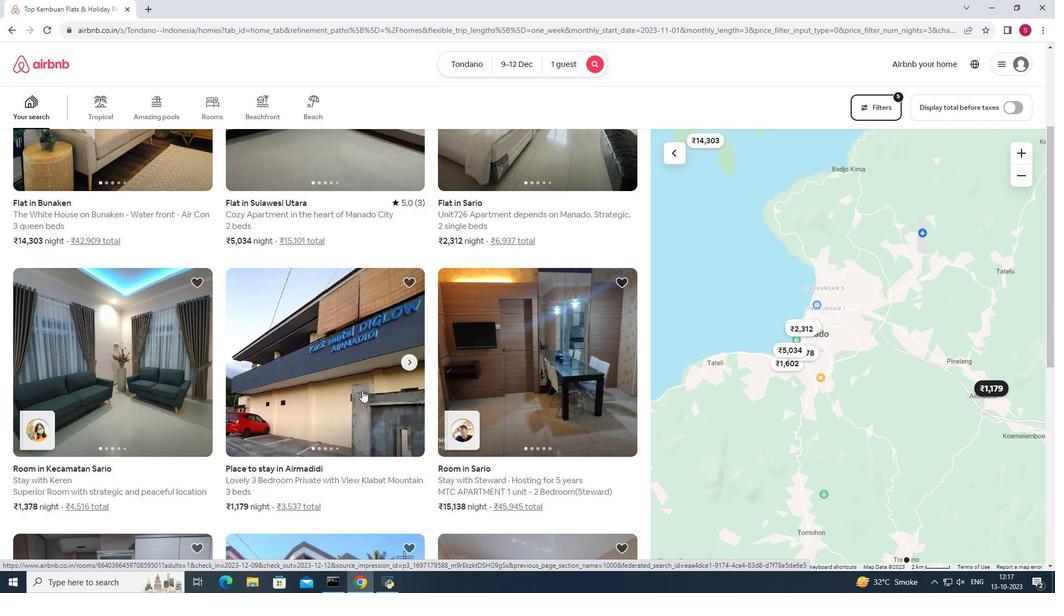 
Action: Mouse scrolled (362, 391) with delta (0, 0)
Screenshot: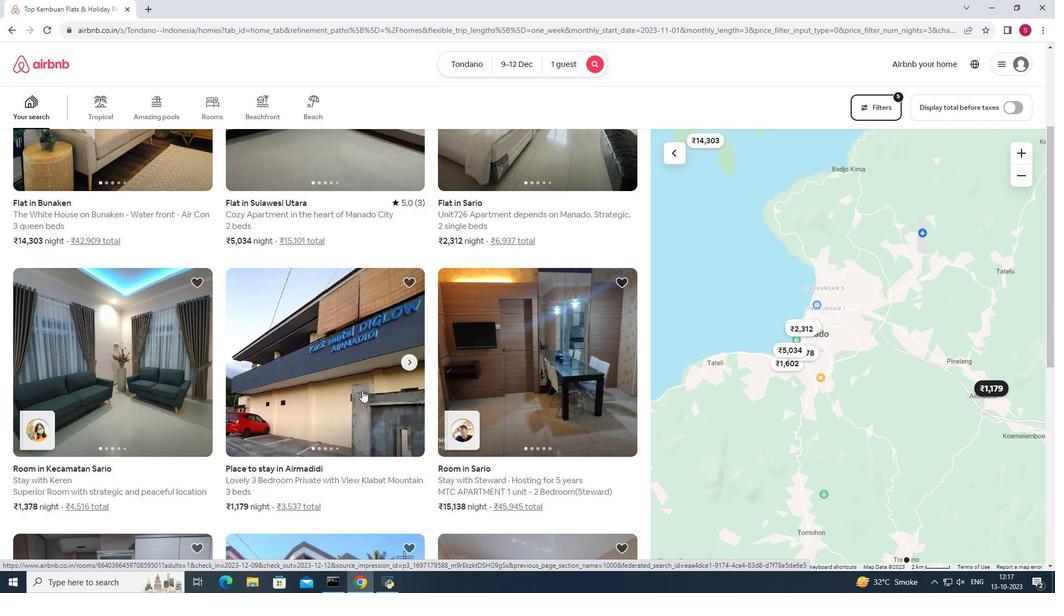 
Action: Mouse moved to (362, 390)
Screenshot: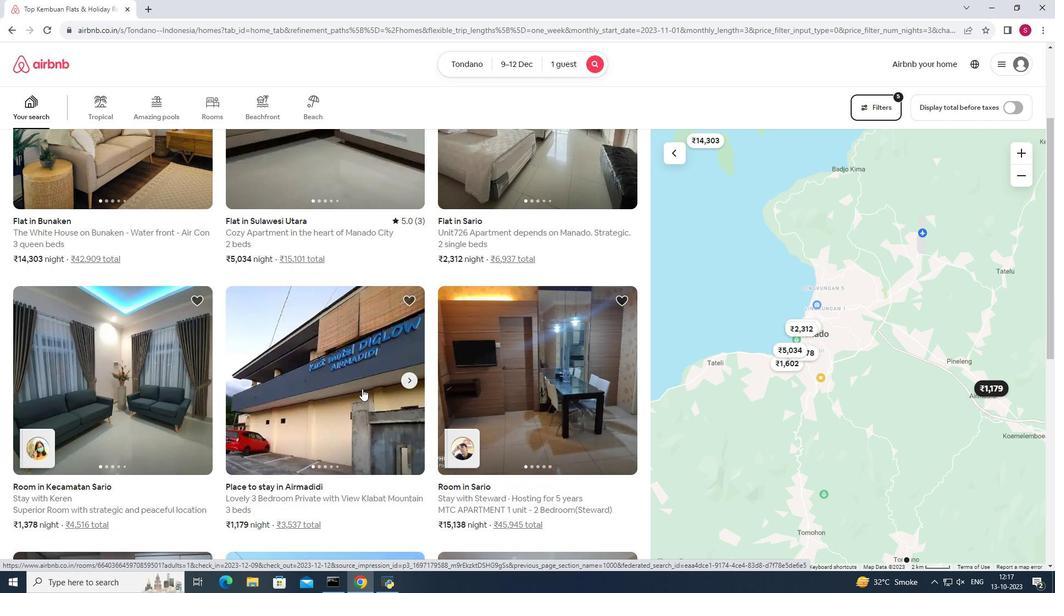 
Action: Mouse scrolled (362, 391) with delta (0, 0)
Screenshot: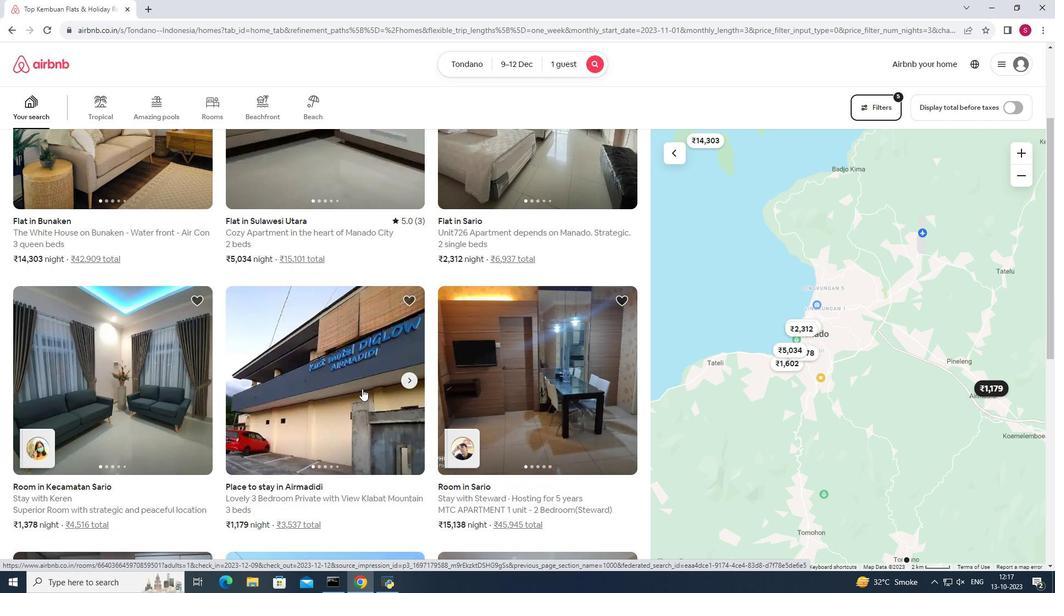 
Action: Mouse moved to (362, 389)
Screenshot: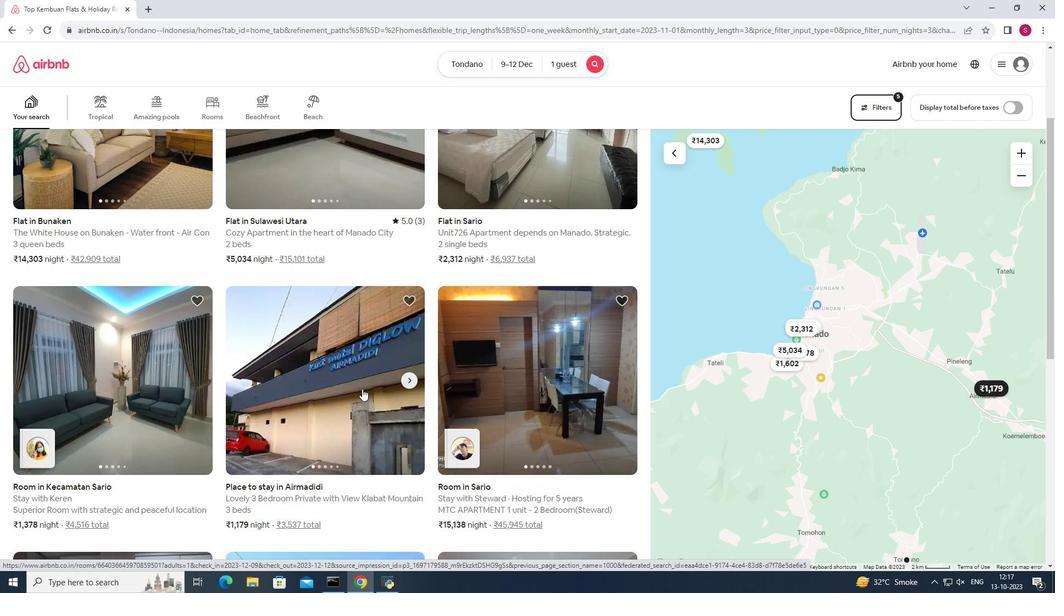 
Action: Mouse scrolled (362, 390) with delta (0, 0)
Screenshot: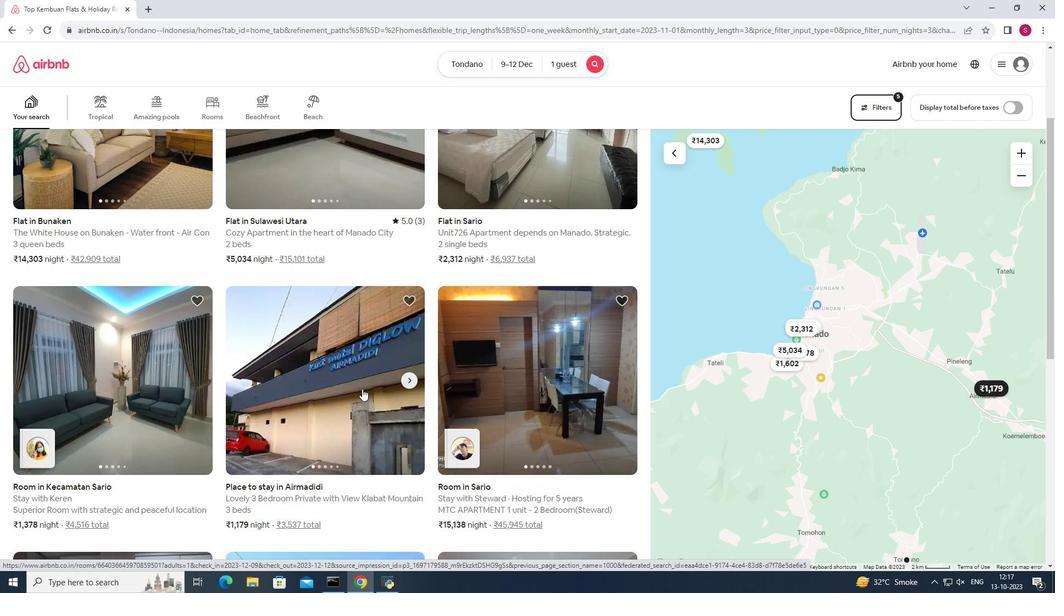 
Action: Mouse moved to (362, 388)
Screenshot: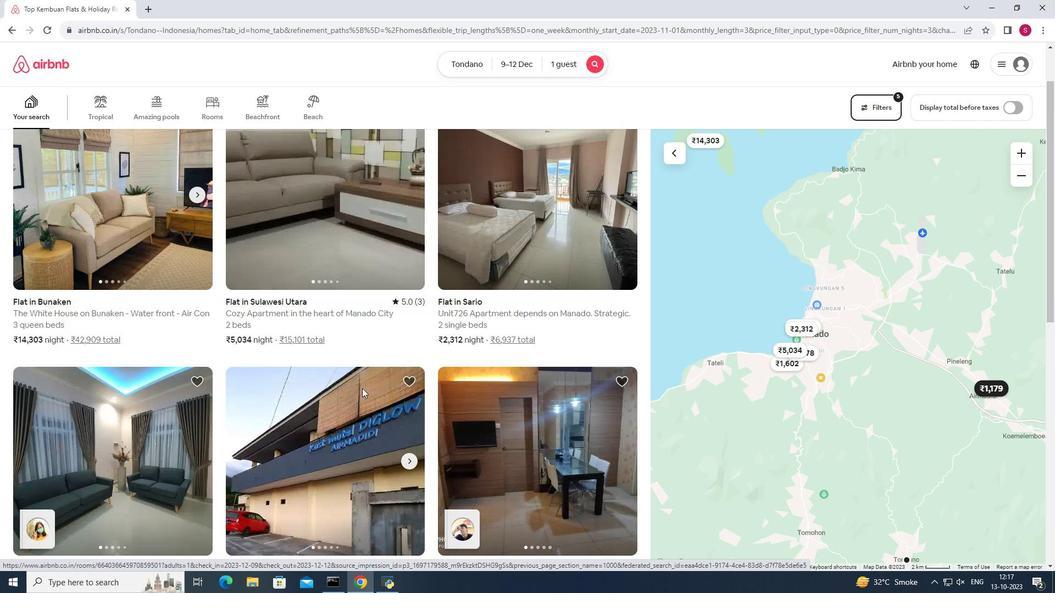 
Action: Mouse scrolled (362, 389) with delta (0, 0)
Screenshot: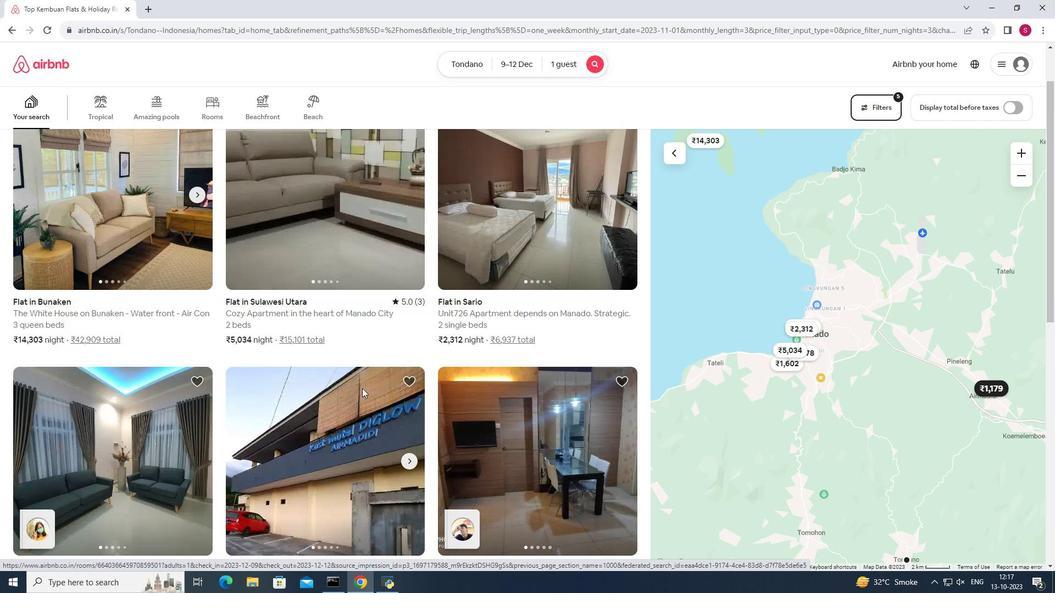 
Action: Mouse moved to (336, 262)
Screenshot: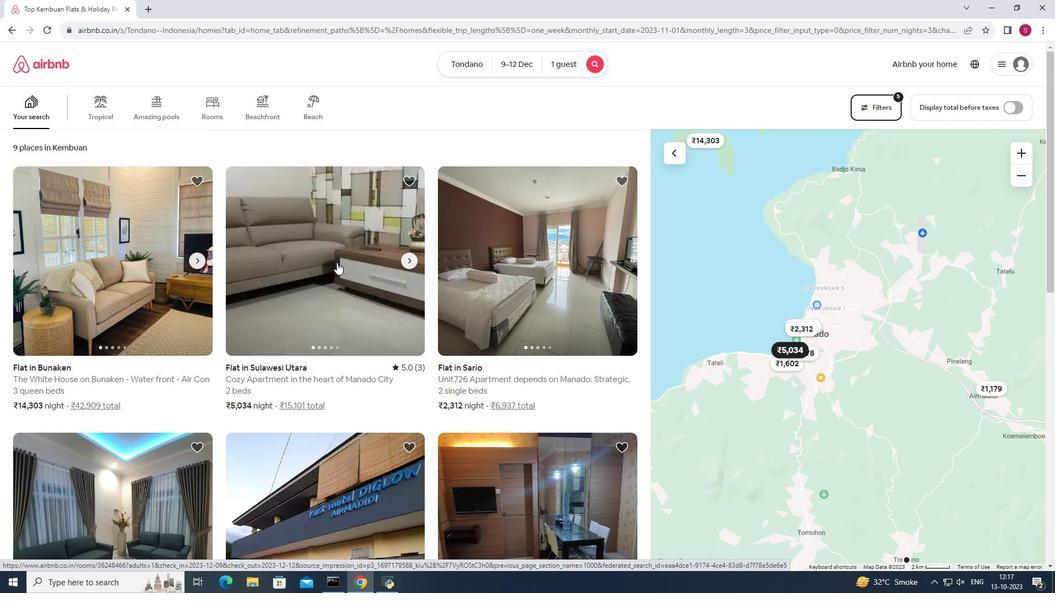 
Action: Mouse pressed left at (336, 262)
Screenshot: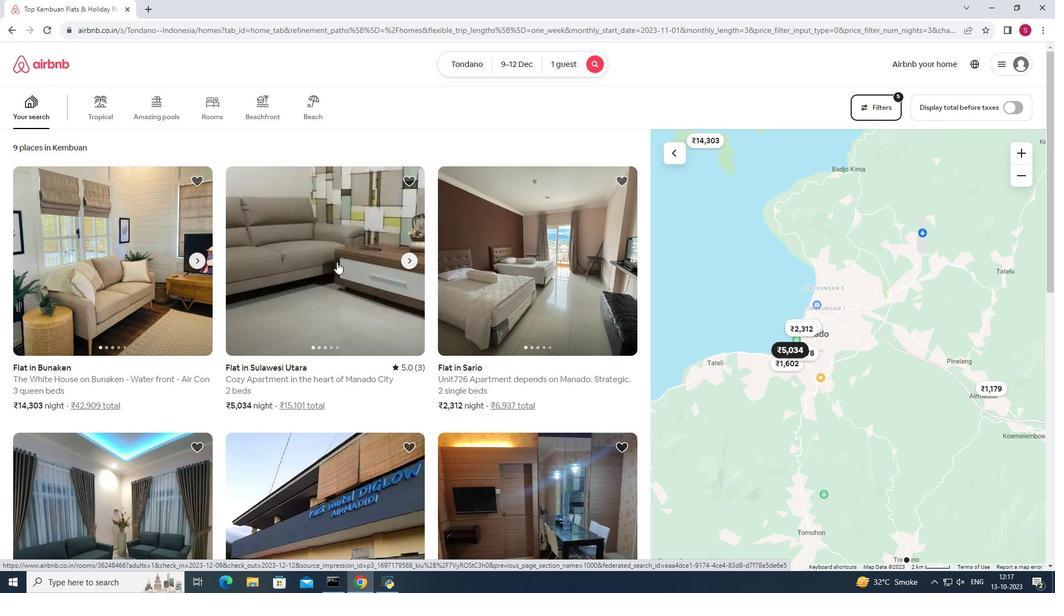 
Action: Mouse moved to (783, 406)
Screenshot: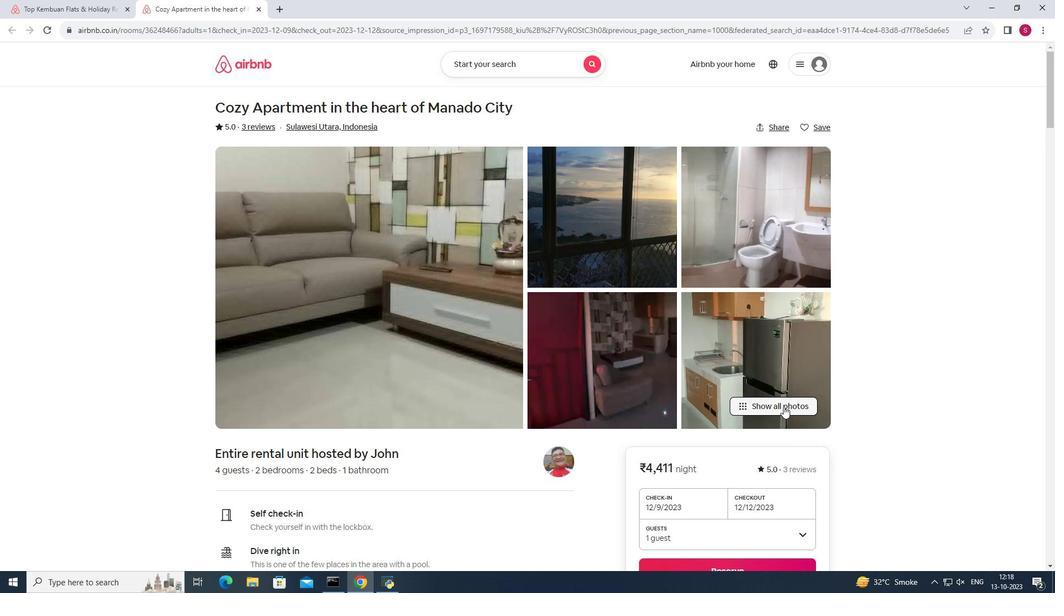 
Action: Mouse pressed left at (783, 406)
Screenshot: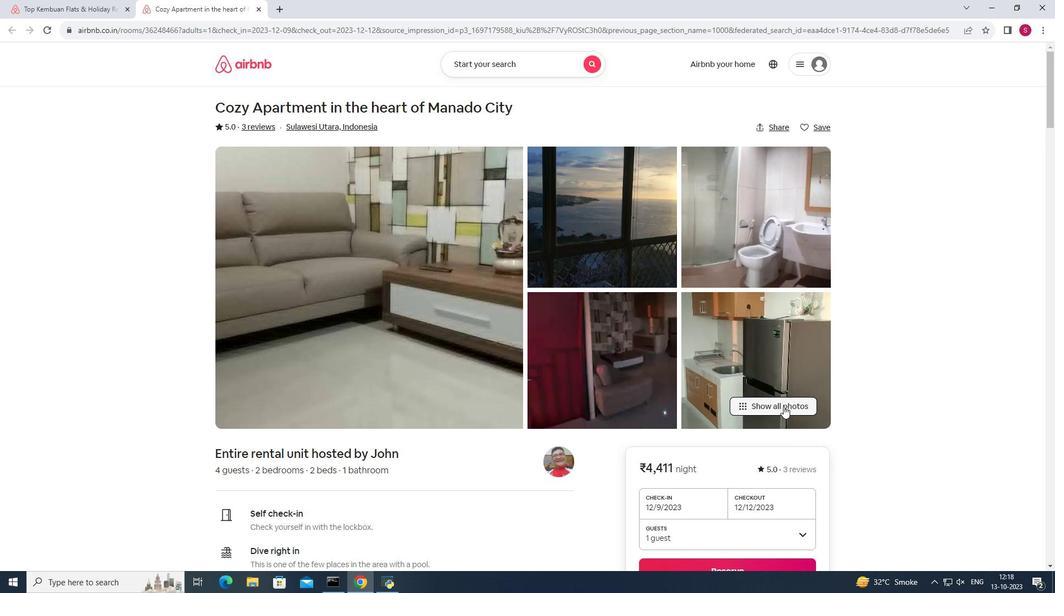 
Action: Mouse moved to (912, 365)
Screenshot: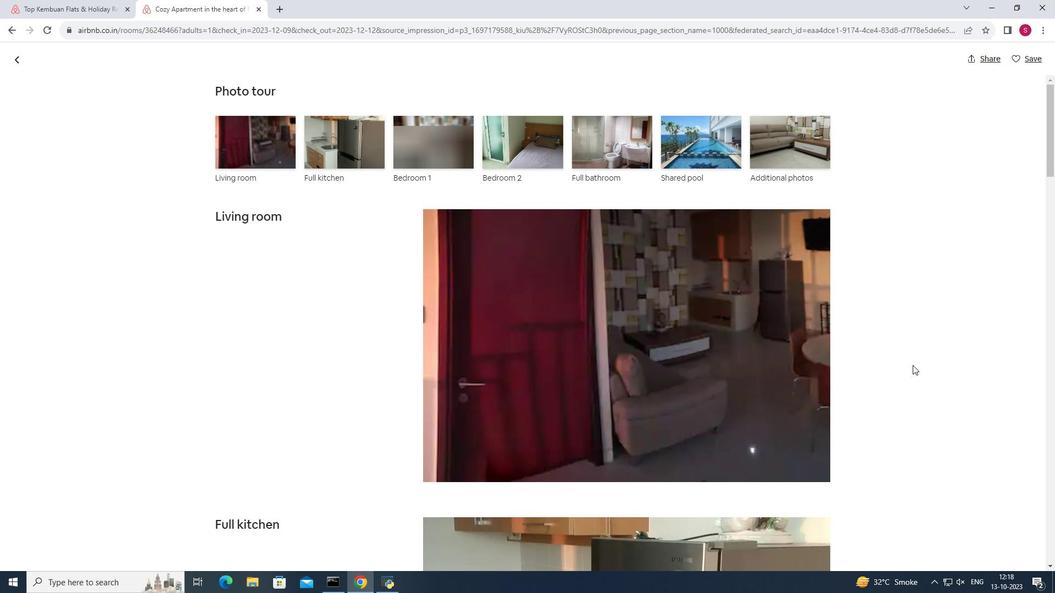 
Action: Mouse scrolled (912, 364) with delta (0, 0)
Screenshot: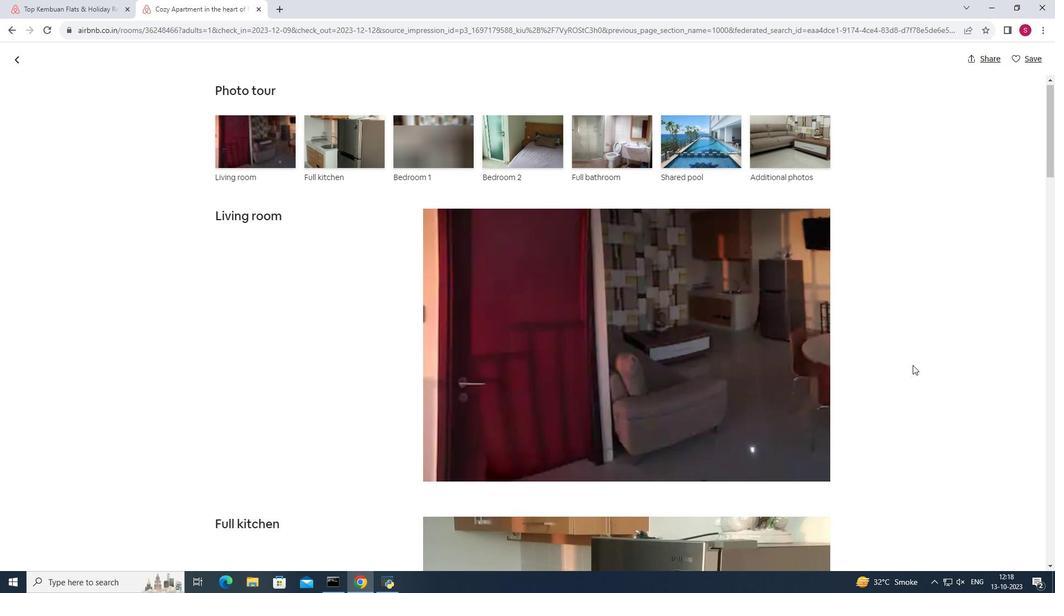 
Action: Mouse scrolled (912, 364) with delta (0, 0)
Screenshot: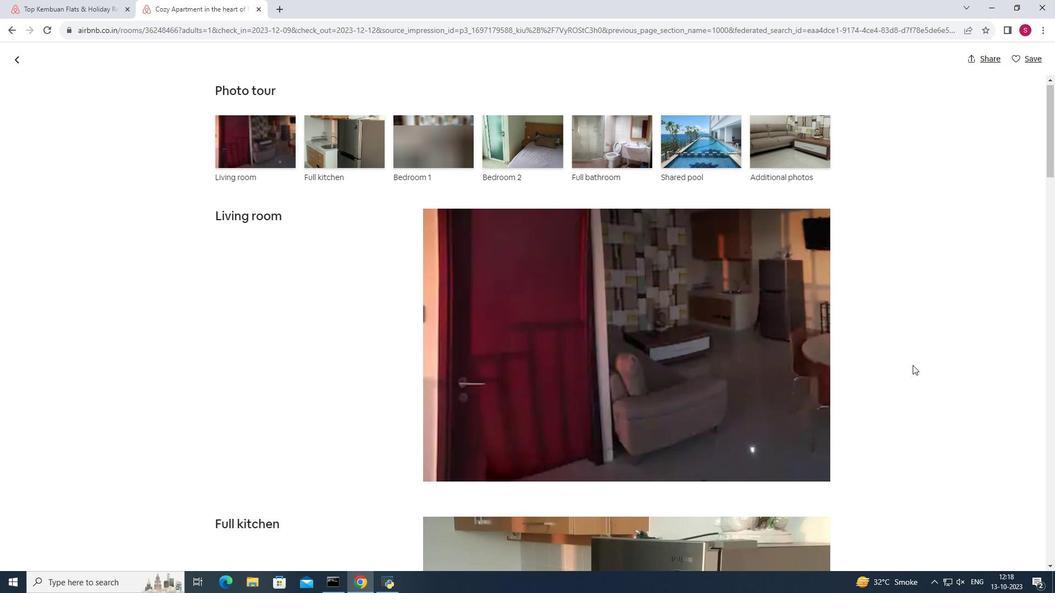 
Action: Mouse scrolled (912, 364) with delta (0, 0)
Screenshot: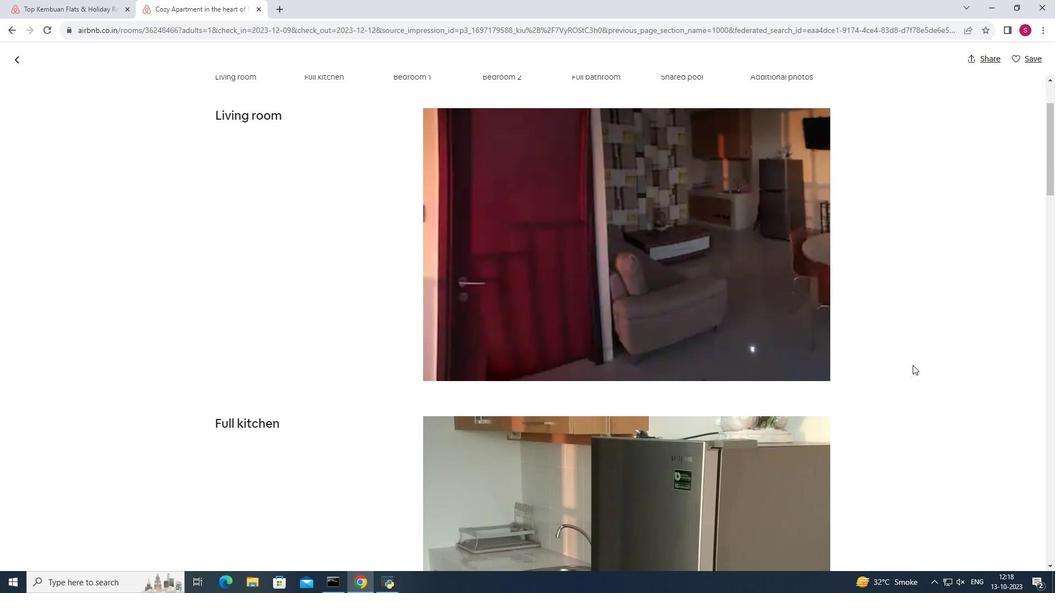 
Action: Mouse scrolled (912, 364) with delta (0, 0)
Screenshot: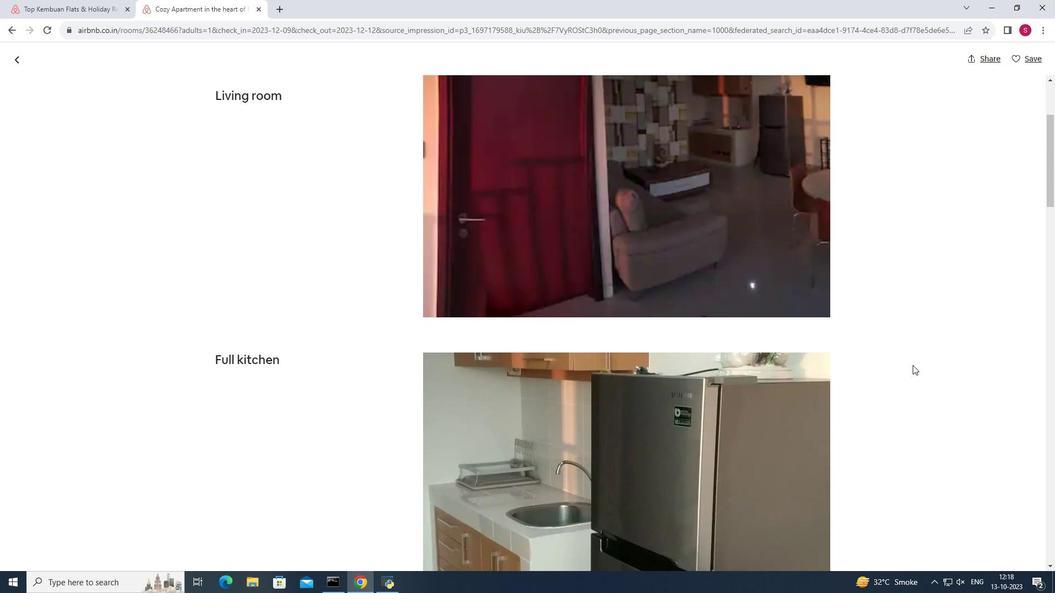 
Action: Mouse scrolled (912, 364) with delta (0, 0)
Screenshot: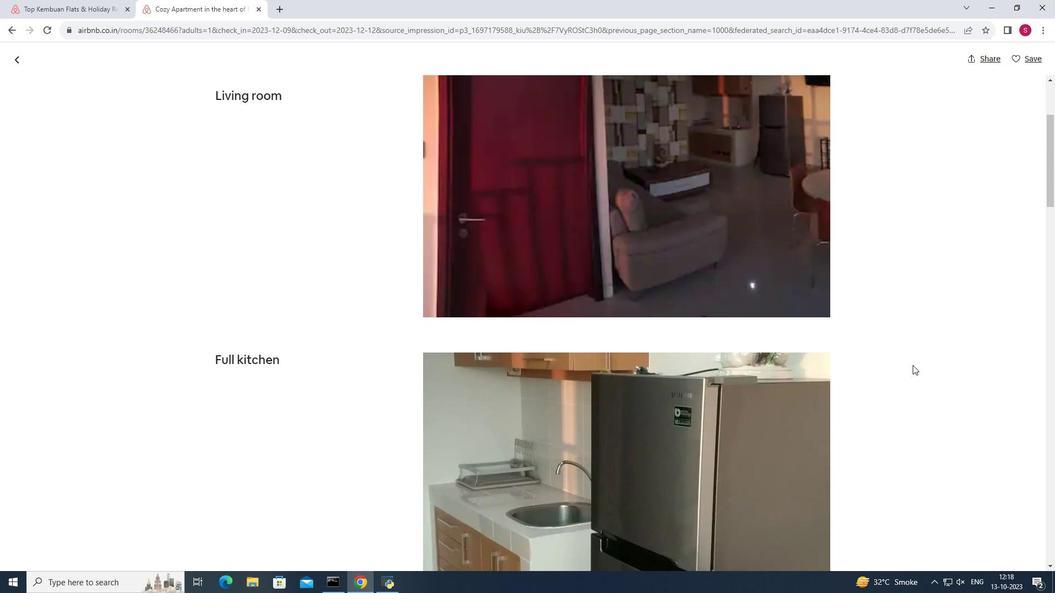 
Action: Mouse scrolled (912, 364) with delta (0, 0)
Screenshot: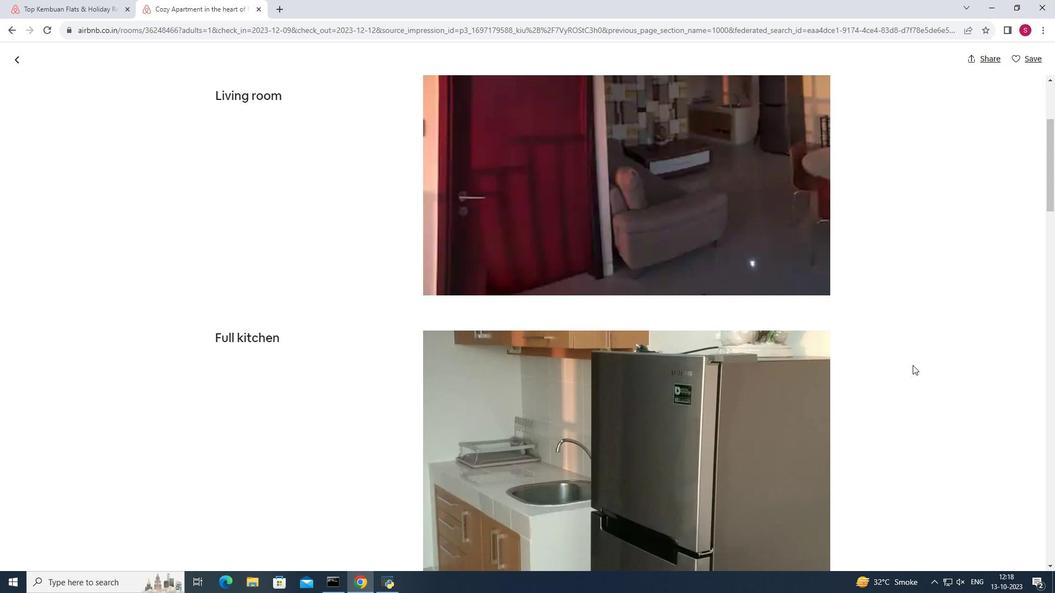 
Action: Mouse scrolled (912, 364) with delta (0, 0)
Screenshot: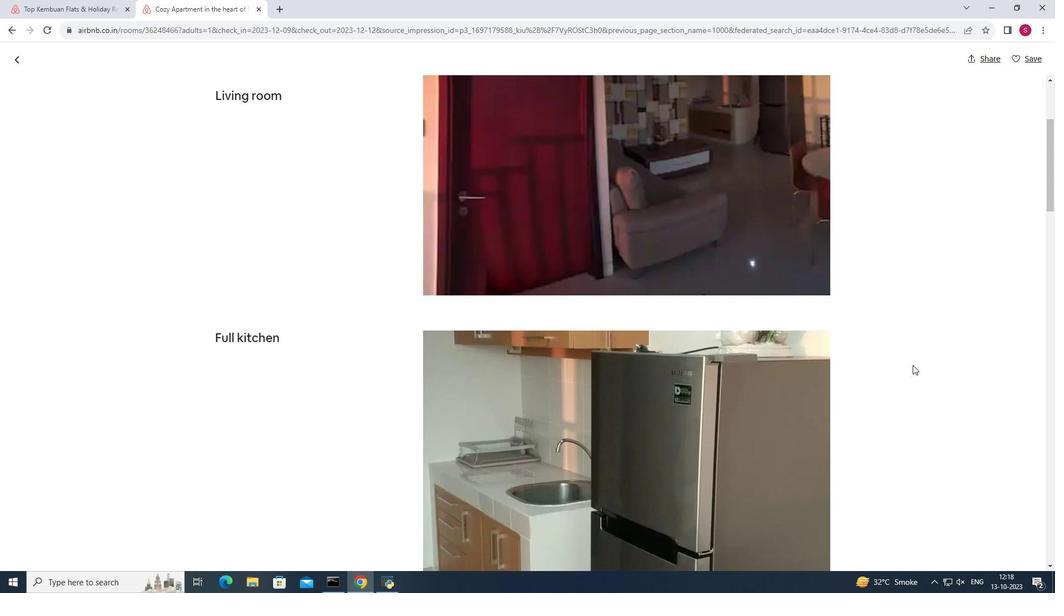 
Action: Mouse moved to (912, 365)
Screenshot: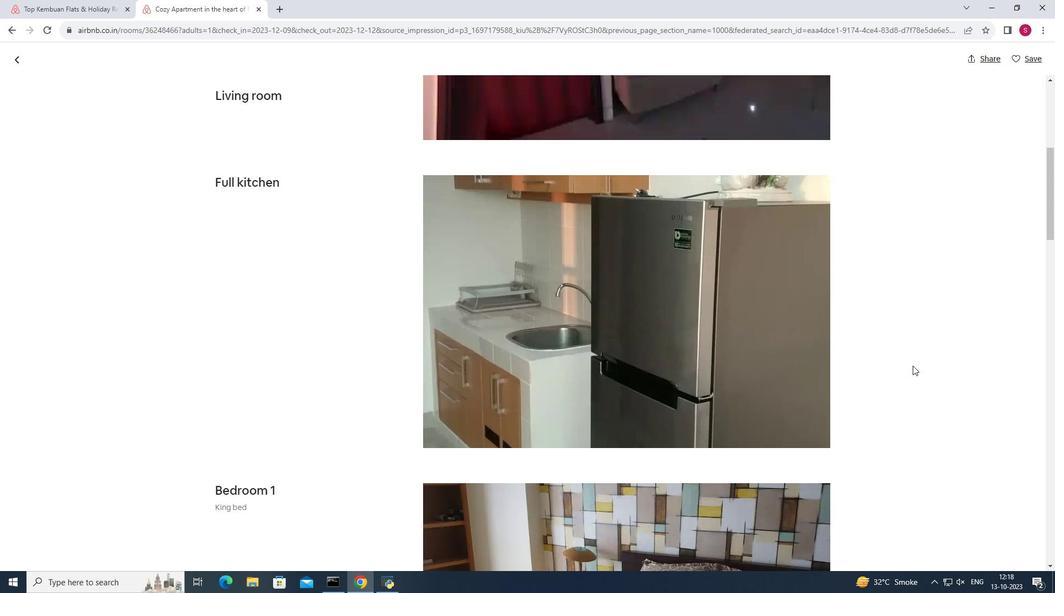 
Action: Mouse scrolled (912, 365) with delta (0, 0)
Screenshot: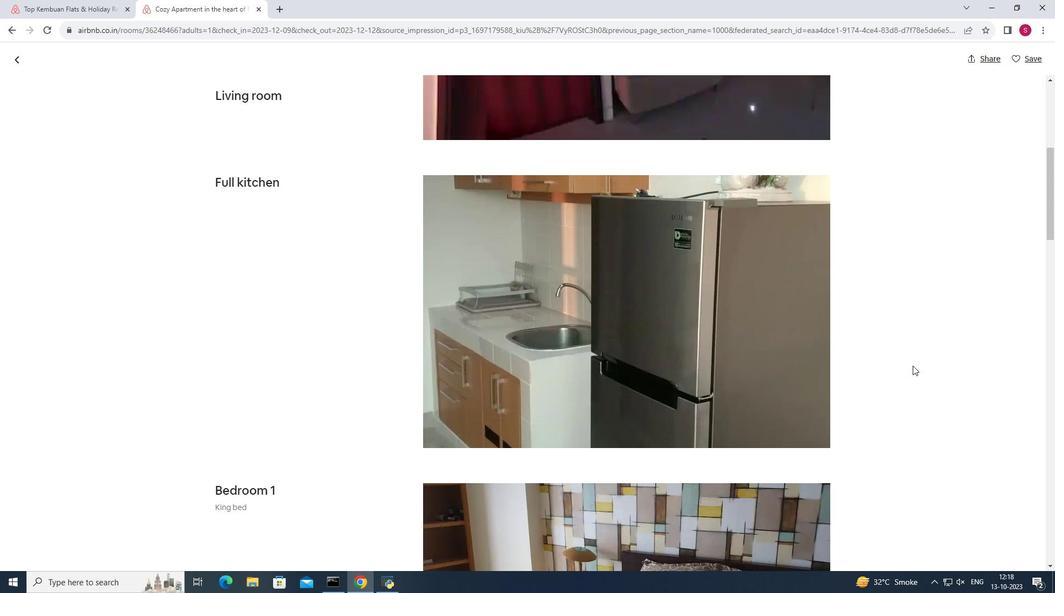 
Action: Mouse scrolled (912, 365) with delta (0, 0)
Screenshot: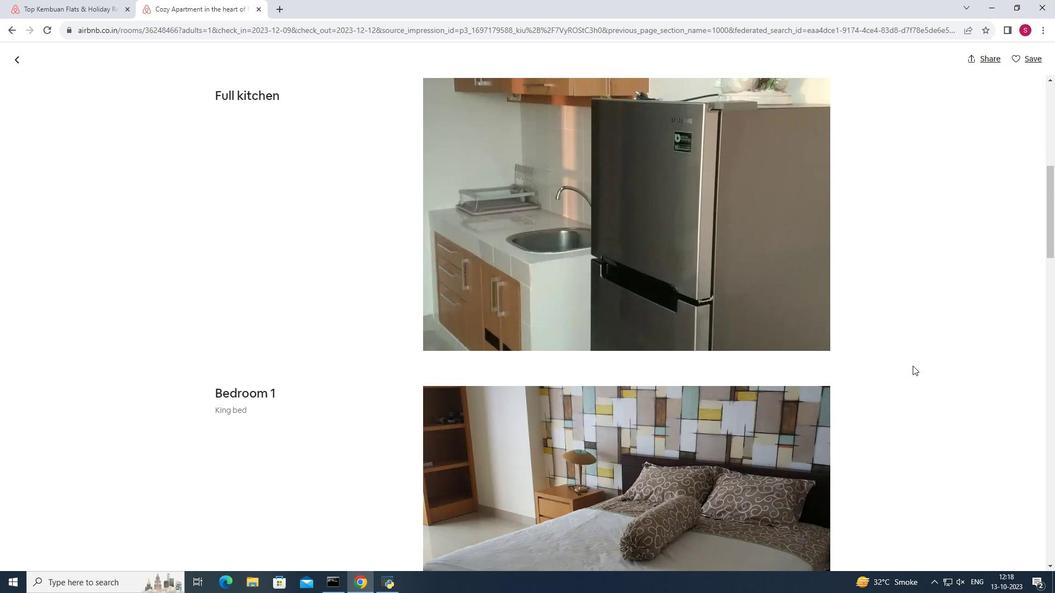 
Action: Mouse scrolled (912, 365) with delta (0, 0)
Screenshot: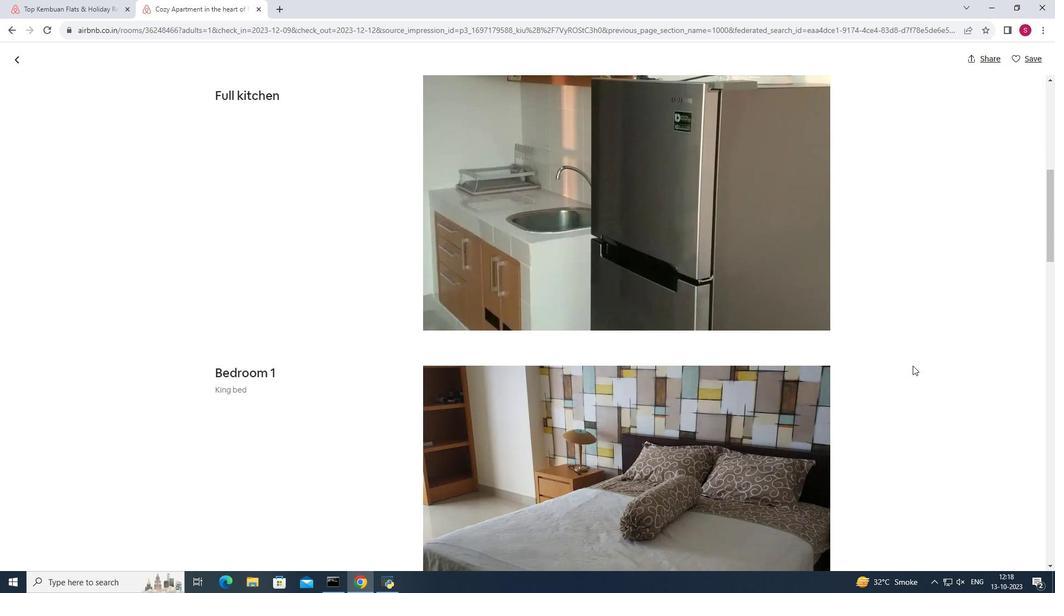 
Action: Mouse scrolled (912, 365) with delta (0, 0)
Screenshot: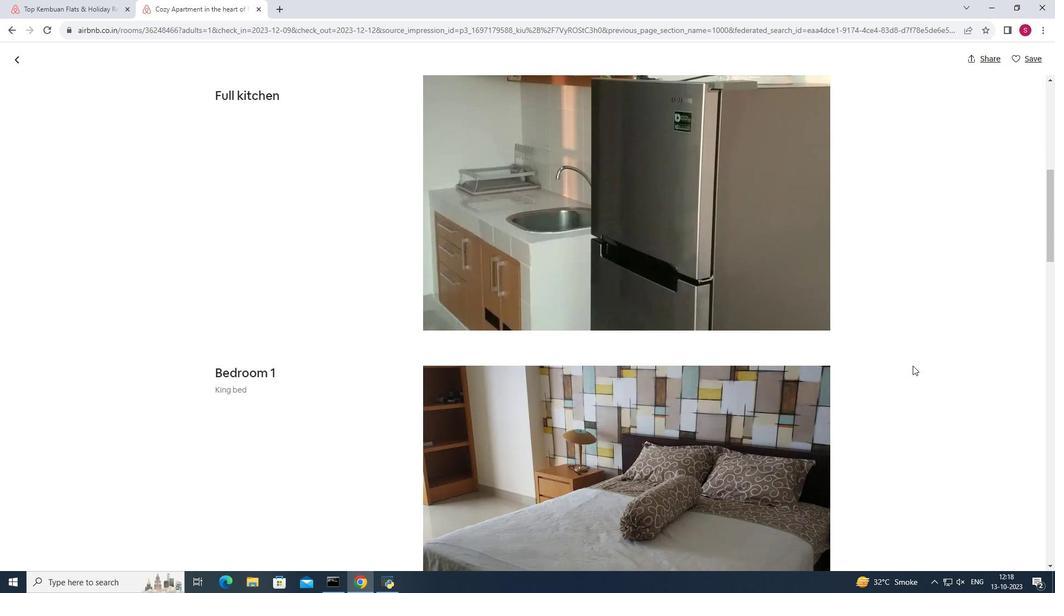 
Action: Mouse scrolled (912, 365) with delta (0, 0)
Screenshot: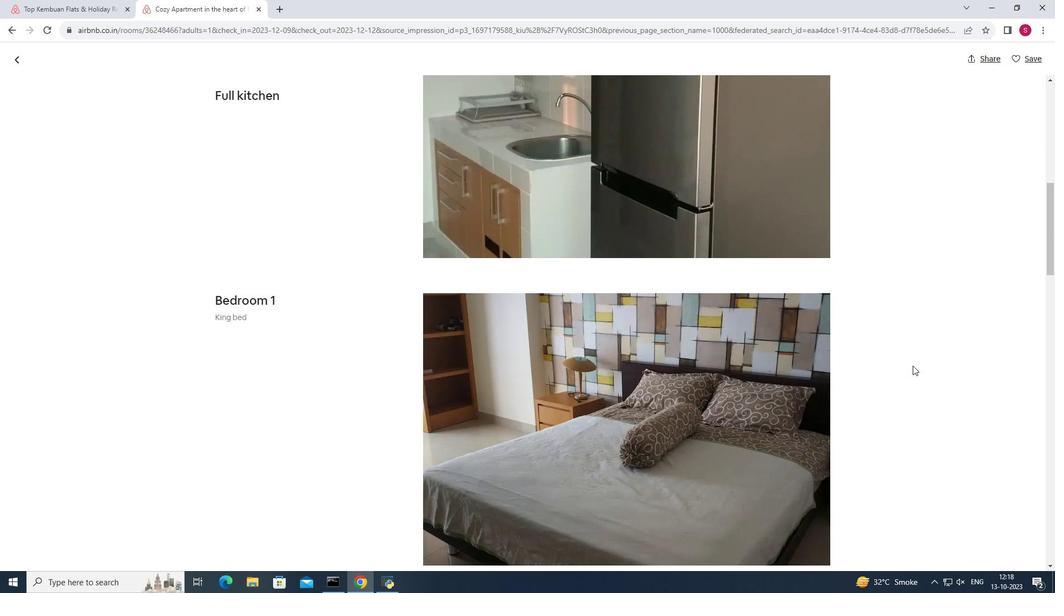 
Action: Mouse scrolled (912, 365) with delta (0, 0)
Screenshot: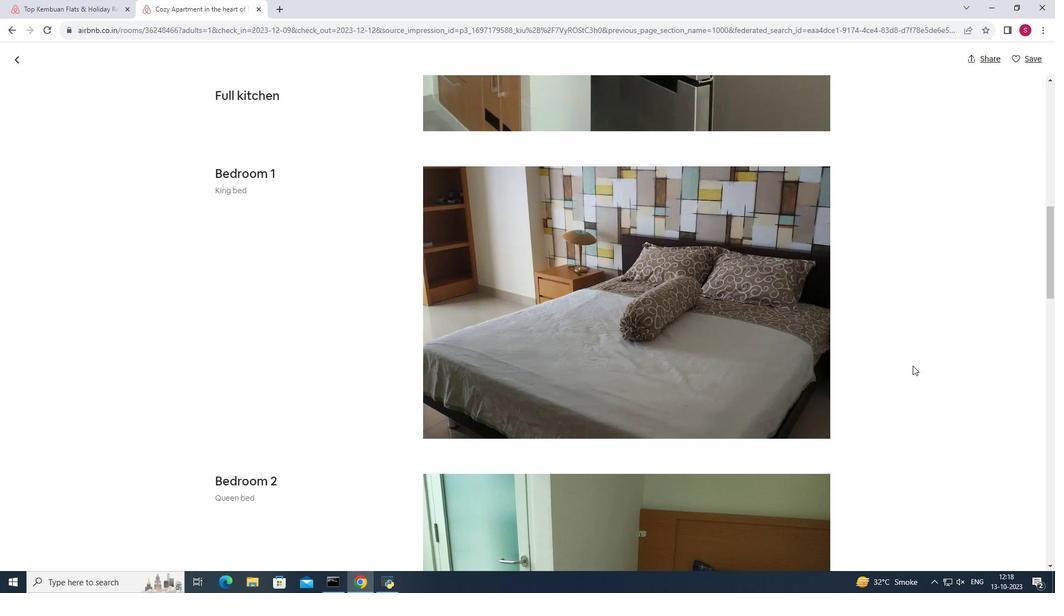 
Action: Mouse scrolled (912, 365) with delta (0, 0)
Screenshot: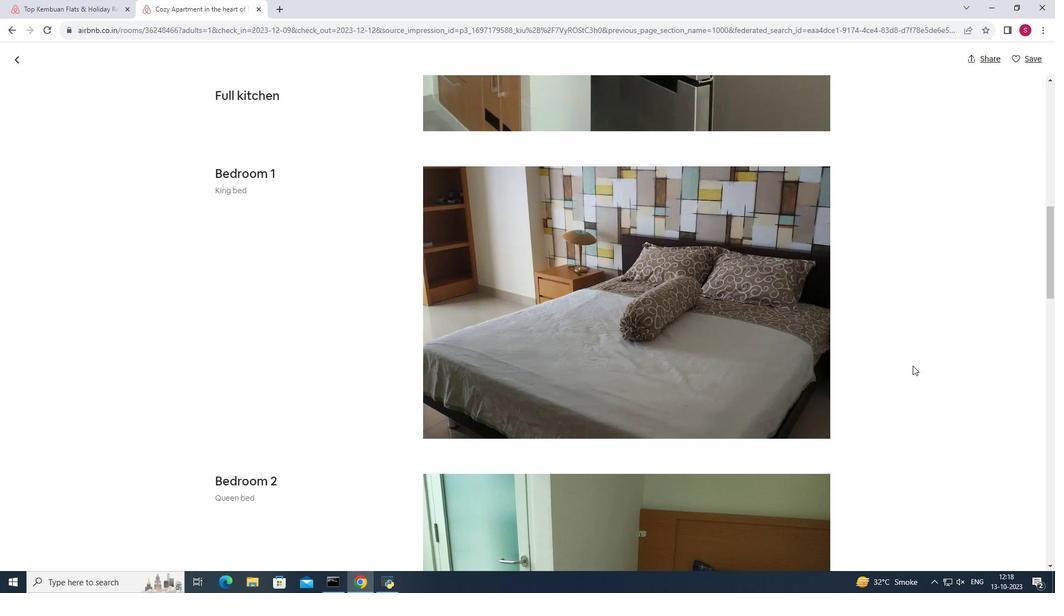 
Action: Mouse scrolled (912, 365) with delta (0, 0)
Screenshot: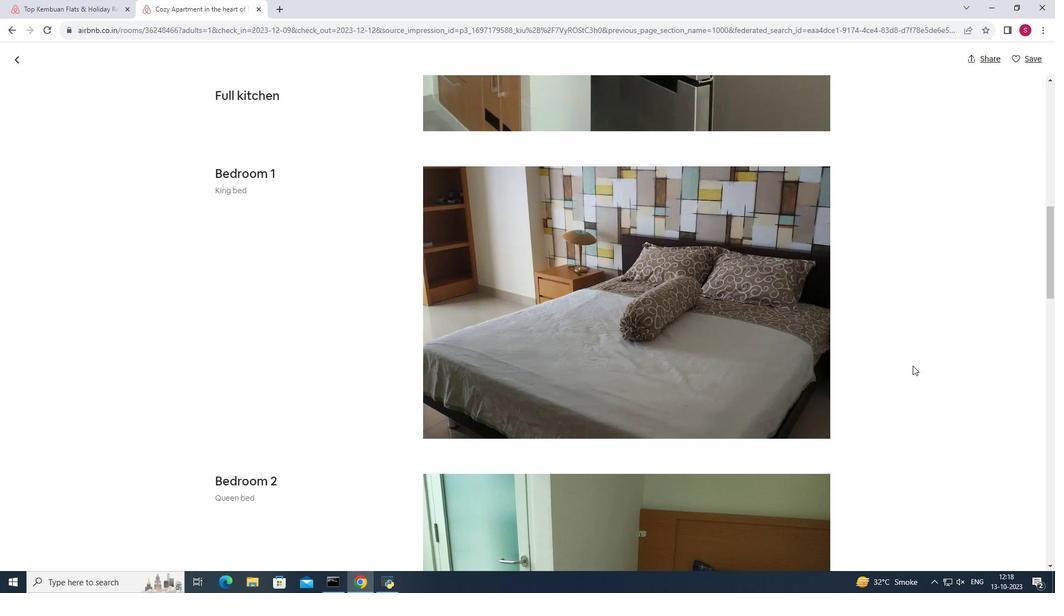 
Action: Mouse moved to (913, 365)
Screenshot: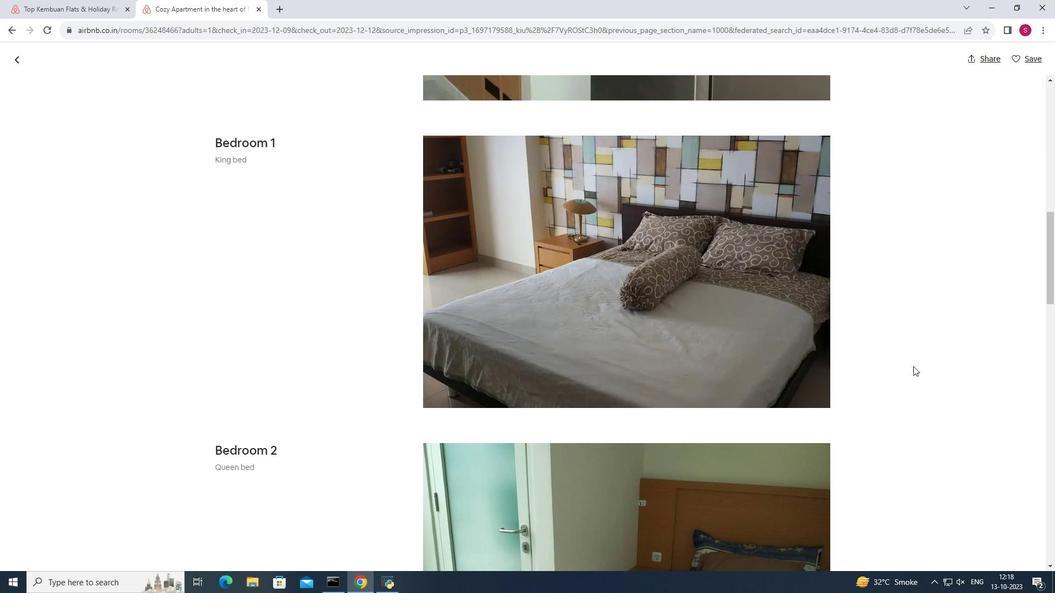 
Action: Mouse scrolled (913, 365) with delta (0, 0)
Screenshot: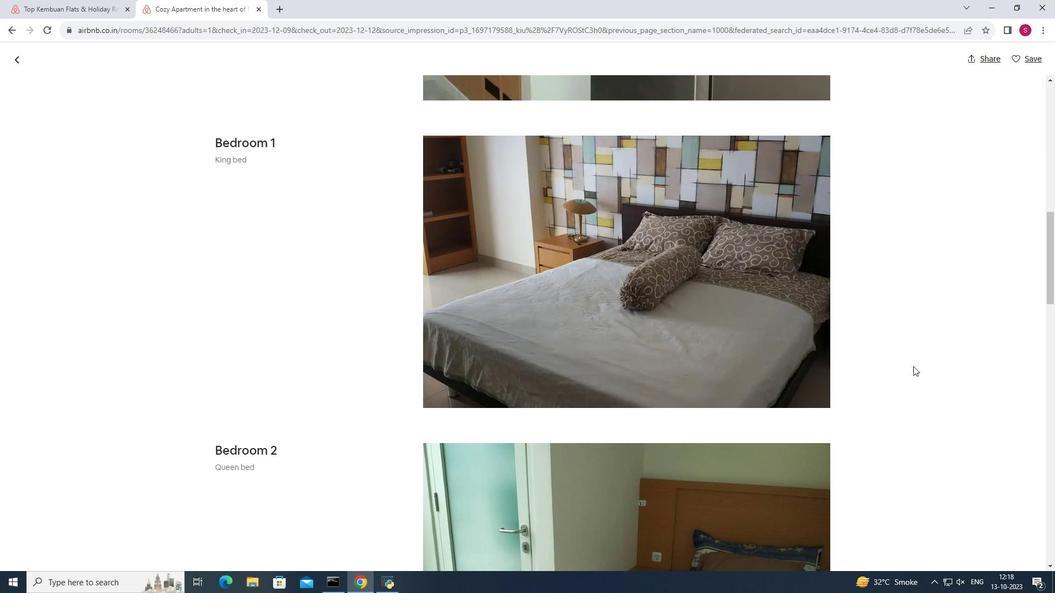 
Action: Mouse moved to (914, 368)
Screenshot: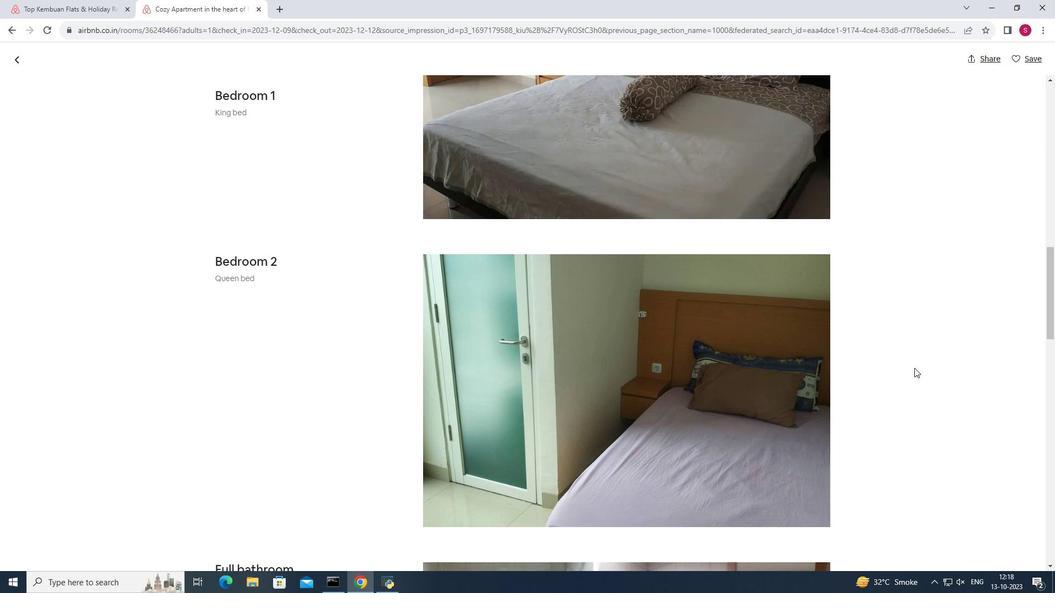 
Action: Mouse scrolled (914, 367) with delta (0, 0)
Screenshot: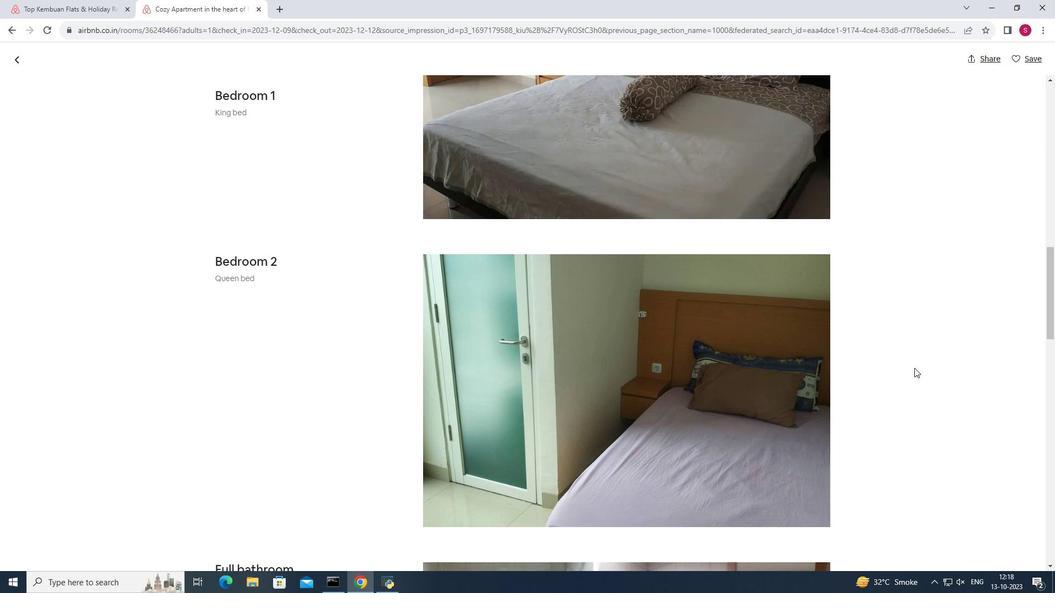 
Action: Mouse scrolled (914, 367) with delta (0, 0)
Screenshot: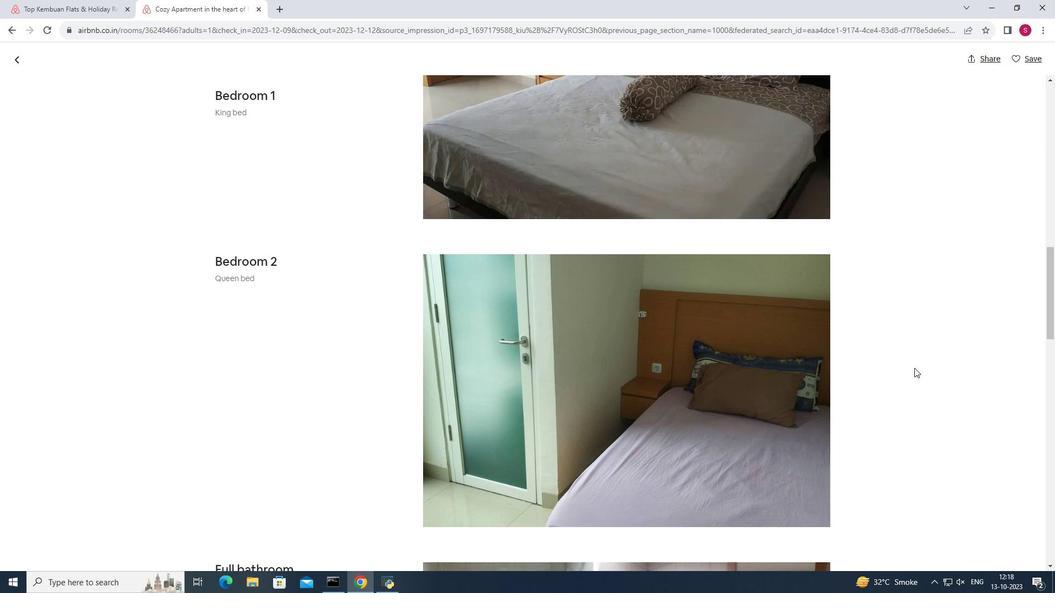 
Action: Mouse scrolled (914, 367) with delta (0, 0)
Screenshot: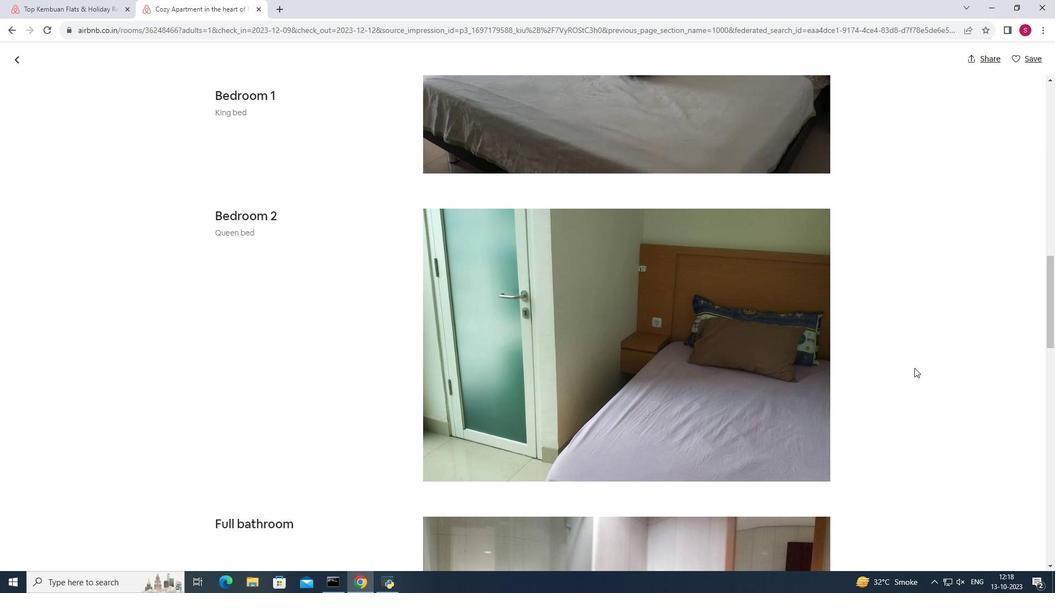 
Action: Mouse scrolled (914, 367) with delta (0, 0)
